 Task: View all the stores that offers pickup.
Action: Mouse moved to (60, 91)
Screenshot: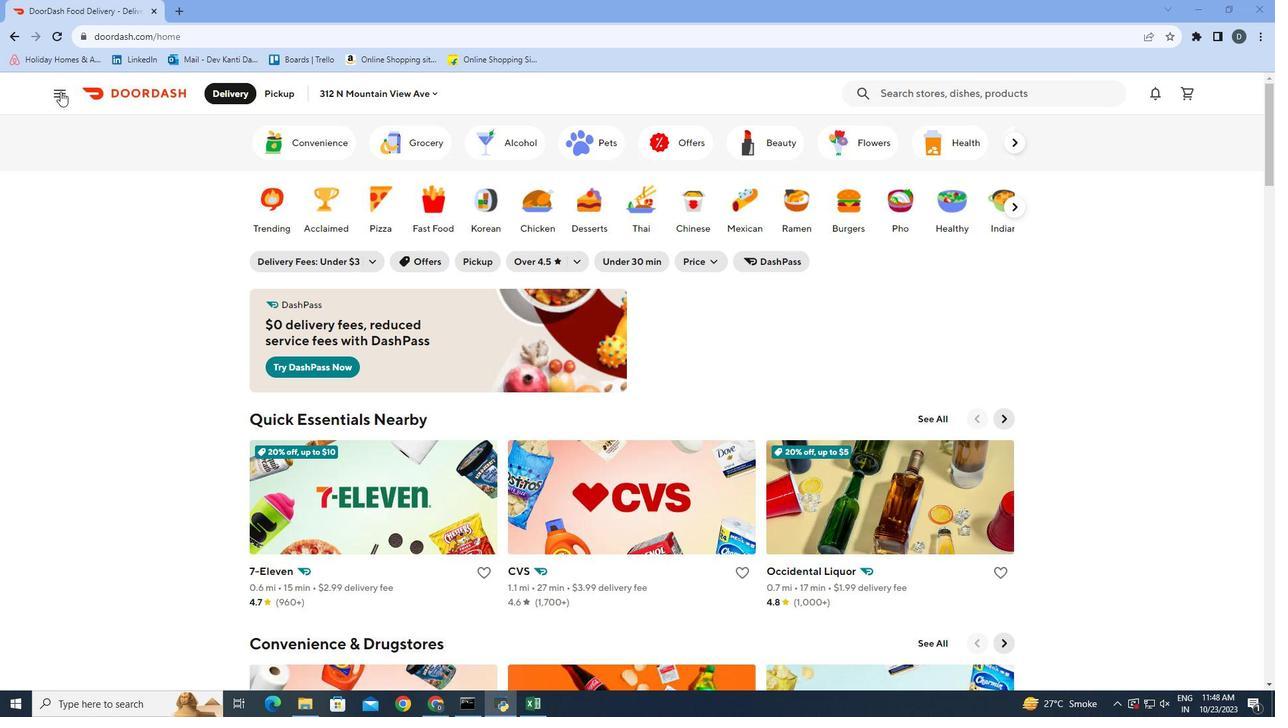 
Action: Mouse pressed left at (60, 91)
Screenshot: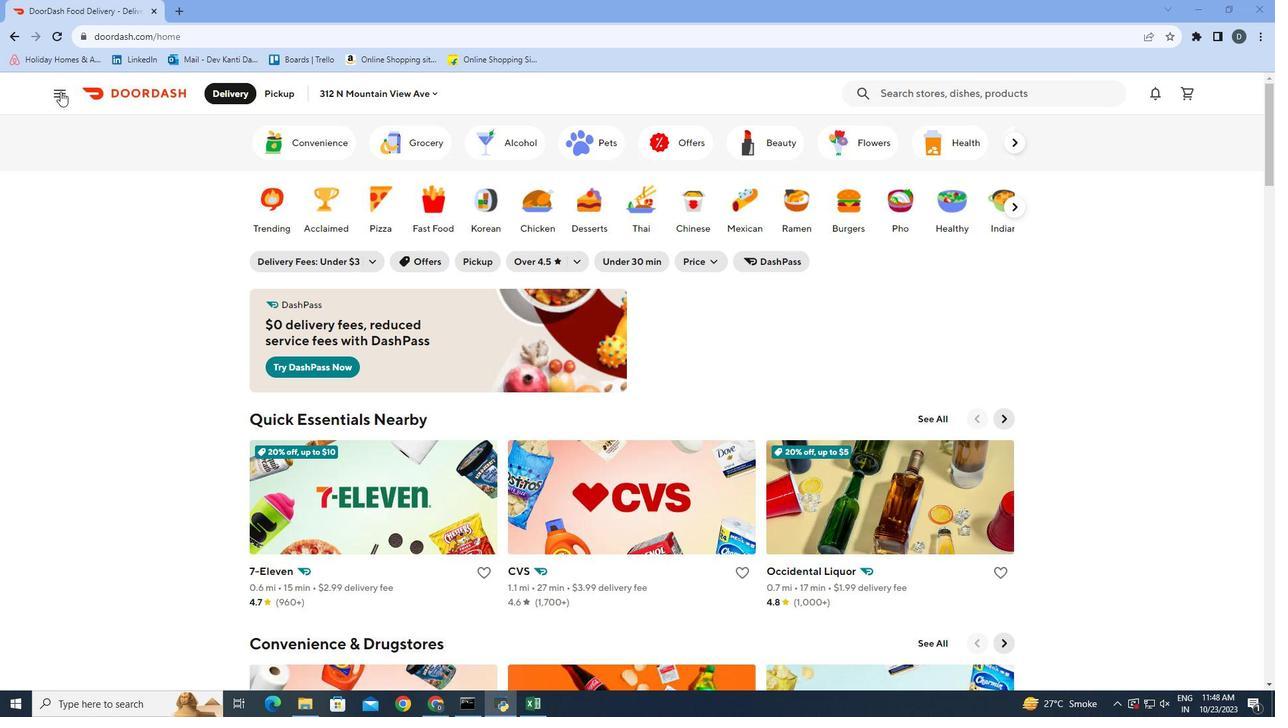 
Action: Mouse moved to (76, 227)
Screenshot: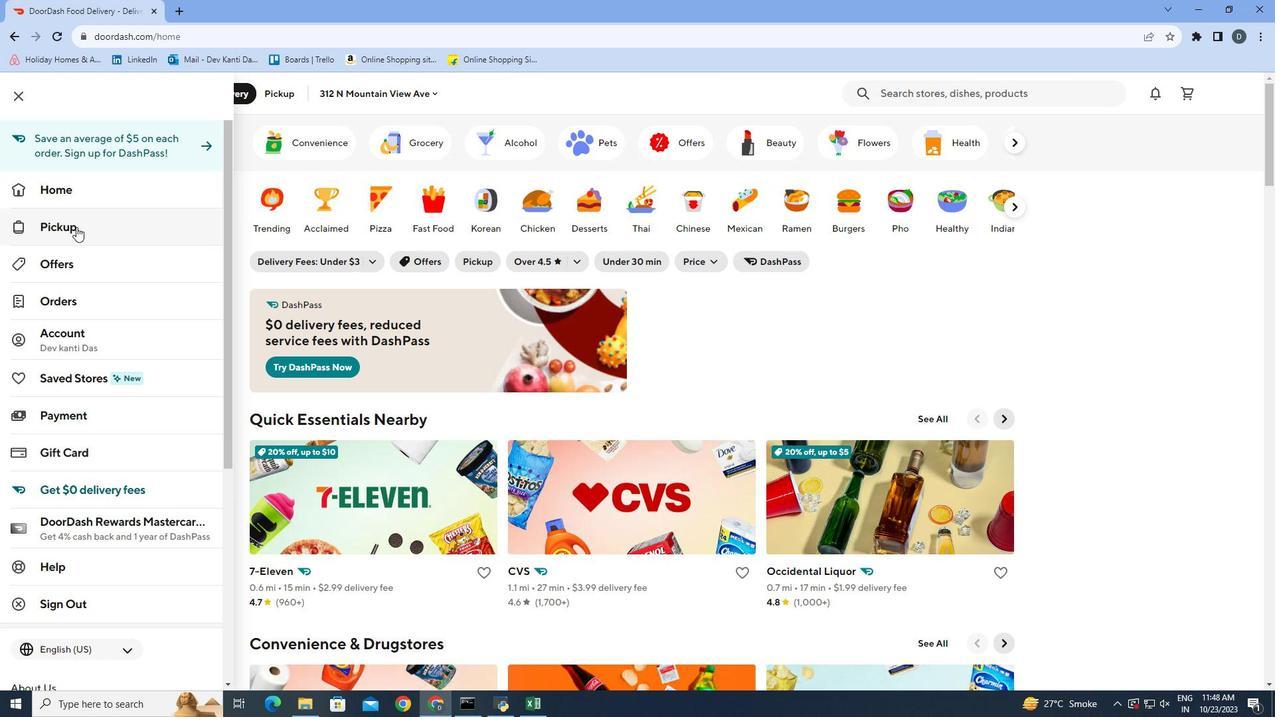 
Action: Mouse pressed left at (76, 227)
Screenshot: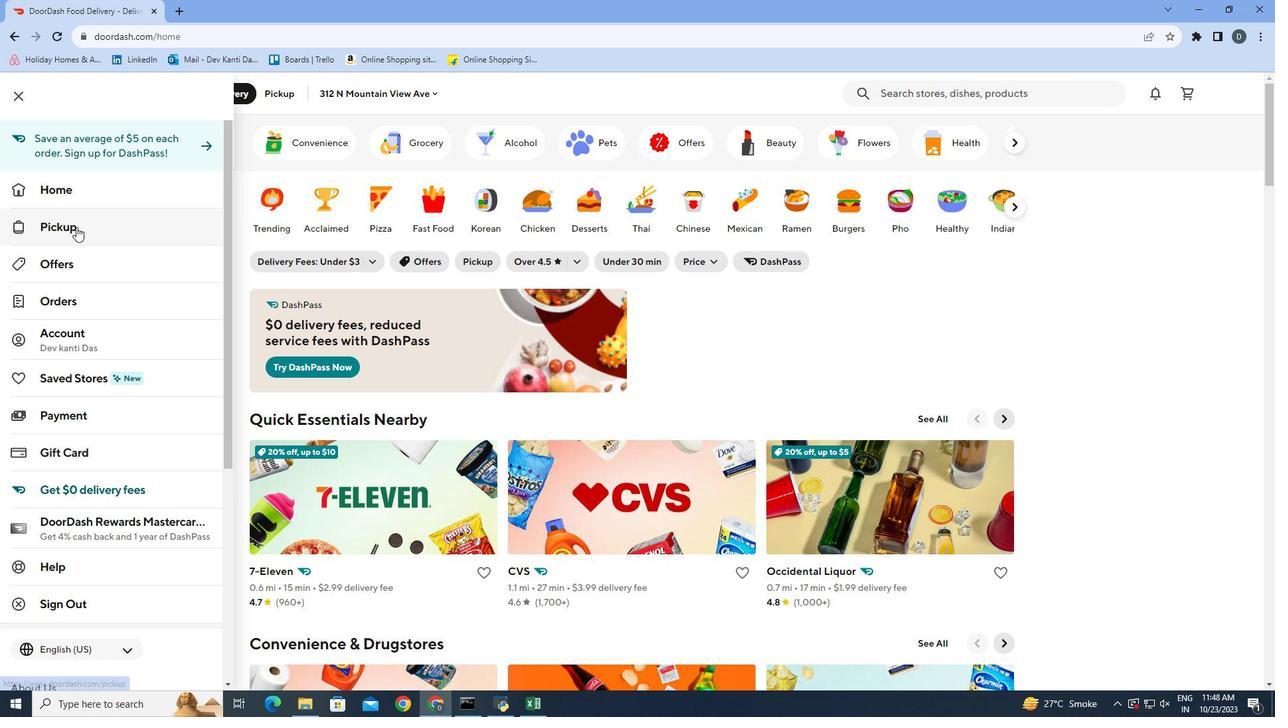 
Action: Mouse moved to (249, 298)
Screenshot: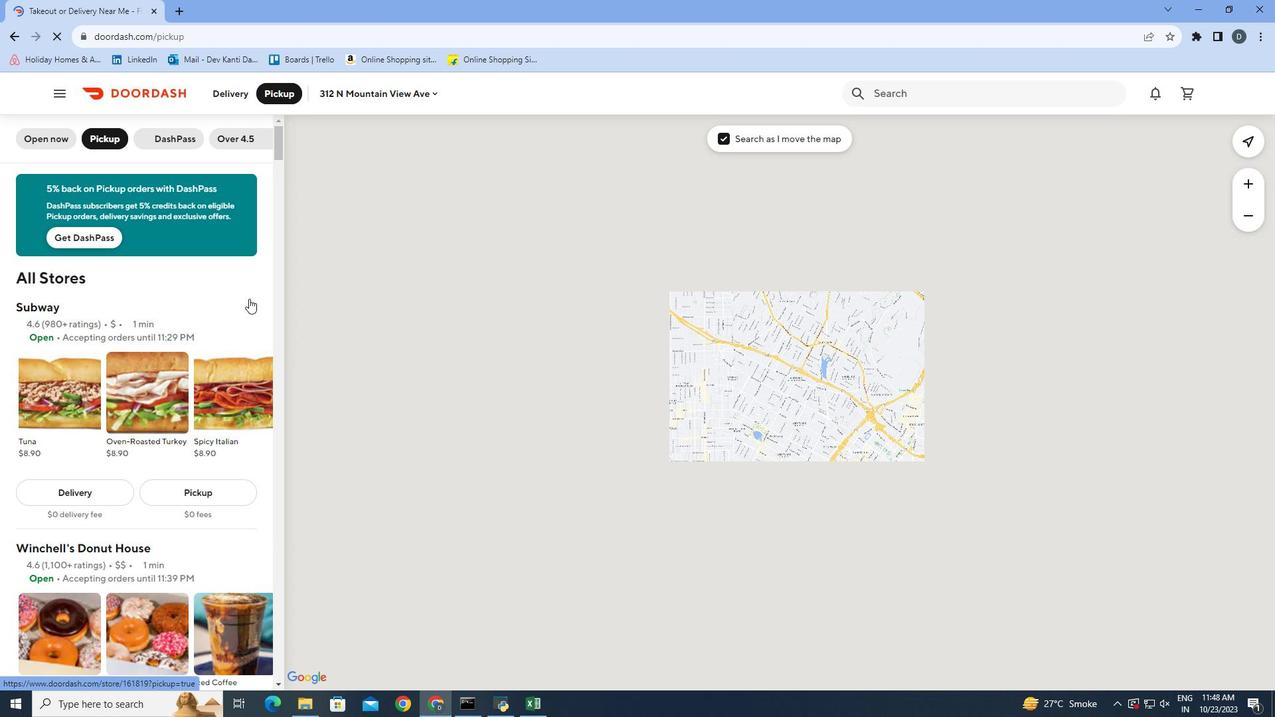 
Action: Mouse scrolled (249, 298) with delta (0, 0)
Screenshot: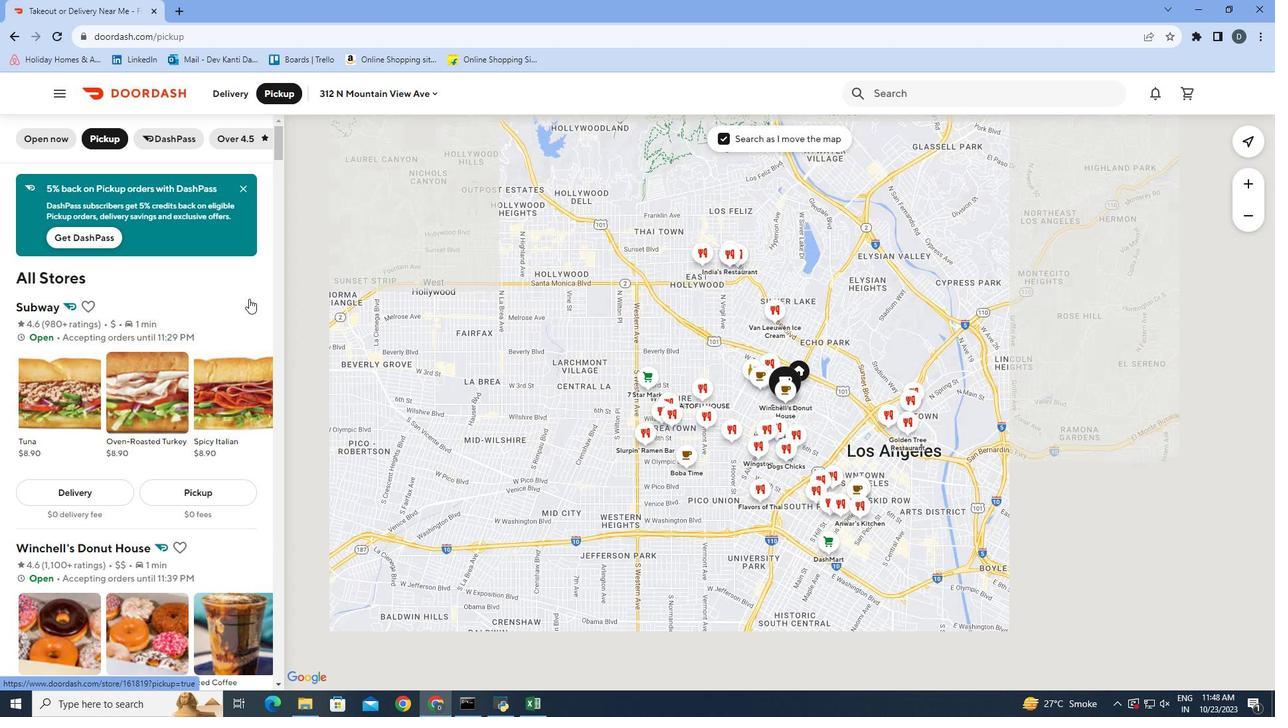 
Action: Mouse scrolled (249, 298) with delta (0, 0)
Screenshot: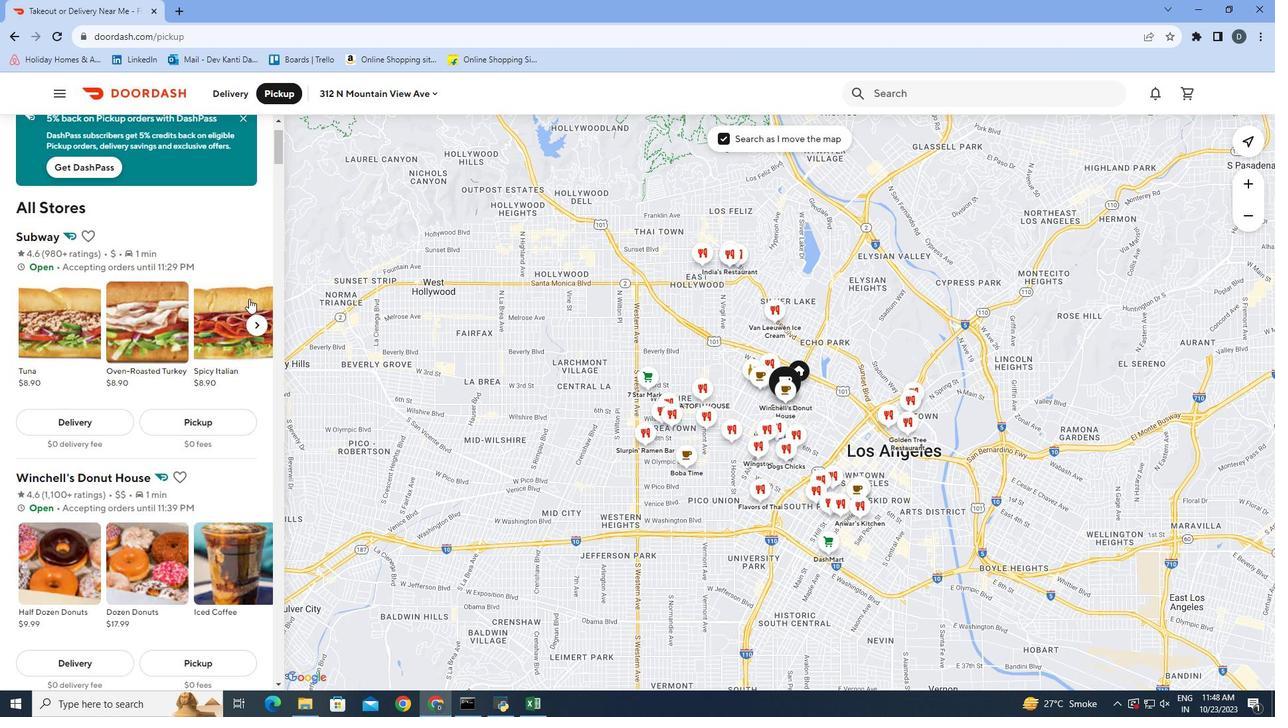 
Action: Mouse scrolled (249, 298) with delta (0, 0)
Screenshot: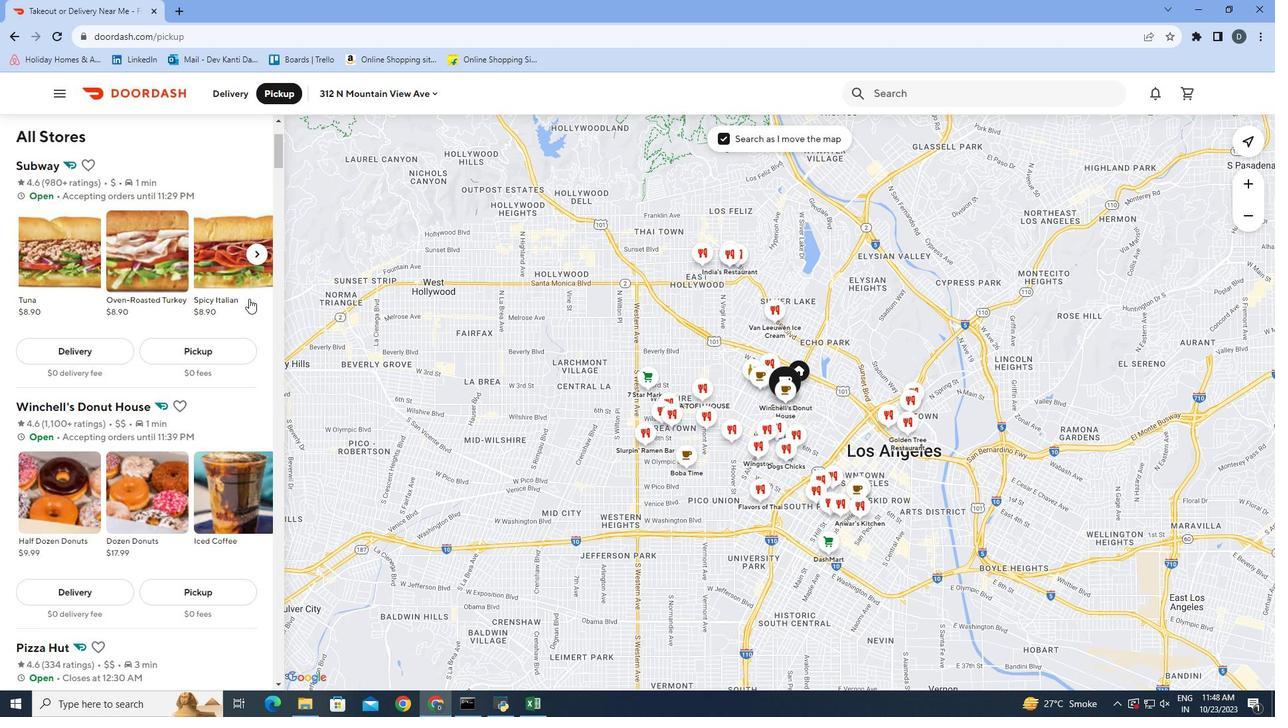 
Action: Mouse scrolled (249, 298) with delta (0, 0)
Screenshot: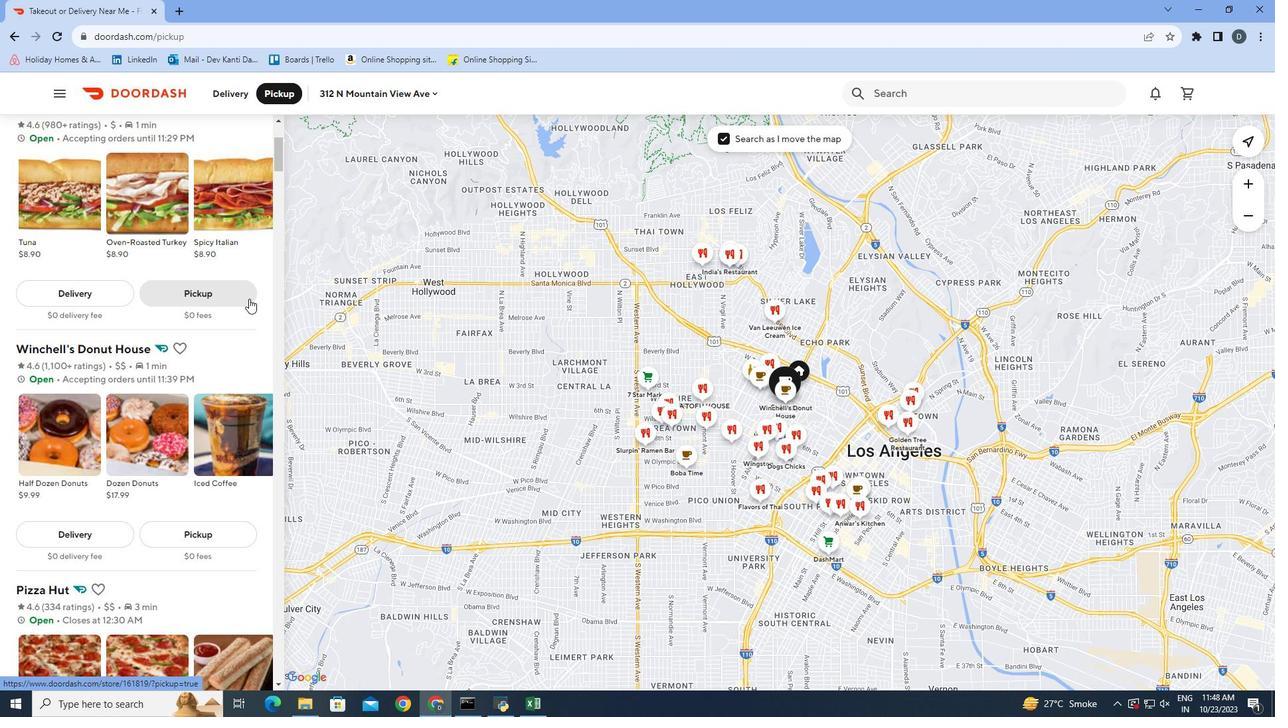
Action: Mouse scrolled (249, 298) with delta (0, 0)
Screenshot: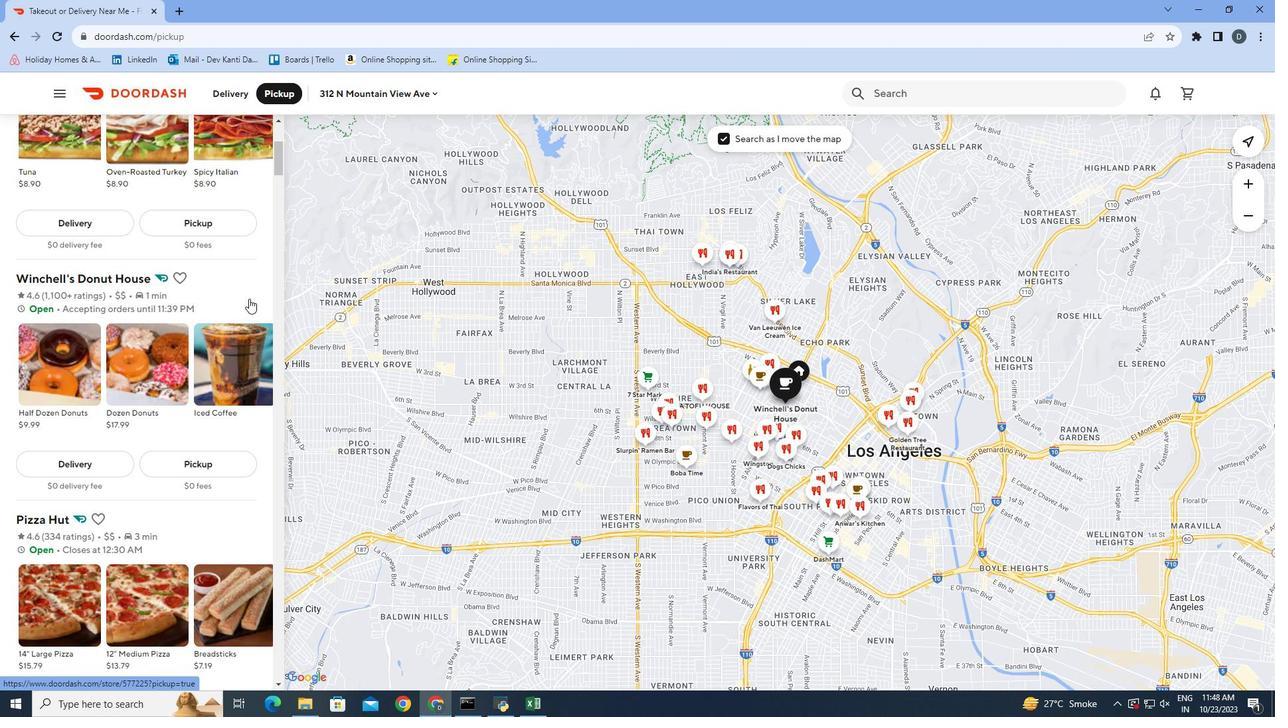 
Action: Mouse scrolled (249, 298) with delta (0, 0)
Screenshot: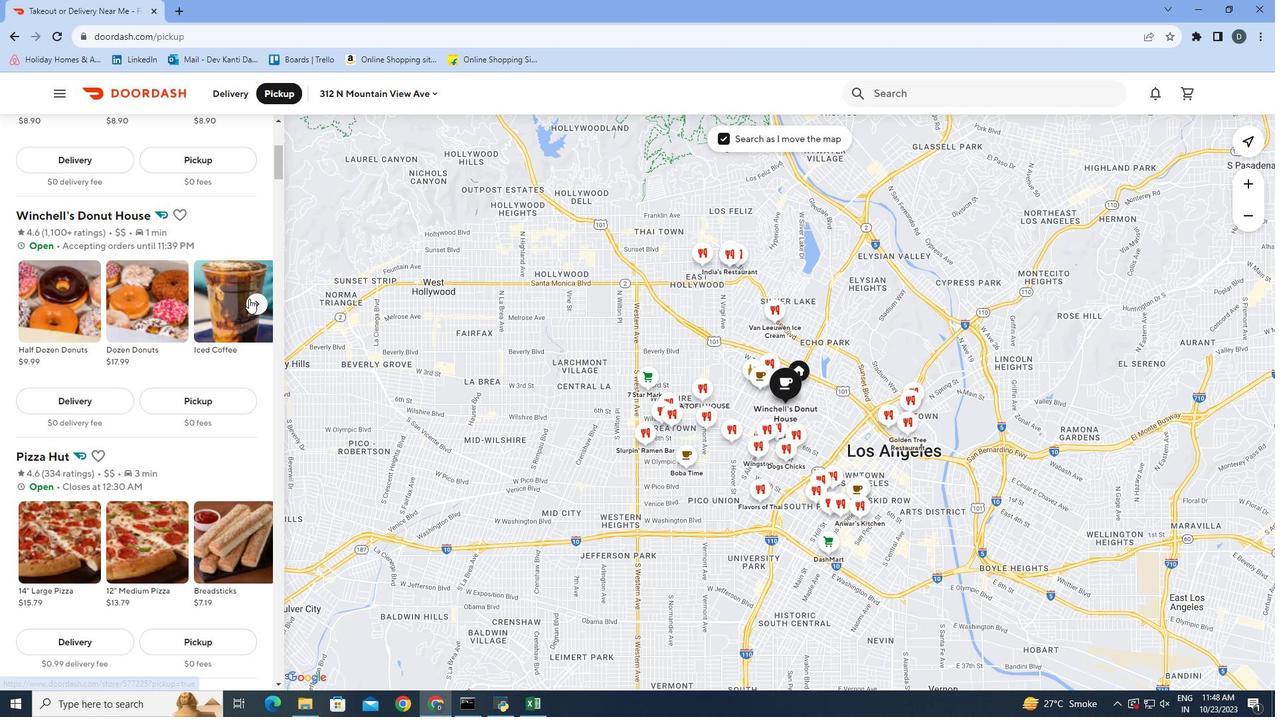 
Action: Mouse scrolled (249, 298) with delta (0, 0)
Screenshot: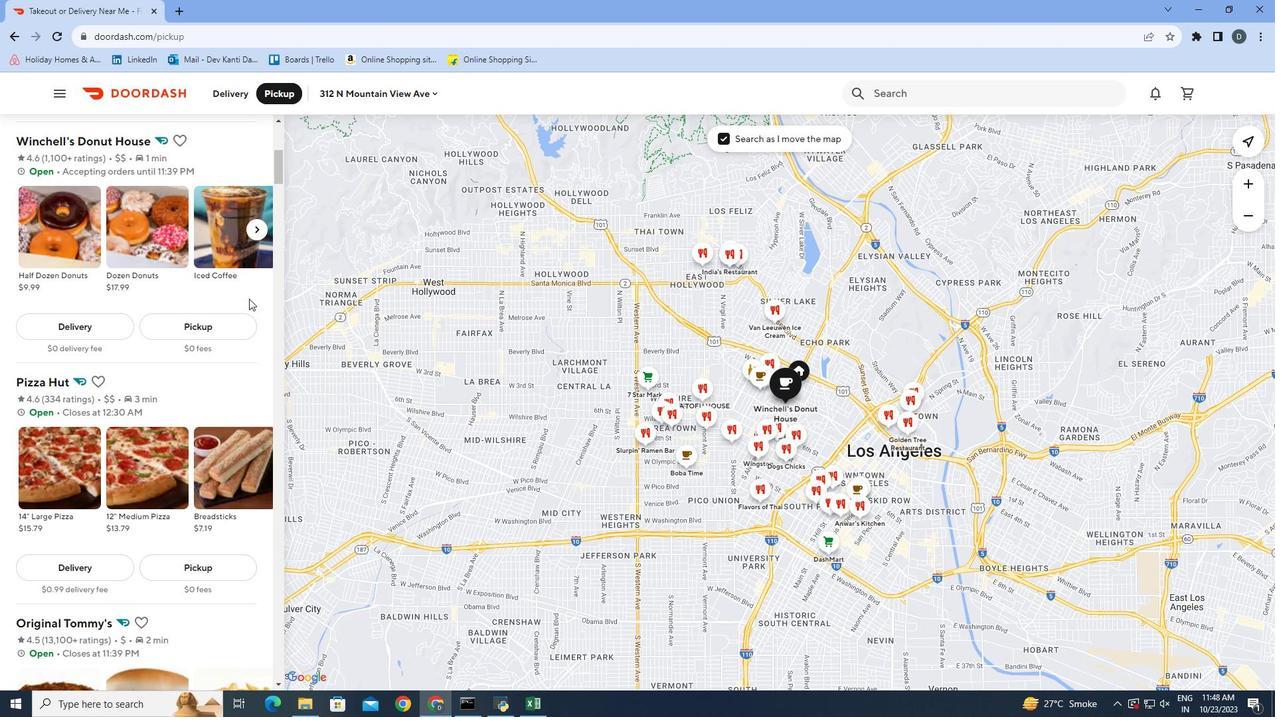 
Action: Mouse scrolled (249, 298) with delta (0, 0)
Screenshot: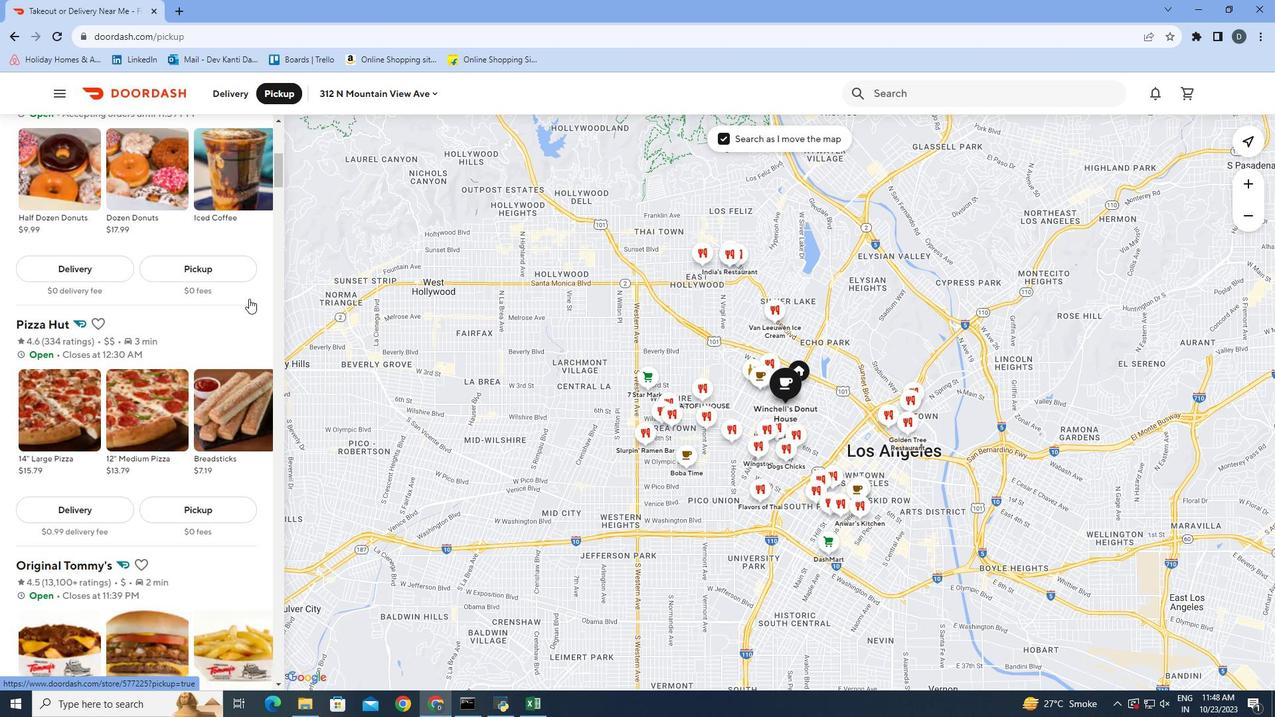 
Action: Mouse scrolled (249, 299) with delta (0, 0)
Screenshot: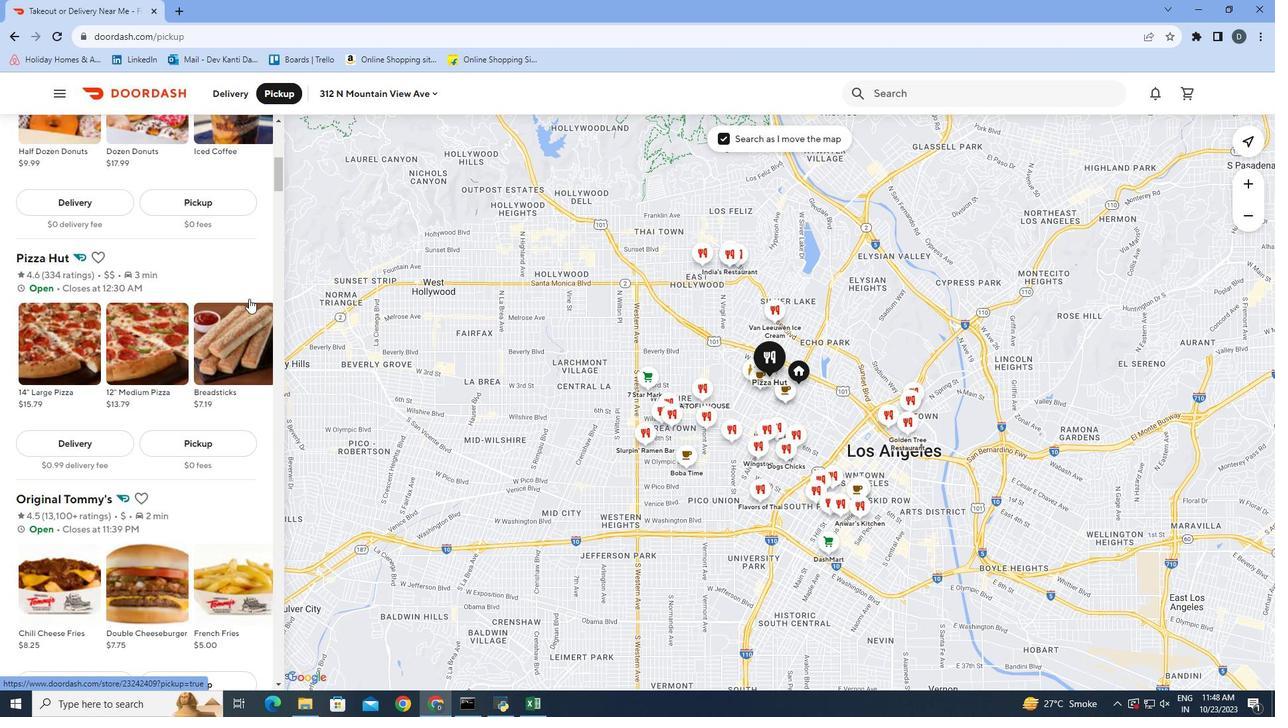 
Action: Mouse scrolled (249, 299) with delta (0, 0)
Screenshot: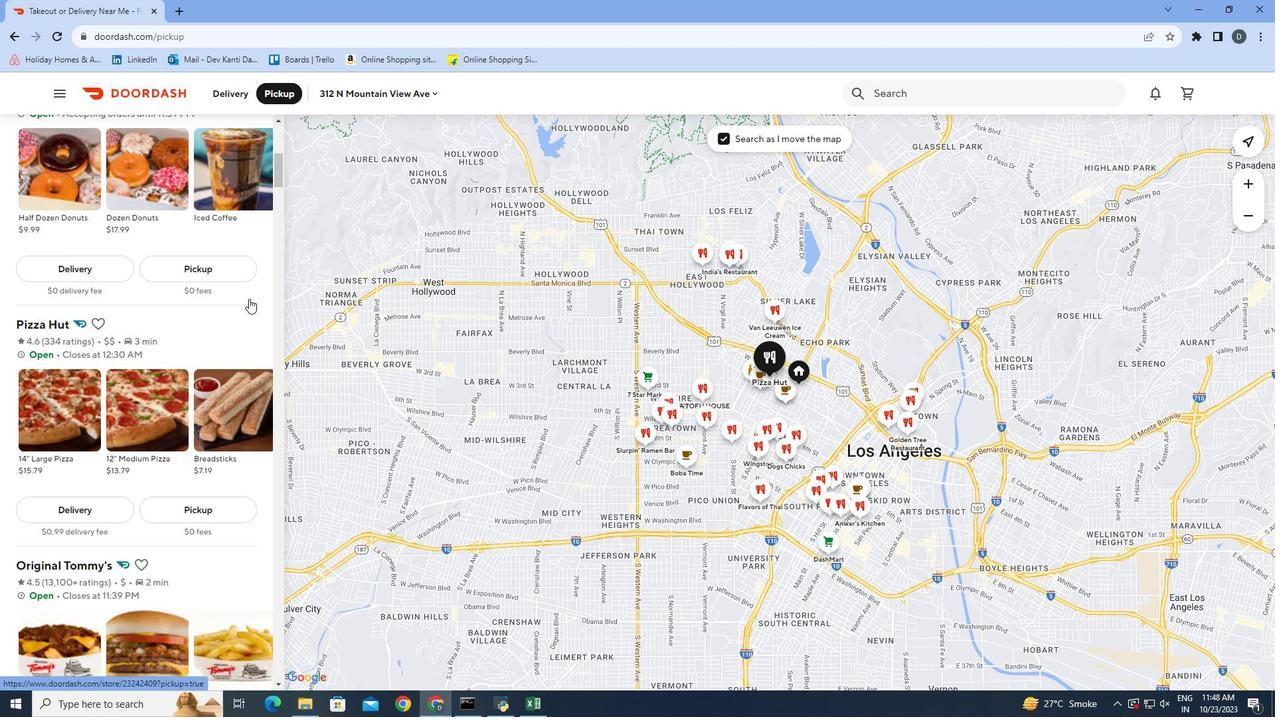 
Action: Mouse scrolled (249, 299) with delta (0, 0)
Screenshot: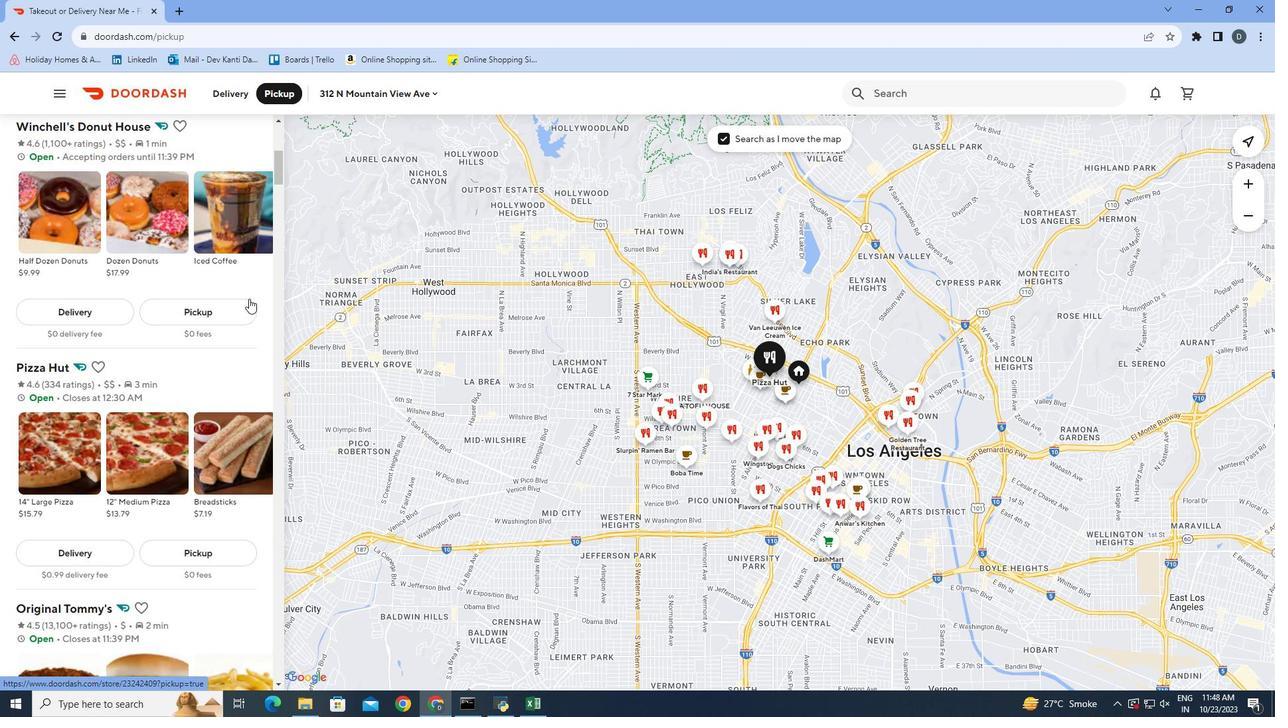 
Action: Mouse scrolled (249, 299) with delta (0, 0)
Screenshot: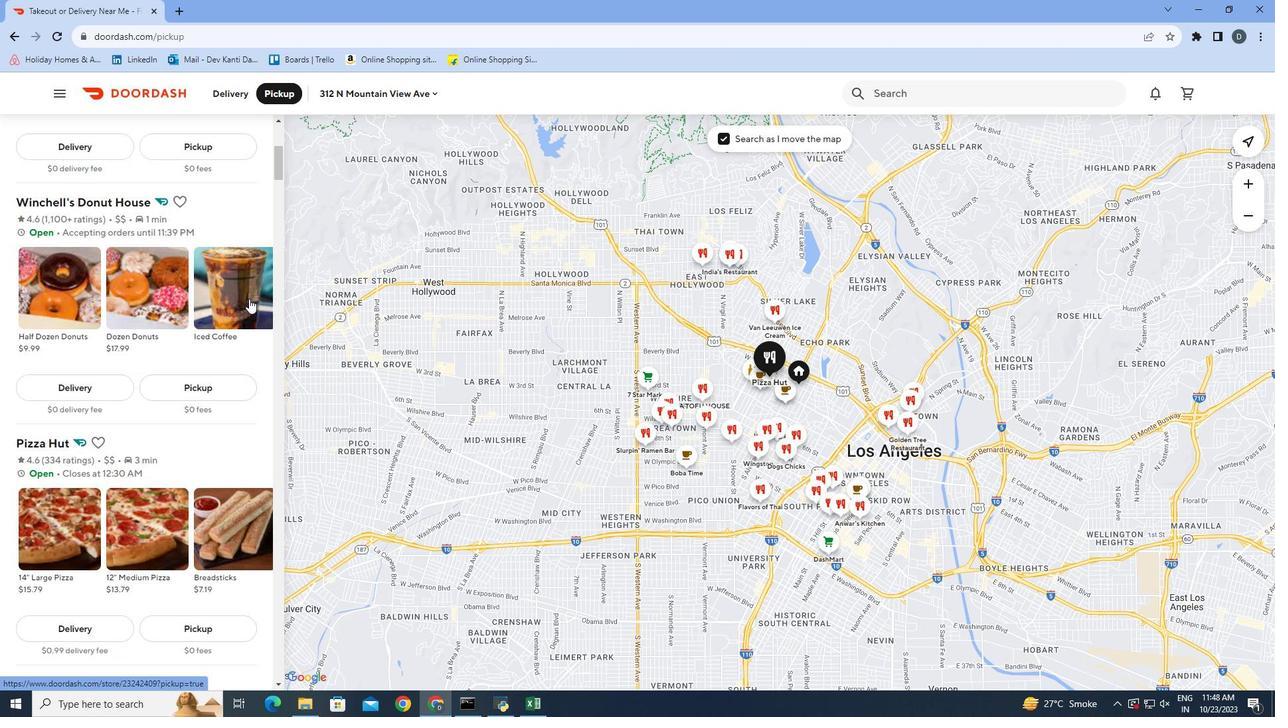 
Action: Mouse scrolled (249, 299) with delta (0, 0)
Screenshot: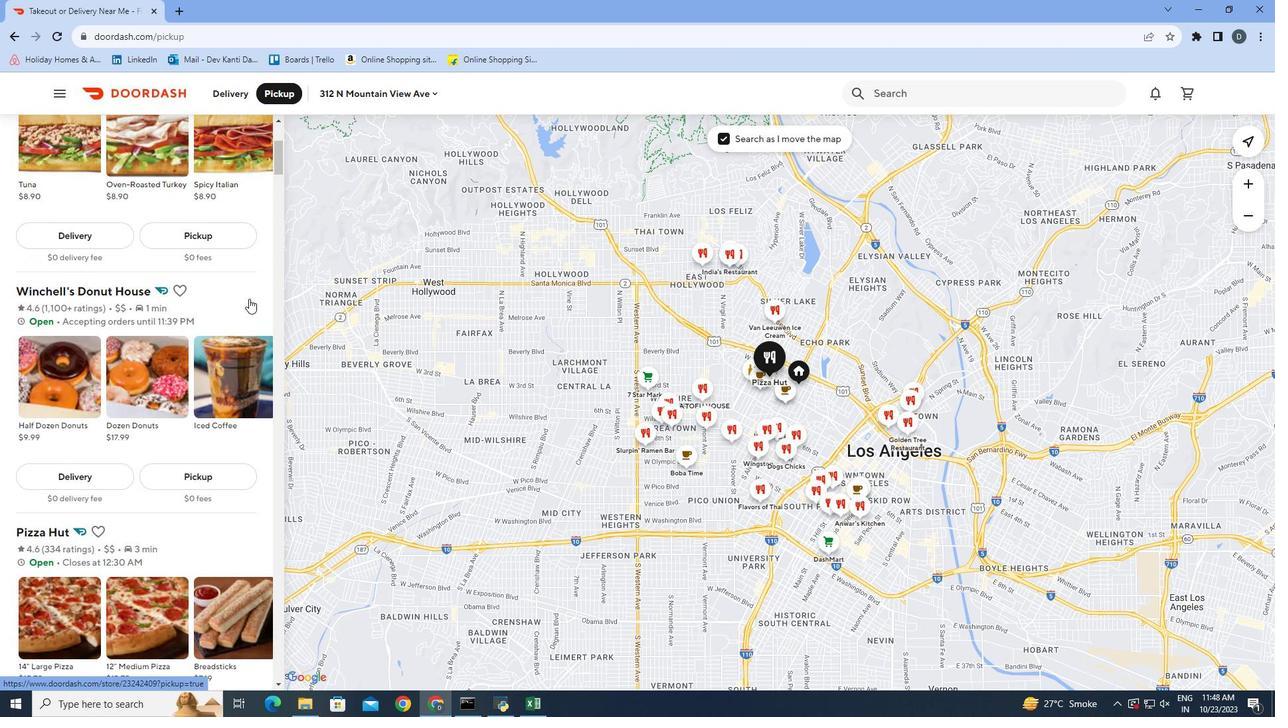 
Action: Mouse scrolled (249, 299) with delta (0, 0)
Screenshot: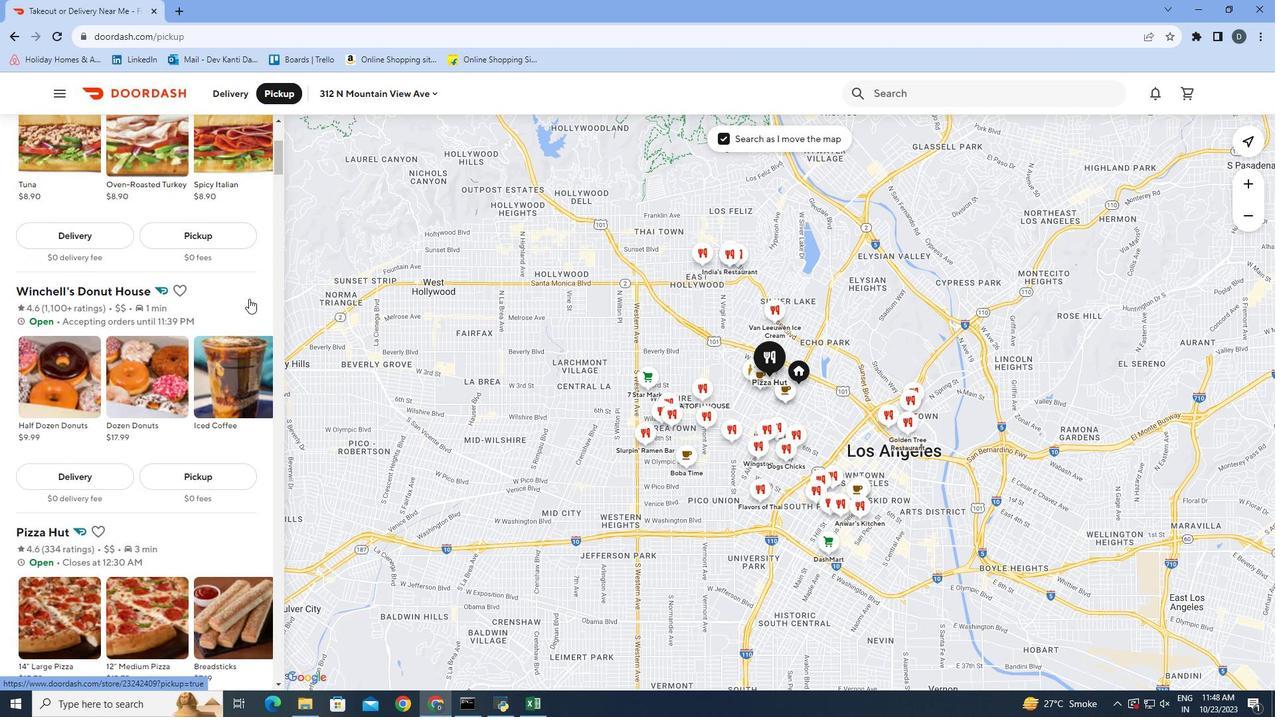 
Action: Mouse scrolled (249, 299) with delta (0, 0)
Screenshot: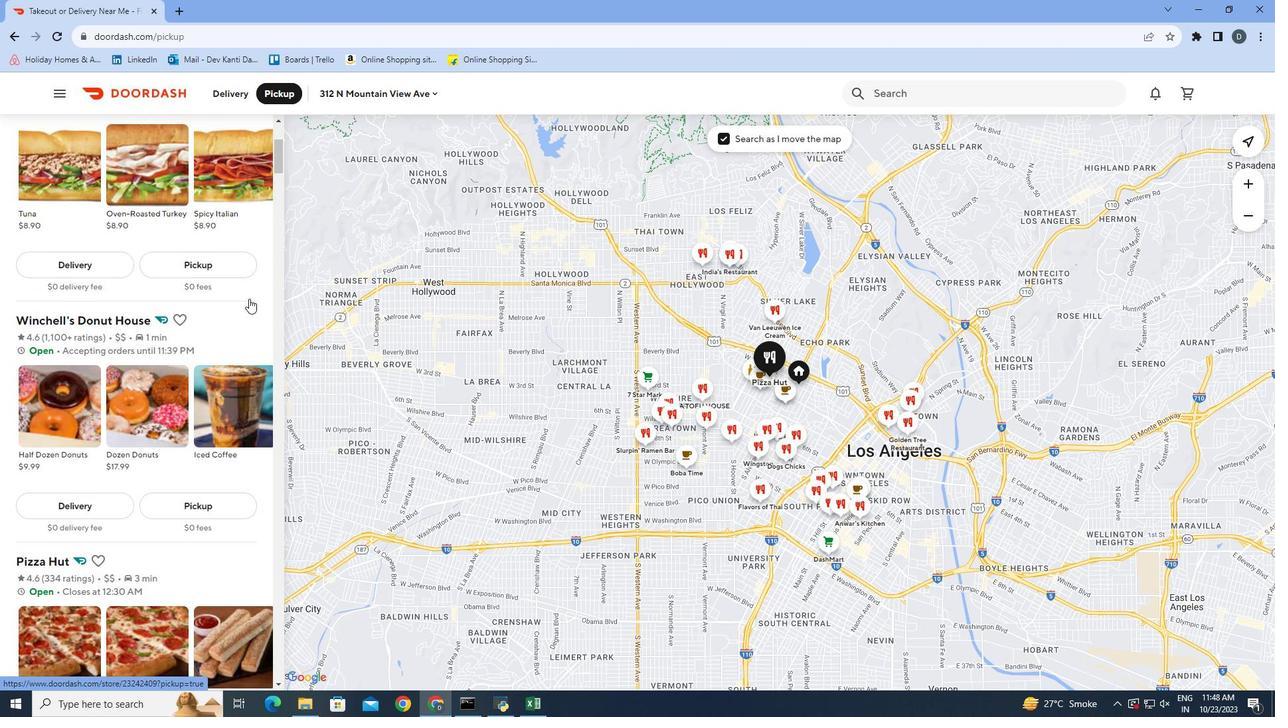 
Action: Mouse scrolled (249, 299) with delta (0, 0)
Screenshot: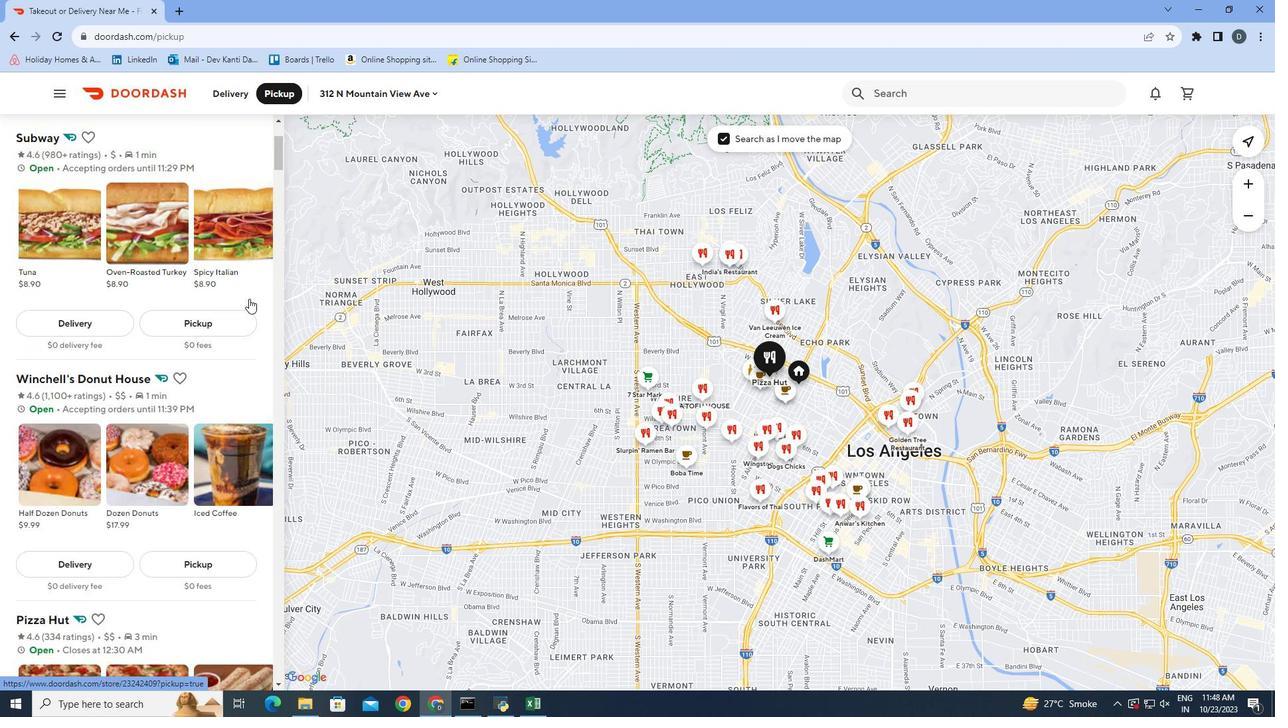 
Action: Mouse moved to (159, 334)
Screenshot: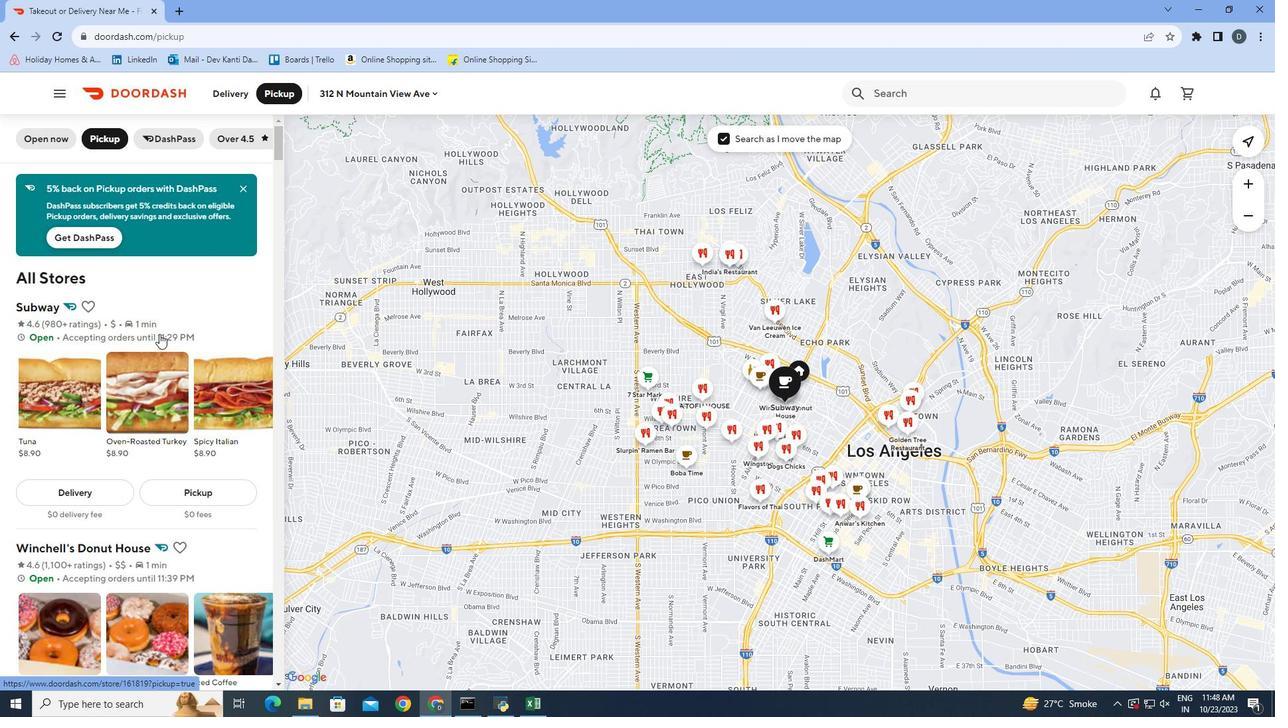 
Action: Mouse pressed left at (159, 334)
Screenshot: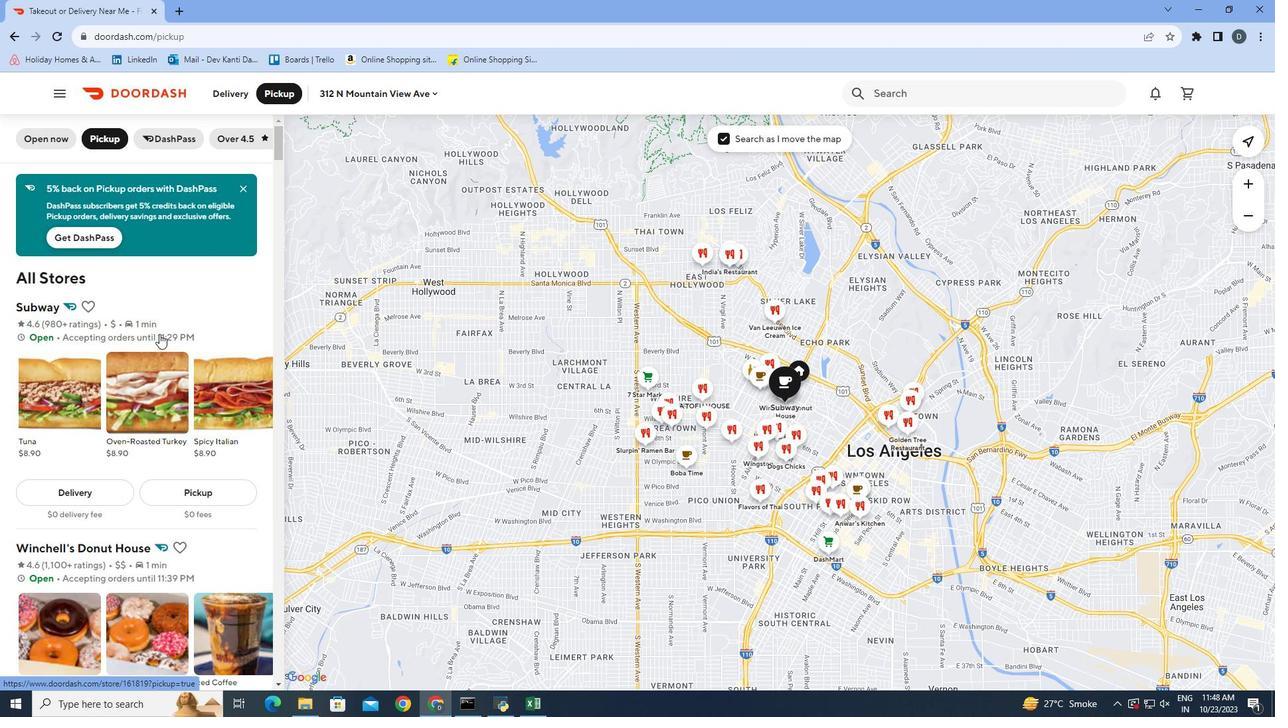 
Action: Mouse moved to (194, 316)
Screenshot: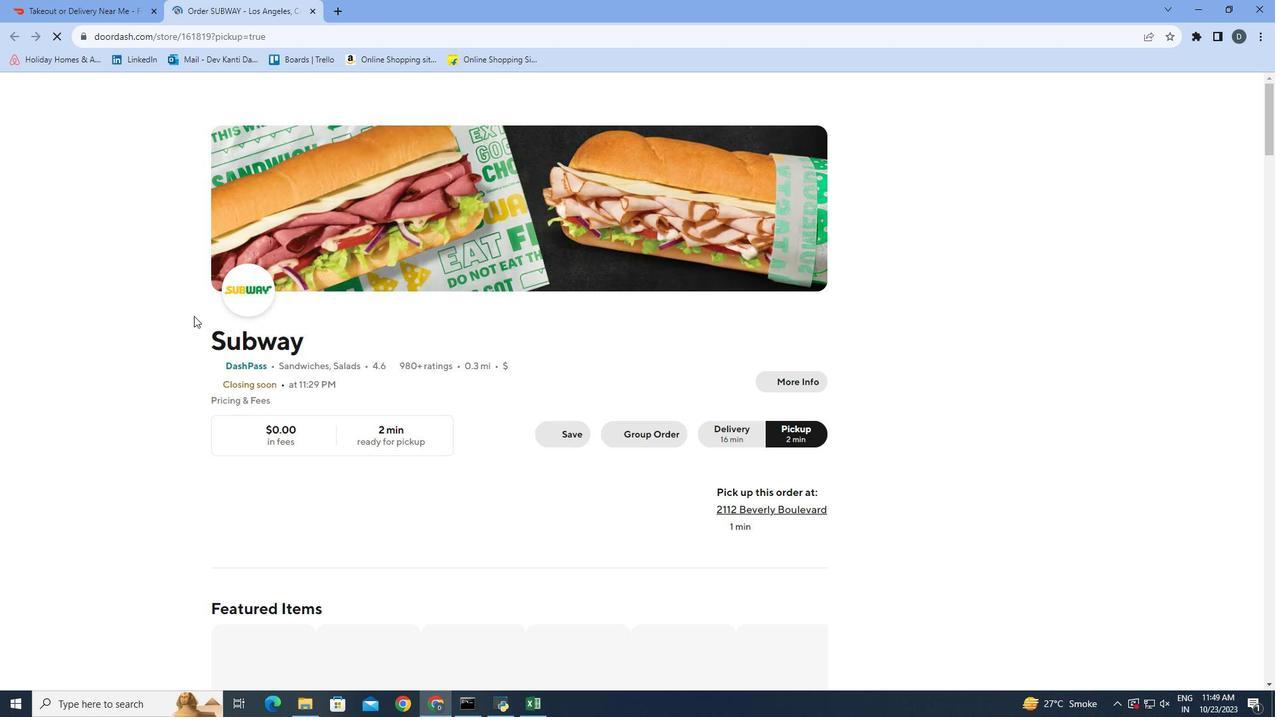 
Action: Mouse scrolled (194, 315) with delta (0, 0)
Screenshot: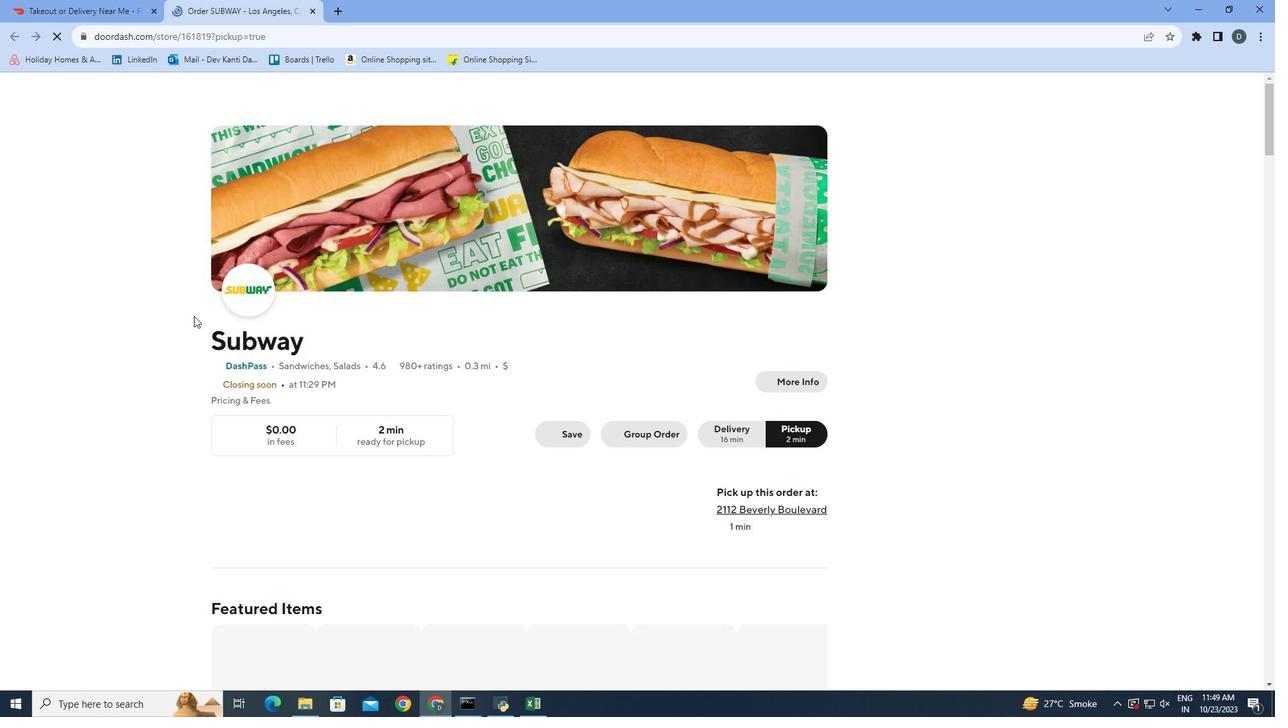 
Action: Mouse scrolled (194, 315) with delta (0, 0)
Screenshot: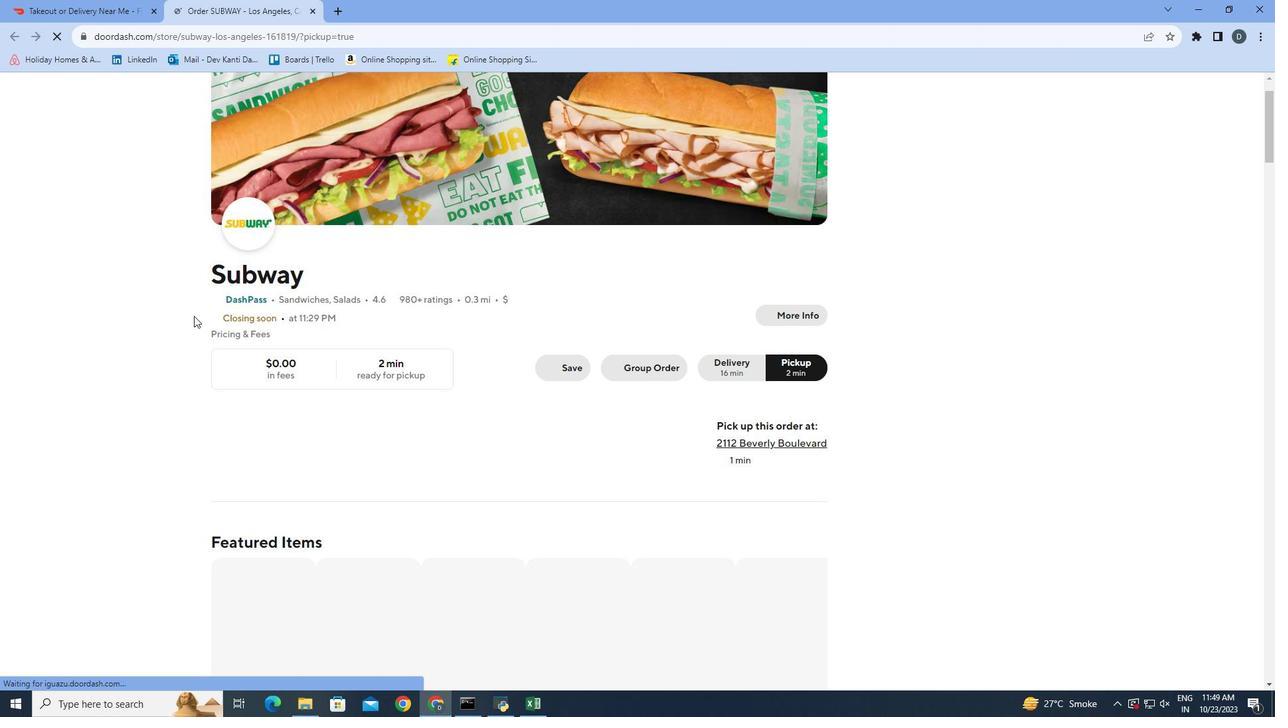 
Action: Mouse moved to (194, 315)
Screenshot: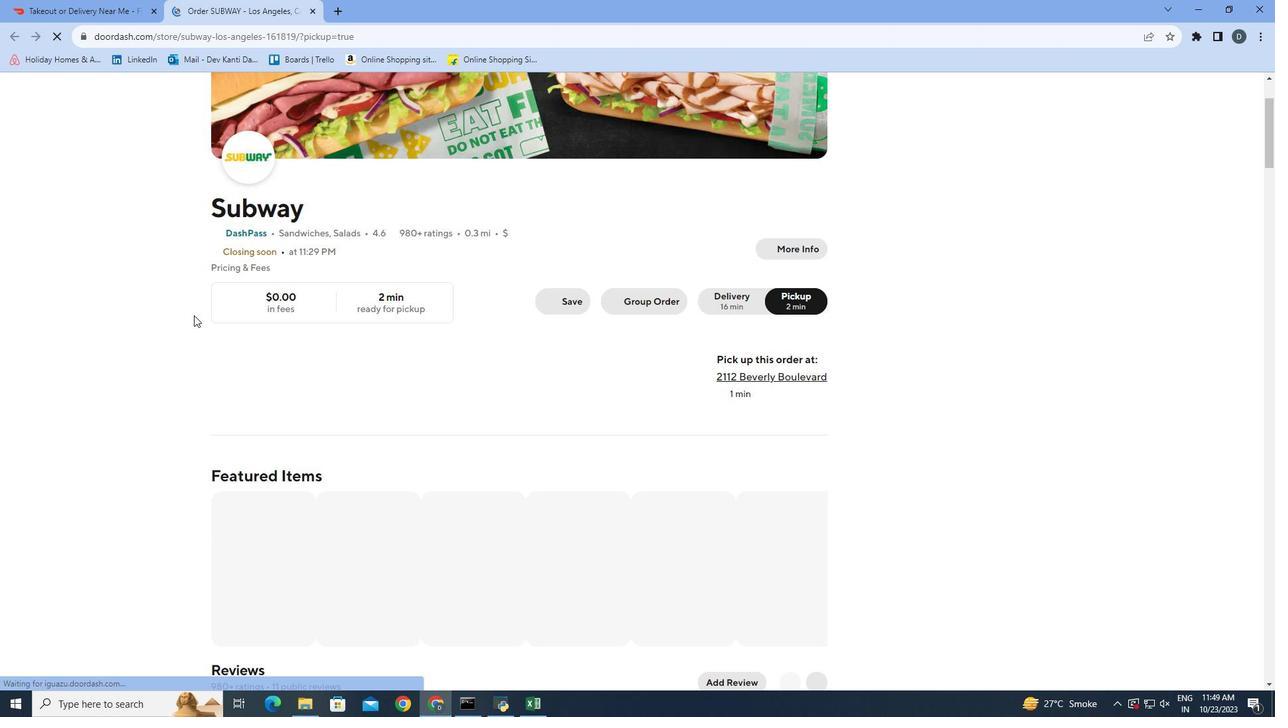 
Action: Mouse scrolled (194, 314) with delta (0, 0)
Screenshot: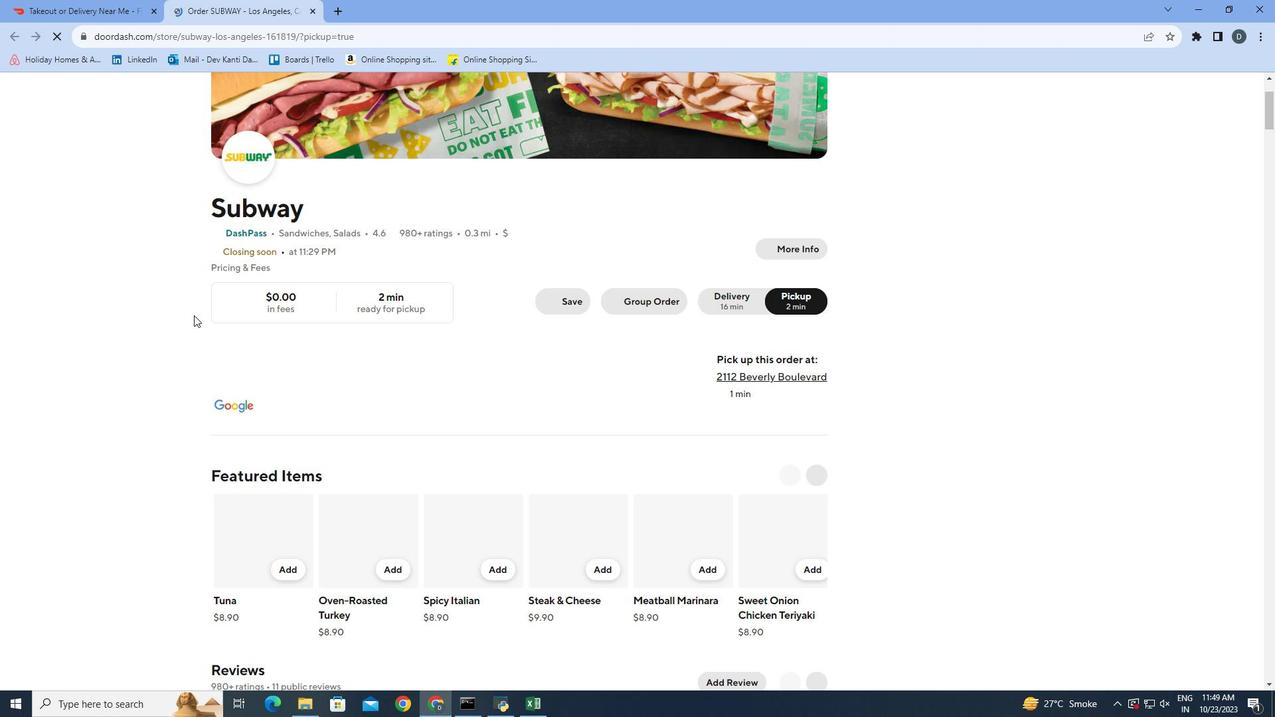 
Action: Mouse scrolled (194, 316) with delta (0, 0)
Screenshot: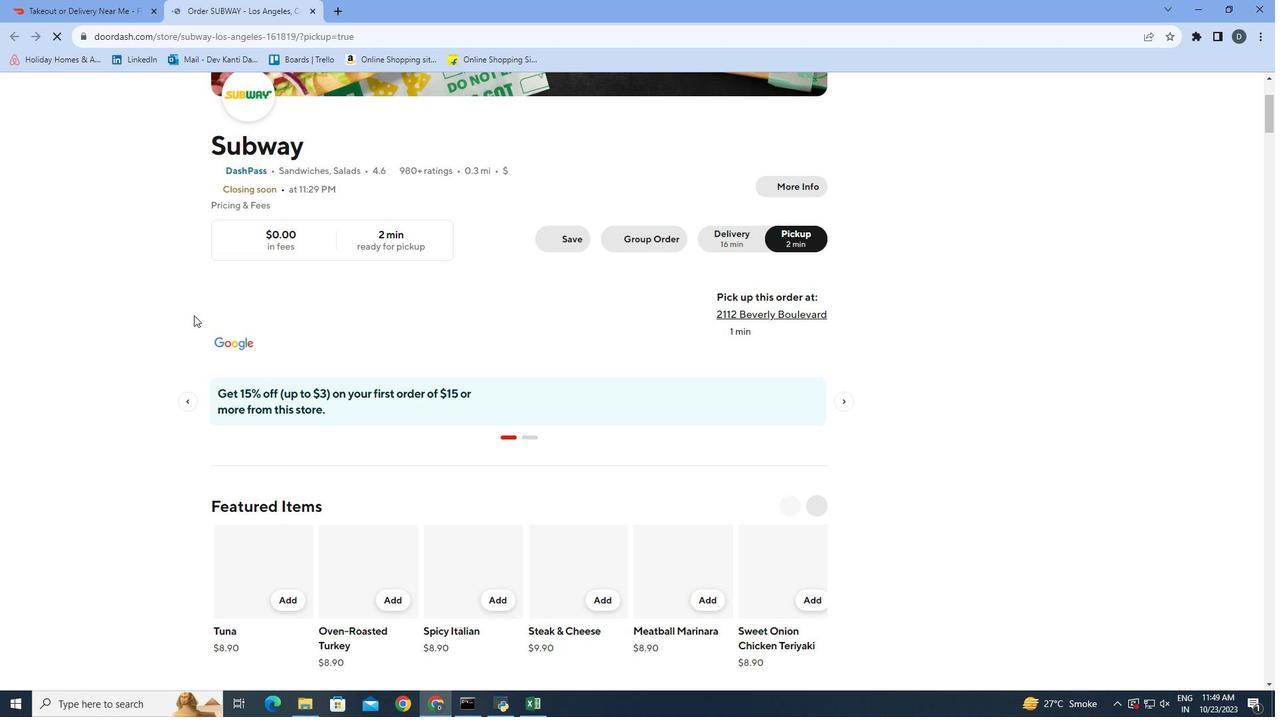 
Action: Mouse scrolled (194, 316) with delta (0, 0)
Screenshot: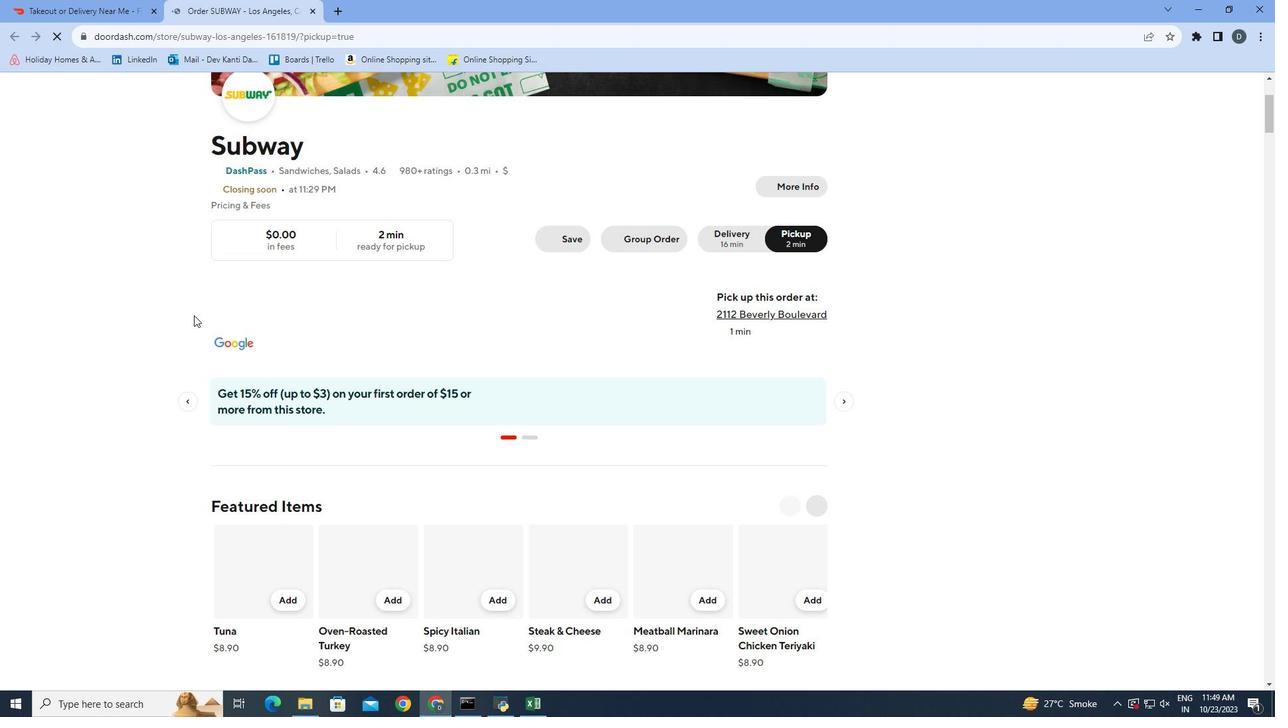 
Action: Mouse scrolled (194, 316) with delta (0, 0)
Screenshot: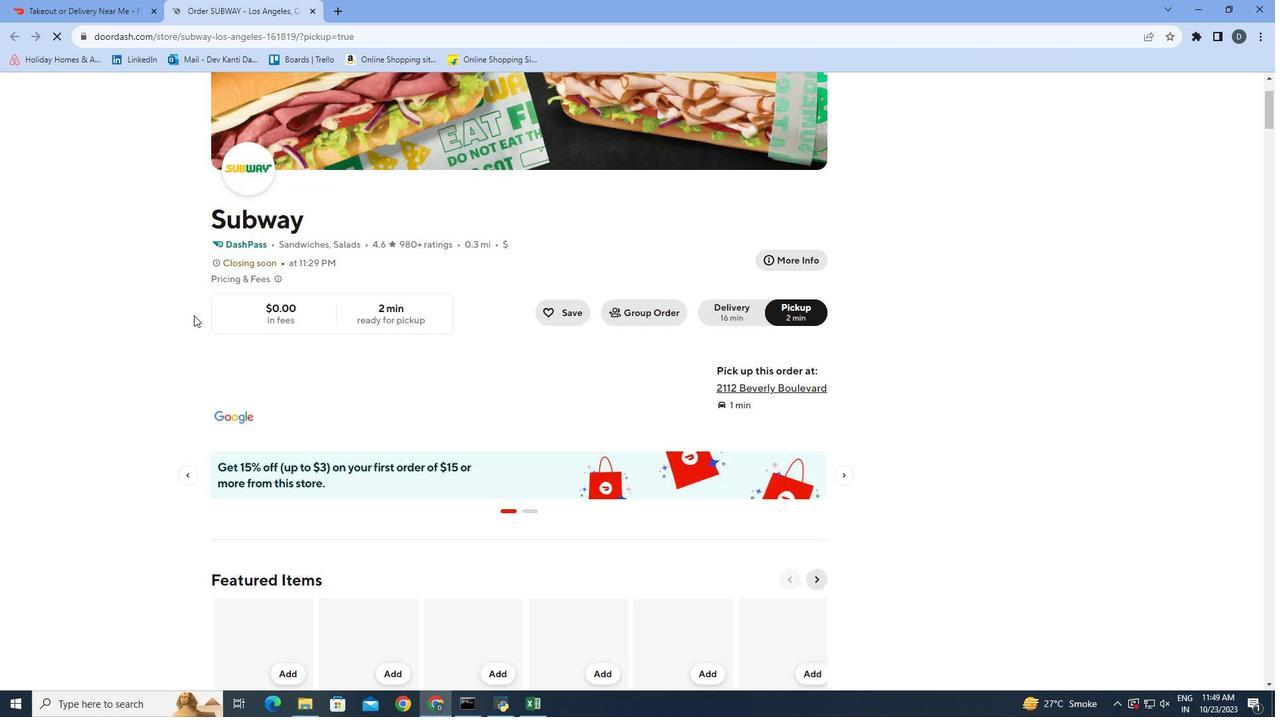 
Action: Mouse scrolled (194, 316) with delta (0, 0)
Screenshot: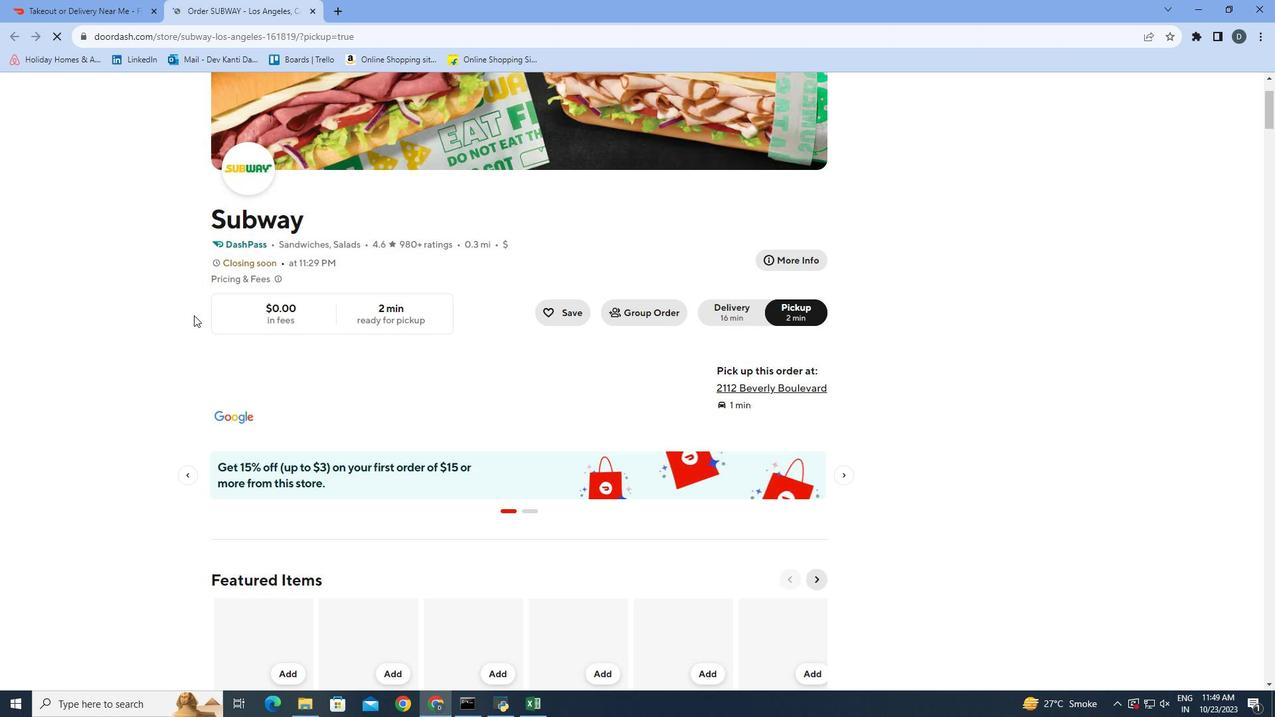 
Action: Mouse scrolled (194, 316) with delta (0, 0)
Screenshot: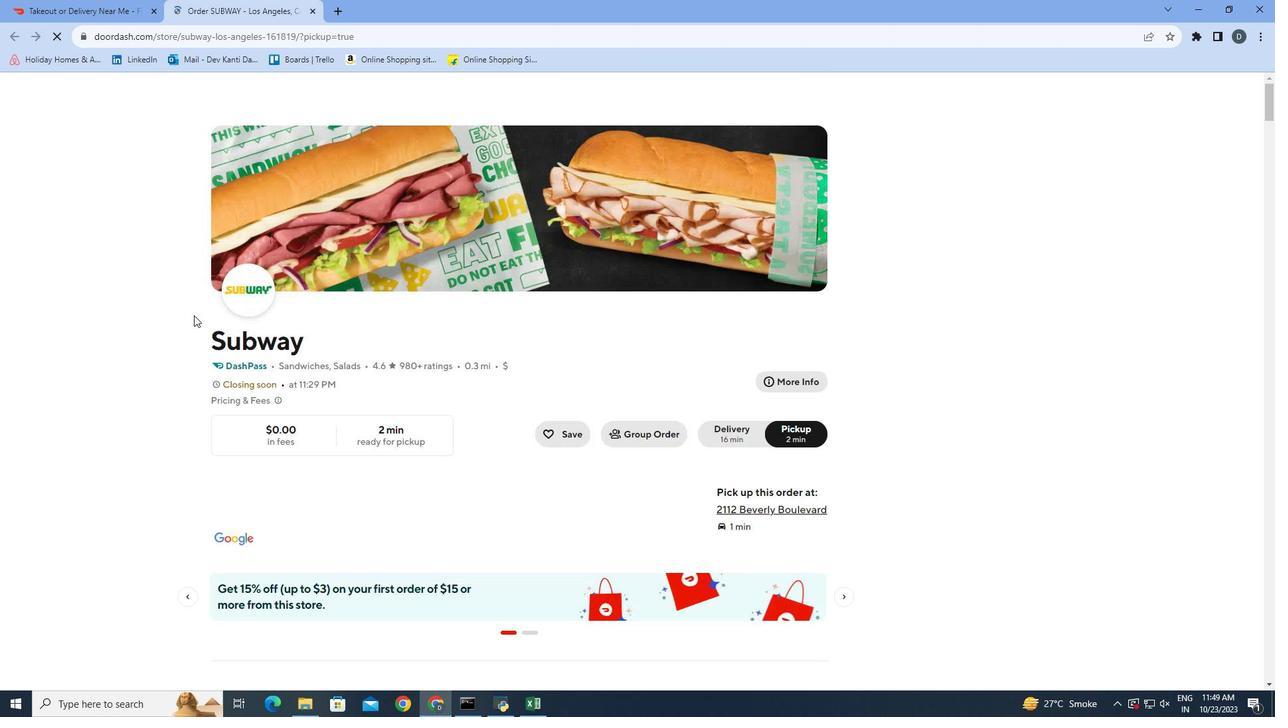 
Action: Mouse scrolled (194, 314) with delta (0, 0)
Screenshot: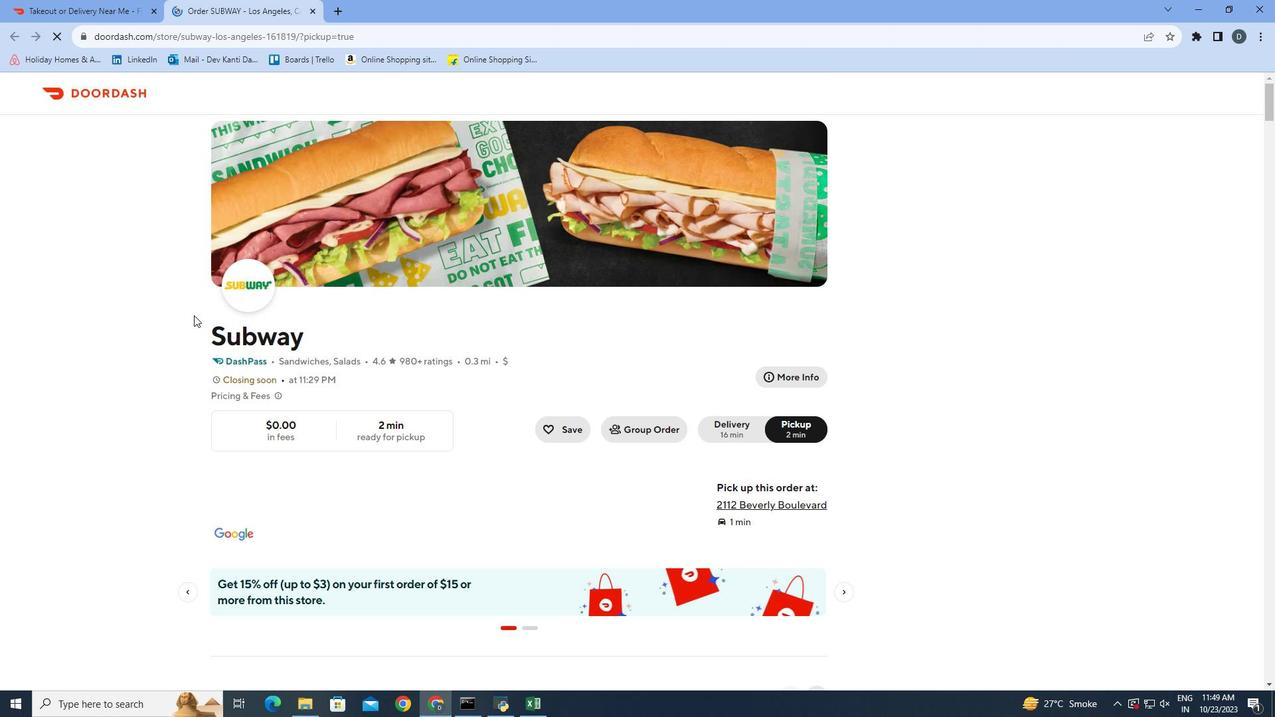
Action: Mouse scrolled (194, 314) with delta (0, 0)
Screenshot: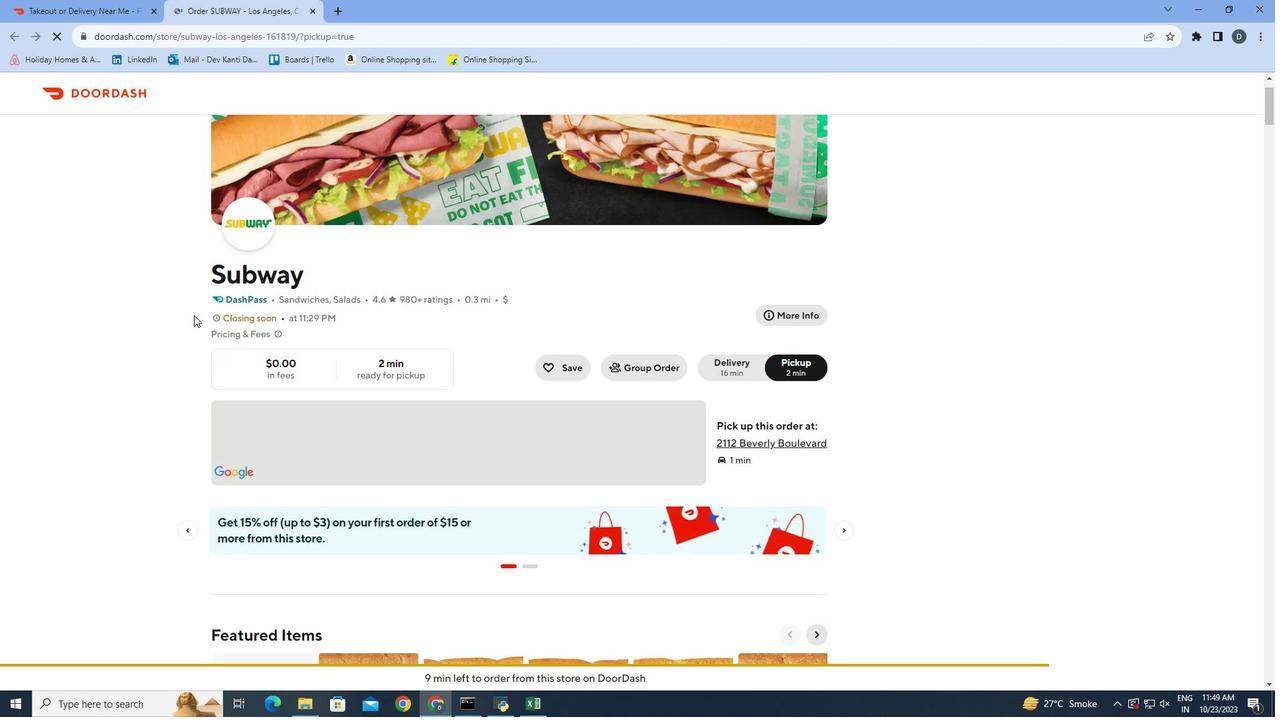 
Action: Mouse scrolled (194, 314) with delta (0, 0)
Screenshot: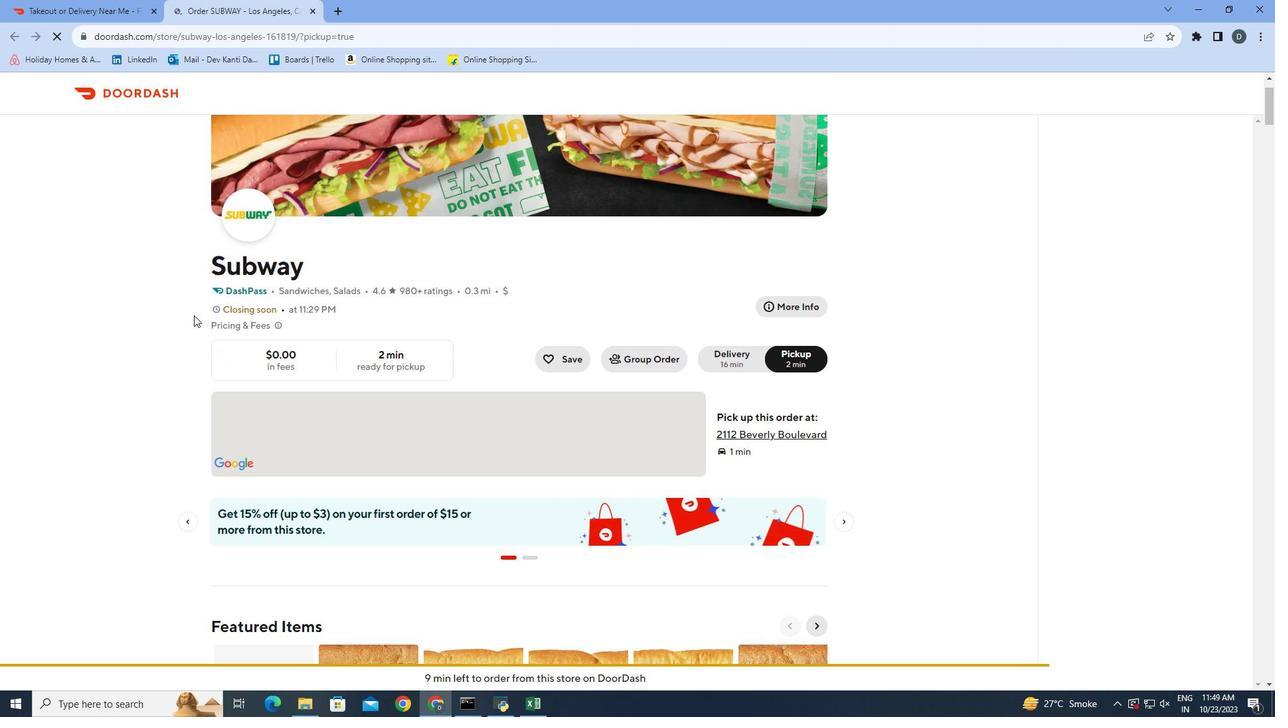 
Action: Mouse scrolled (194, 314) with delta (0, 0)
Screenshot: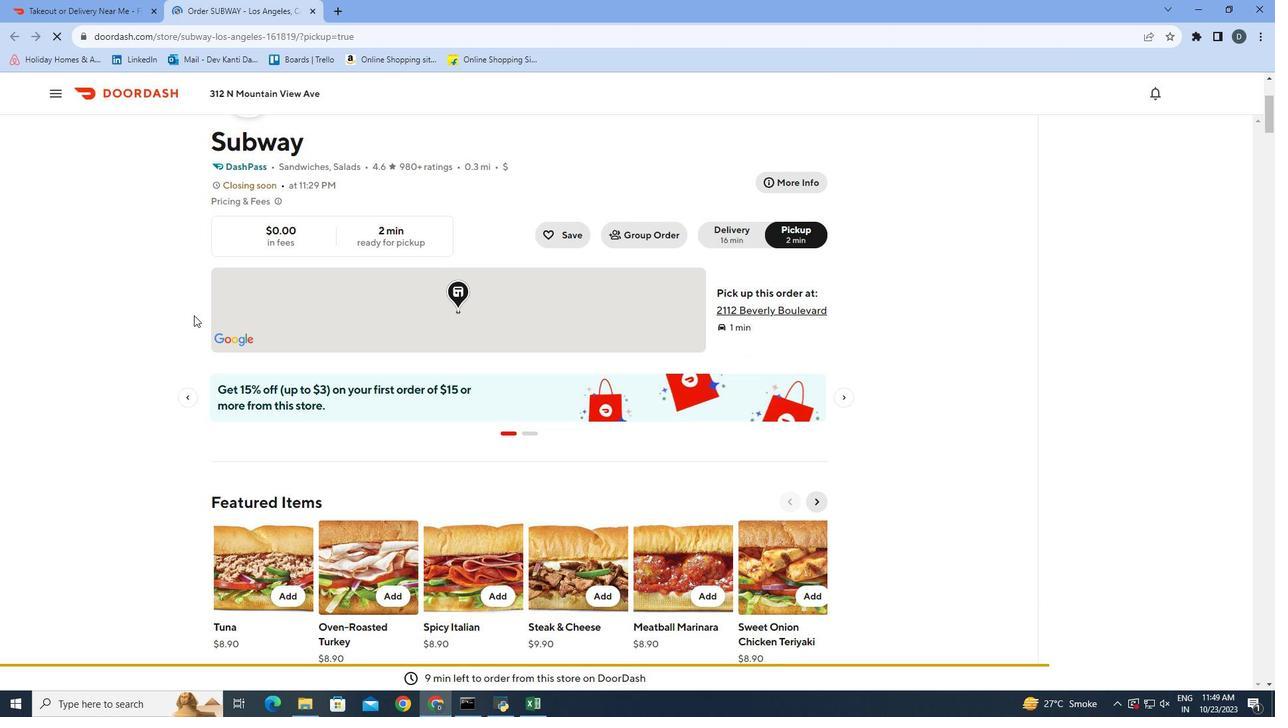 
Action: Mouse scrolled (194, 314) with delta (0, 0)
Screenshot: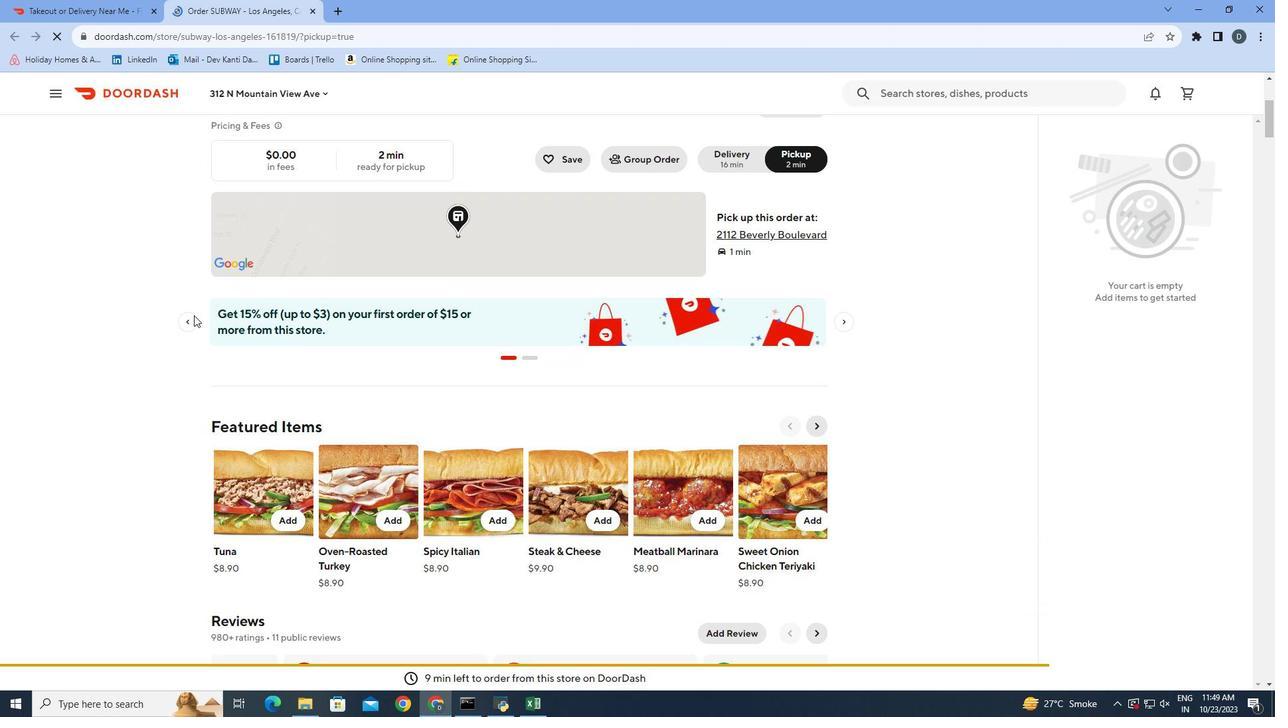 
Action: Mouse scrolled (194, 314) with delta (0, 0)
Screenshot: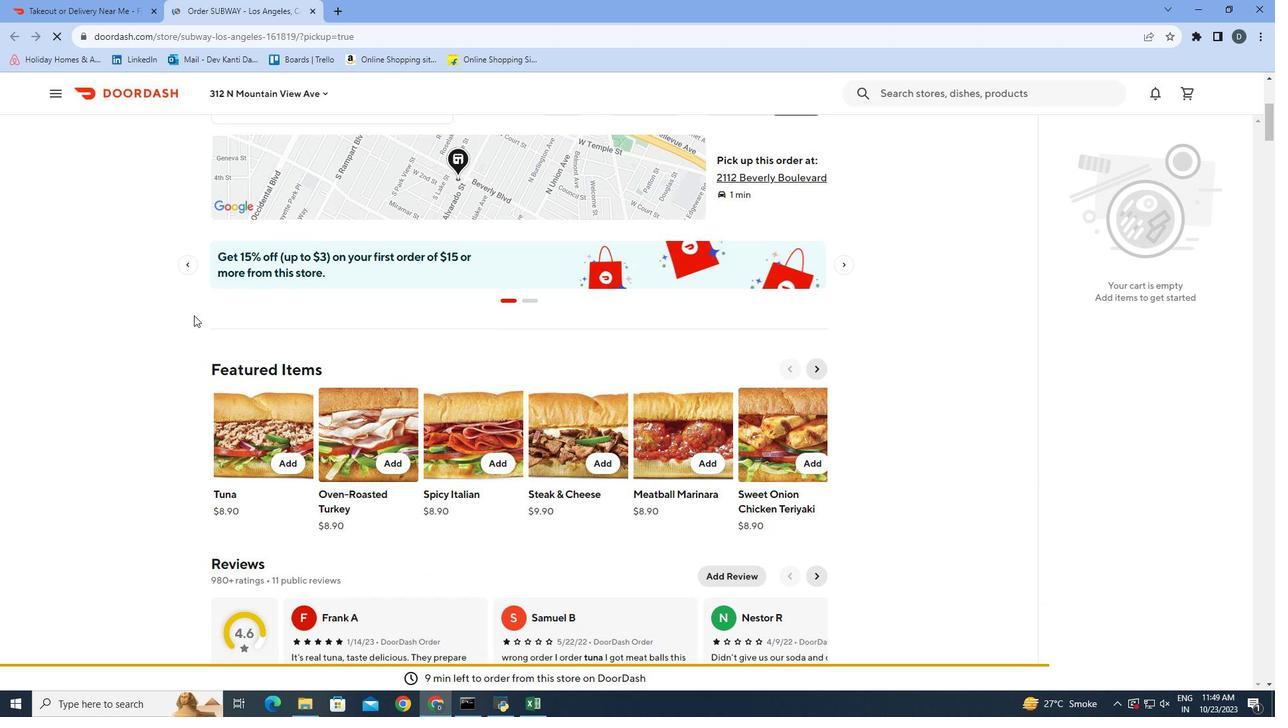 
Action: Mouse scrolled (194, 314) with delta (0, 0)
Screenshot: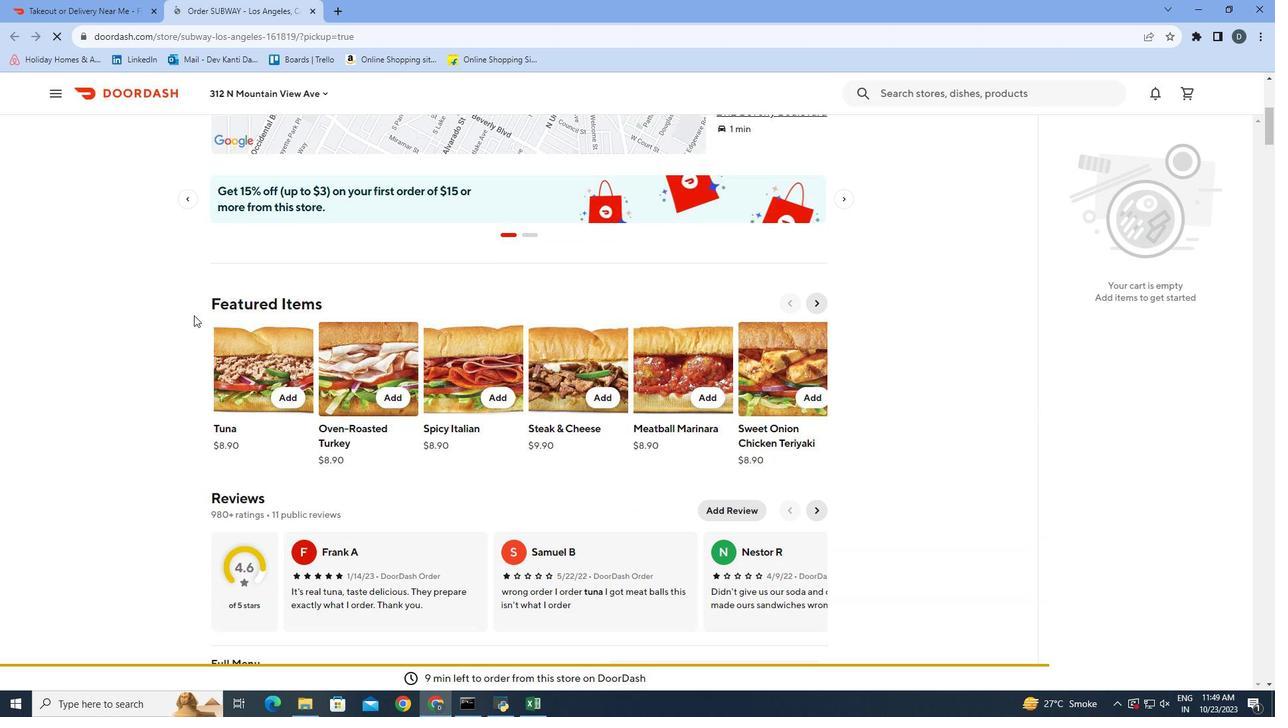 
Action: Mouse scrolled (194, 314) with delta (0, 0)
Screenshot: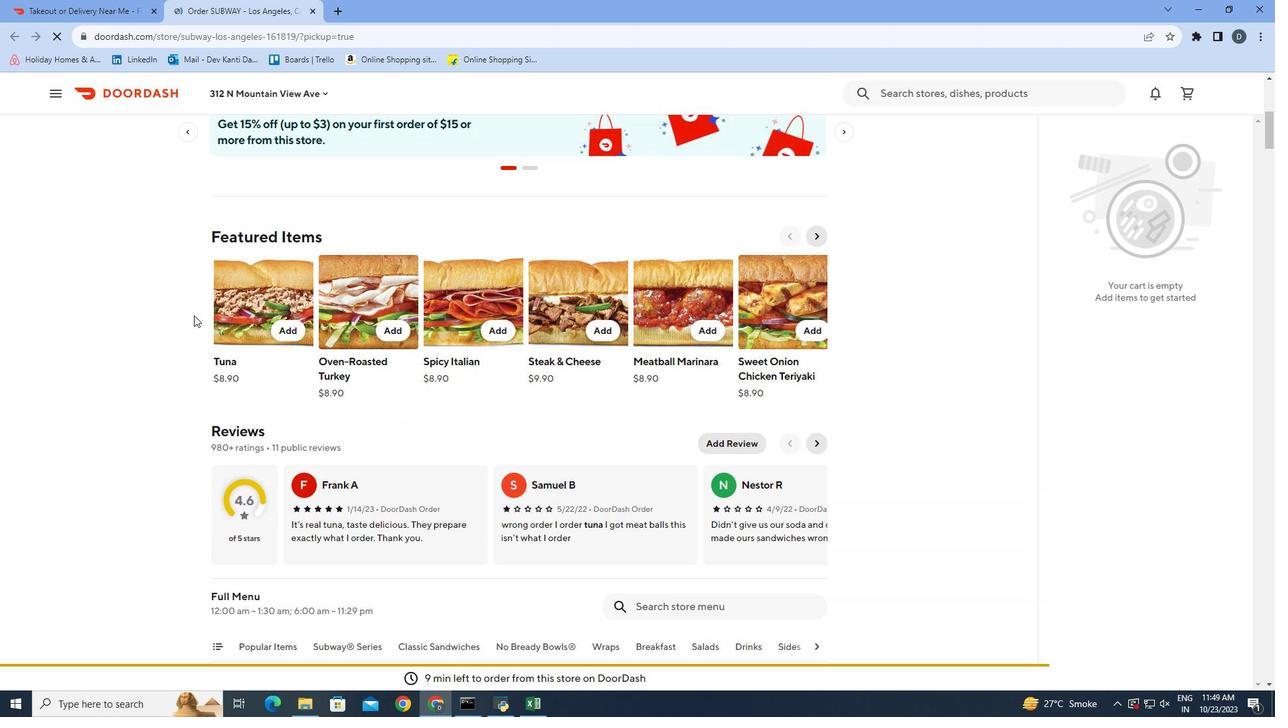 
Action: Mouse scrolled (194, 314) with delta (0, 0)
Screenshot: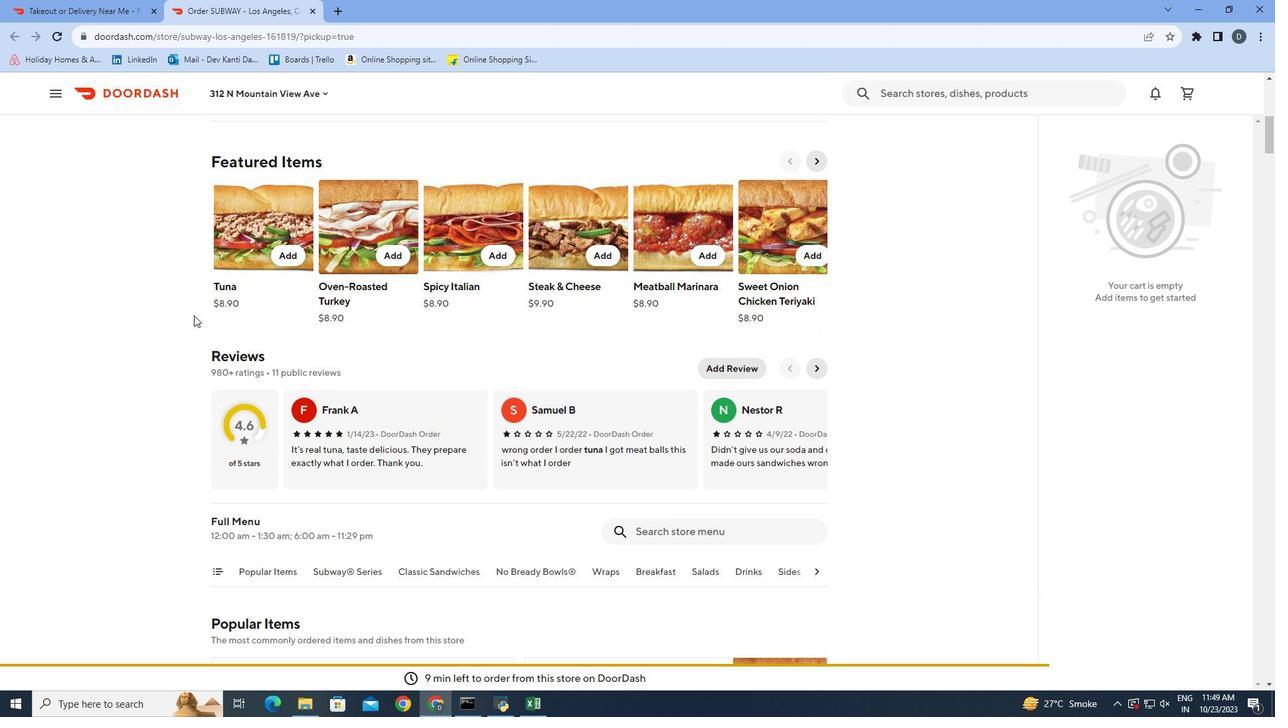 
Action: Mouse scrolled (194, 314) with delta (0, 0)
Screenshot: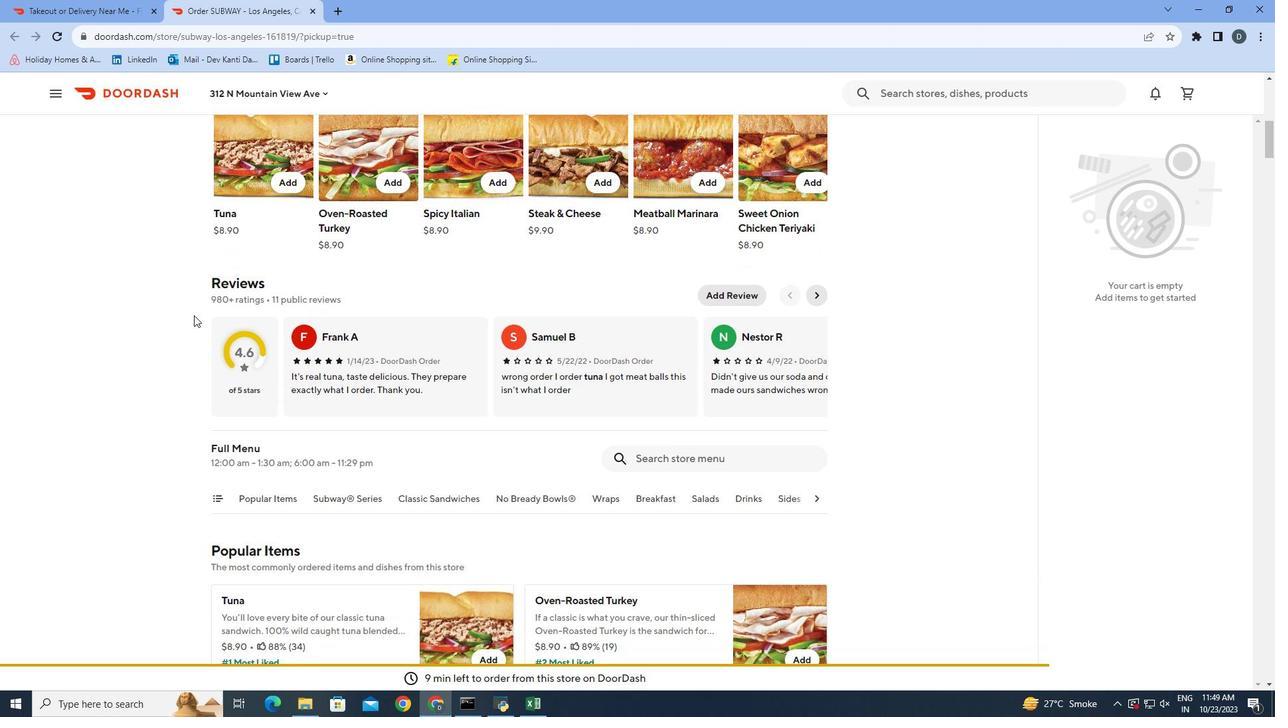 
Action: Mouse scrolled (194, 314) with delta (0, 0)
Screenshot: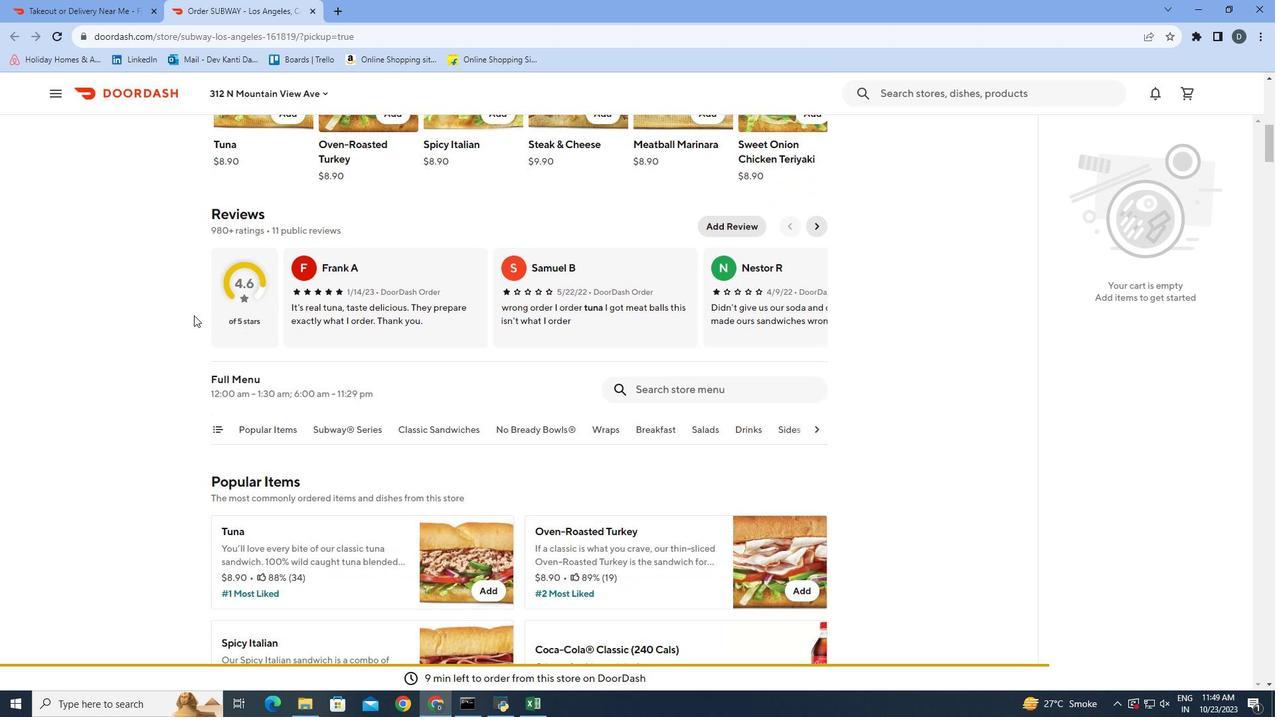 
Action: Mouse scrolled (194, 314) with delta (0, 0)
Screenshot: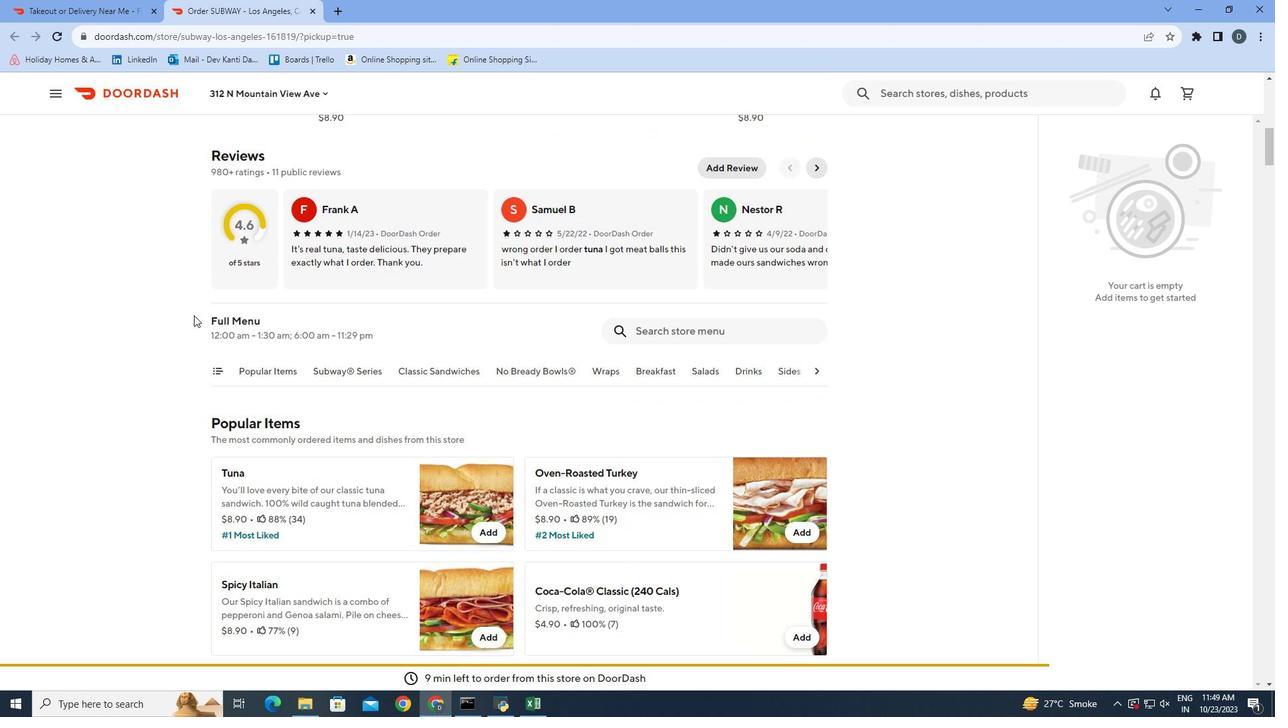 
Action: Mouse scrolled (194, 314) with delta (0, 0)
Screenshot: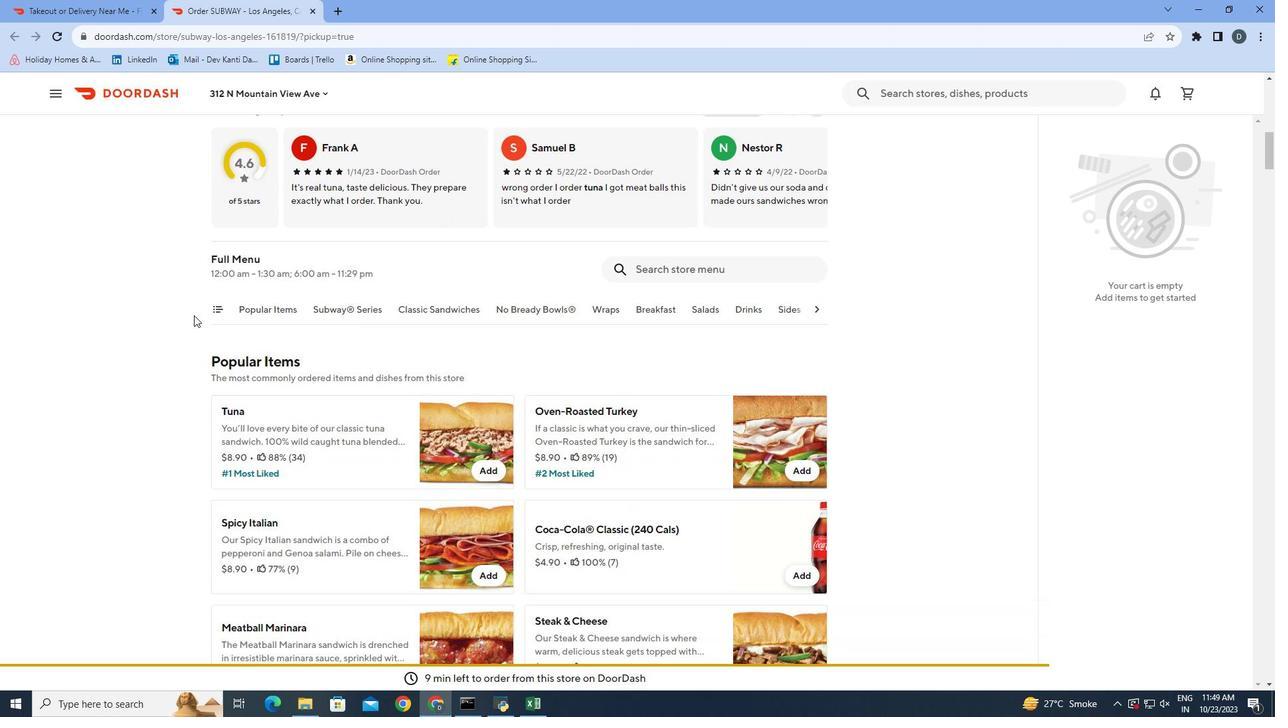 
Action: Mouse scrolled (194, 314) with delta (0, 0)
Screenshot: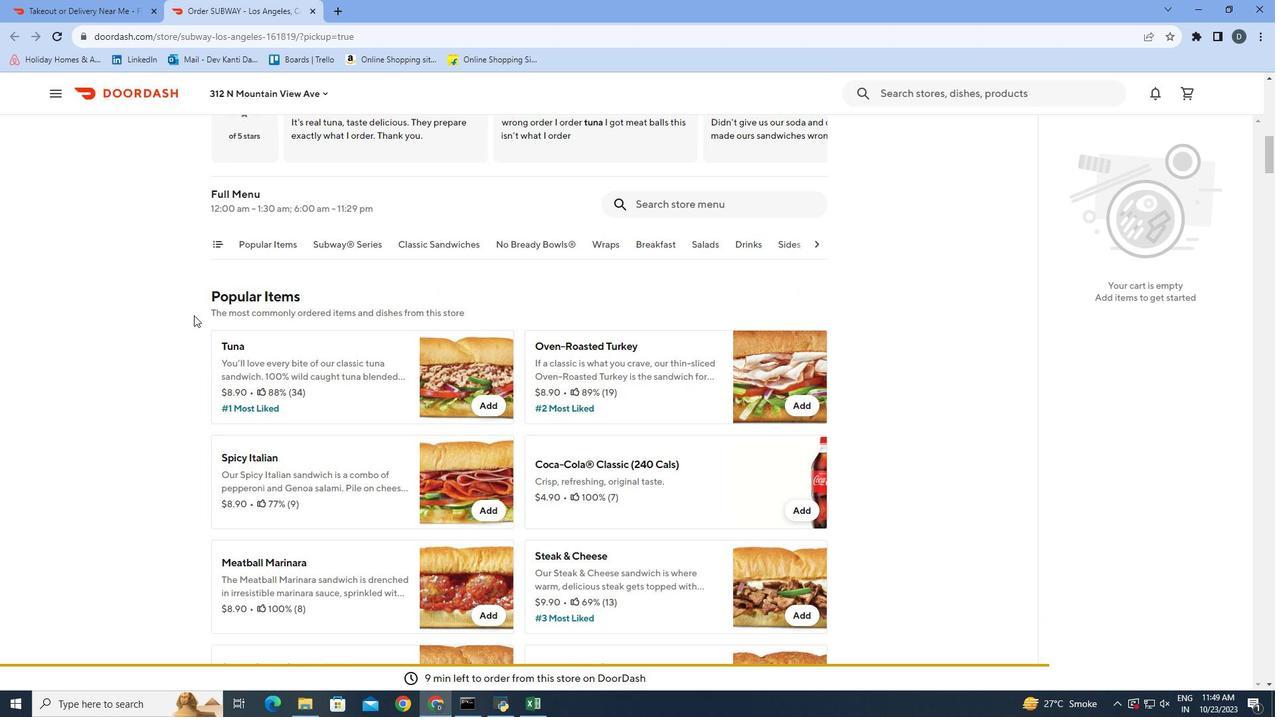 
Action: Mouse scrolled (194, 314) with delta (0, 0)
Screenshot: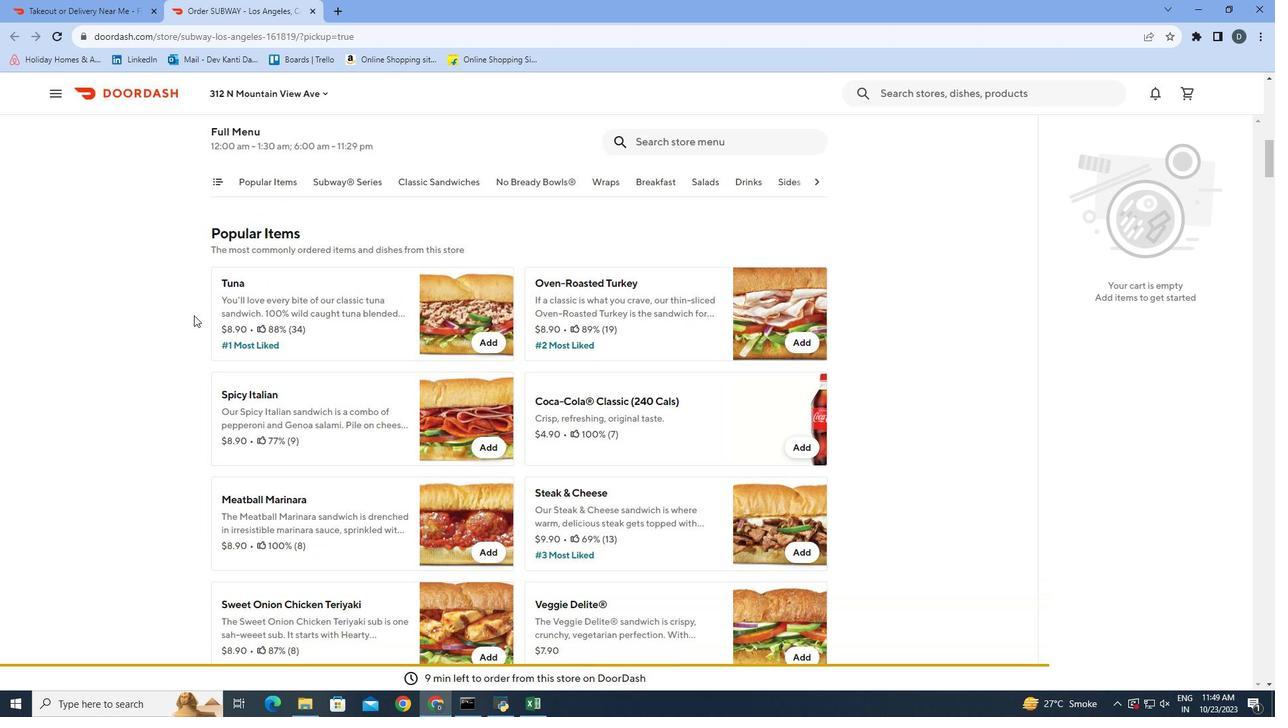 
Action: Mouse scrolled (194, 314) with delta (0, 0)
Screenshot: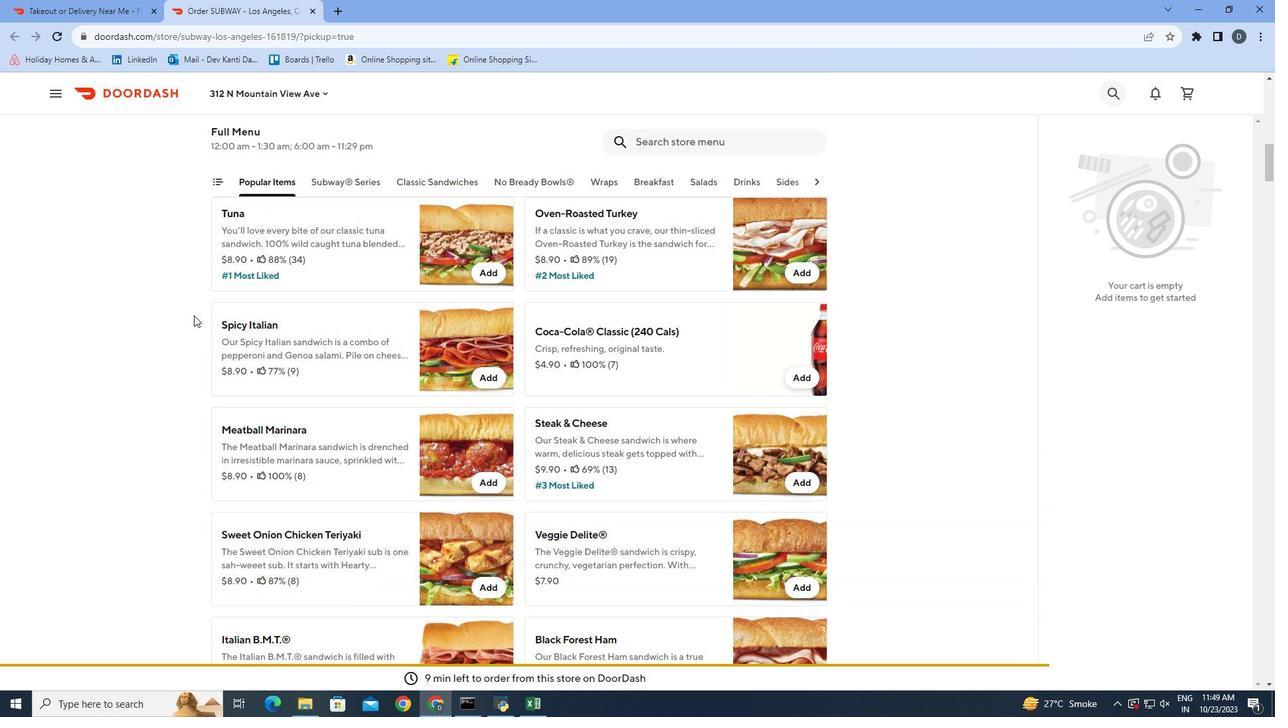 
Action: Mouse scrolled (194, 314) with delta (0, 0)
Screenshot: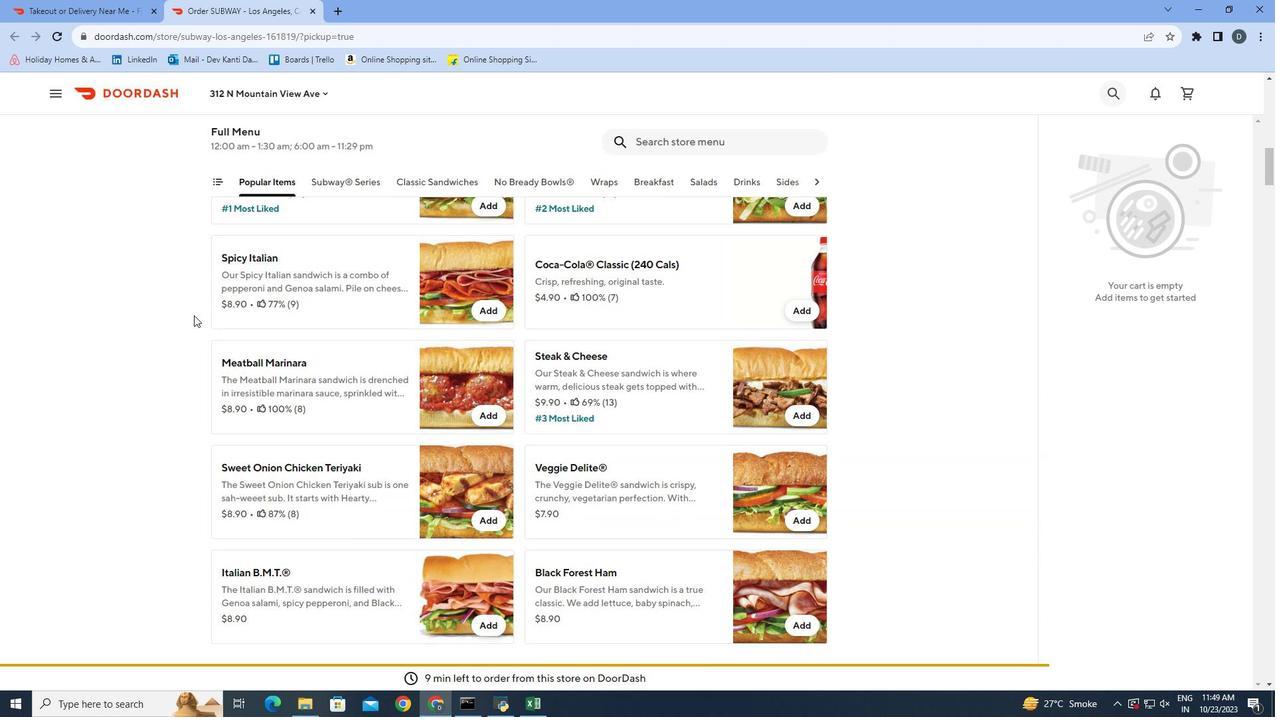 
Action: Mouse scrolled (194, 314) with delta (0, 0)
Screenshot: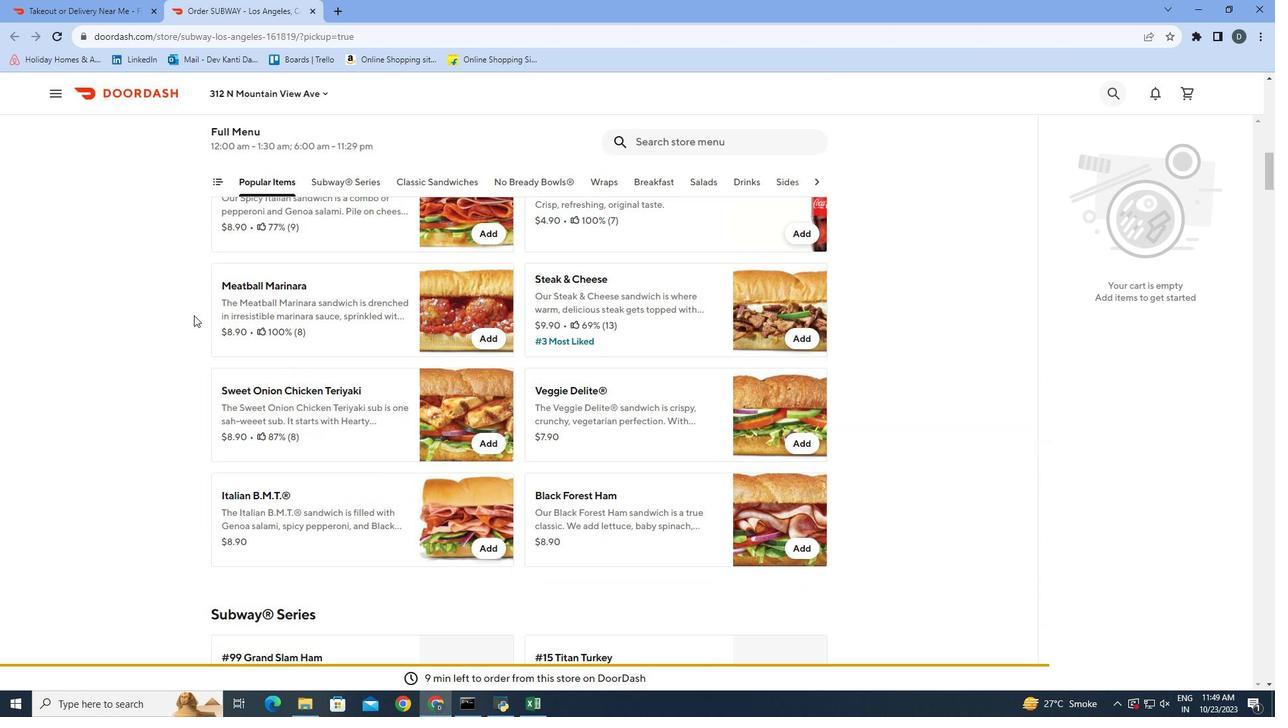 
Action: Mouse scrolled (194, 314) with delta (0, 0)
Screenshot: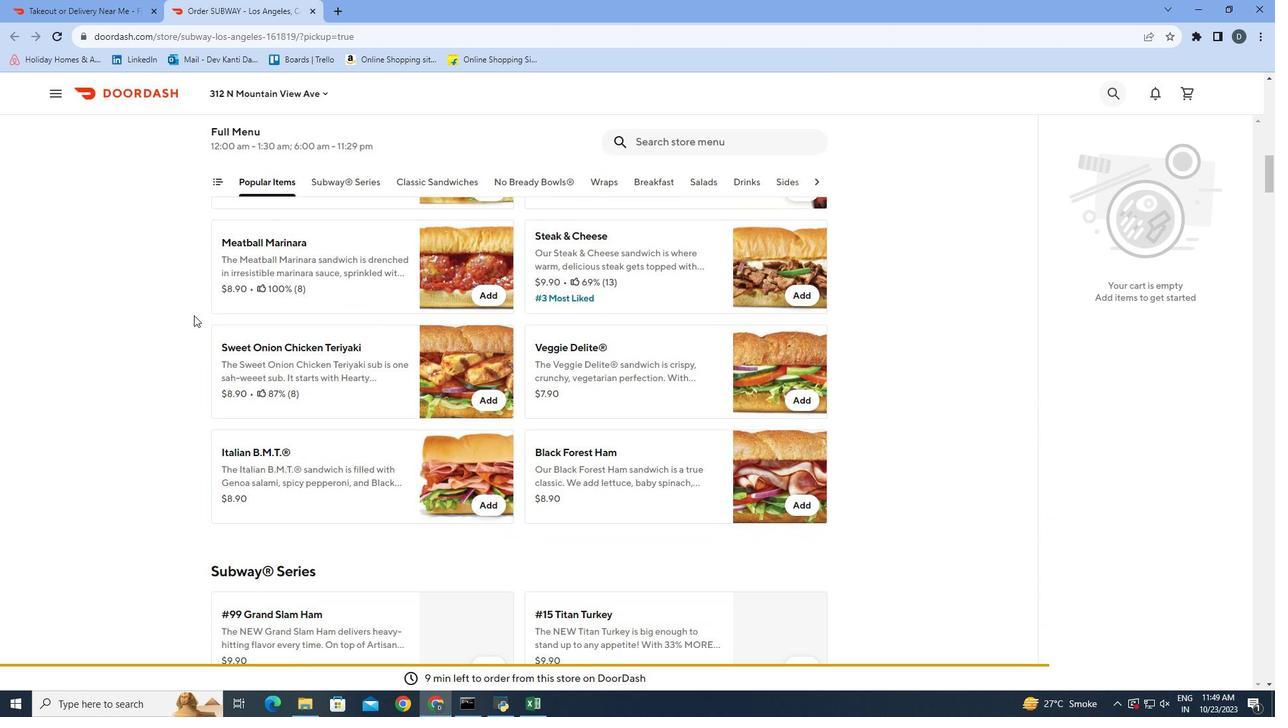 
Action: Mouse scrolled (194, 314) with delta (0, 0)
Screenshot: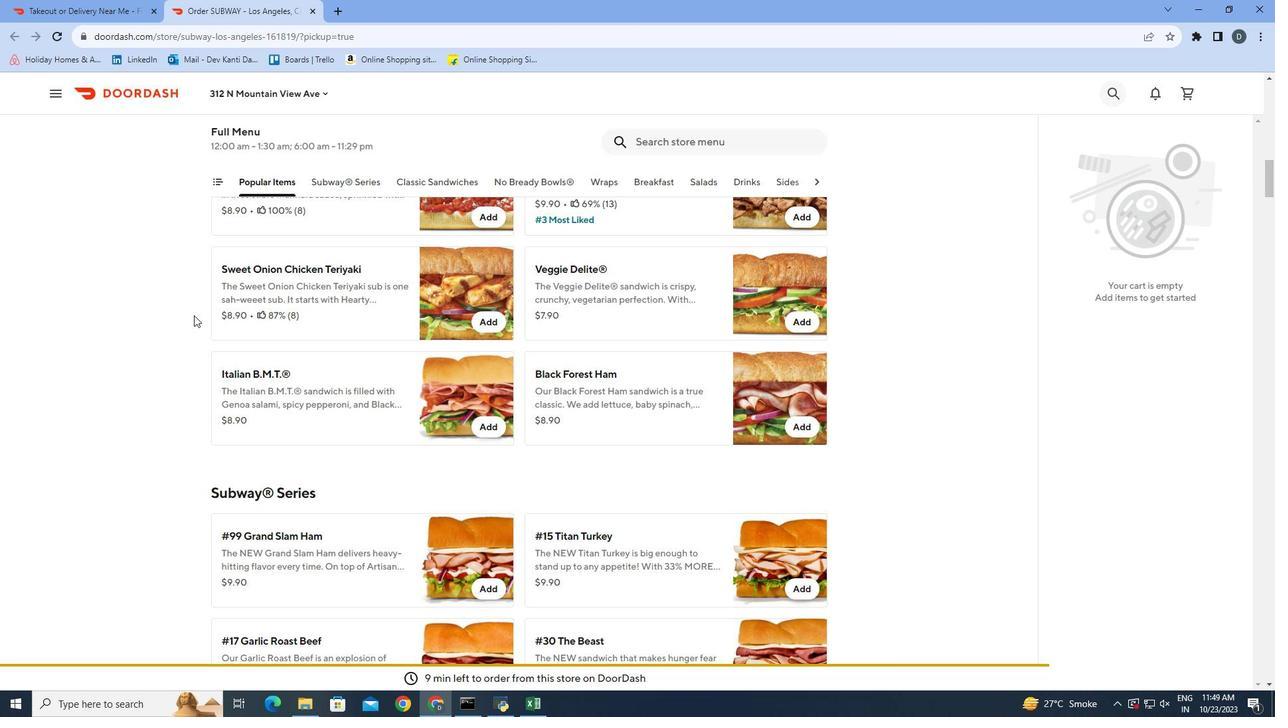 
Action: Mouse scrolled (194, 314) with delta (0, 0)
Screenshot: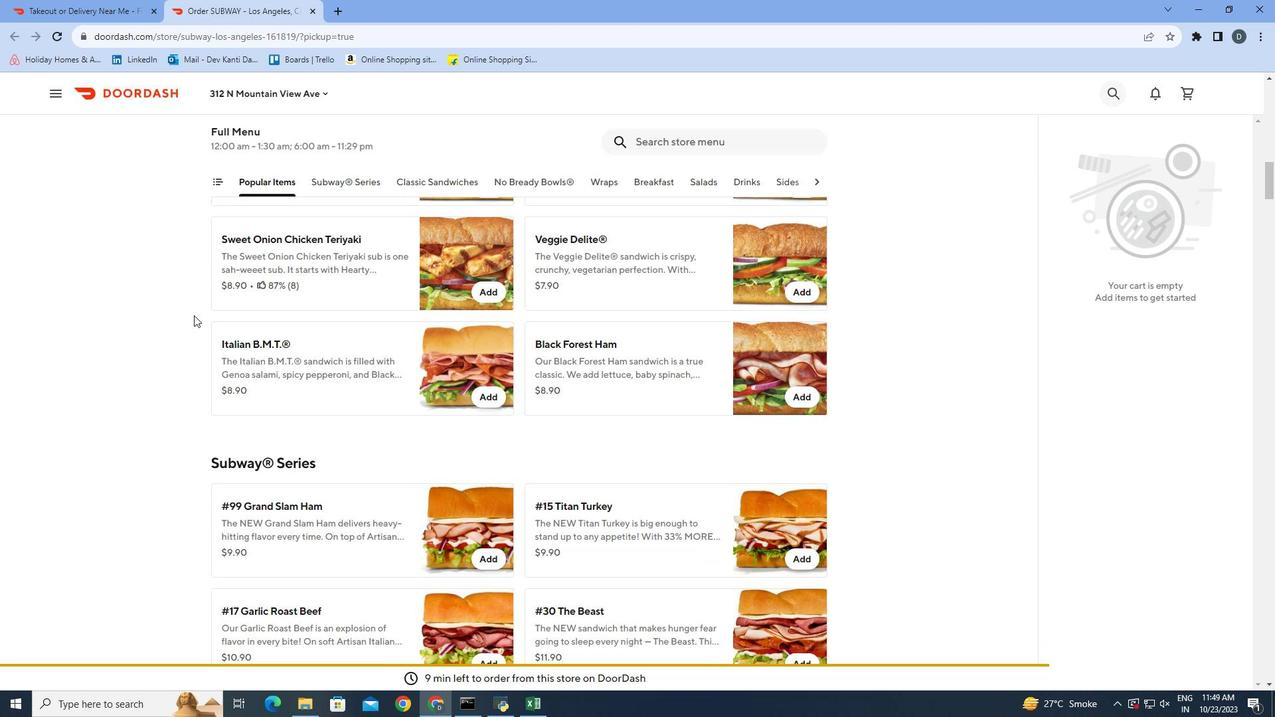 
Action: Mouse scrolled (194, 314) with delta (0, 0)
Screenshot: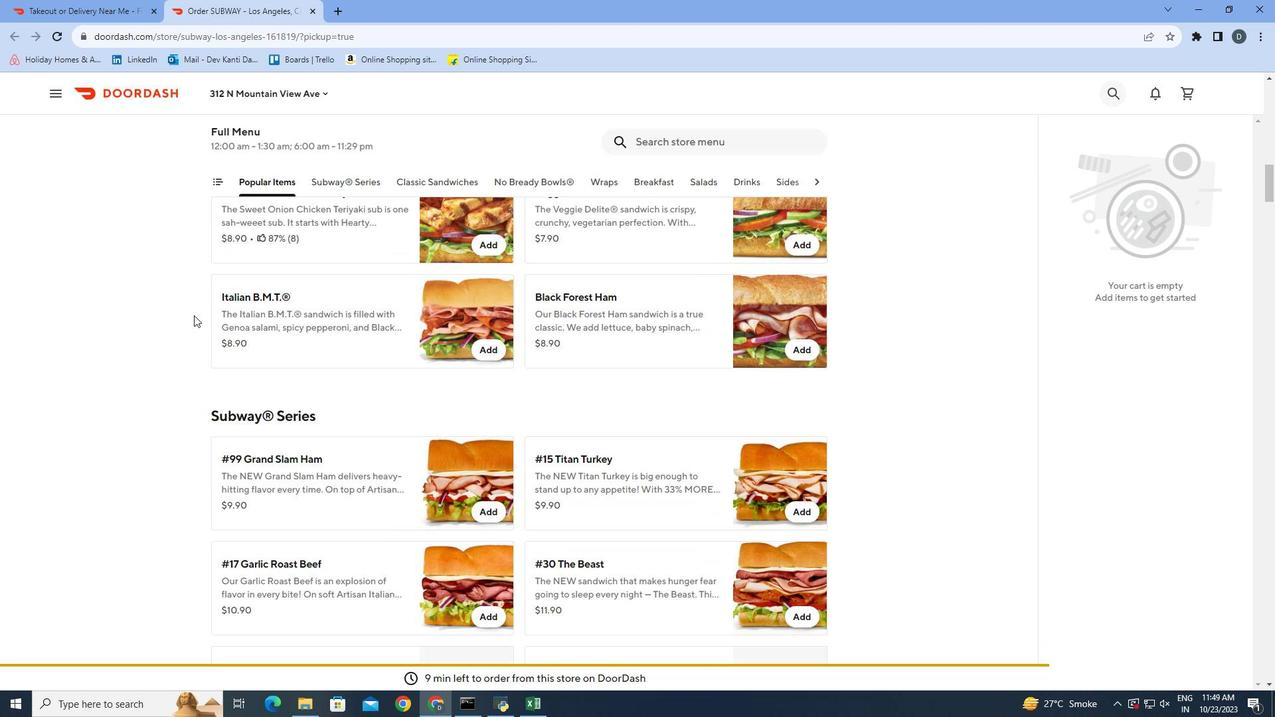 
Action: Mouse scrolled (194, 314) with delta (0, 0)
Screenshot: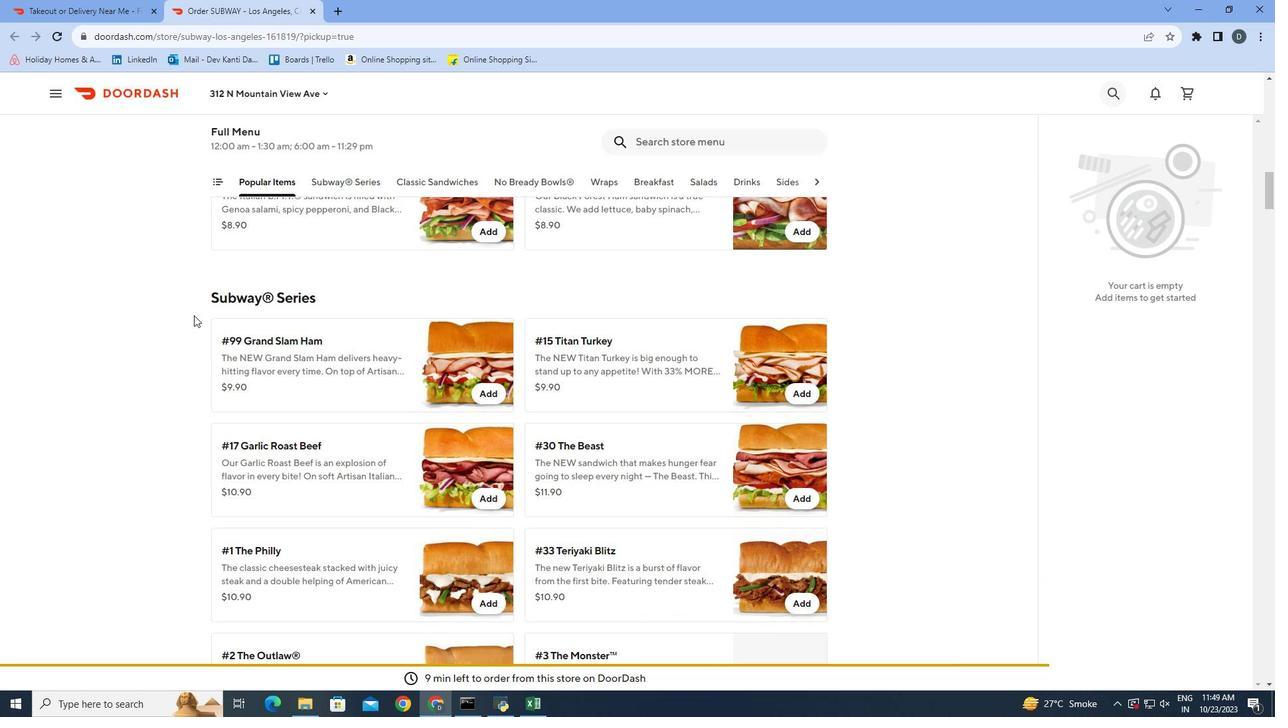 
Action: Mouse scrolled (194, 314) with delta (0, 0)
Screenshot: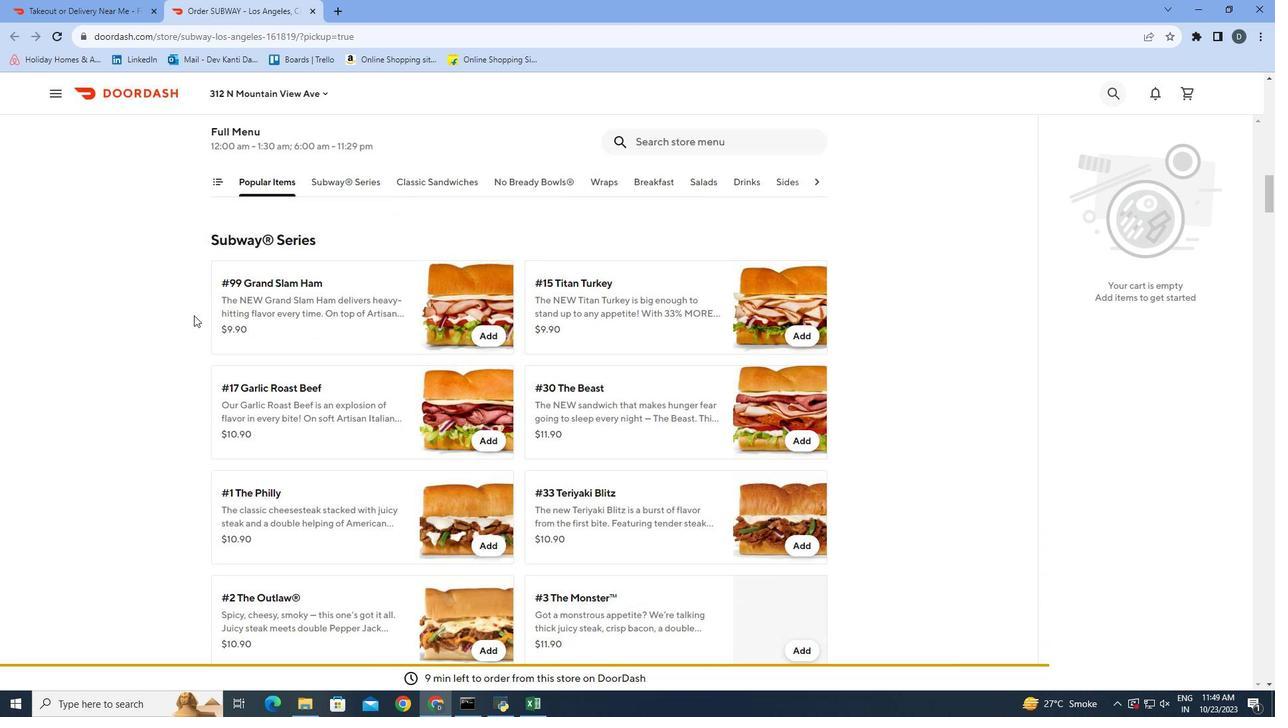 
Action: Mouse scrolled (194, 314) with delta (0, 0)
Screenshot: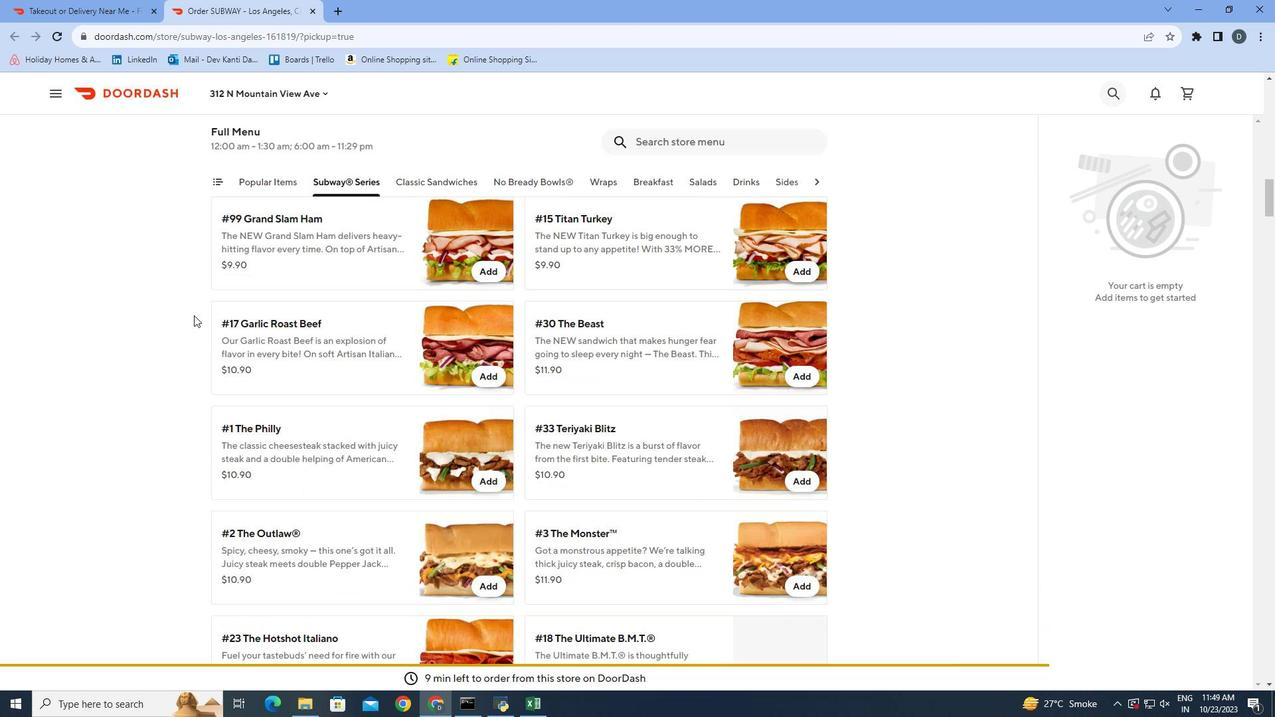 
Action: Mouse scrolled (194, 314) with delta (0, 0)
Screenshot: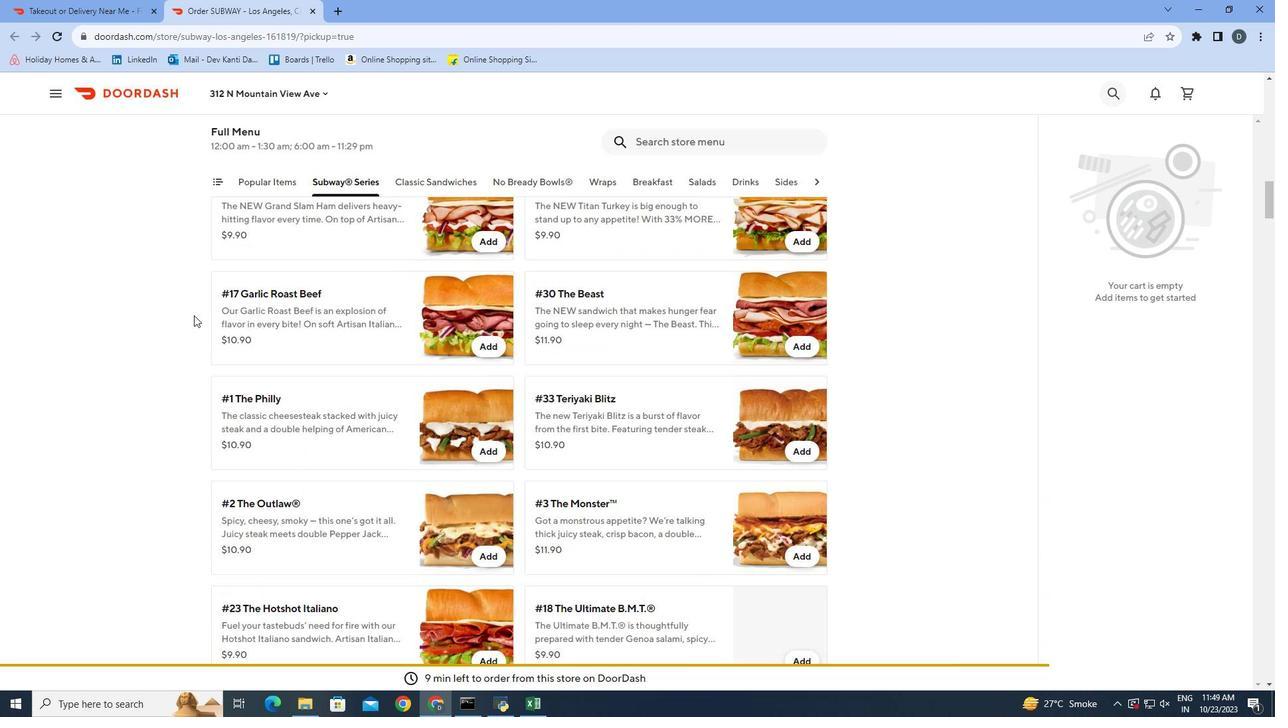 
Action: Mouse scrolled (194, 314) with delta (0, 0)
Screenshot: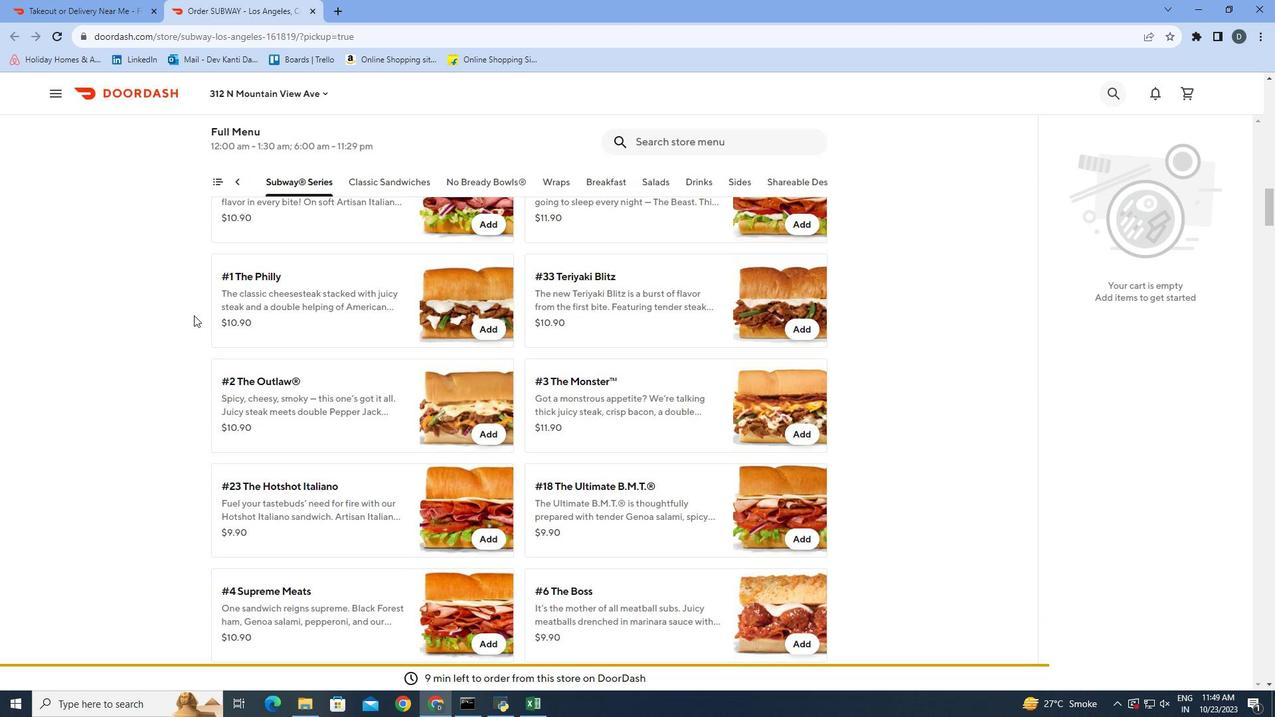 
Action: Mouse scrolled (194, 314) with delta (0, 0)
Screenshot: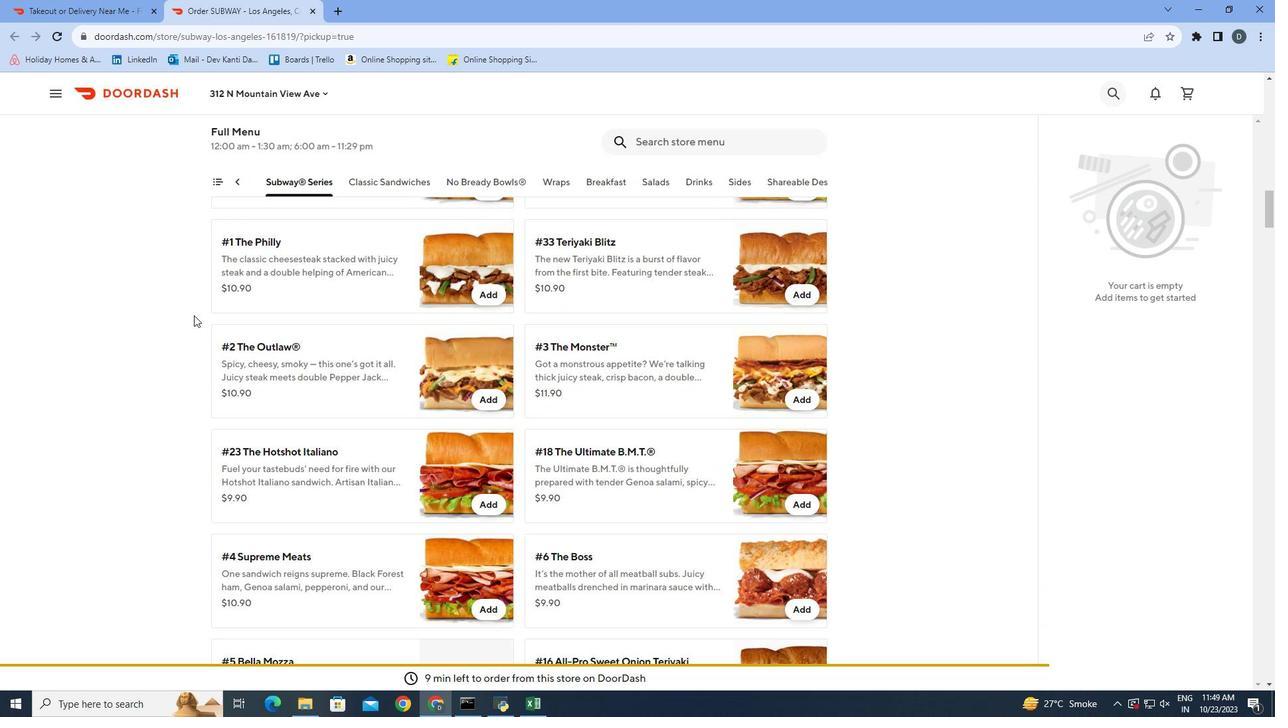 
Action: Mouse scrolled (194, 314) with delta (0, 0)
Screenshot: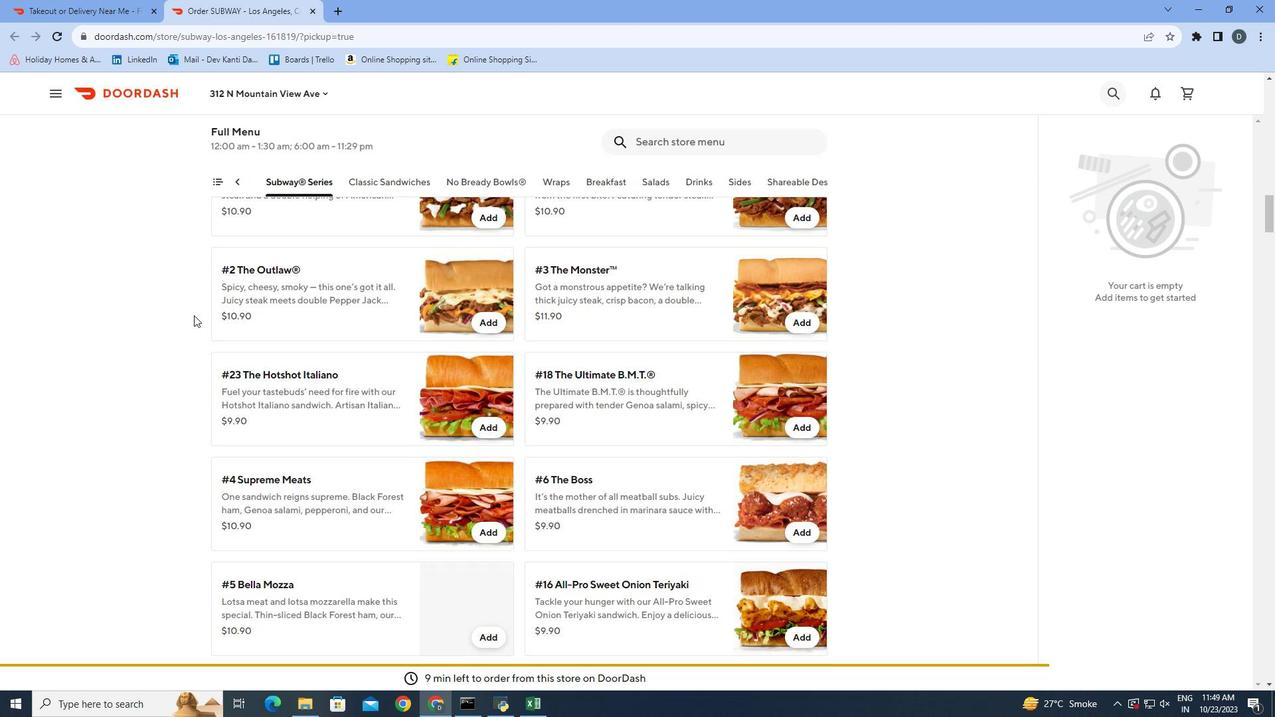 
Action: Mouse scrolled (194, 314) with delta (0, 0)
Screenshot: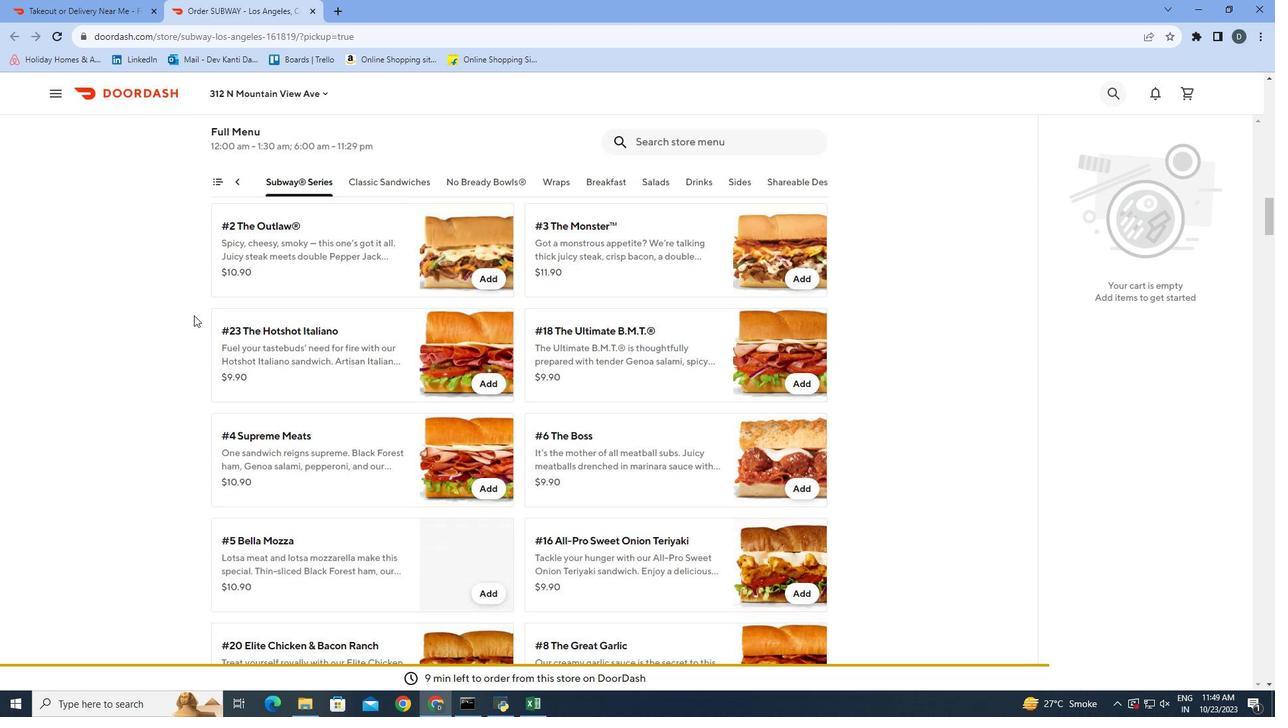 
Action: Mouse scrolled (194, 314) with delta (0, 0)
Screenshot: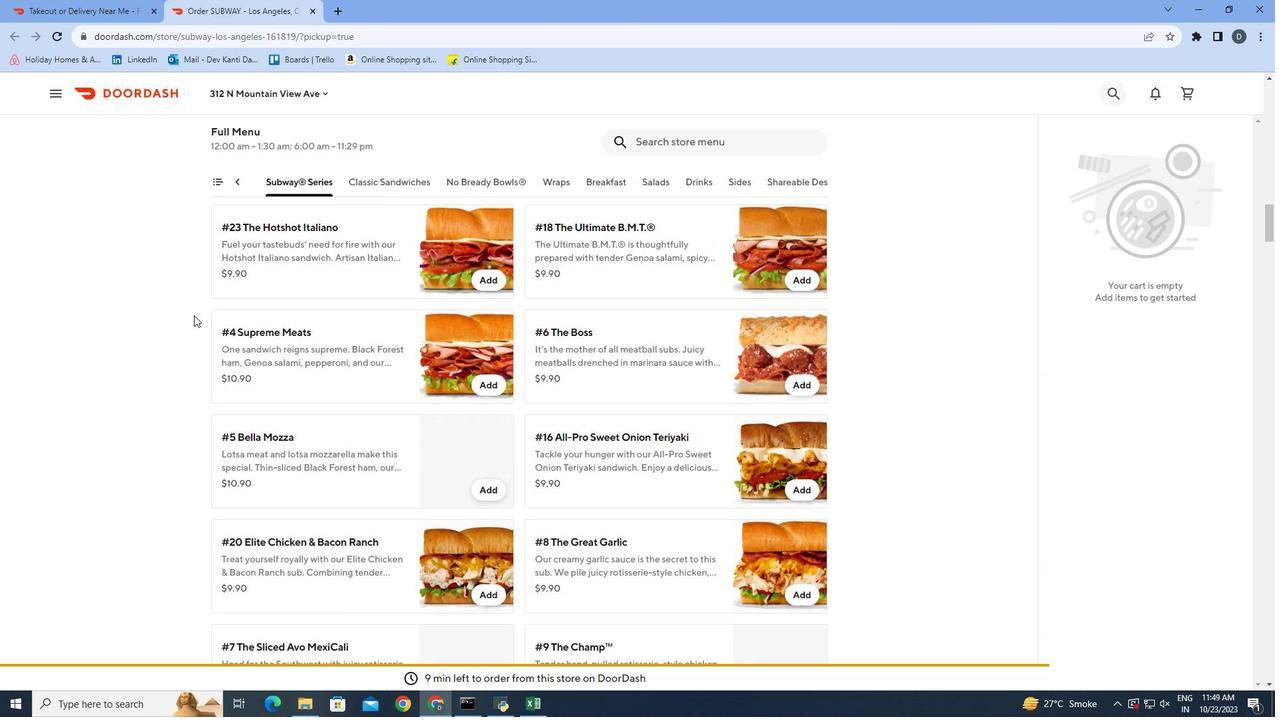 
Action: Mouse scrolled (194, 314) with delta (0, 0)
Screenshot: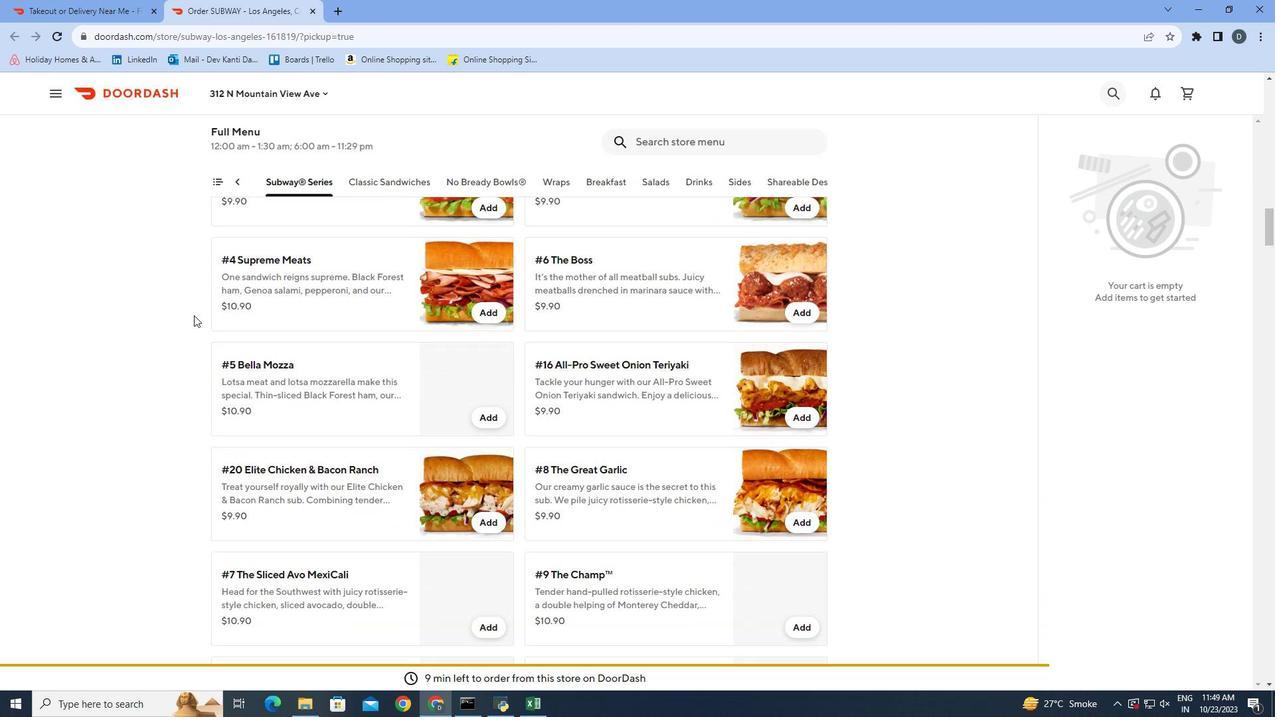 
Action: Mouse scrolled (194, 314) with delta (0, 0)
Screenshot: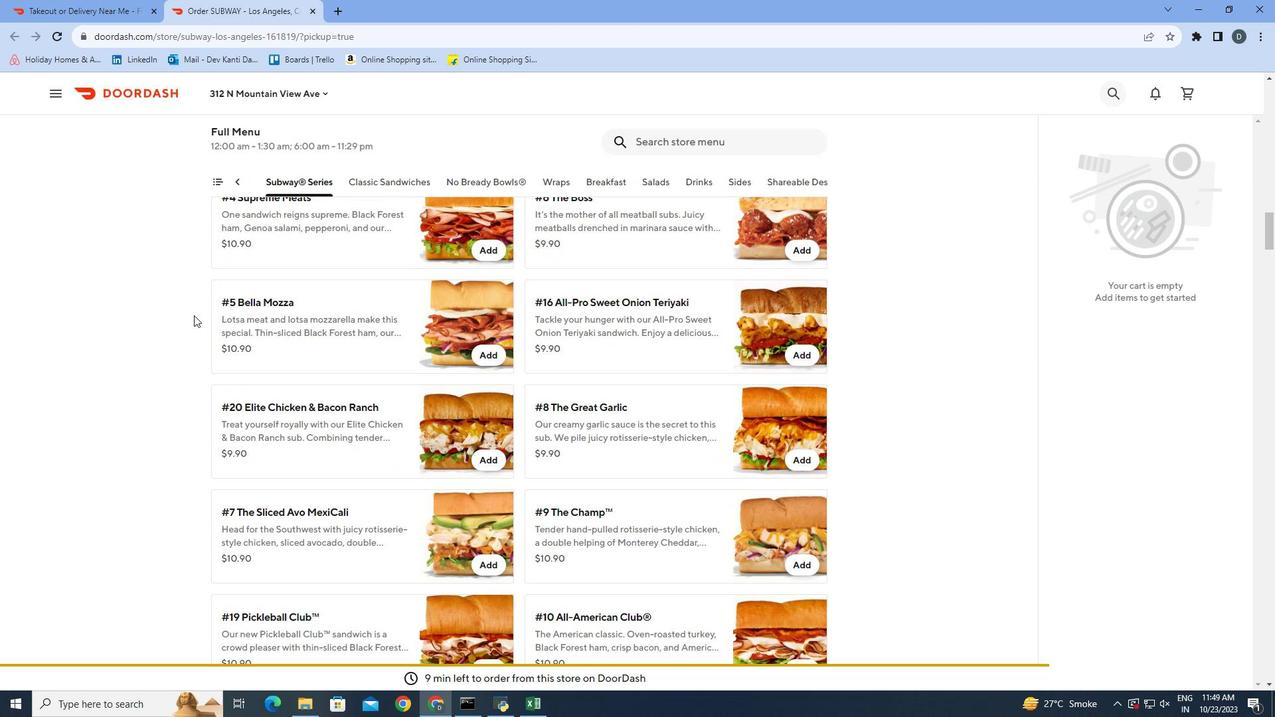 
Action: Mouse scrolled (194, 314) with delta (0, 0)
Screenshot: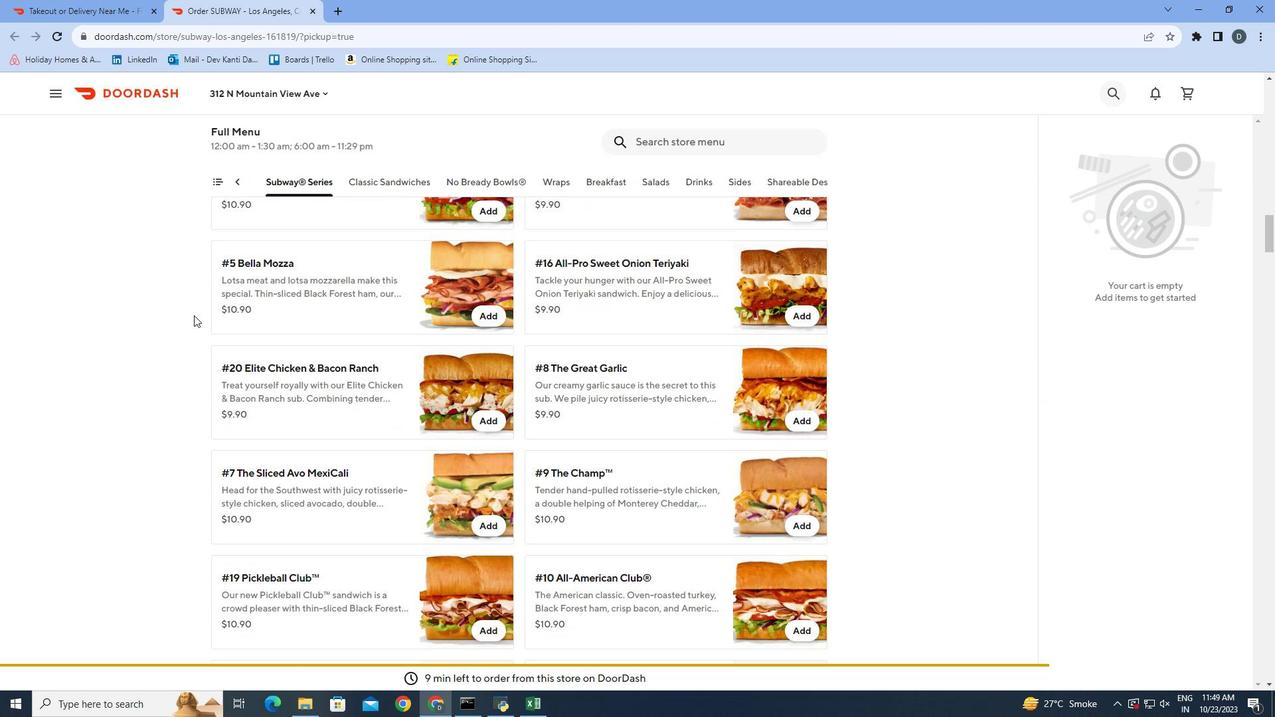 
Action: Mouse scrolled (194, 314) with delta (0, 0)
Screenshot: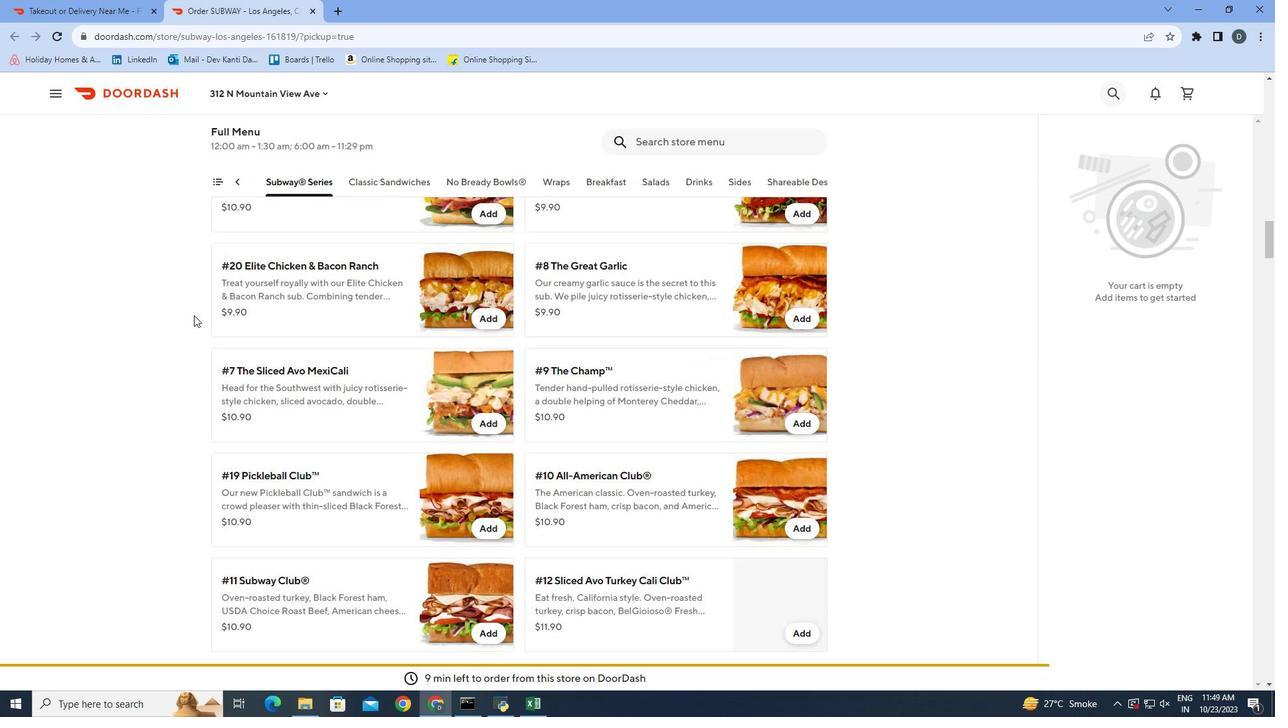 
Action: Mouse scrolled (194, 314) with delta (0, 0)
Screenshot: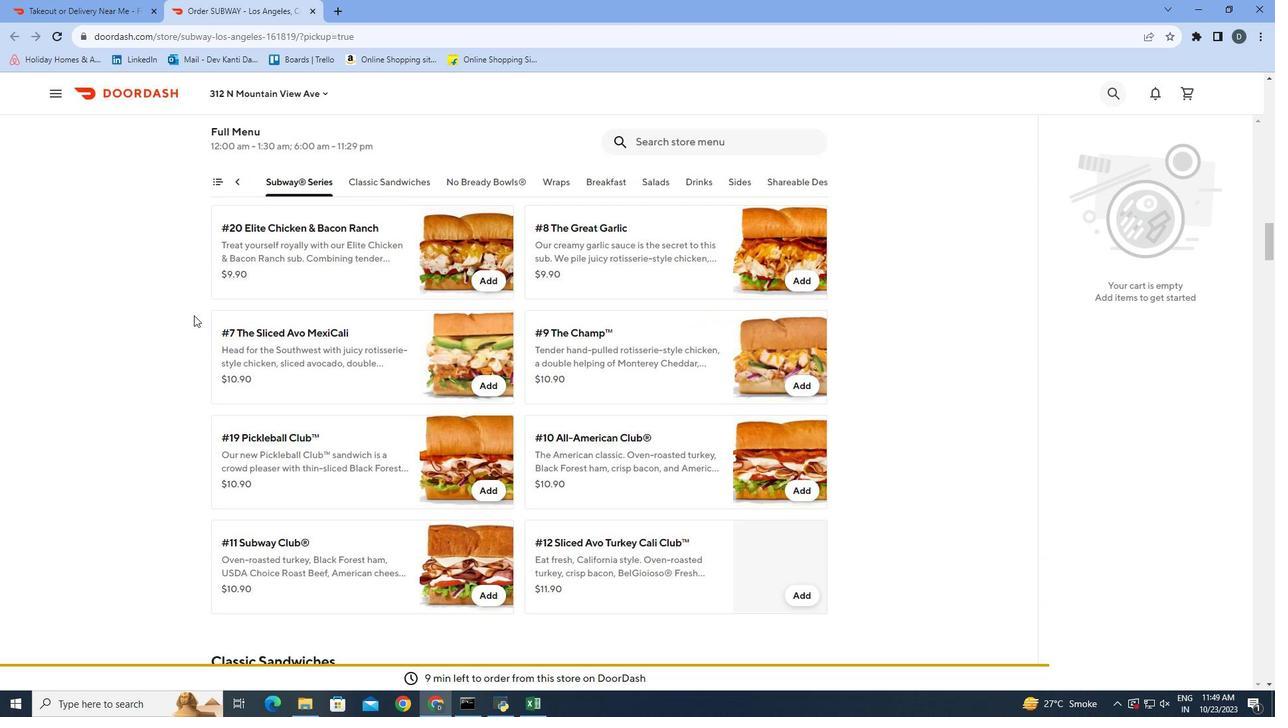 
Action: Mouse scrolled (194, 314) with delta (0, 0)
Screenshot: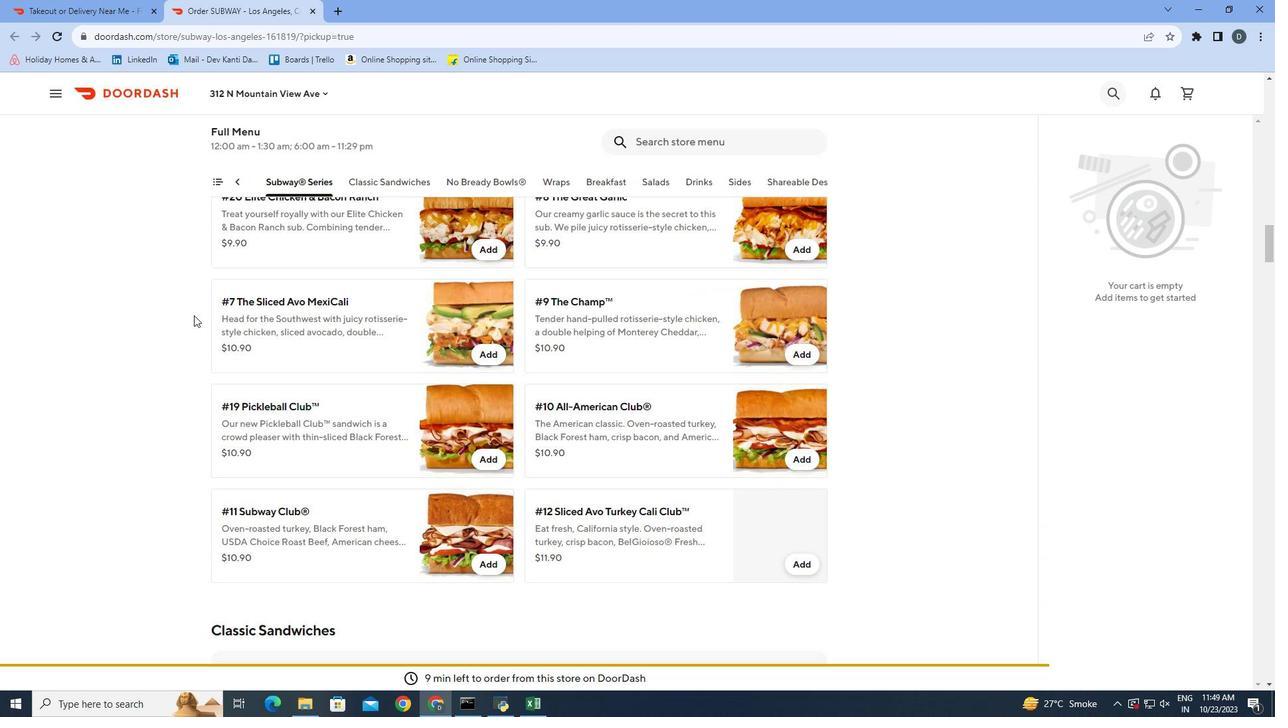 
Action: Mouse scrolled (194, 314) with delta (0, 0)
Screenshot: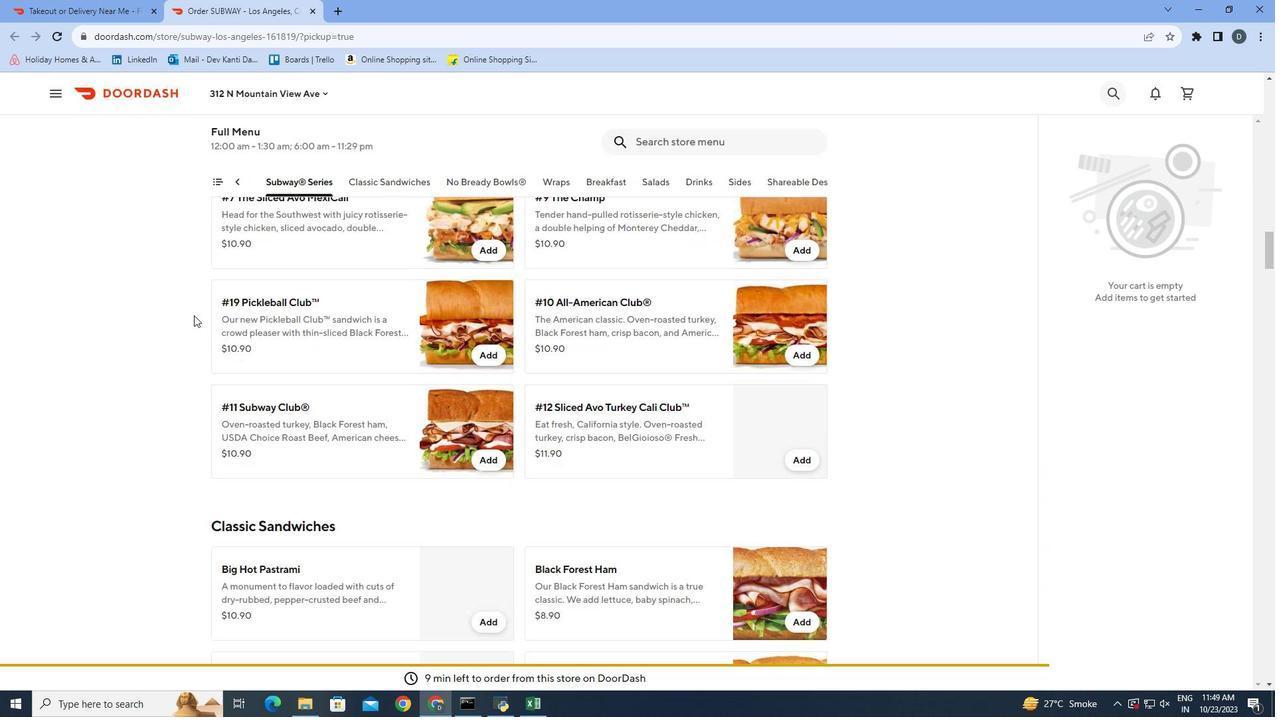 
Action: Mouse scrolled (194, 314) with delta (0, 0)
Screenshot: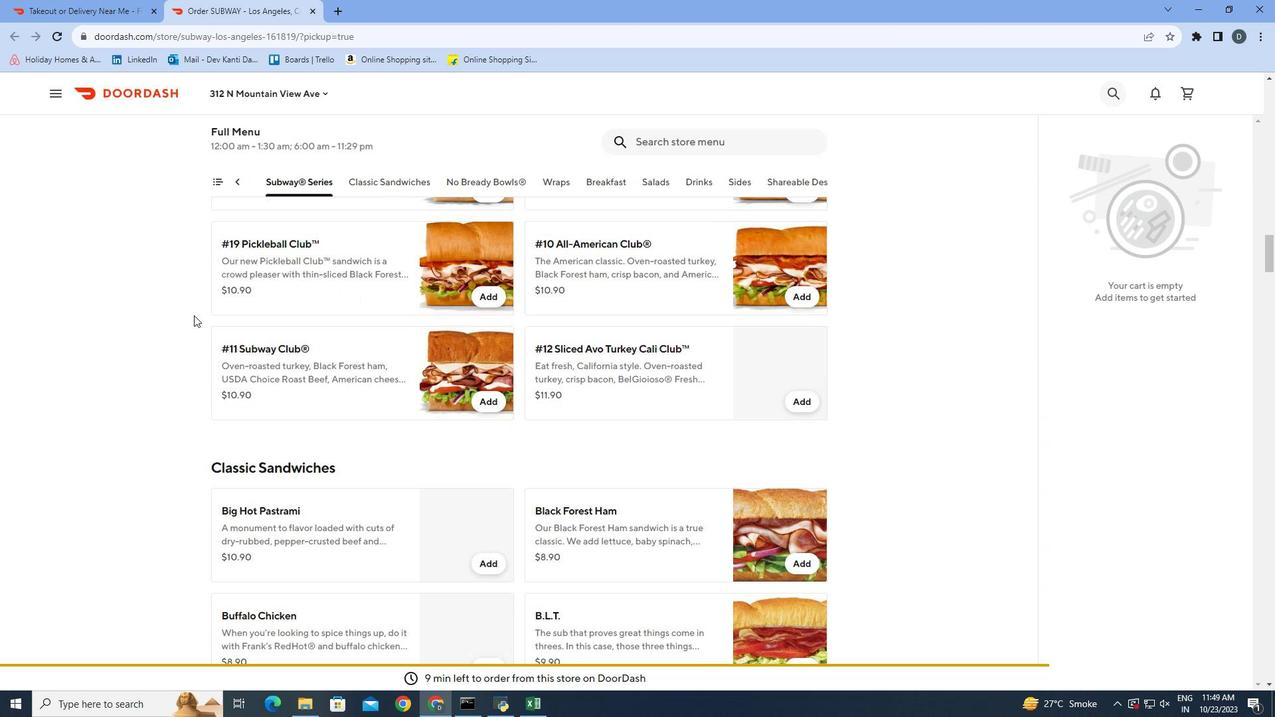 
Action: Mouse scrolled (194, 314) with delta (0, 0)
Screenshot: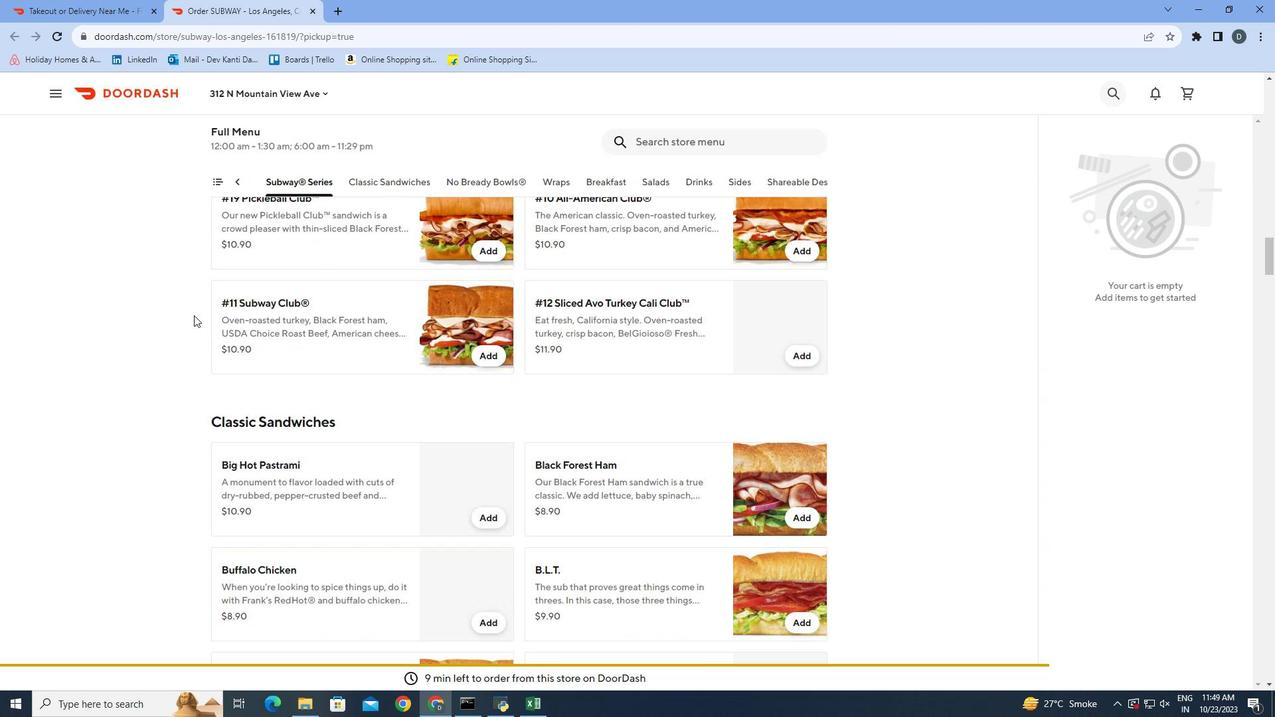 
Action: Mouse moved to (194, 315)
Screenshot: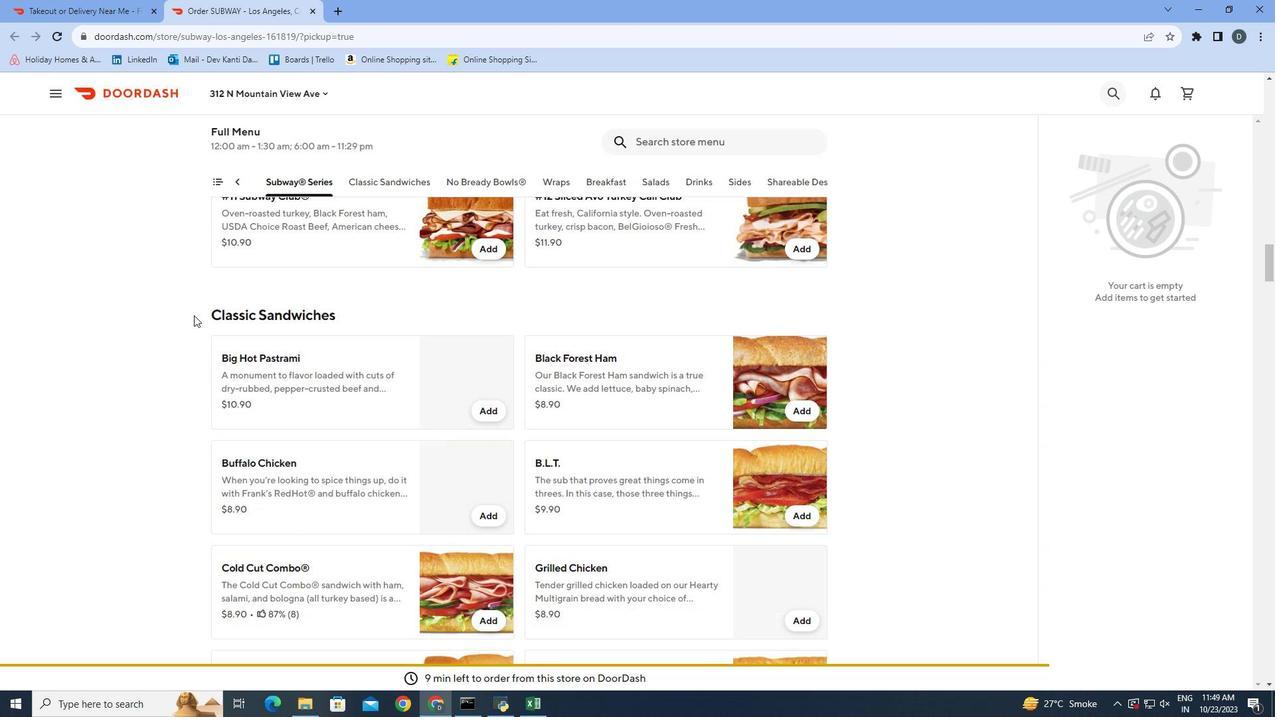 
Action: Mouse scrolled (194, 314) with delta (0, 0)
Screenshot: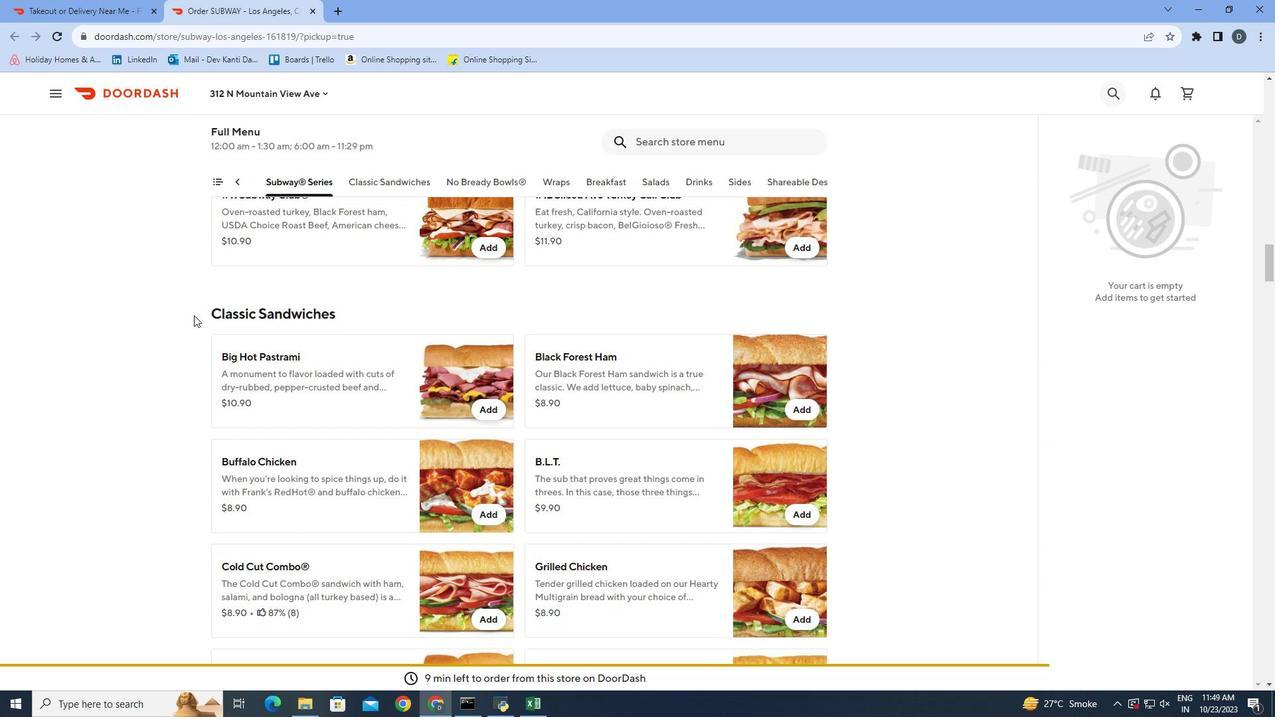 
Action: Mouse scrolled (194, 314) with delta (0, 0)
Screenshot: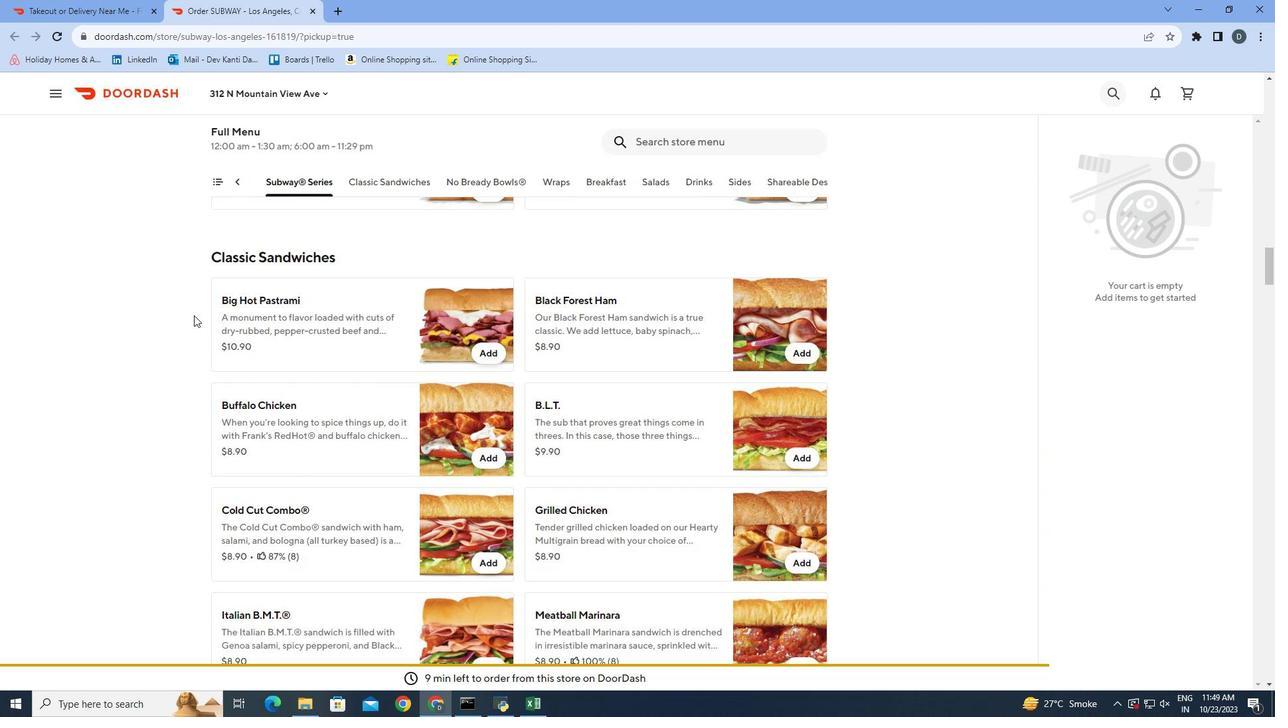 
Action: Mouse scrolled (194, 314) with delta (0, 0)
Screenshot: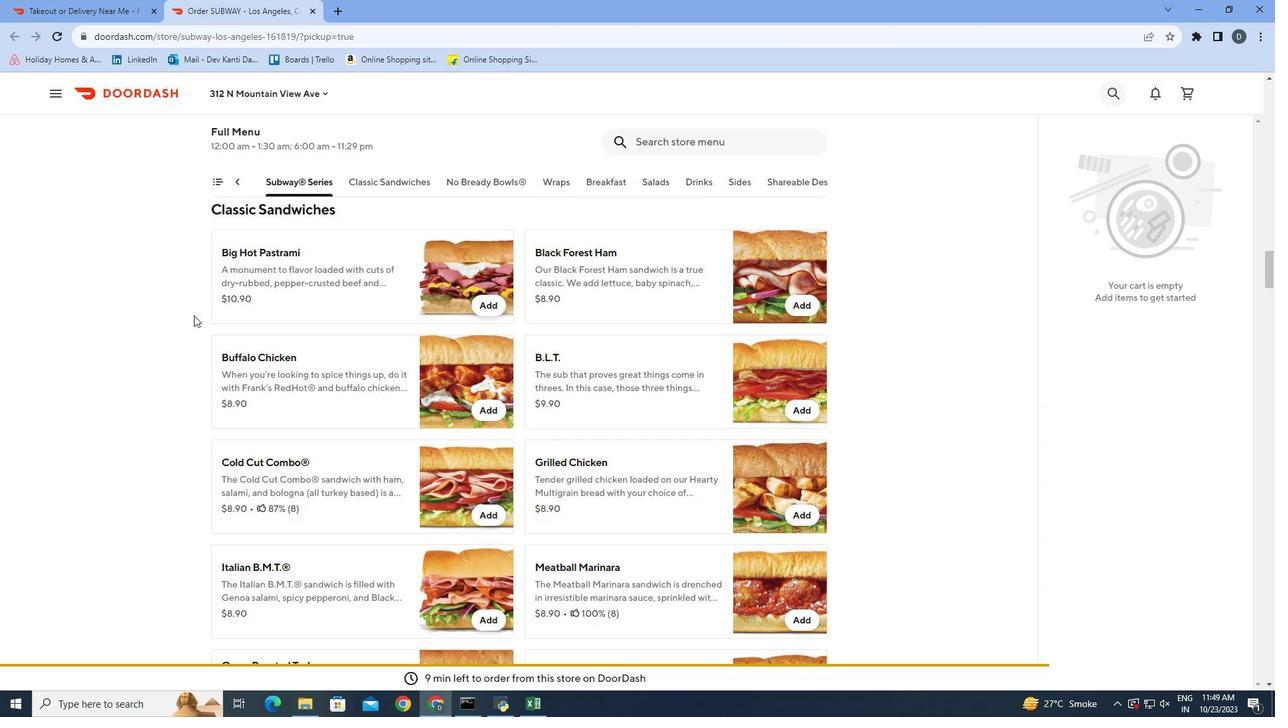 
Action: Mouse scrolled (194, 314) with delta (0, 0)
Screenshot: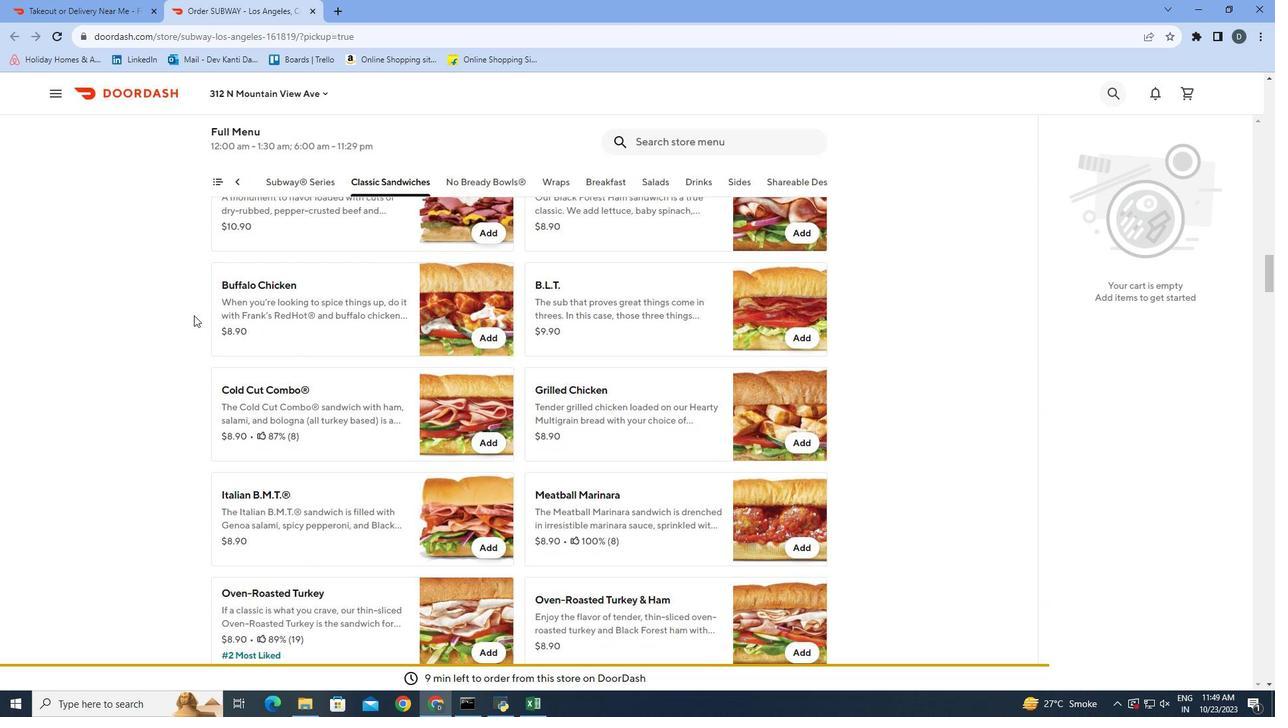 
Action: Mouse scrolled (194, 314) with delta (0, 0)
Screenshot: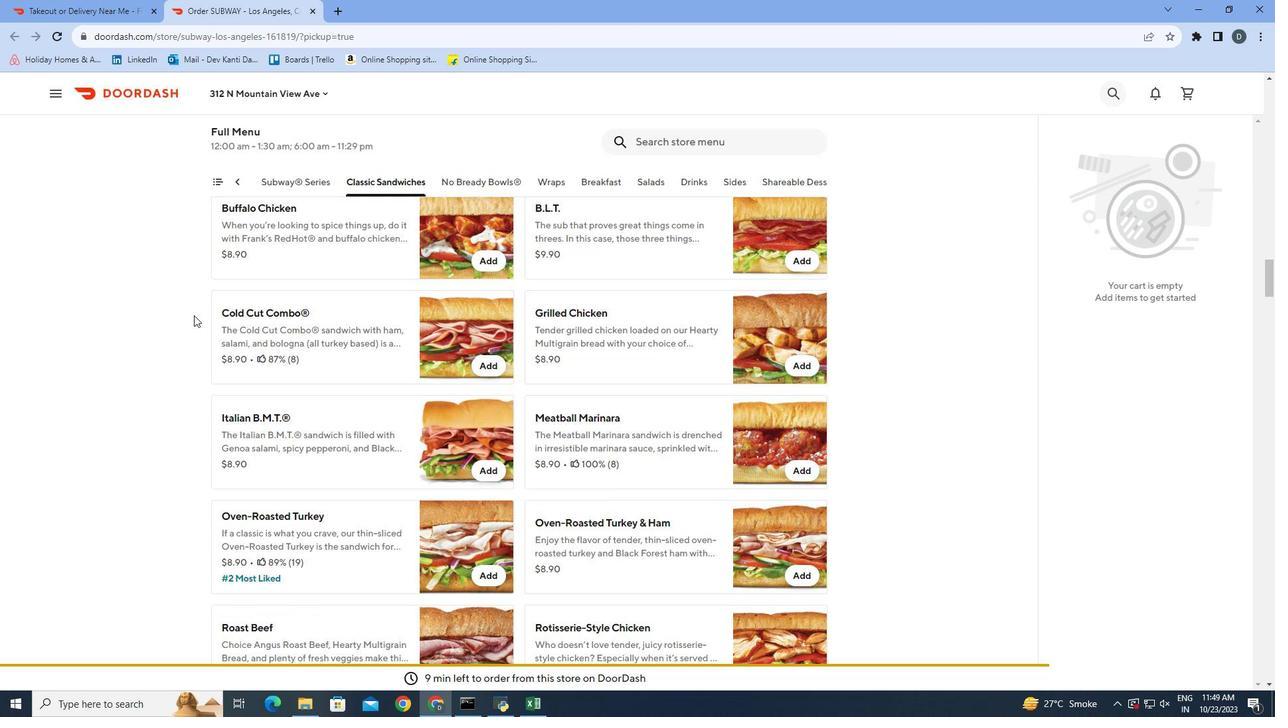 
Action: Mouse scrolled (194, 314) with delta (0, 0)
Screenshot: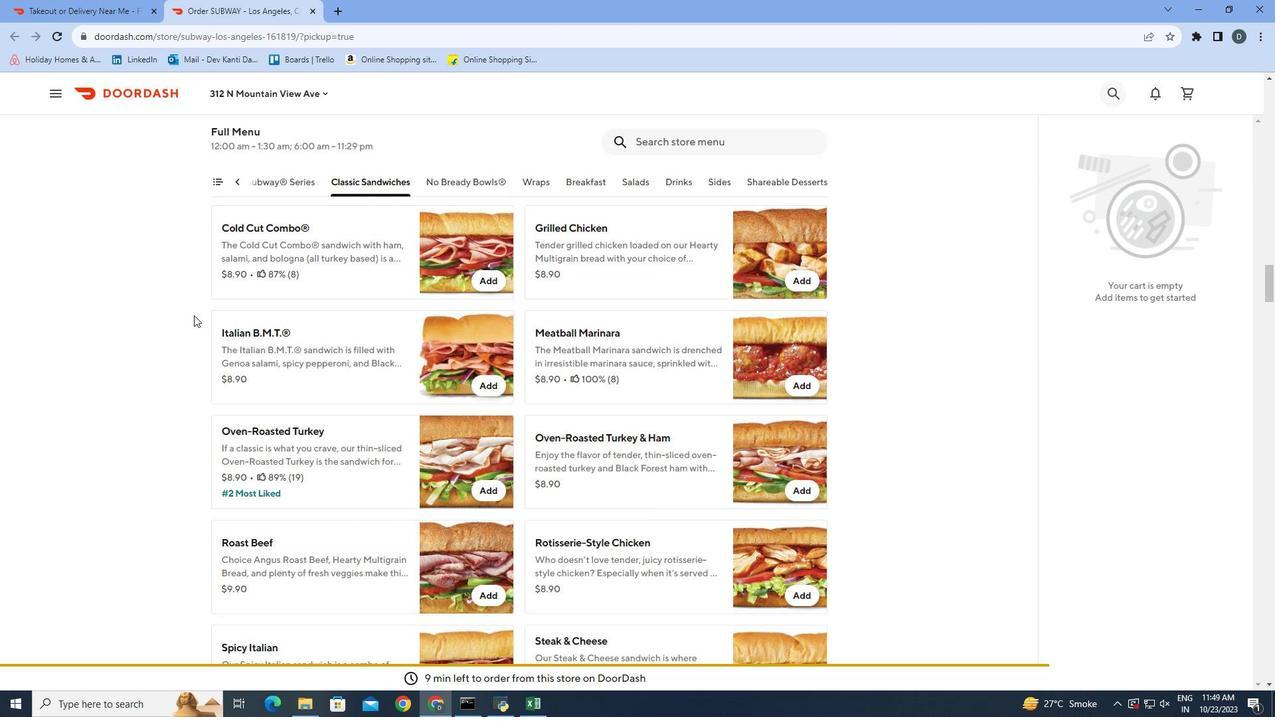 
Action: Mouse scrolled (194, 314) with delta (0, 0)
Screenshot: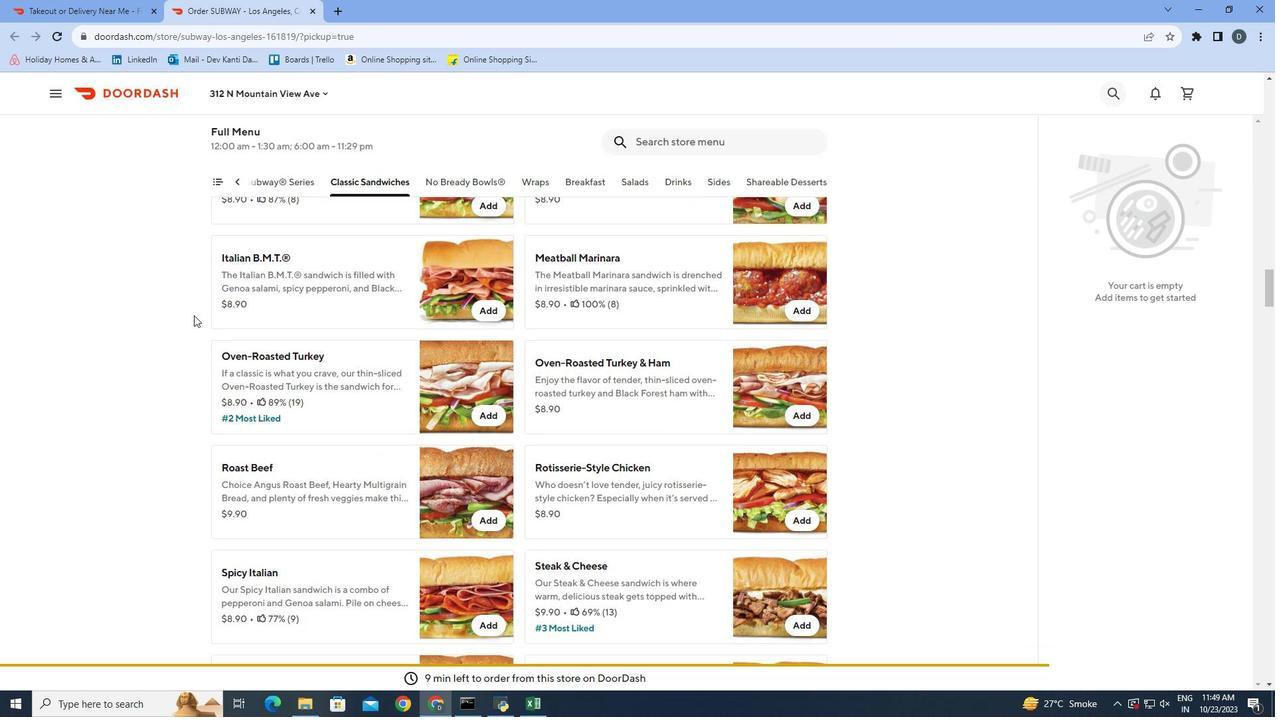 
Action: Mouse scrolled (194, 314) with delta (0, 0)
Screenshot: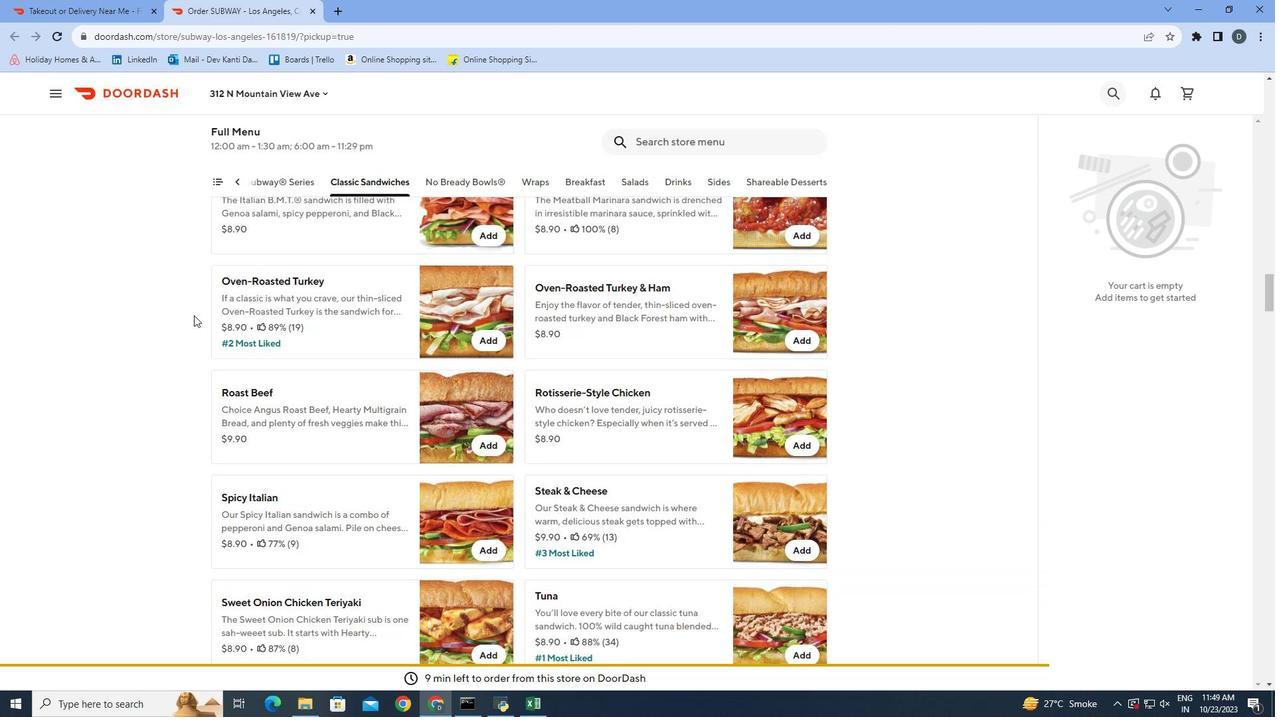 
Action: Mouse scrolled (194, 314) with delta (0, 0)
Screenshot: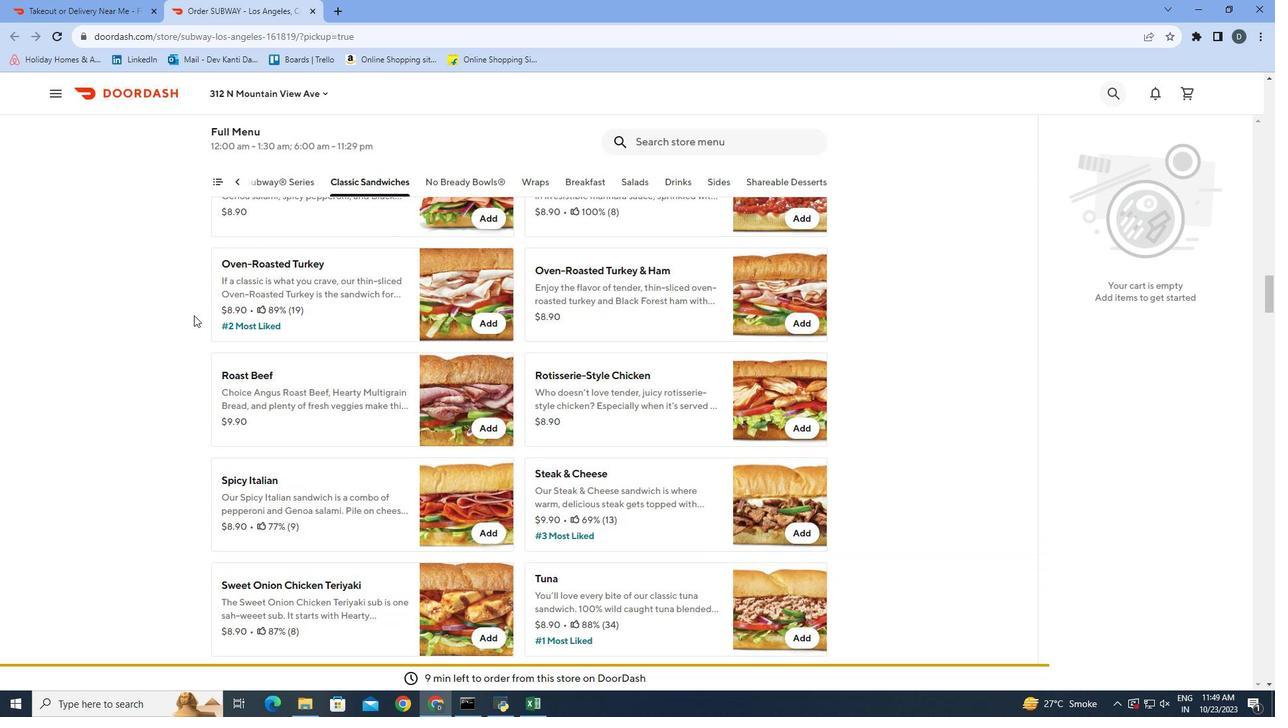 
Action: Mouse scrolled (194, 314) with delta (0, 0)
Screenshot: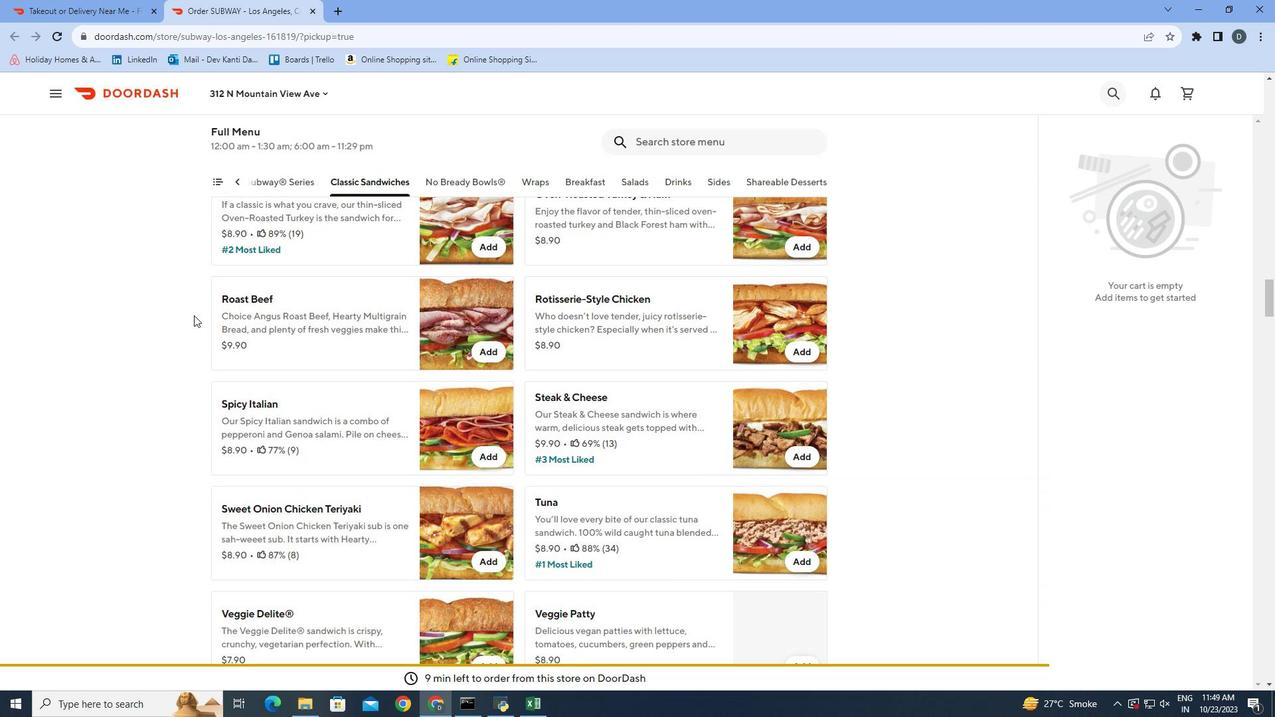 
Action: Mouse scrolled (194, 314) with delta (0, 0)
Screenshot: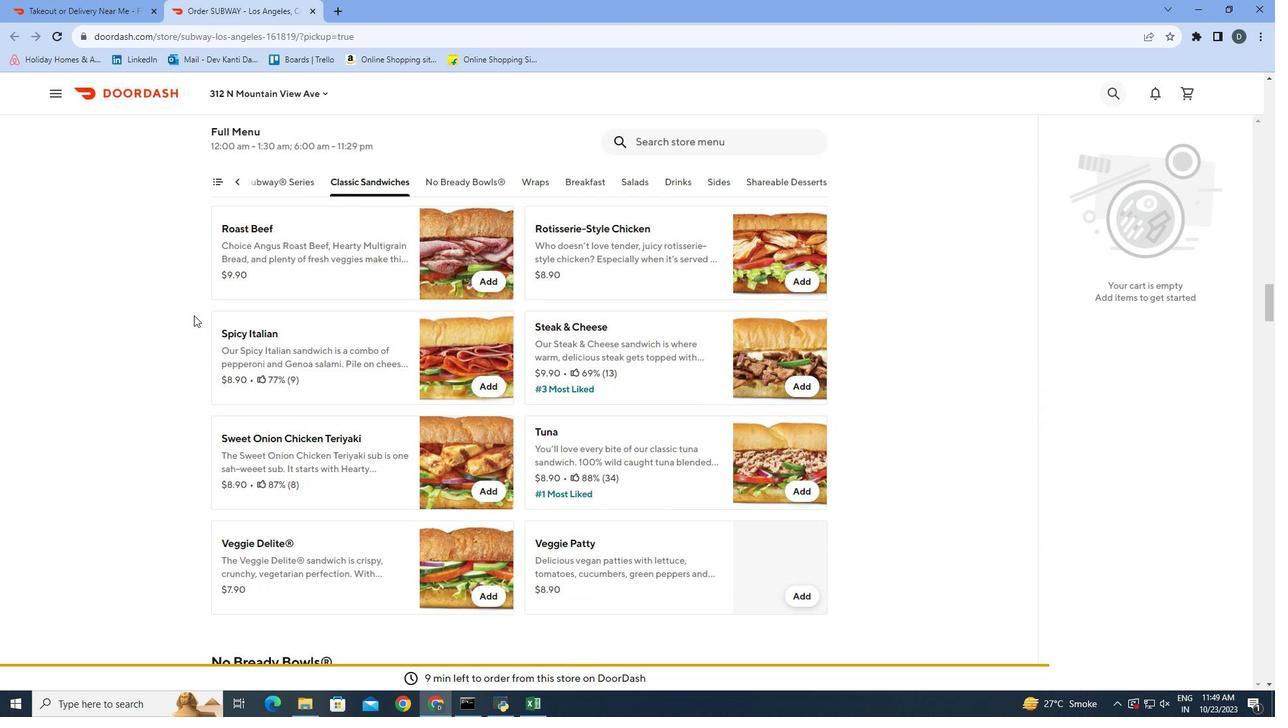 
Action: Mouse scrolled (194, 314) with delta (0, 0)
Screenshot: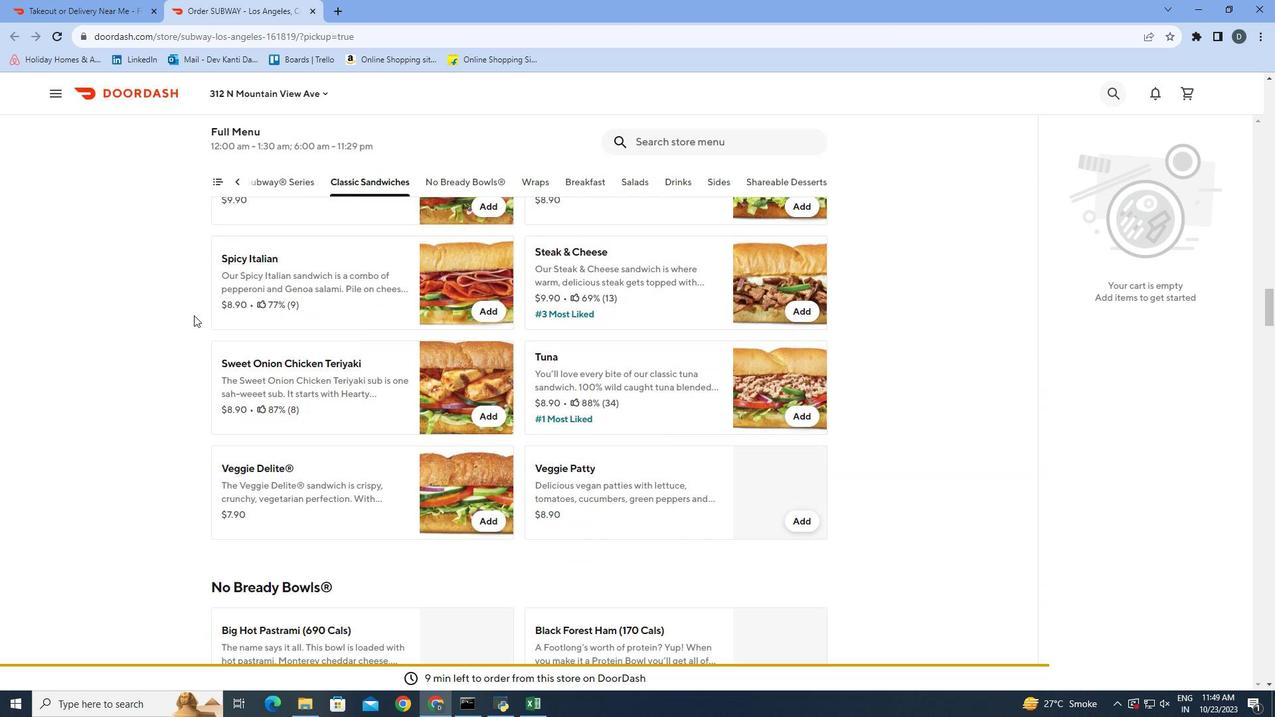 
Action: Mouse scrolled (194, 314) with delta (0, 0)
Screenshot: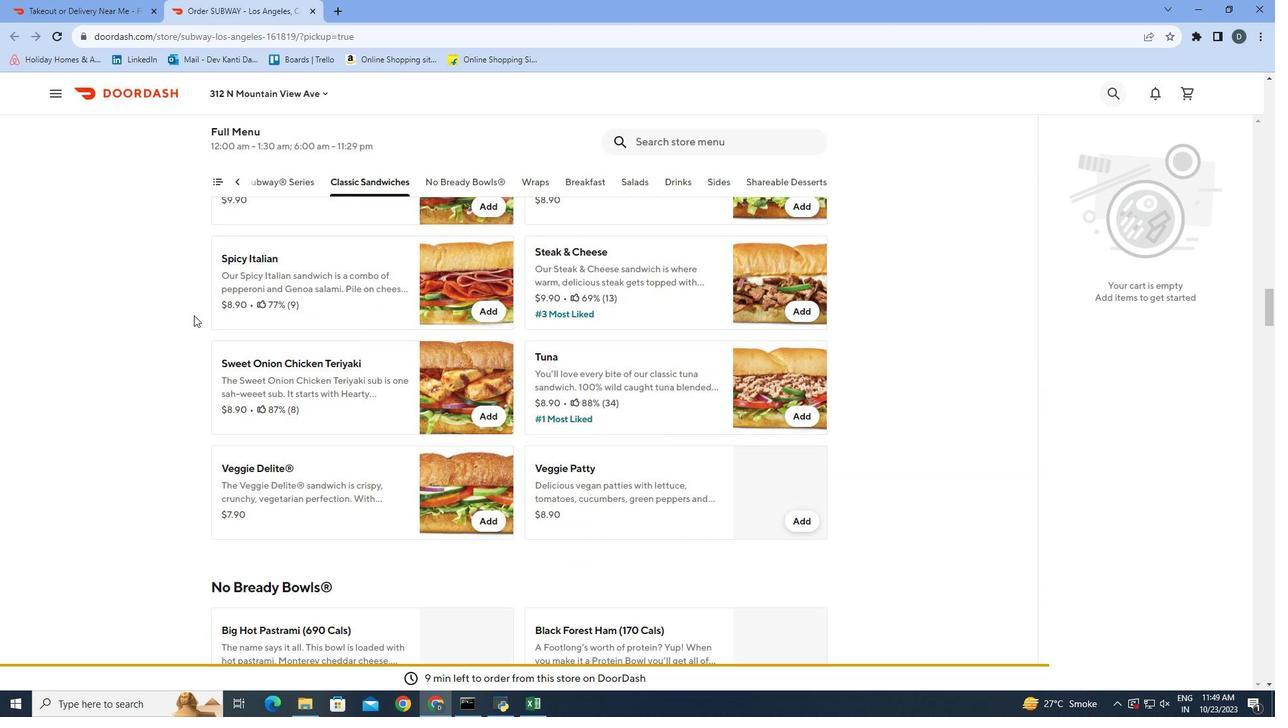 
Action: Mouse scrolled (194, 314) with delta (0, 0)
Screenshot: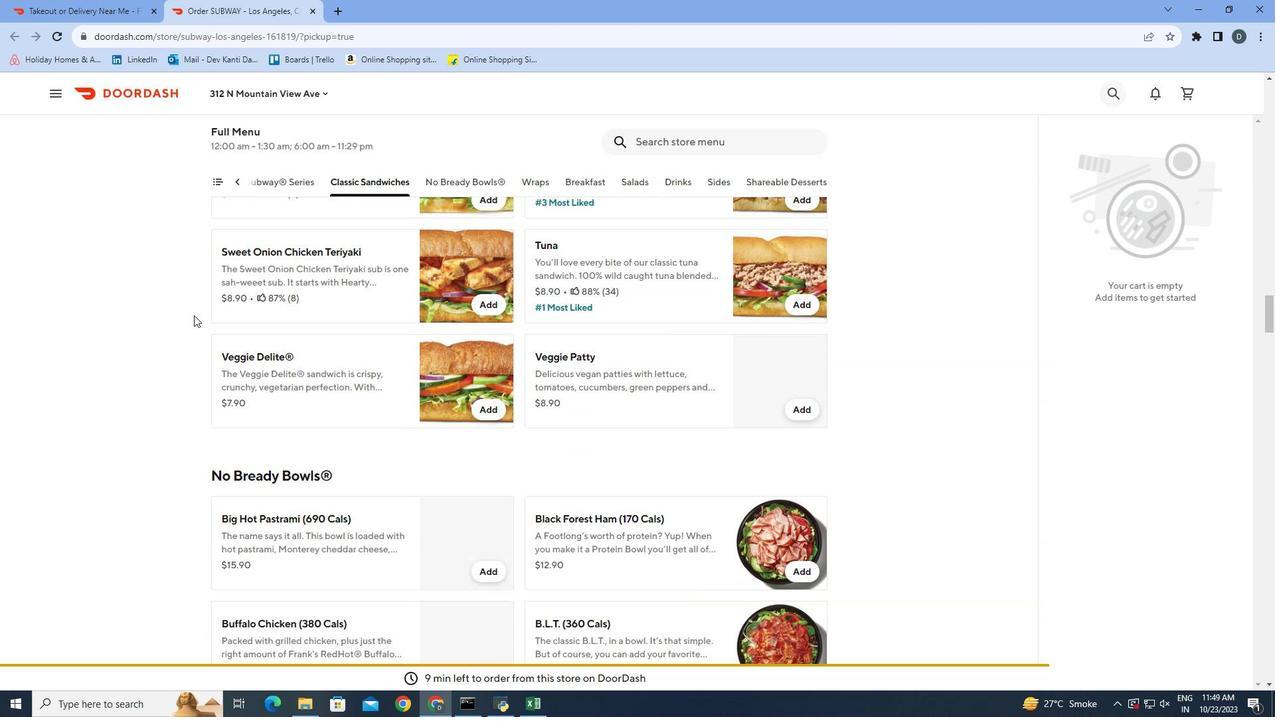 
Action: Mouse scrolled (194, 314) with delta (0, 0)
Screenshot: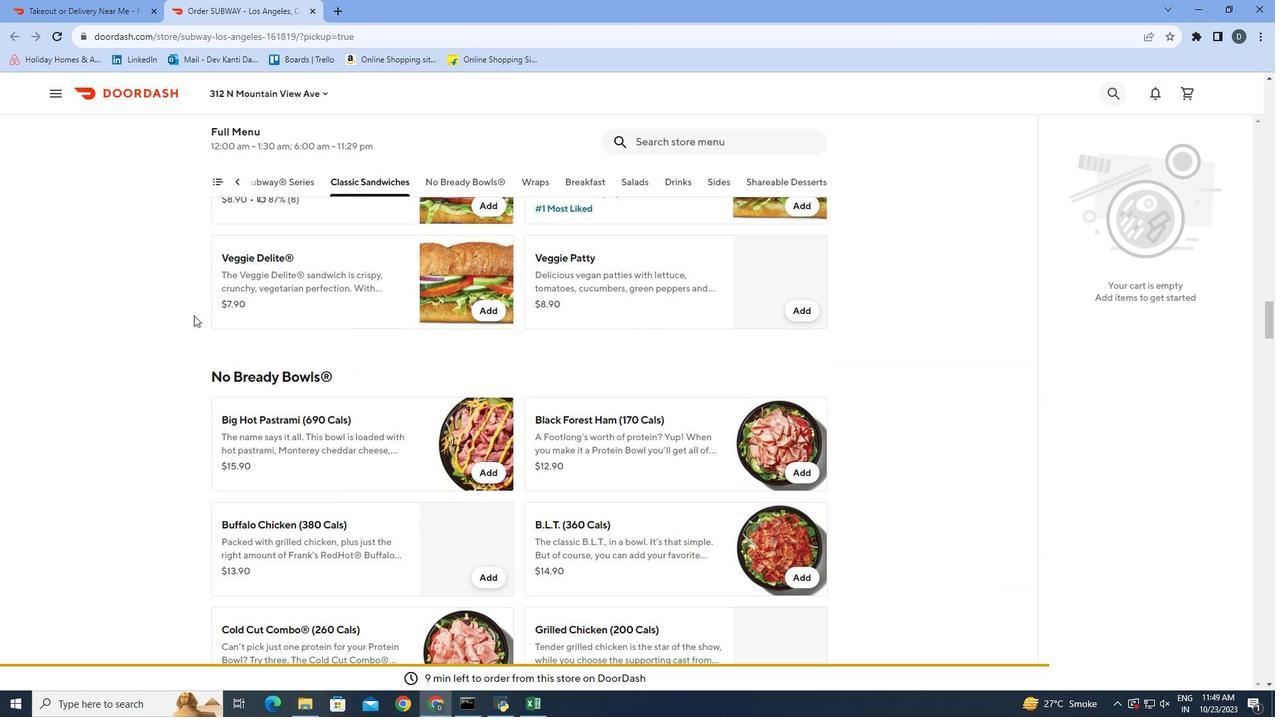 
Action: Mouse scrolled (194, 314) with delta (0, 0)
Screenshot: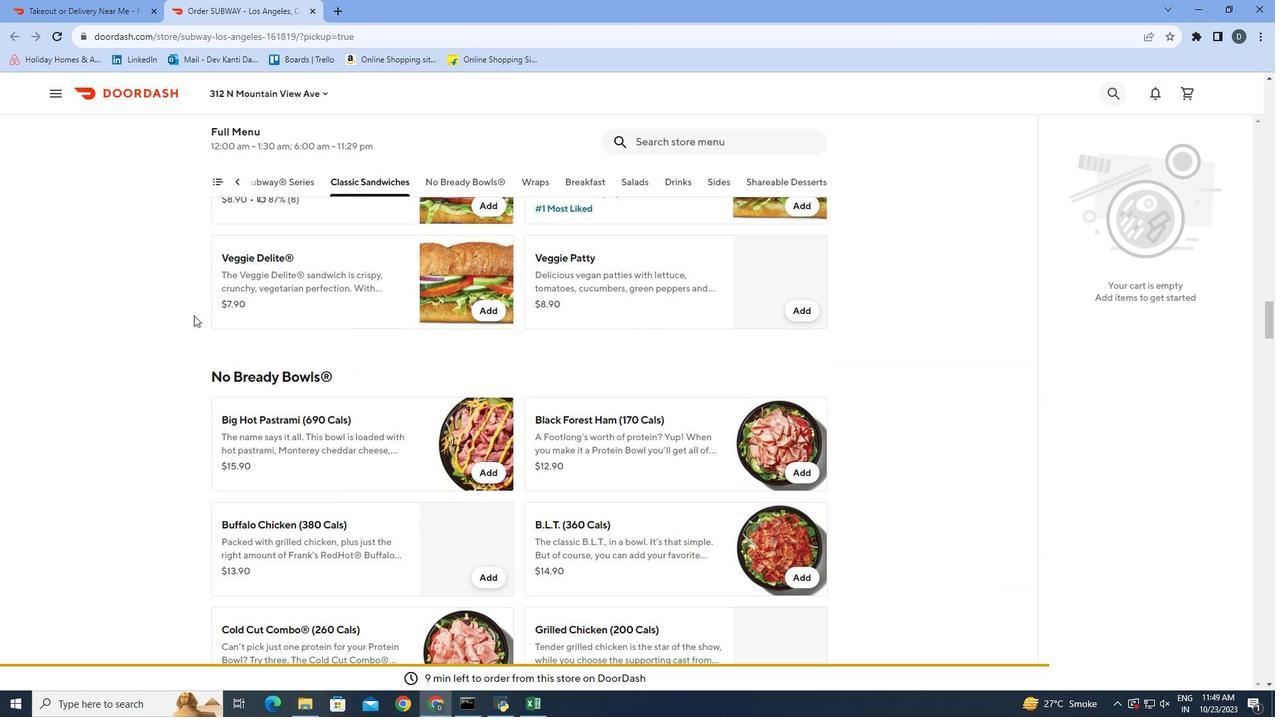 
Action: Mouse scrolled (194, 314) with delta (0, 0)
Screenshot: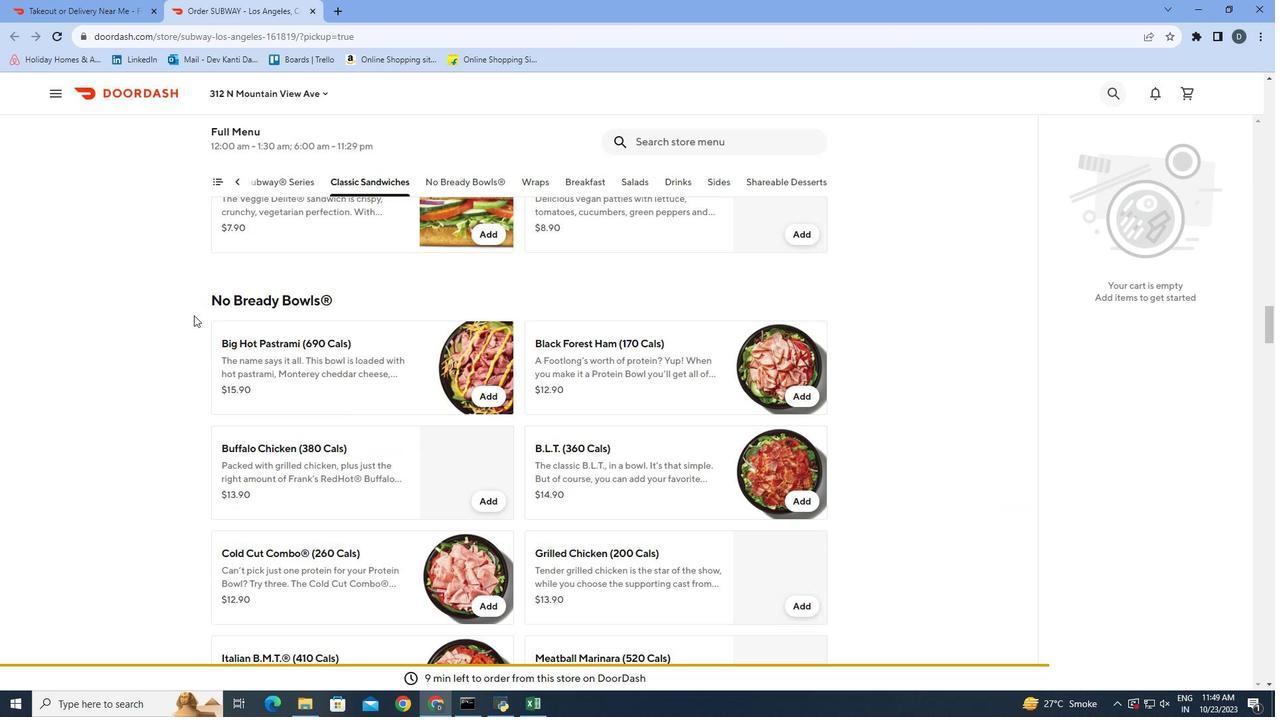 
Action: Mouse scrolled (194, 314) with delta (0, 0)
Screenshot: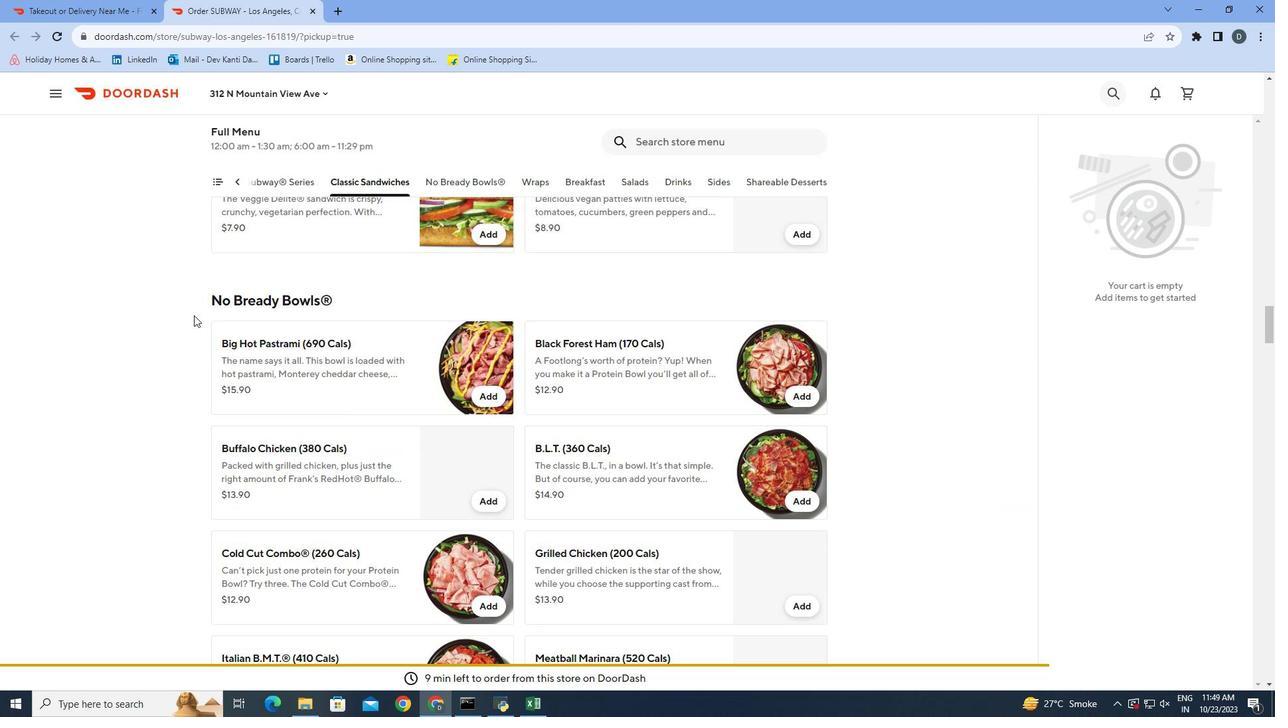 
Action: Mouse scrolled (194, 314) with delta (0, 0)
Screenshot: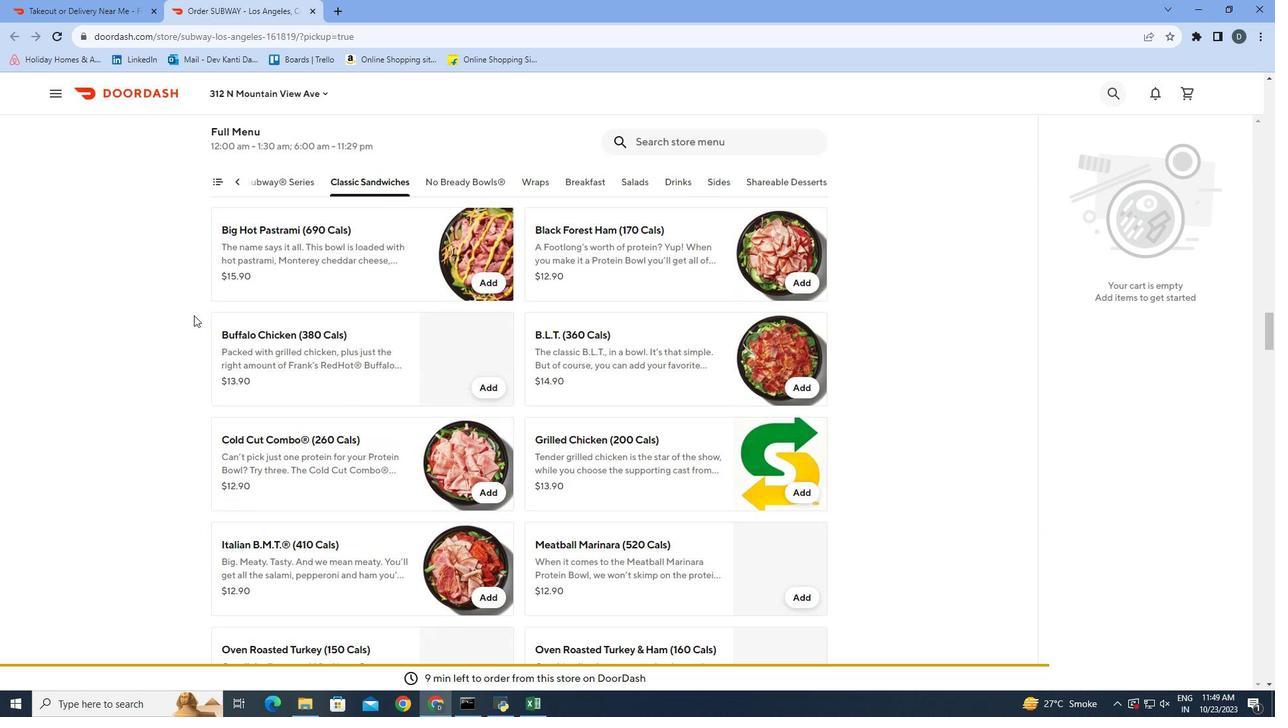 
Action: Mouse moved to (311, 8)
Screenshot: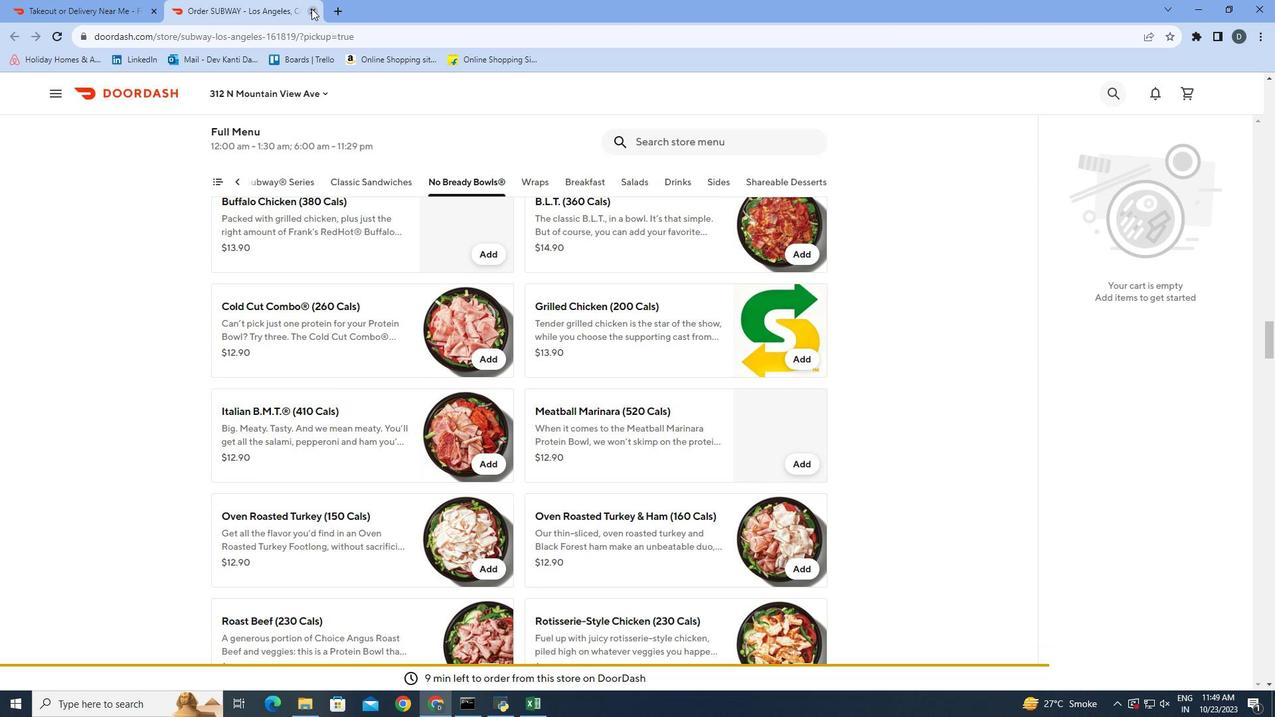 
Action: Mouse pressed left at (311, 8)
Screenshot: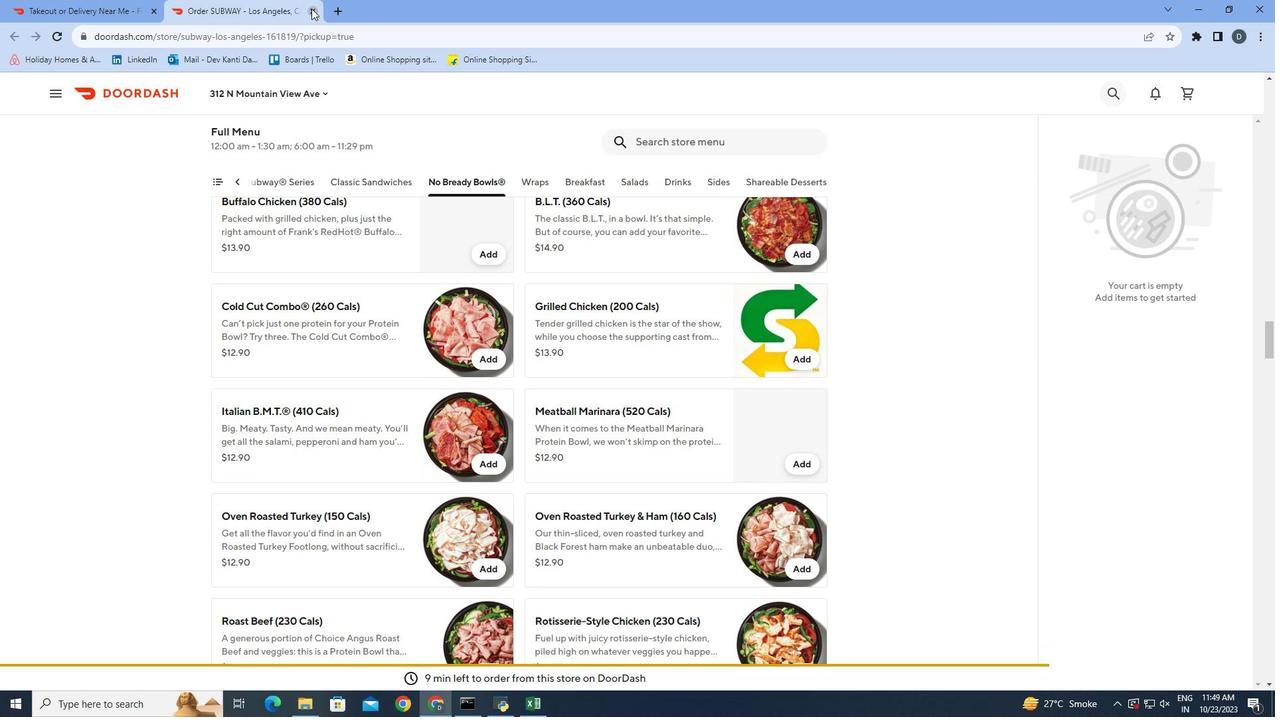 
Action: Mouse moved to (211, 296)
Screenshot: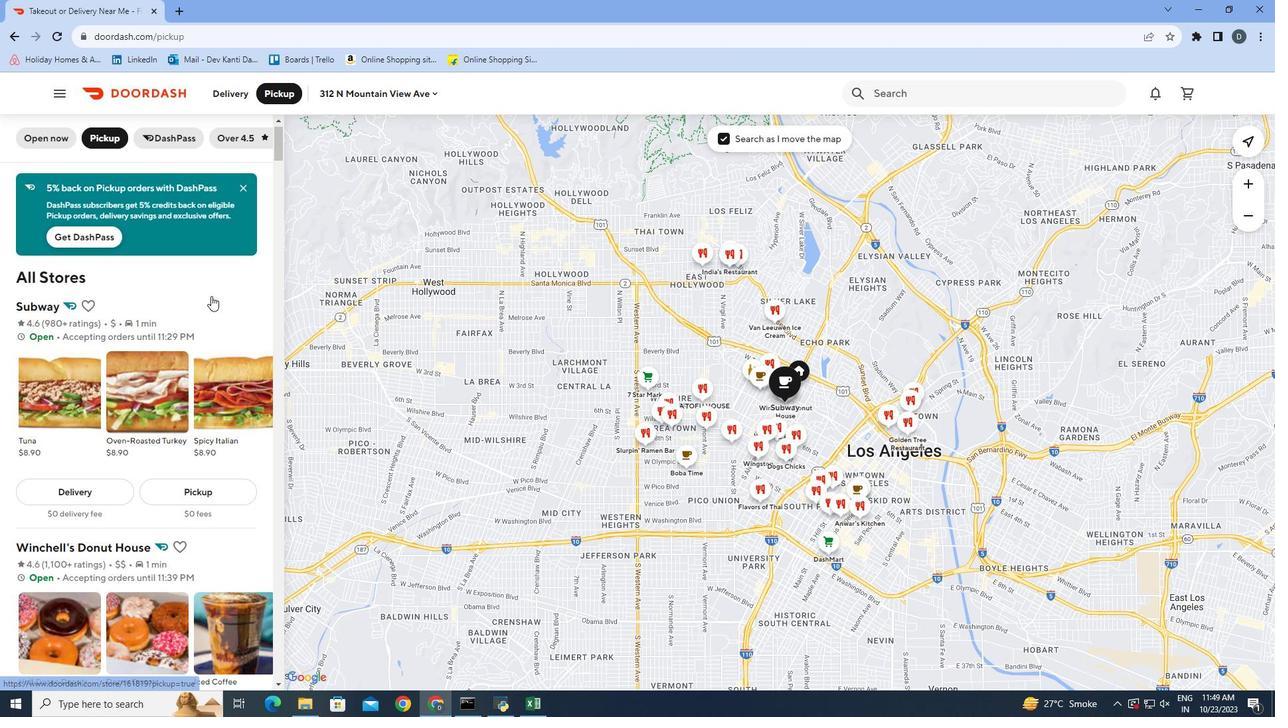 
Action: Mouse scrolled (211, 295) with delta (0, 0)
Screenshot: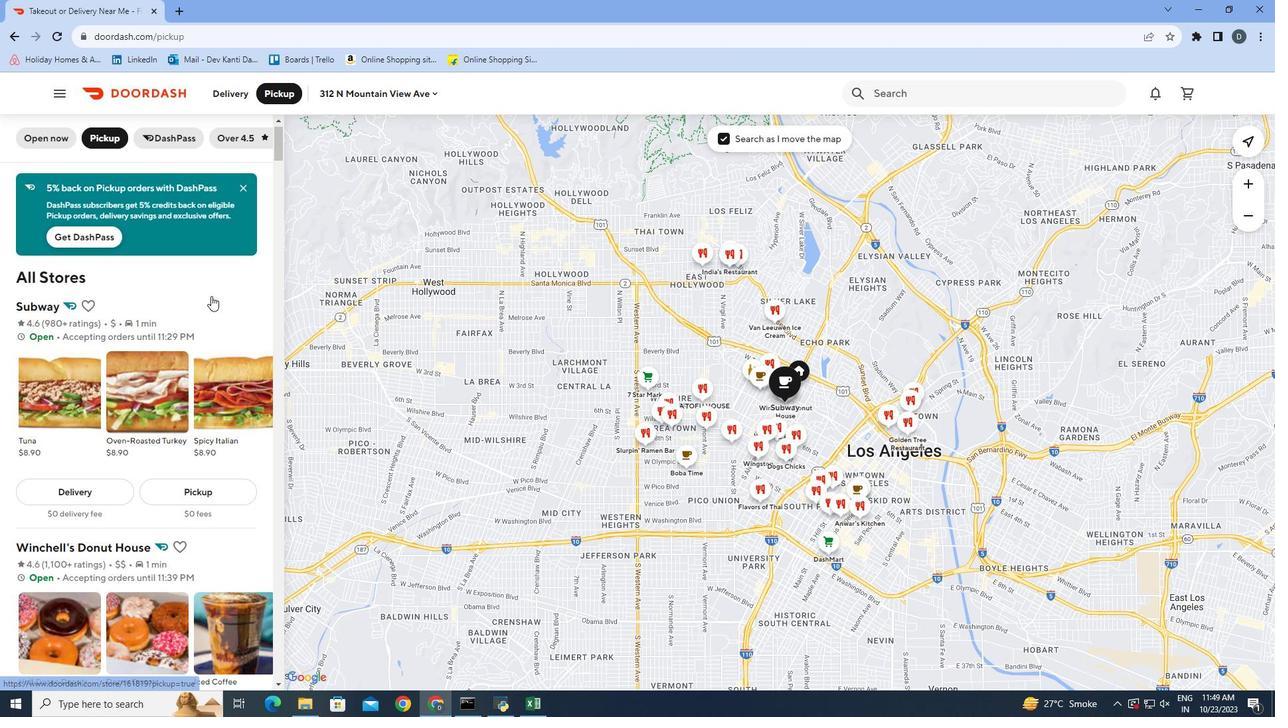 
Action: Mouse moved to (211, 296)
Screenshot: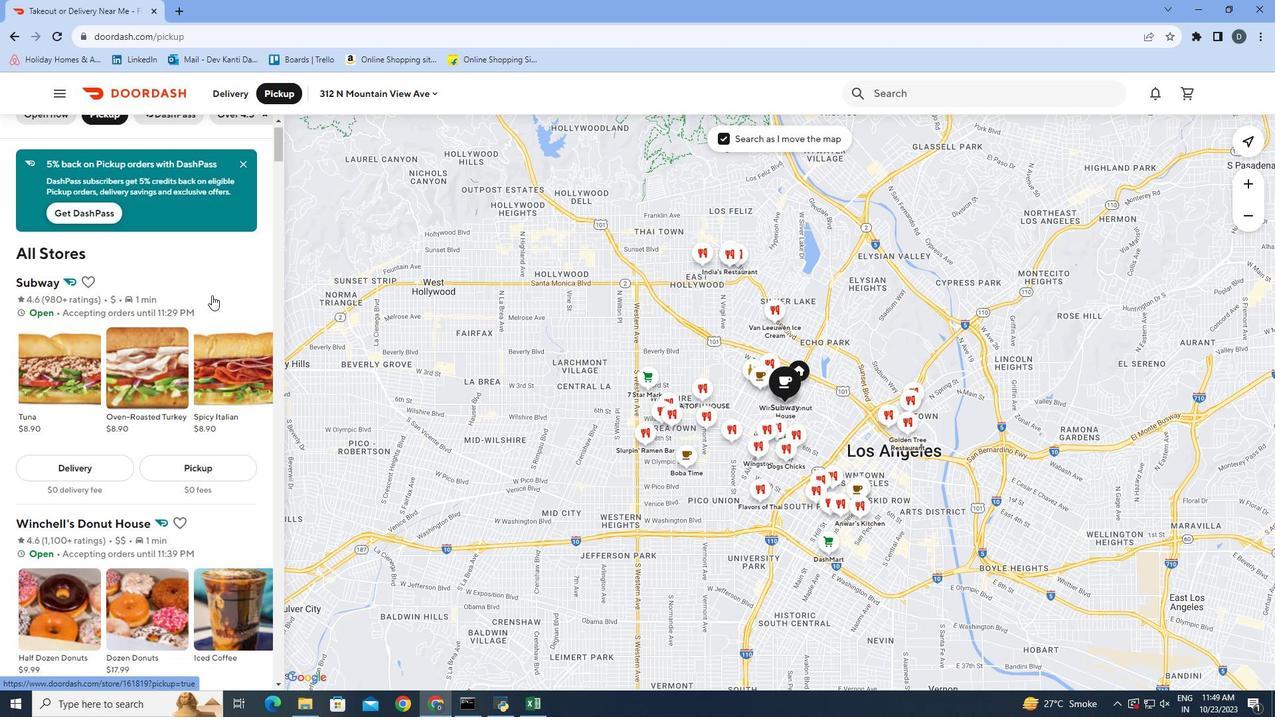 
Action: Mouse scrolled (211, 295) with delta (0, 0)
Screenshot: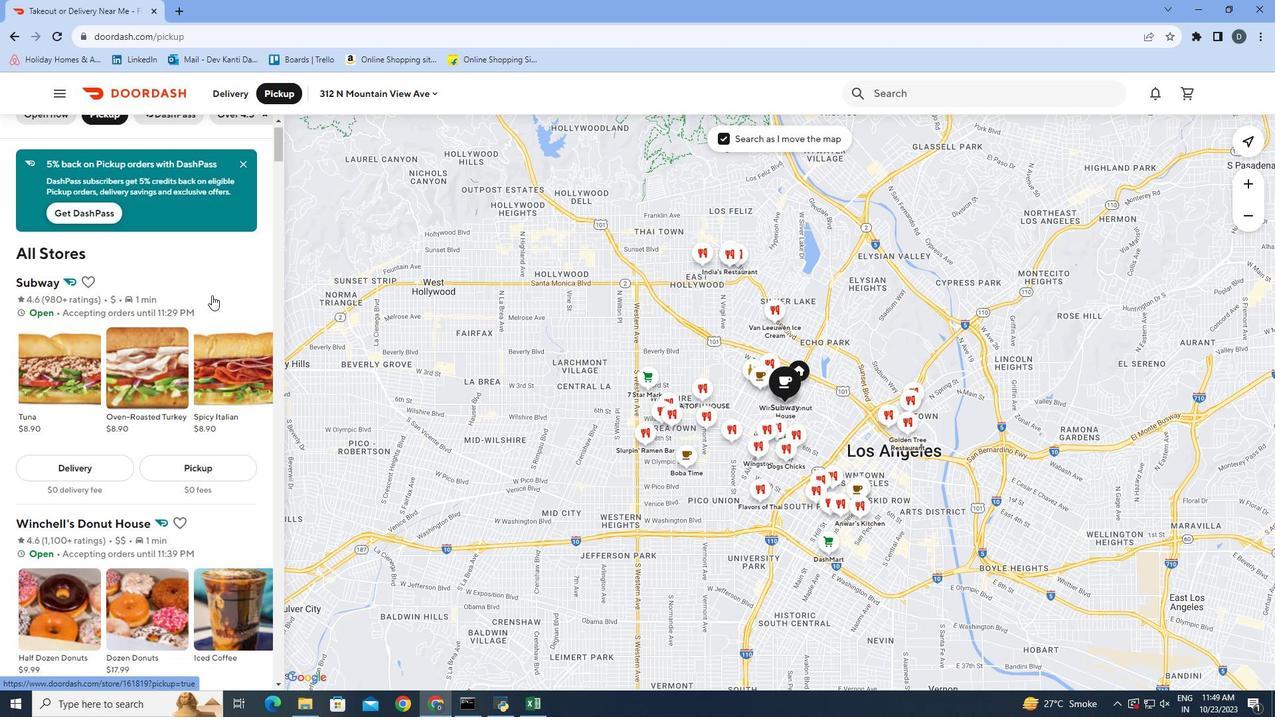 
Action: Mouse moved to (211, 295)
Screenshot: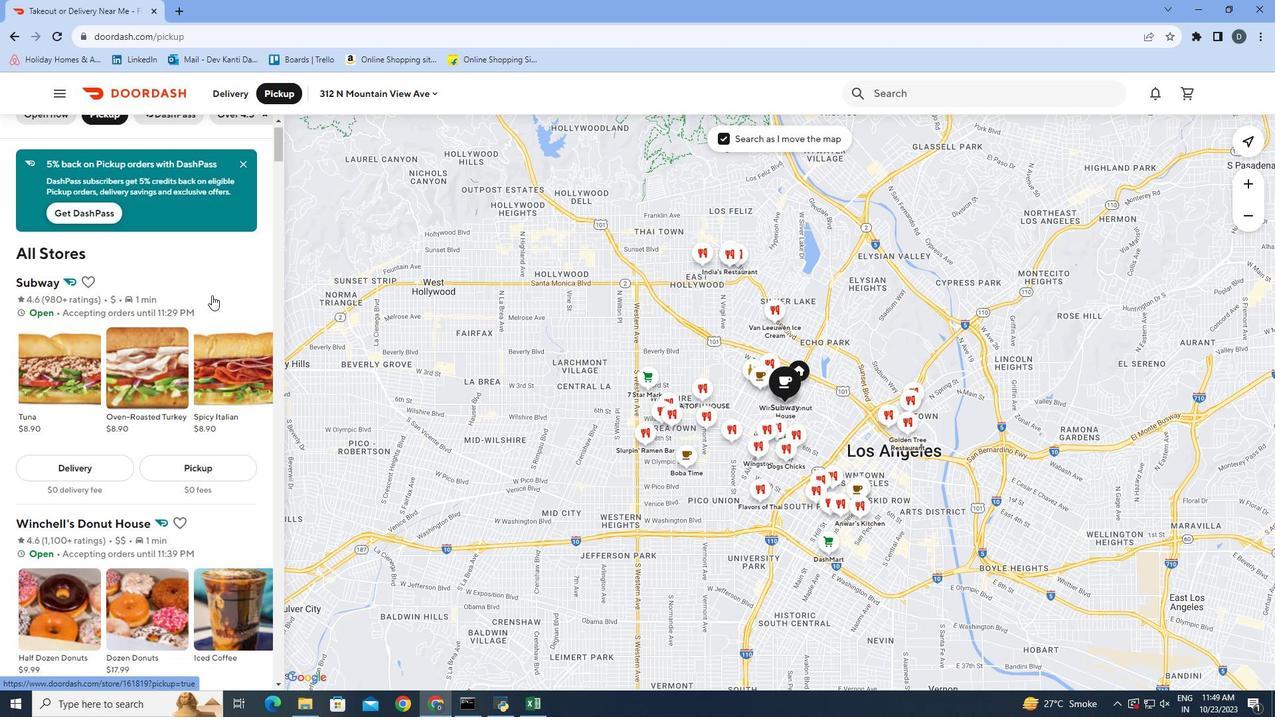 
Action: Mouse scrolled (211, 295) with delta (0, 0)
Screenshot: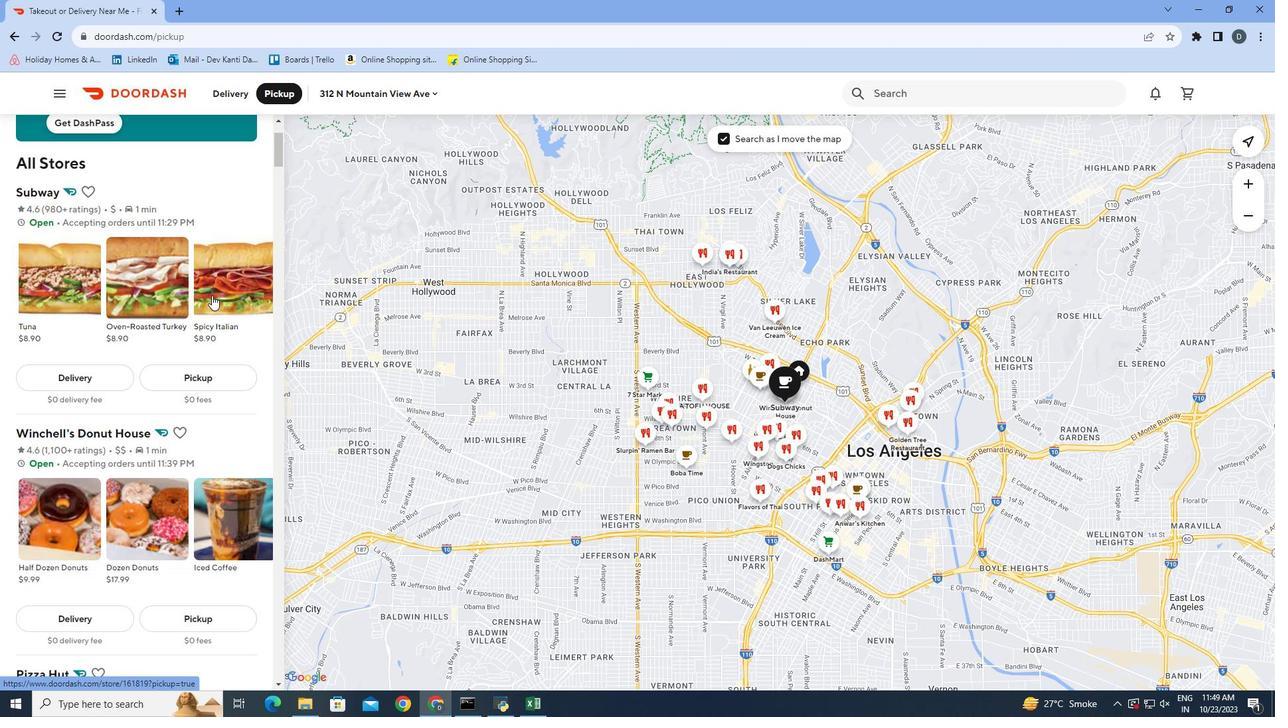 
Action: Mouse moved to (227, 354)
Screenshot: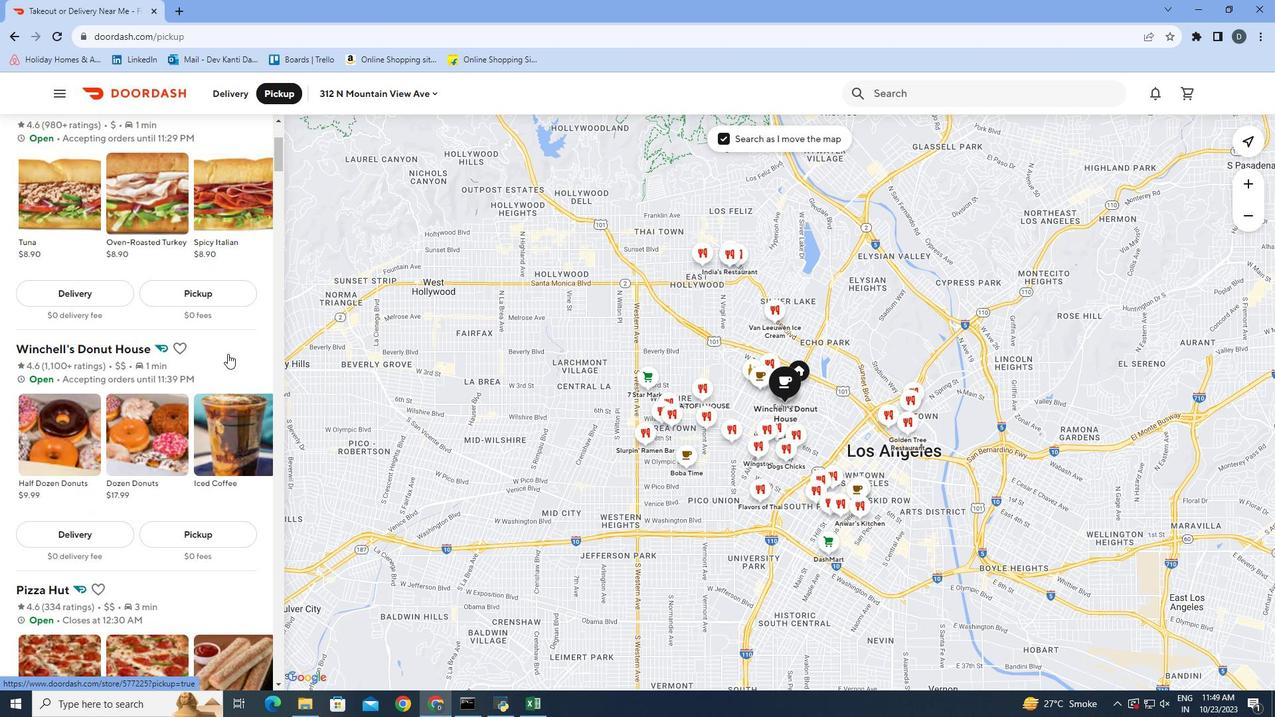 
Action: Mouse pressed left at (227, 354)
Screenshot: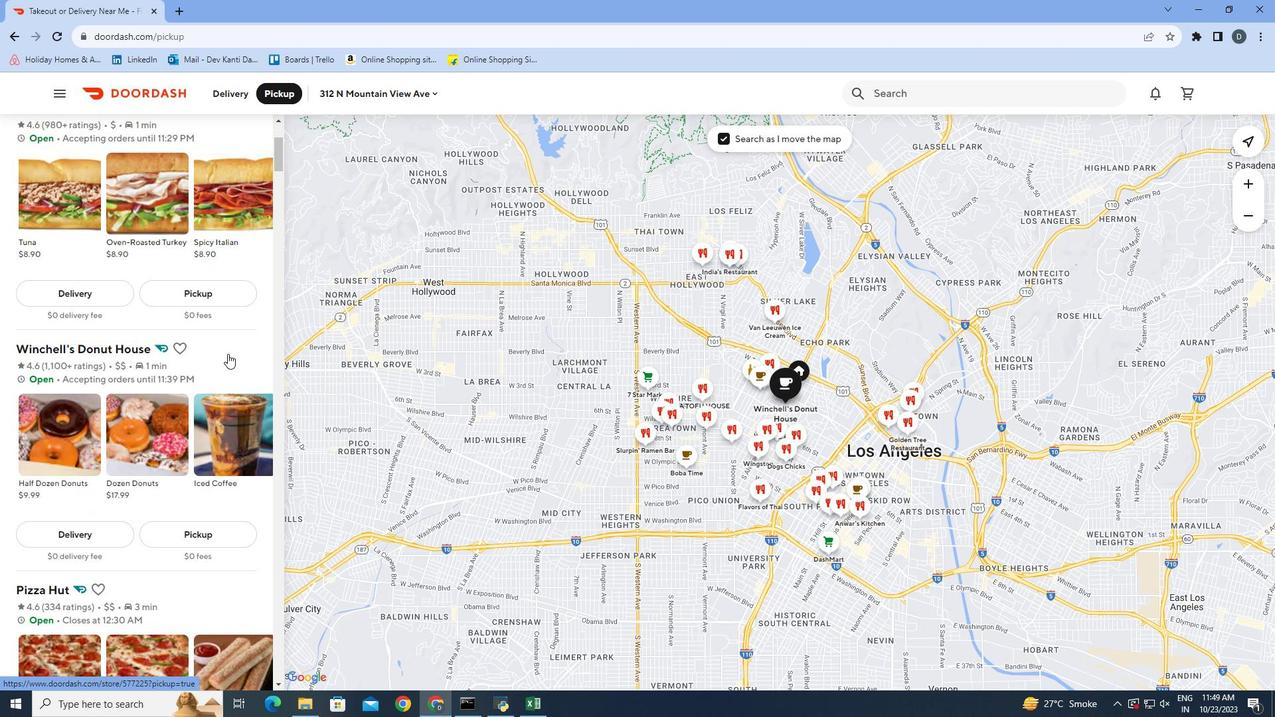 
Action: Mouse moved to (164, 207)
Screenshot: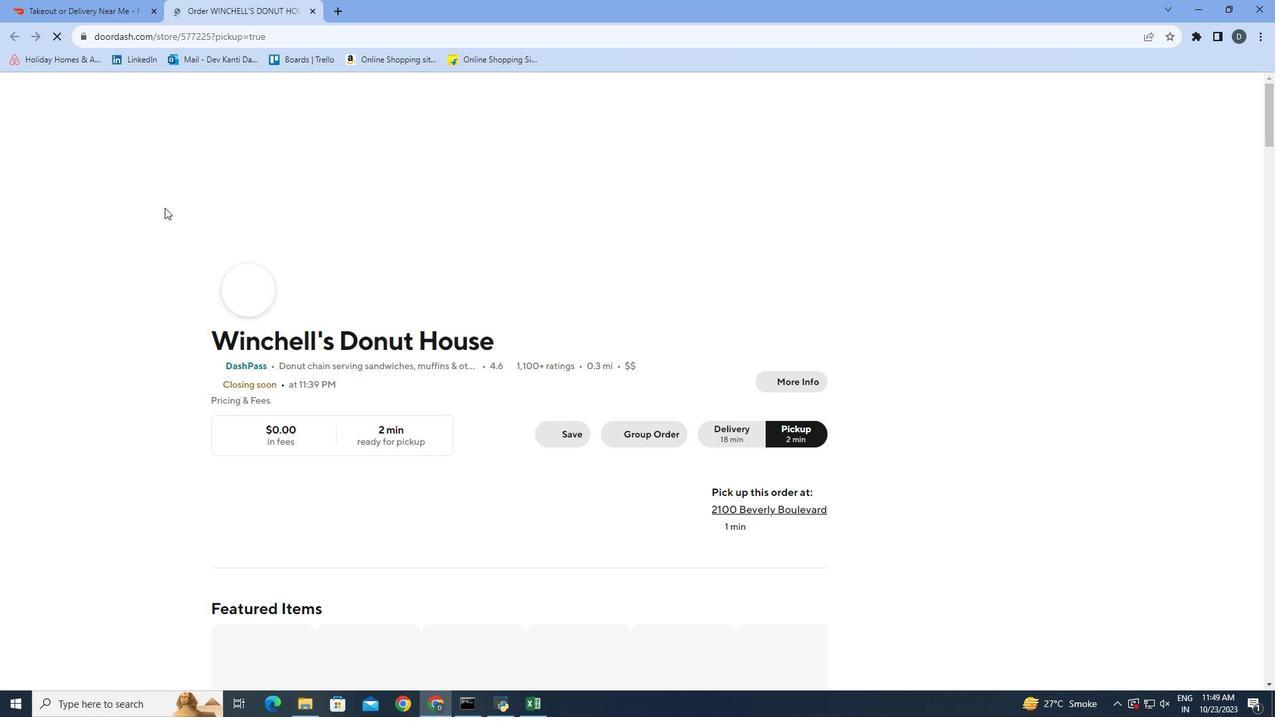 
Action: Mouse scrolled (164, 207) with delta (0, 0)
Screenshot: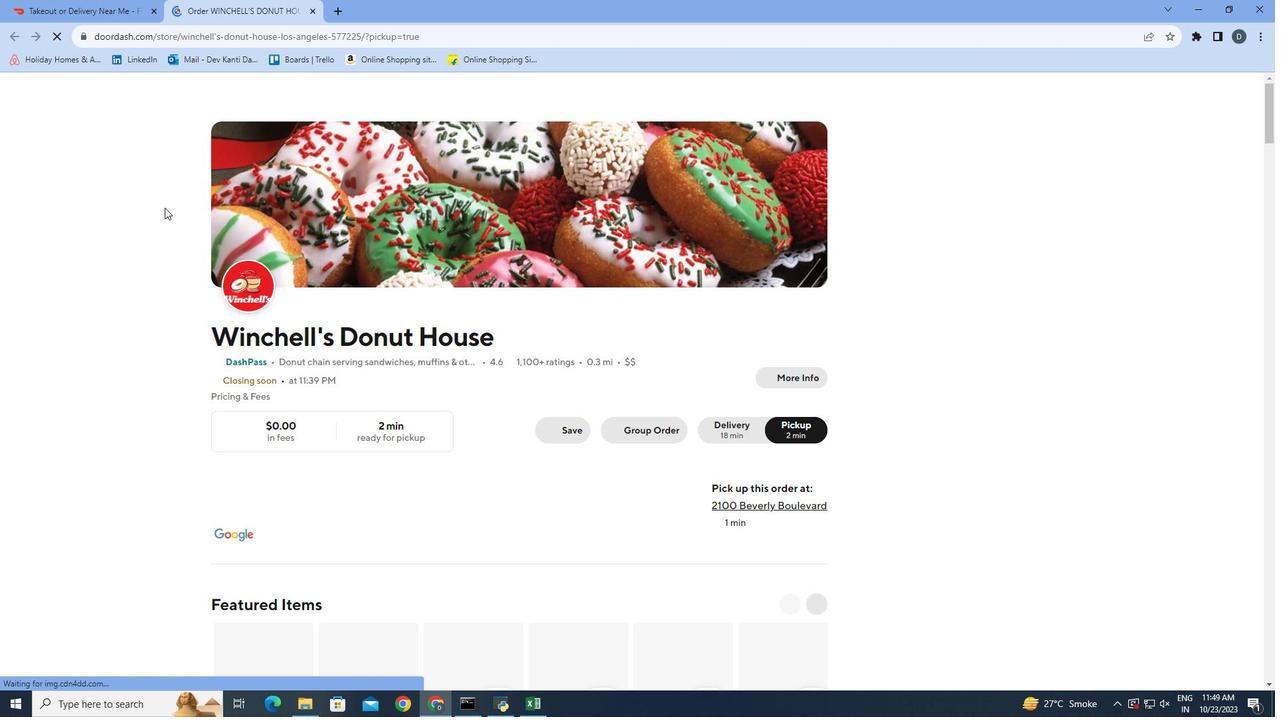 
Action: Mouse scrolled (164, 207) with delta (0, 0)
Screenshot: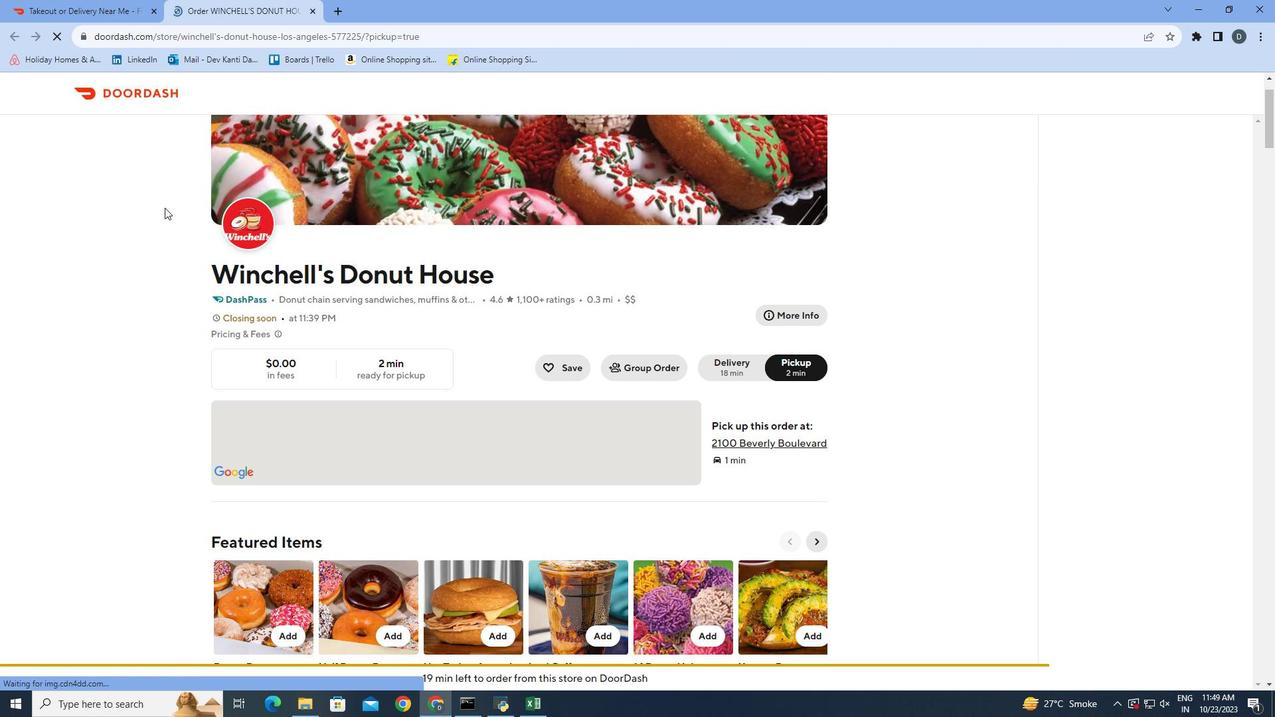 
Action: Mouse scrolled (164, 207) with delta (0, 0)
Screenshot: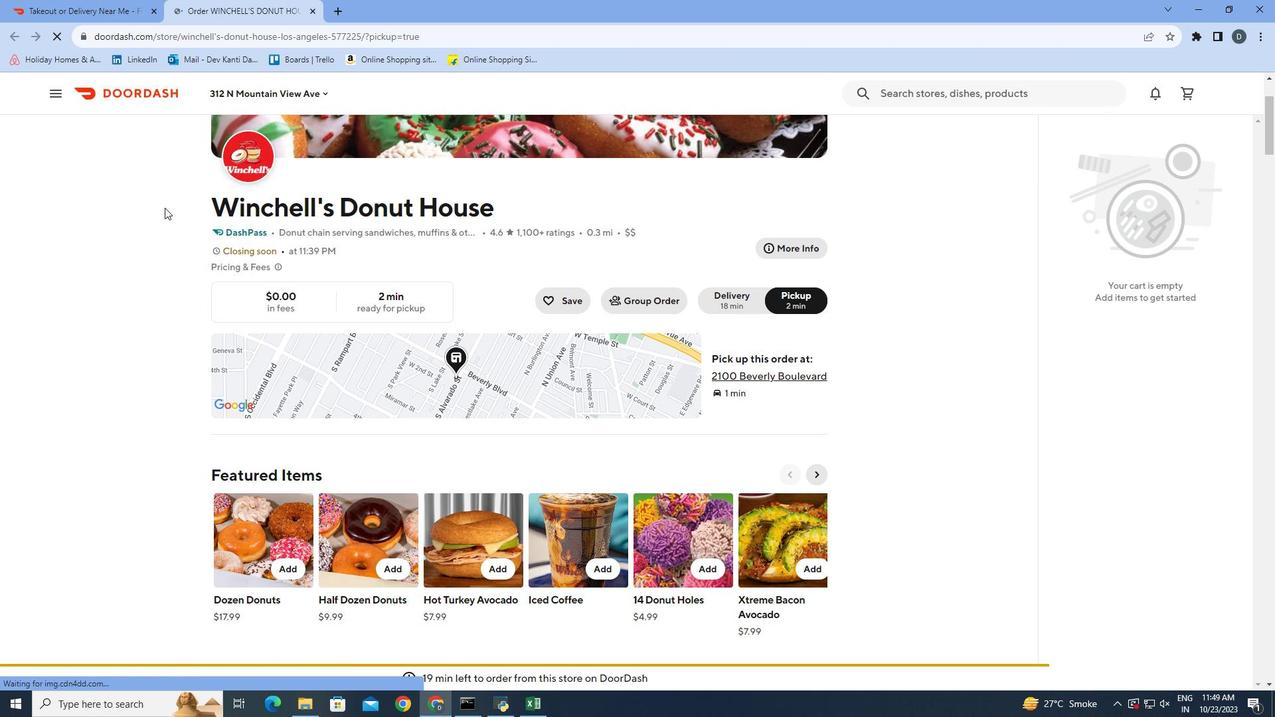 
Action: Mouse scrolled (164, 207) with delta (0, 0)
Screenshot: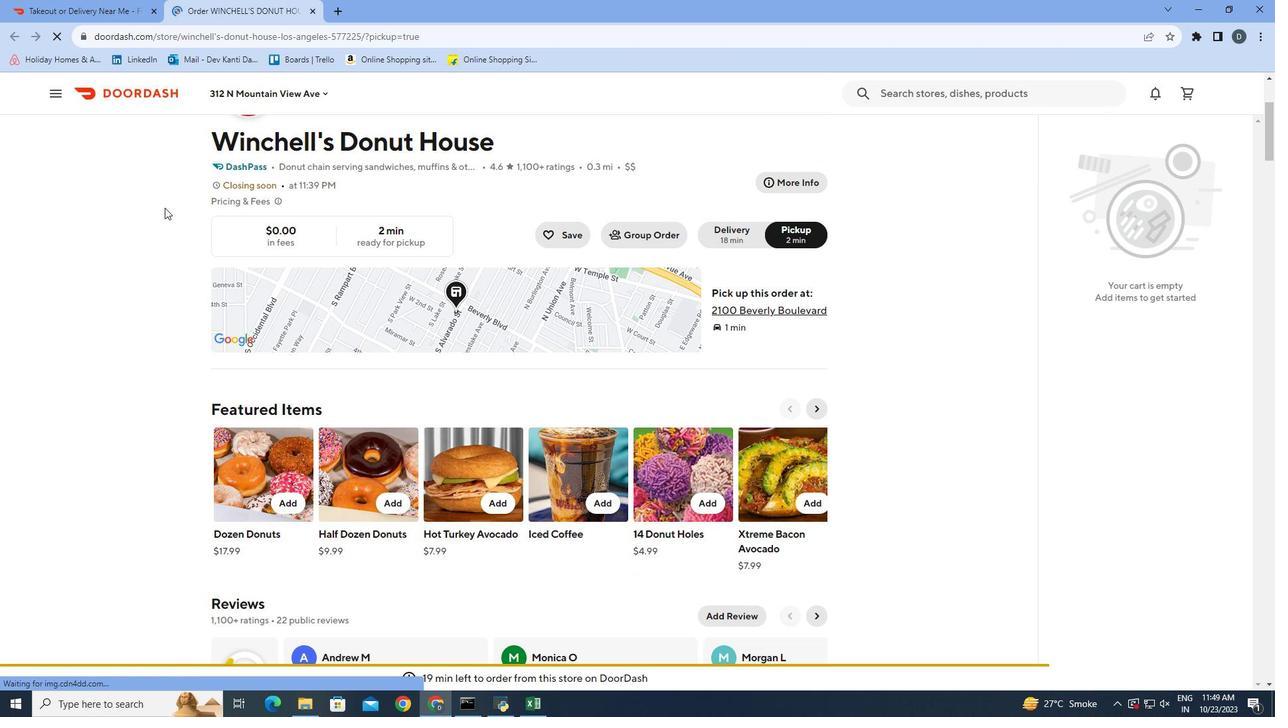 
Action: Mouse scrolled (164, 207) with delta (0, 0)
Screenshot: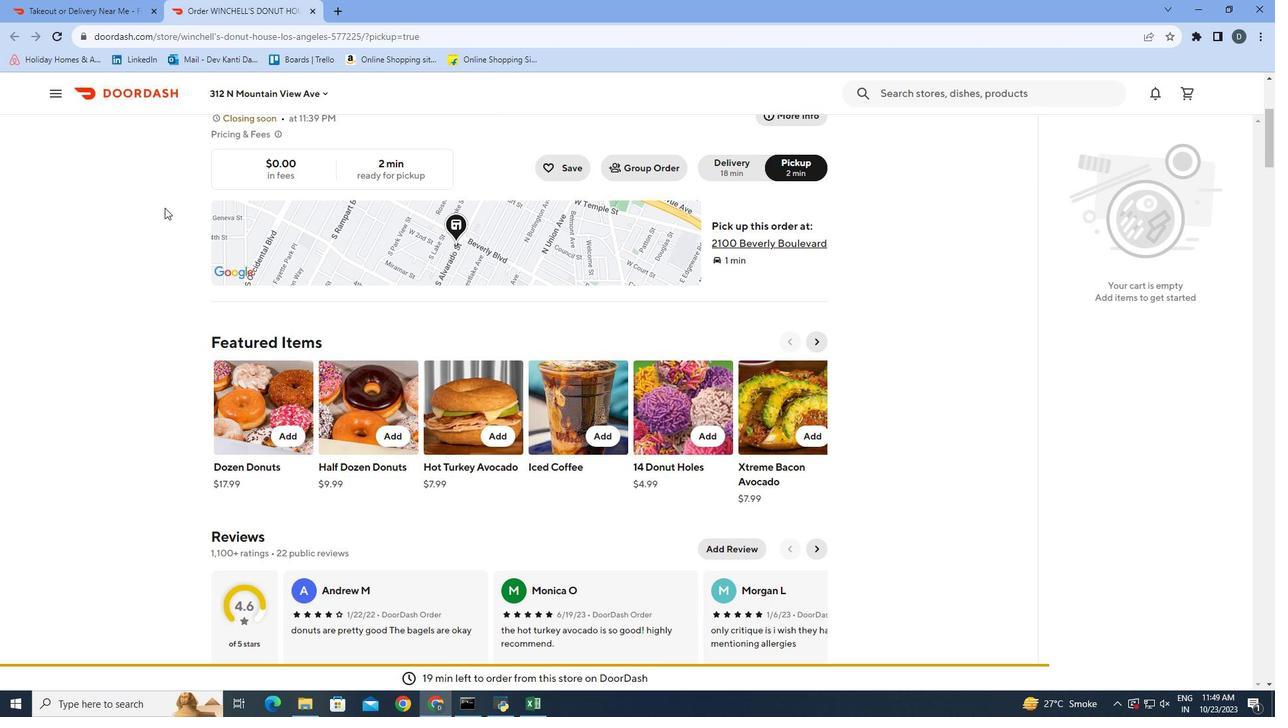 
Action: Mouse scrolled (164, 207) with delta (0, 0)
Screenshot: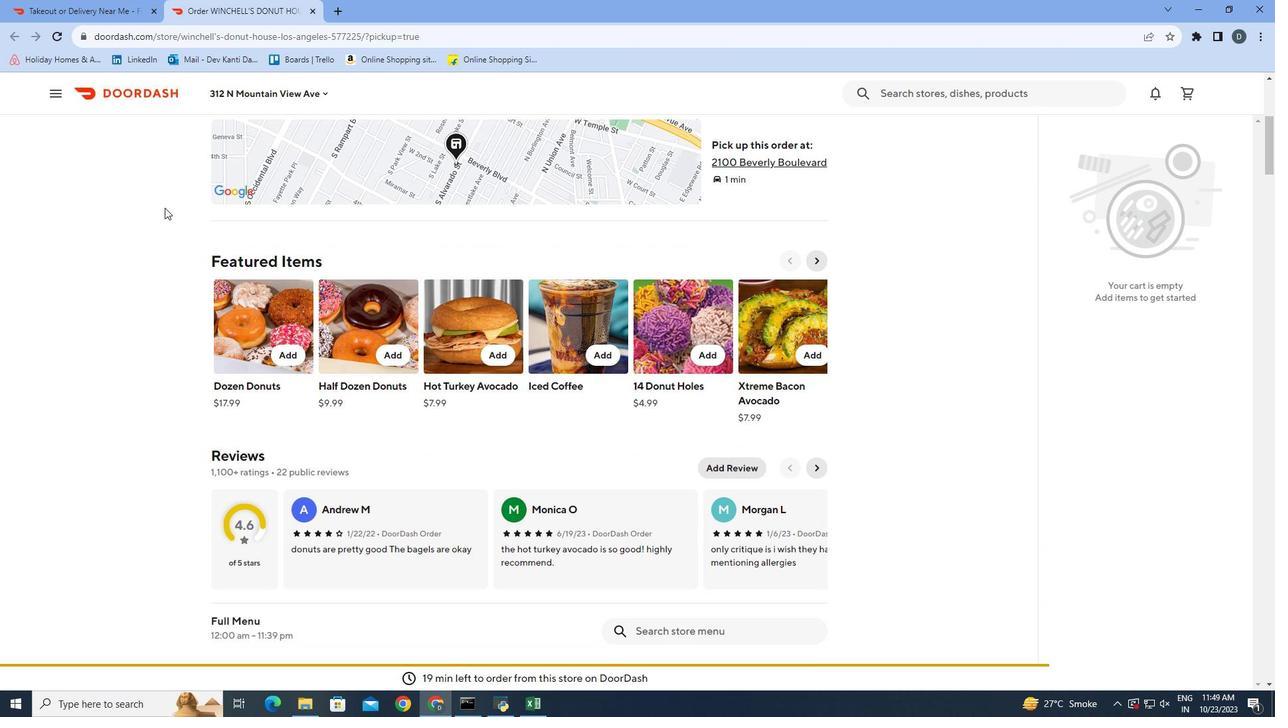
Action: Mouse scrolled (164, 207) with delta (0, 0)
Screenshot: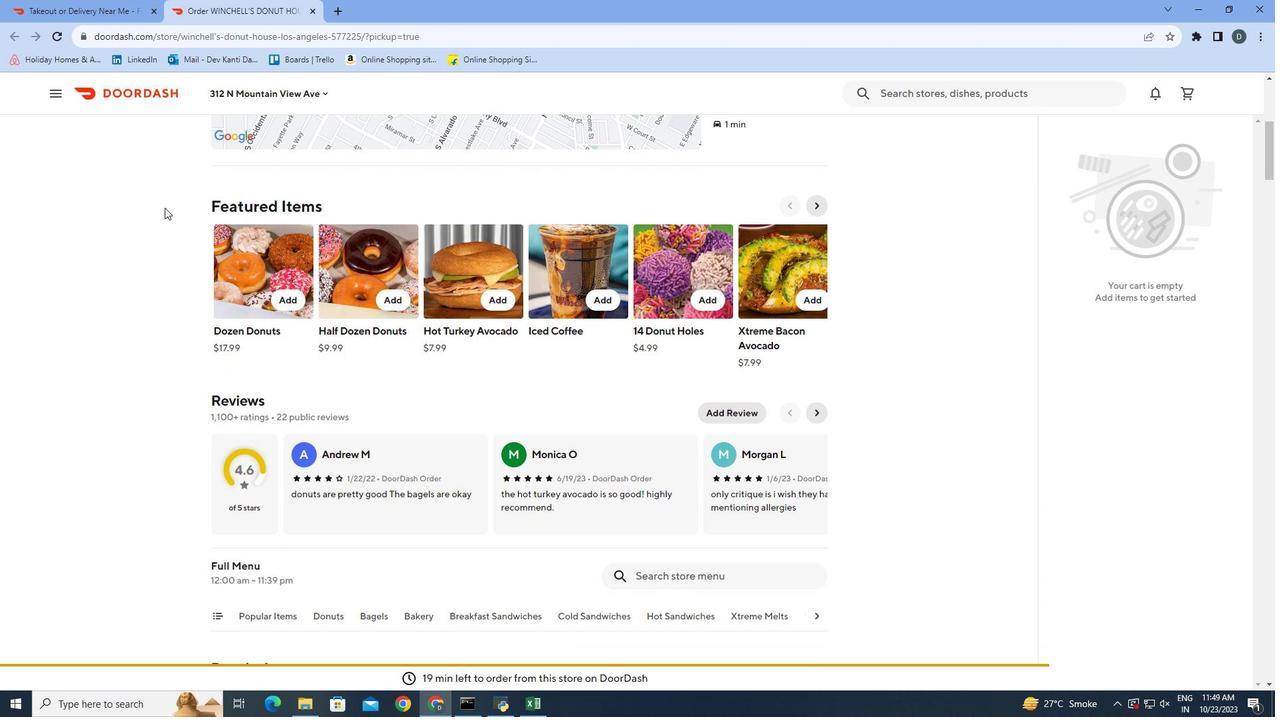 
Action: Mouse scrolled (164, 207) with delta (0, 0)
Screenshot: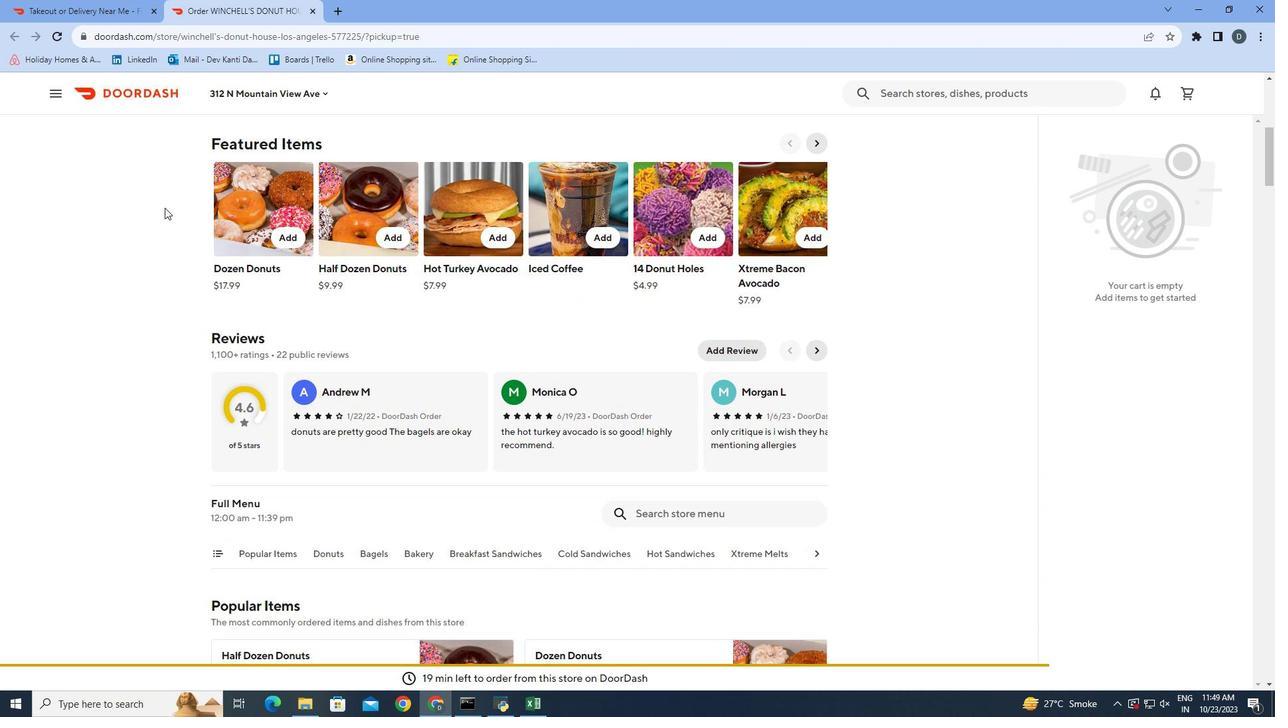 
Action: Mouse scrolled (164, 207) with delta (0, 0)
Screenshot: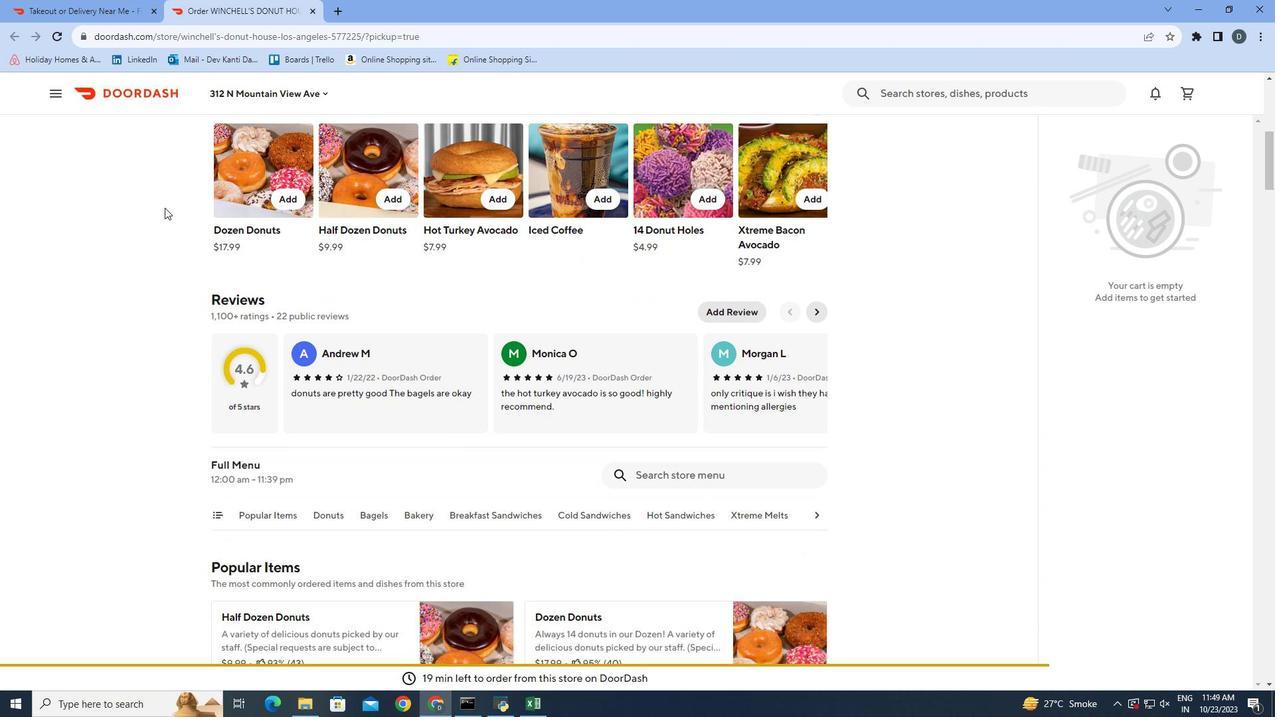 
Action: Mouse scrolled (164, 207) with delta (0, 0)
Screenshot: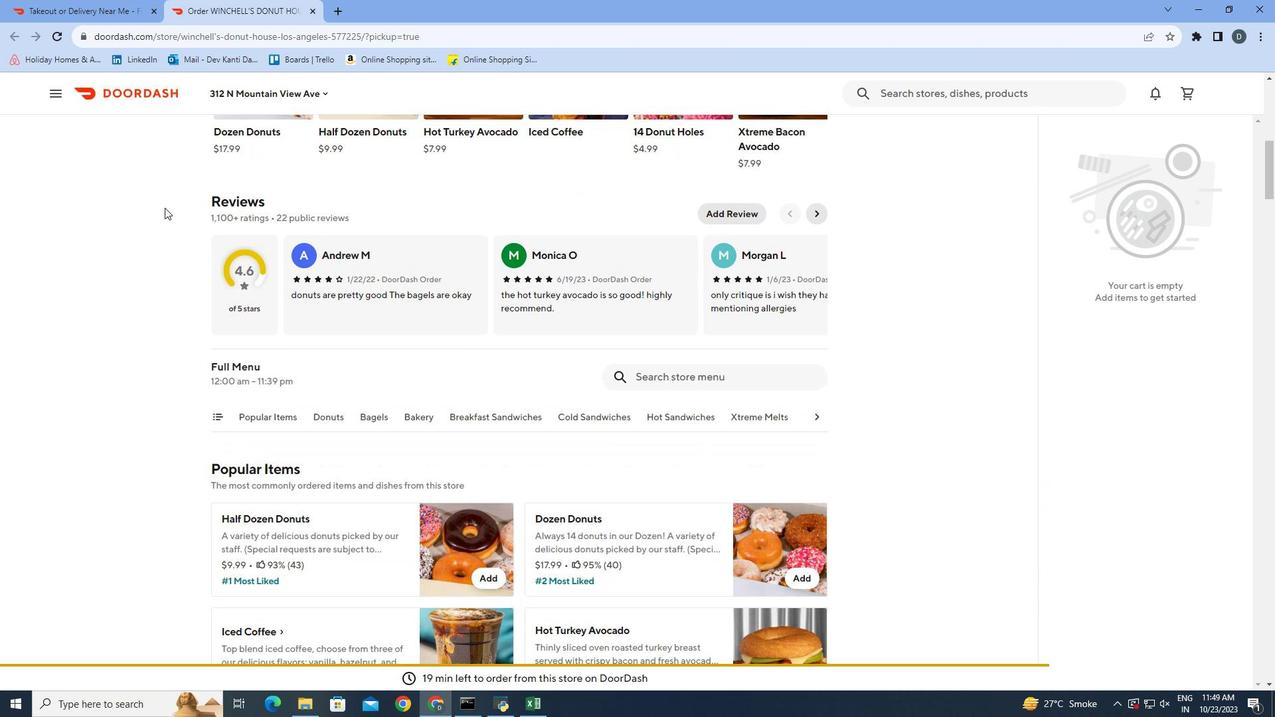 
Action: Mouse scrolled (164, 207) with delta (0, 0)
Screenshot: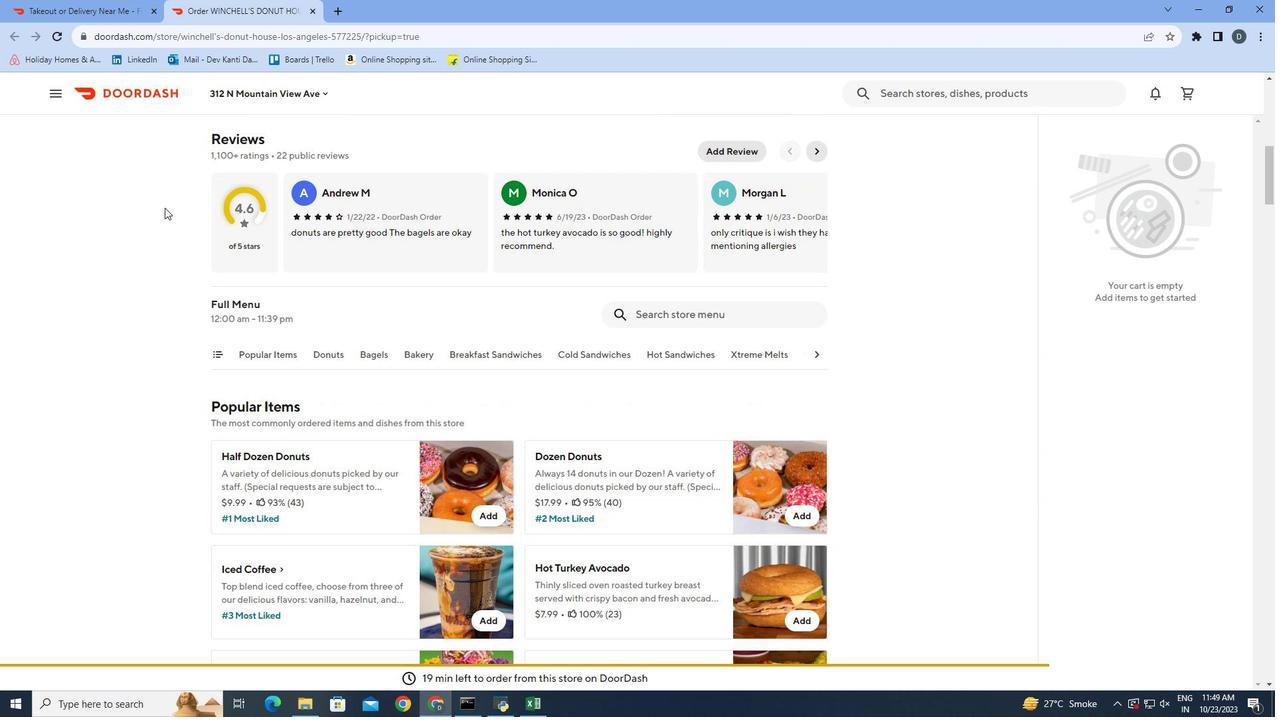 
Action: Mouse scrolled (164, 207) with delta (0, 0)
Screenshot: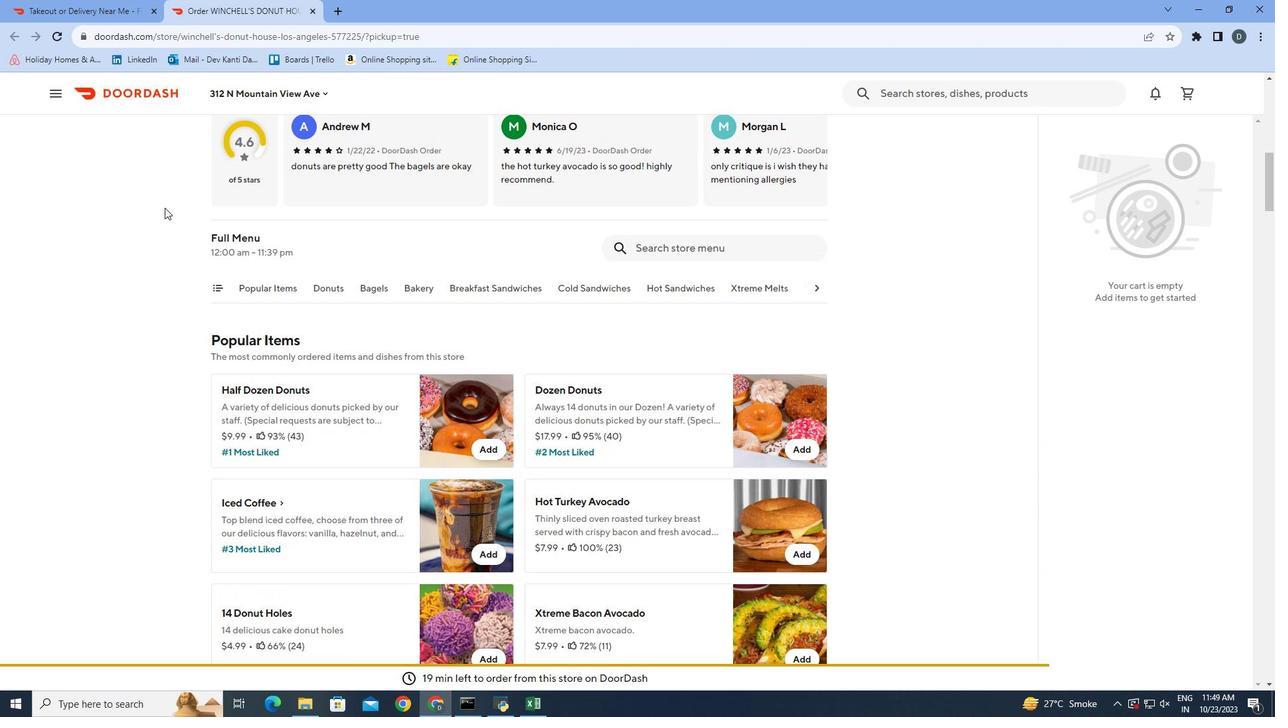 
Action: Mouse scrolled (164, 207) with delta (0, 0)
Screenshot: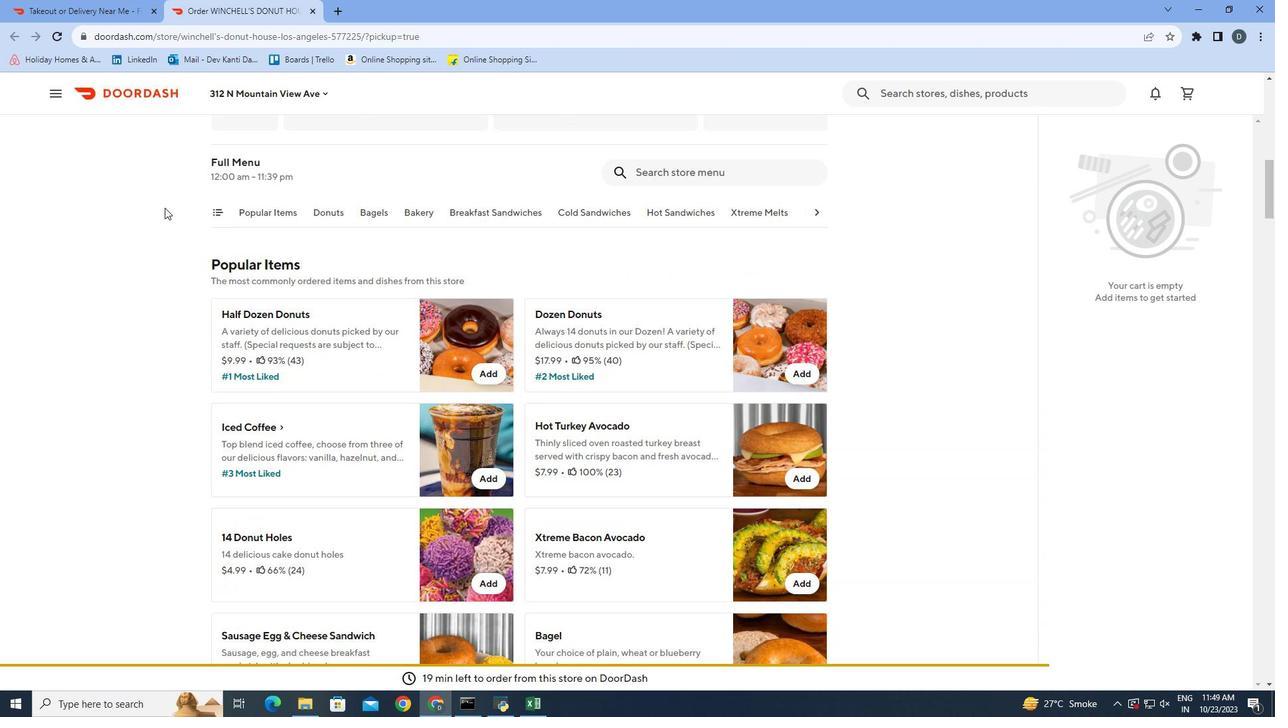 
Action: Mouse scrolled (164, 207) with delta (0, 0)
Screenshot: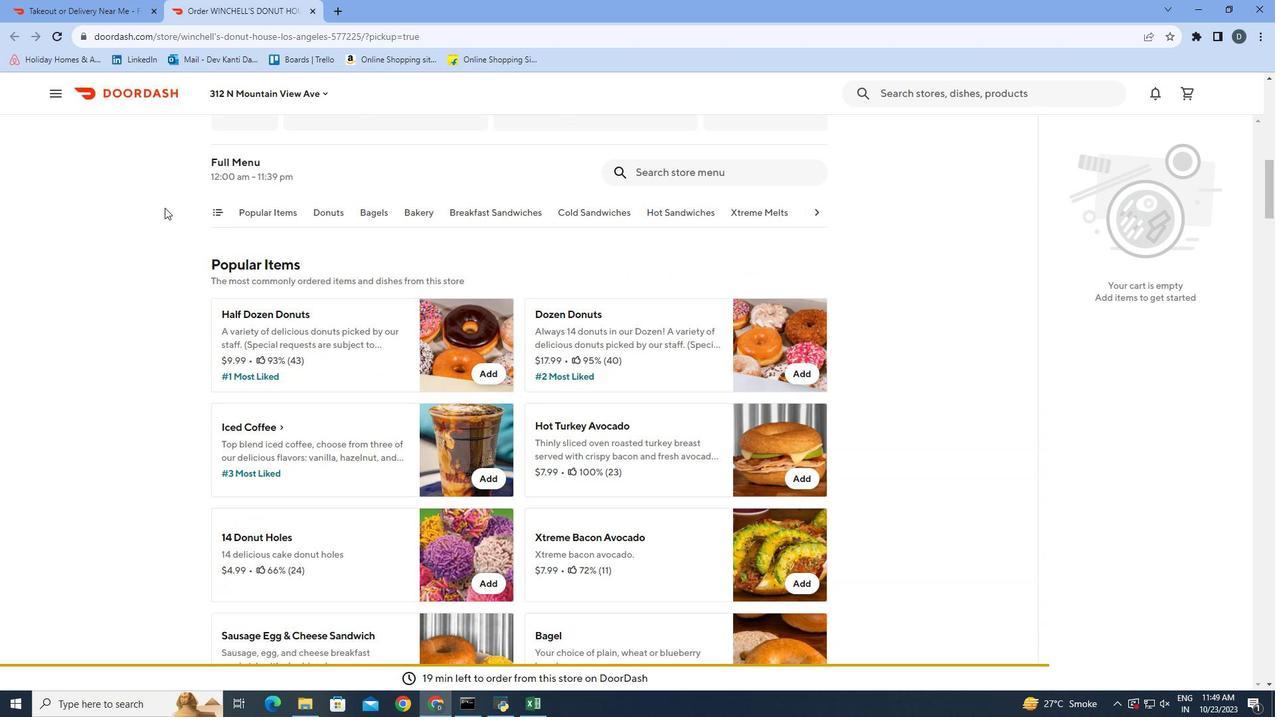 
Action: Mouse scrolled (164, 207) with delta (0, 0)
Screenshot: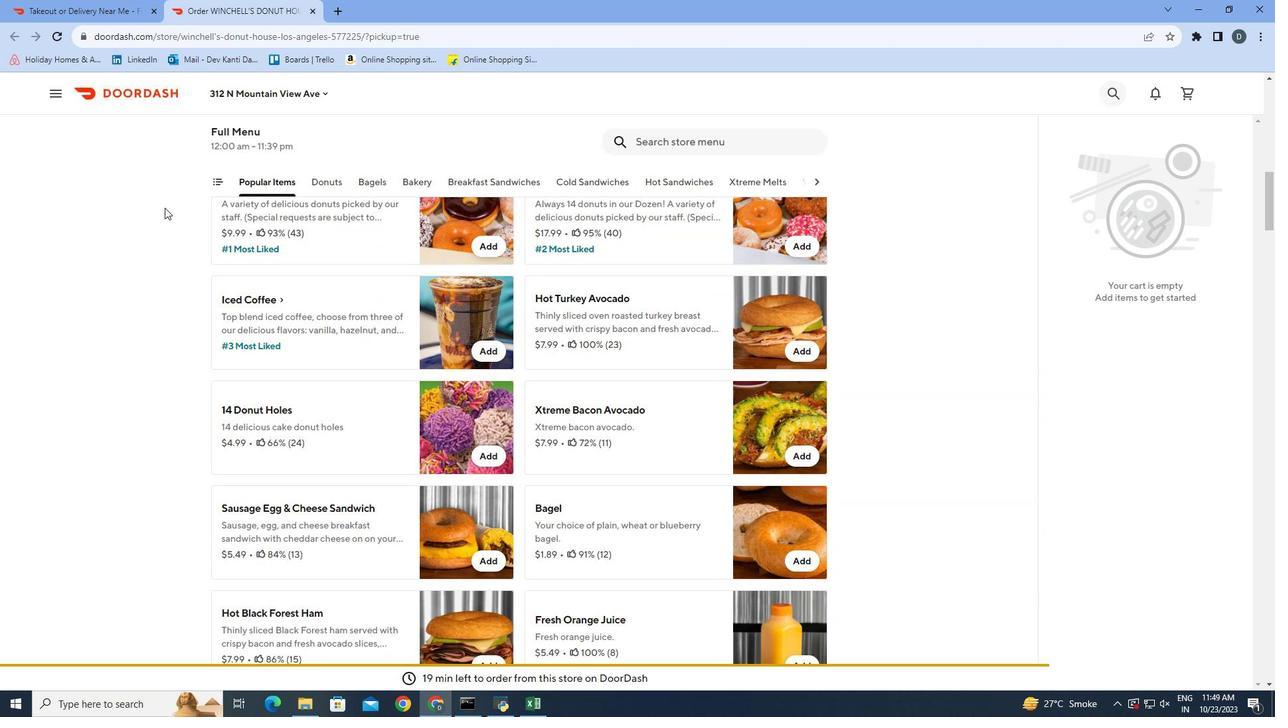 
Action: Mouse scrolled (164, 207) with delta (0, 0)
Screenshot: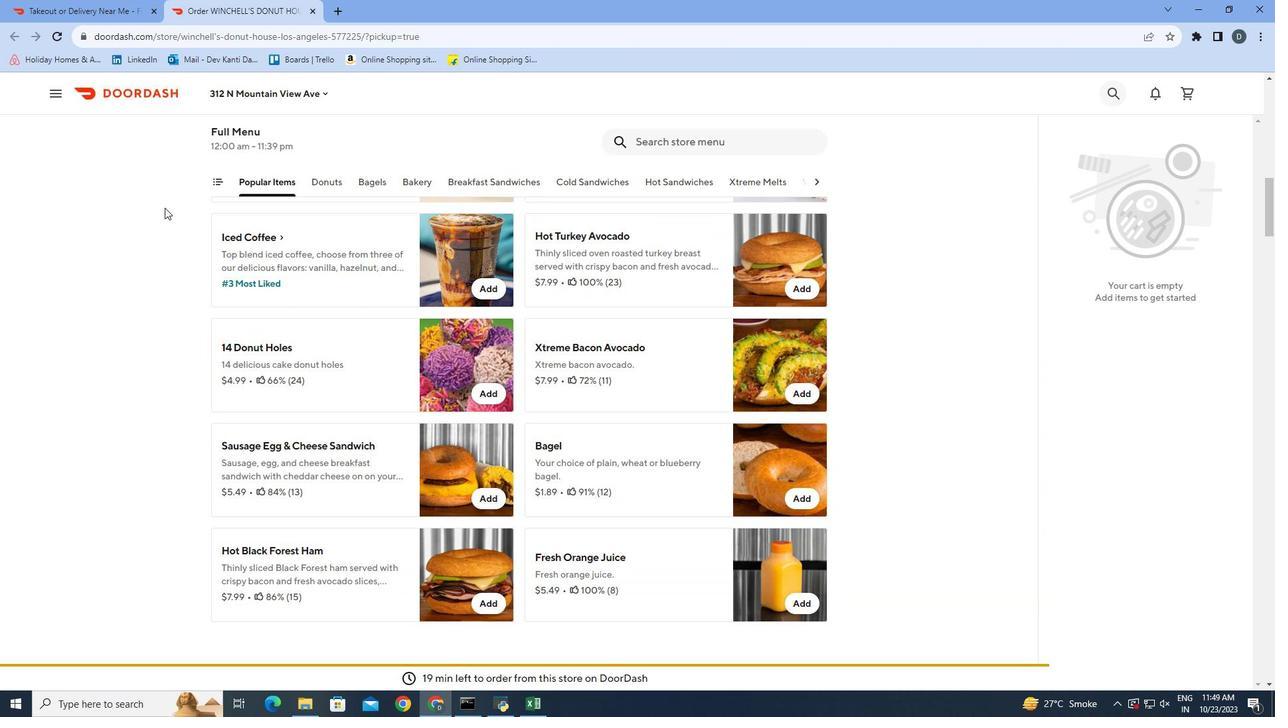 
Action: Mouse scrolled (164, 207) with delta (0, 0)
Screenshot: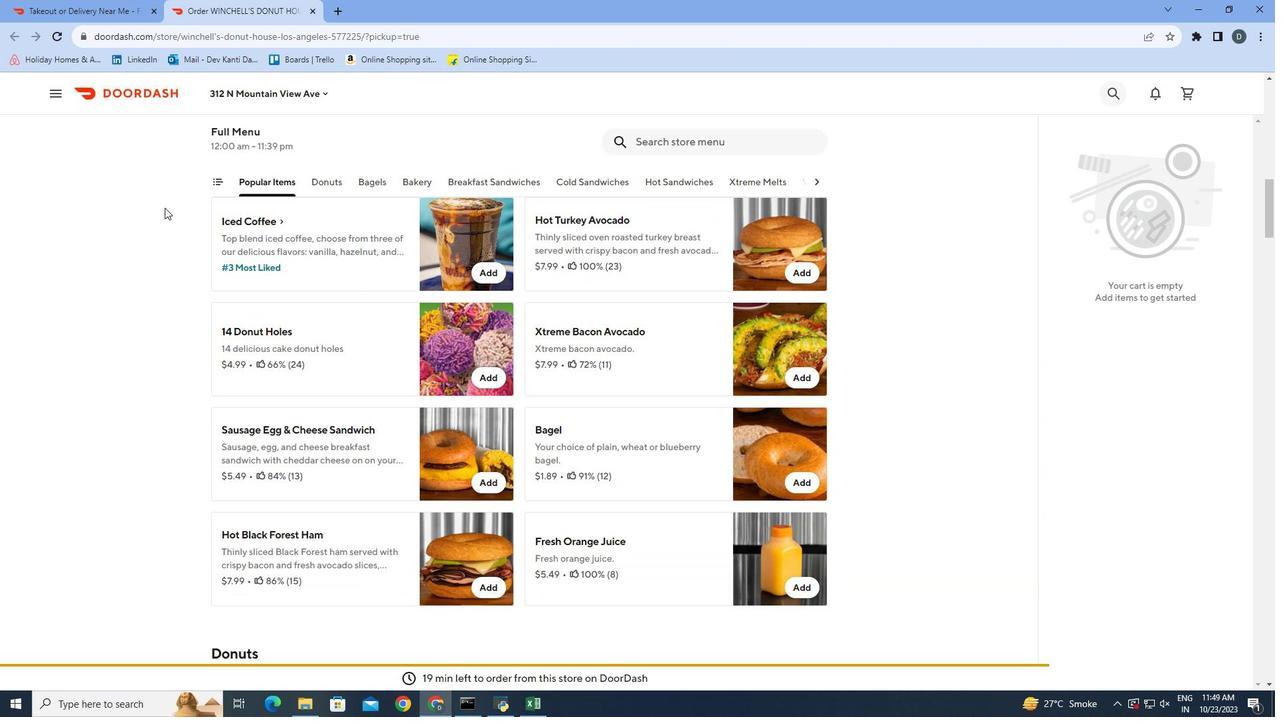 
Action: Mouse scrolled (164, 207) with delta (0, 0)
Screenshot: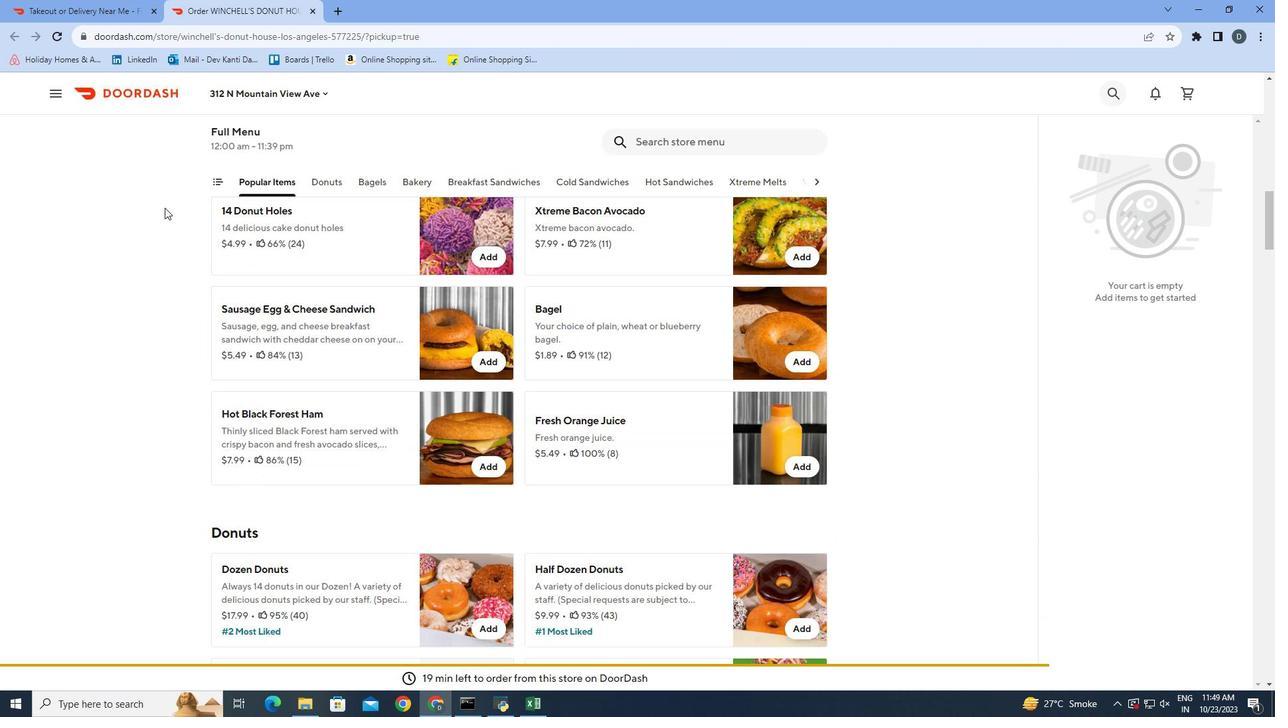 
Action: Mouse scrolled (164, 207) with delta (0, 0)
Screenshot: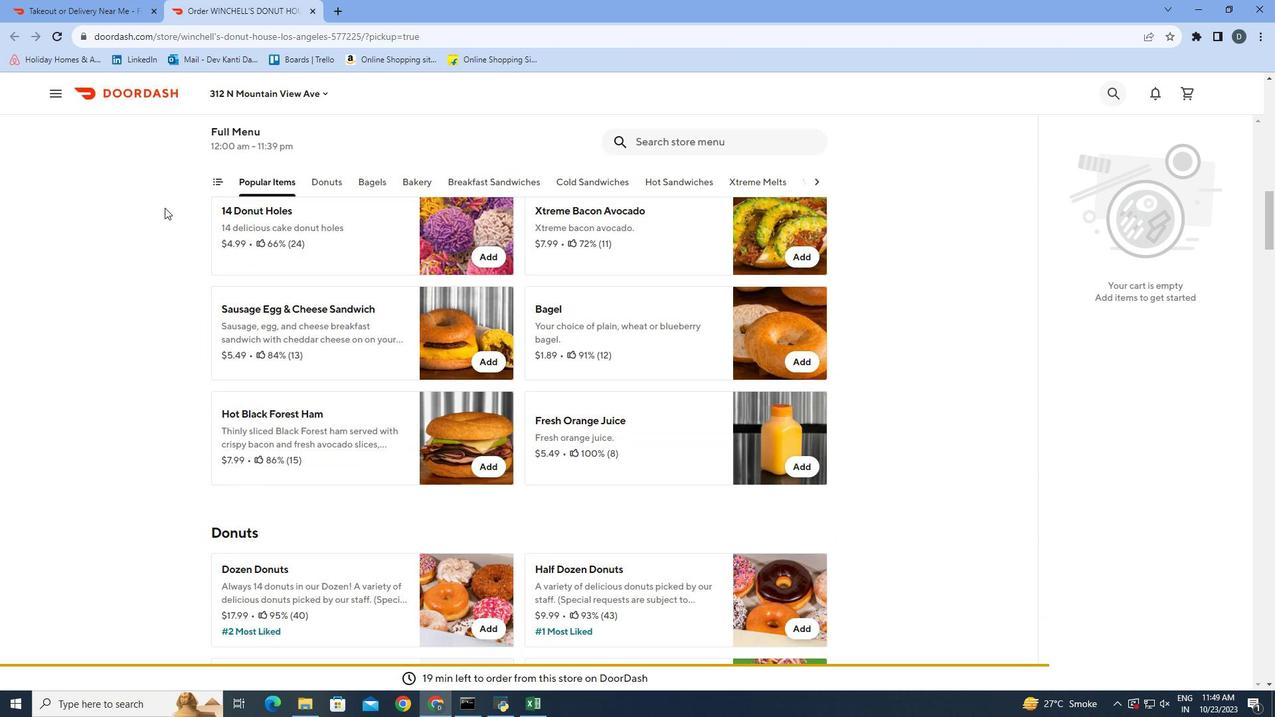 
Action: Mouse scrolled (164, 207) with delta (0, 0)
Screenshot: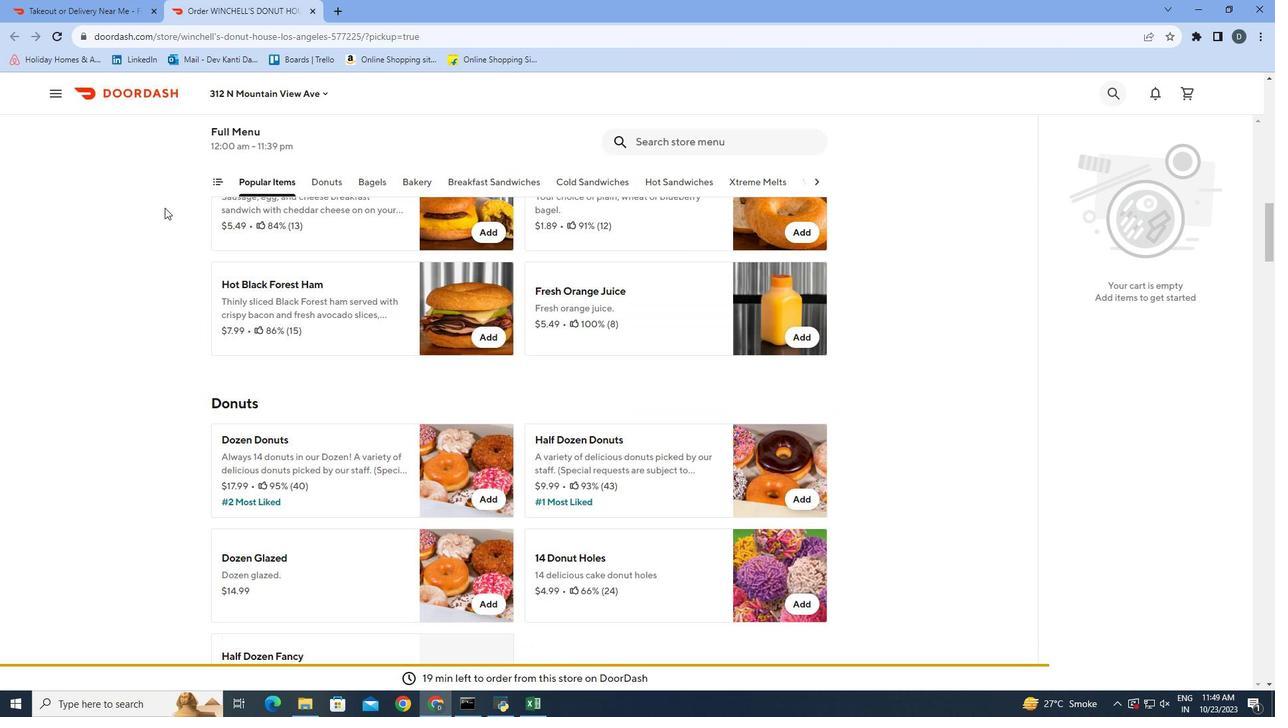 
Action: Mouse scrolled (164, 207) with delta (0, 0)
Screenshot: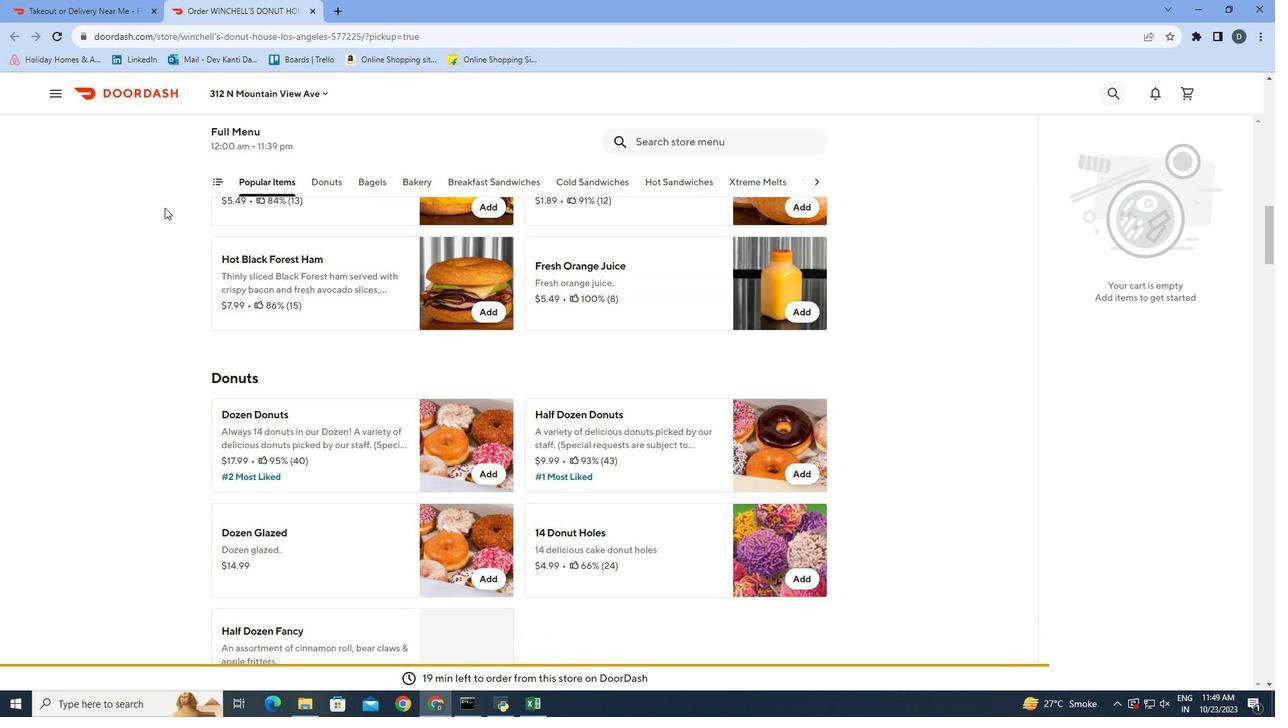 
Action: Mouse scrolled (164, 207) with delta (0, 0)
Screenshot: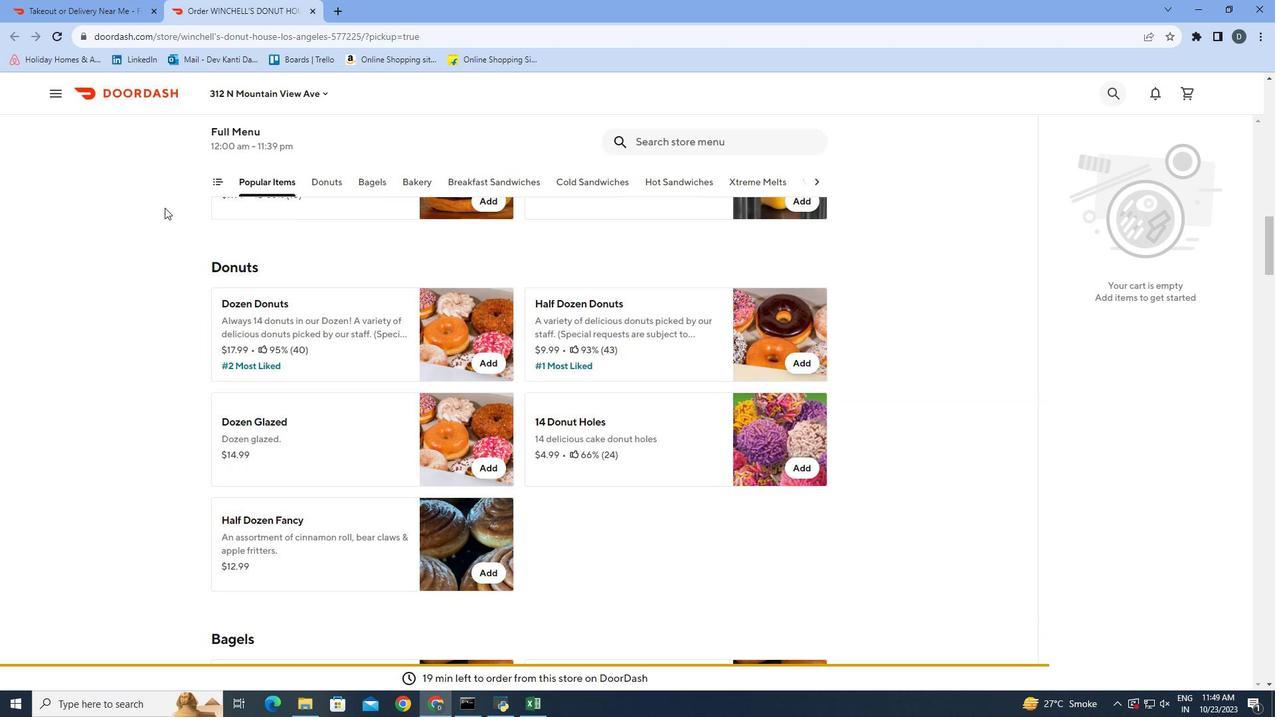 
Action: Mouse scrolled (164, 207) with delta (0, 0)
Screenshot: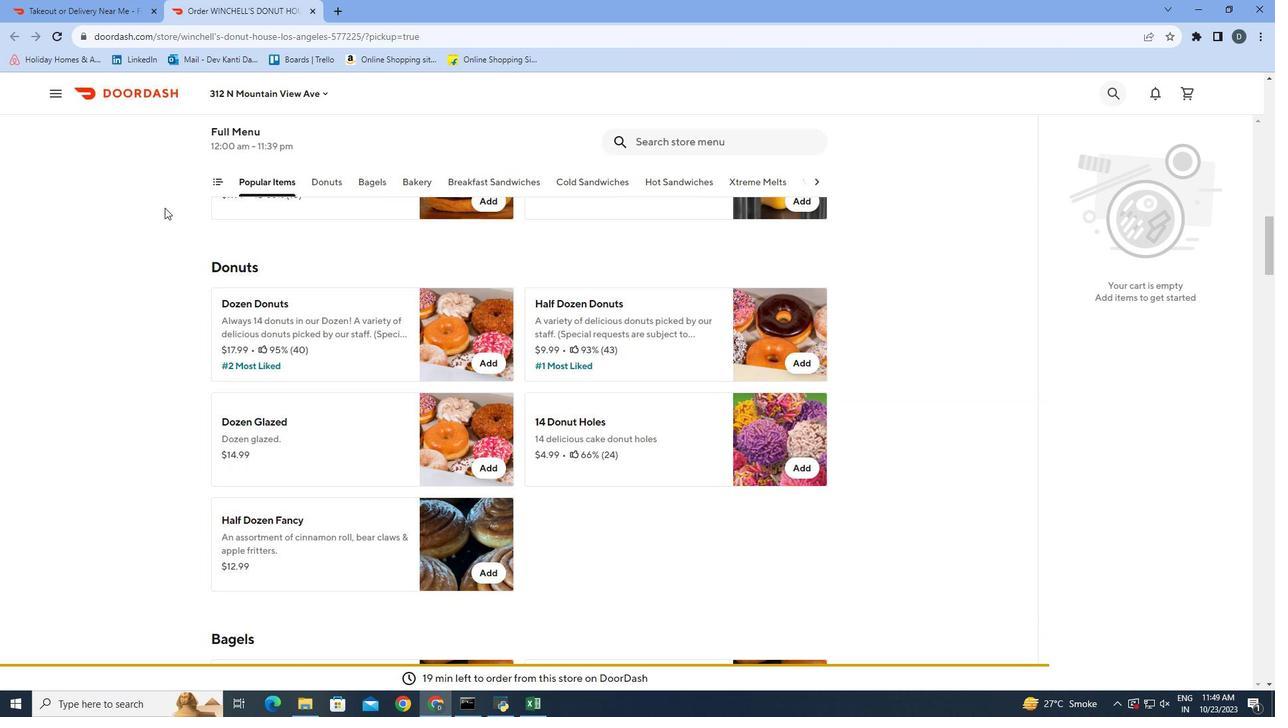 
Action: Mouse scrolled (164, 207) with delta (0, 0)
Screenshot: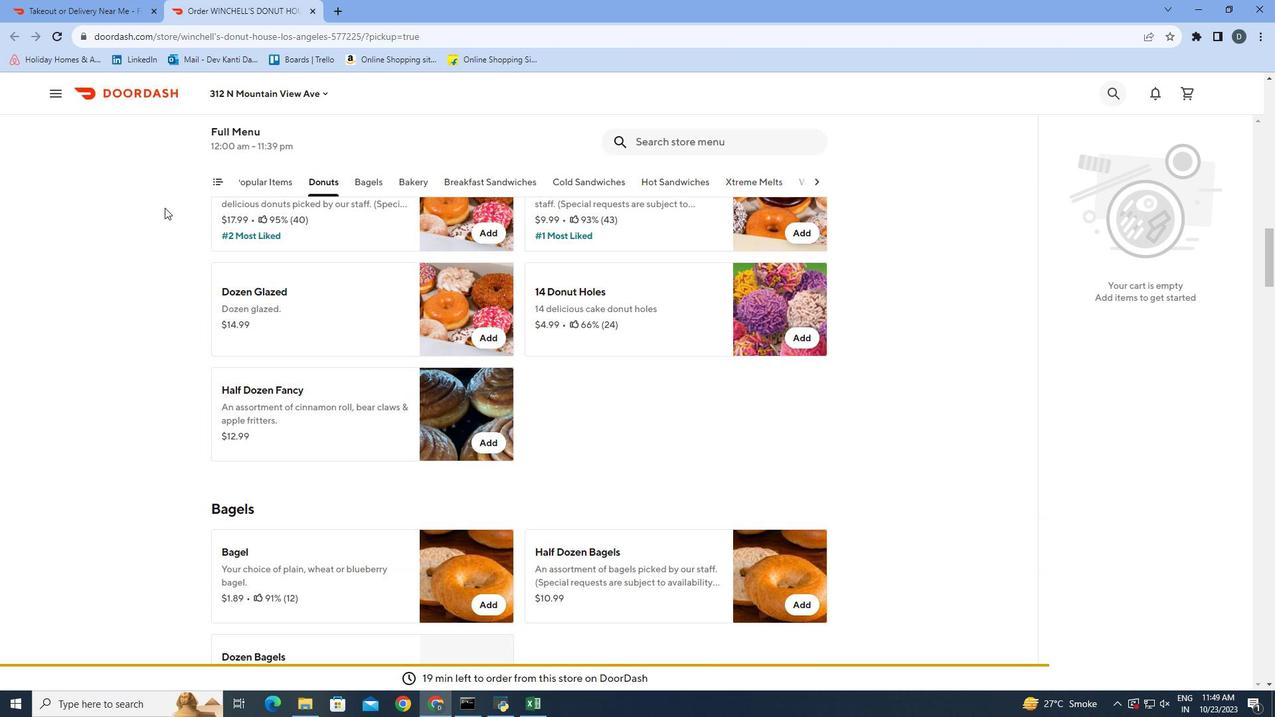 
Action: Mouse scrolled (164, 207) with delta (0, 0)
Screenshot: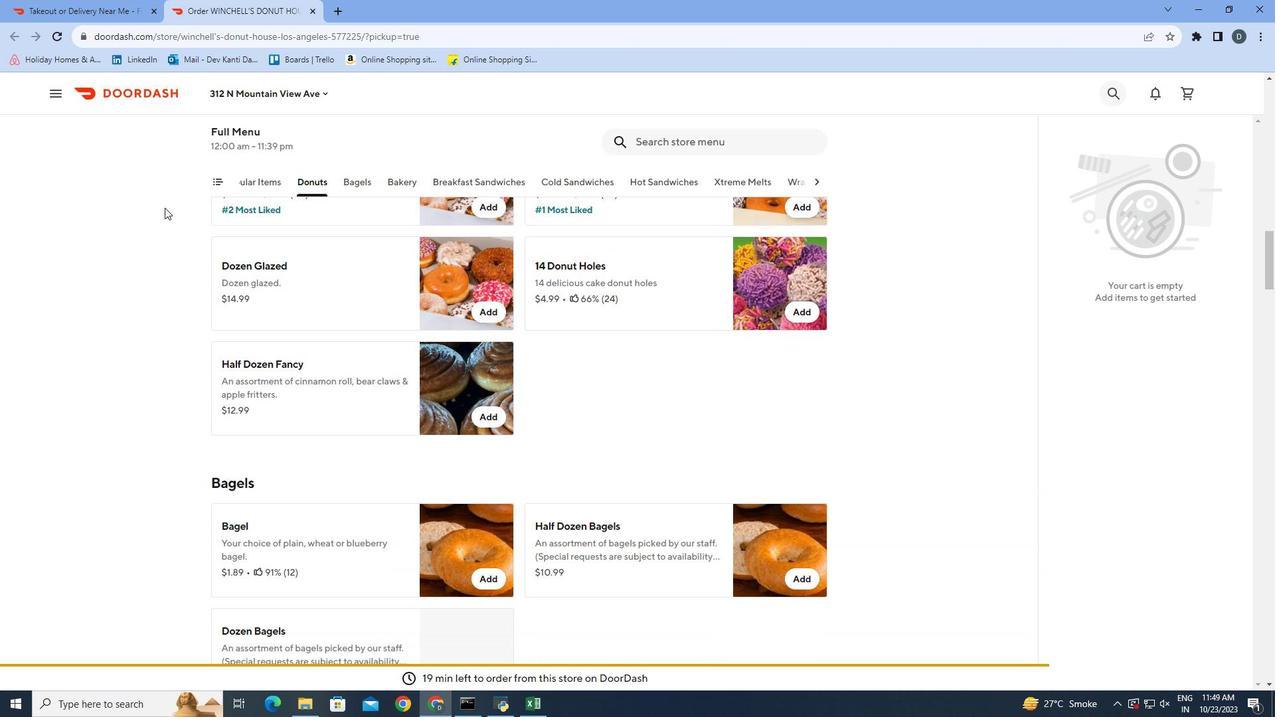 
Action: Mouse scrolled (164, 207) with delta (0, 0)
Screenshot: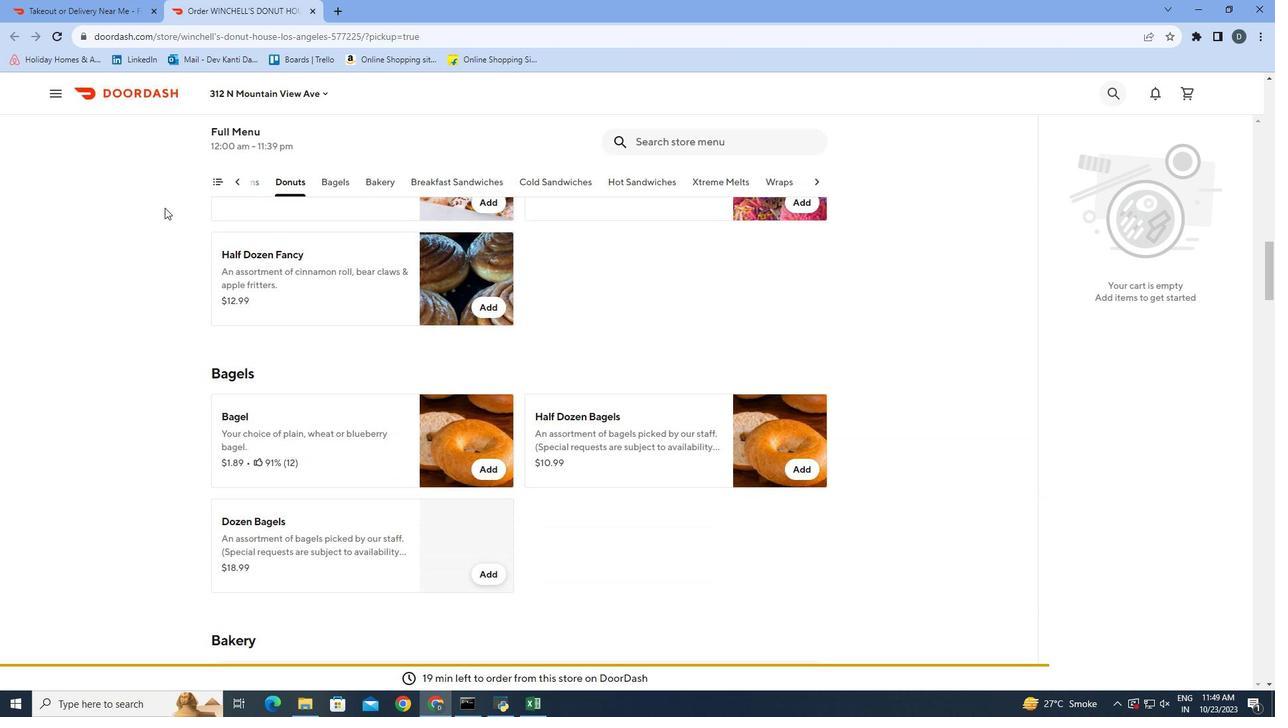 
Action: Mouse scrolled (164, 207) with delta (0, 0)
Screenshot: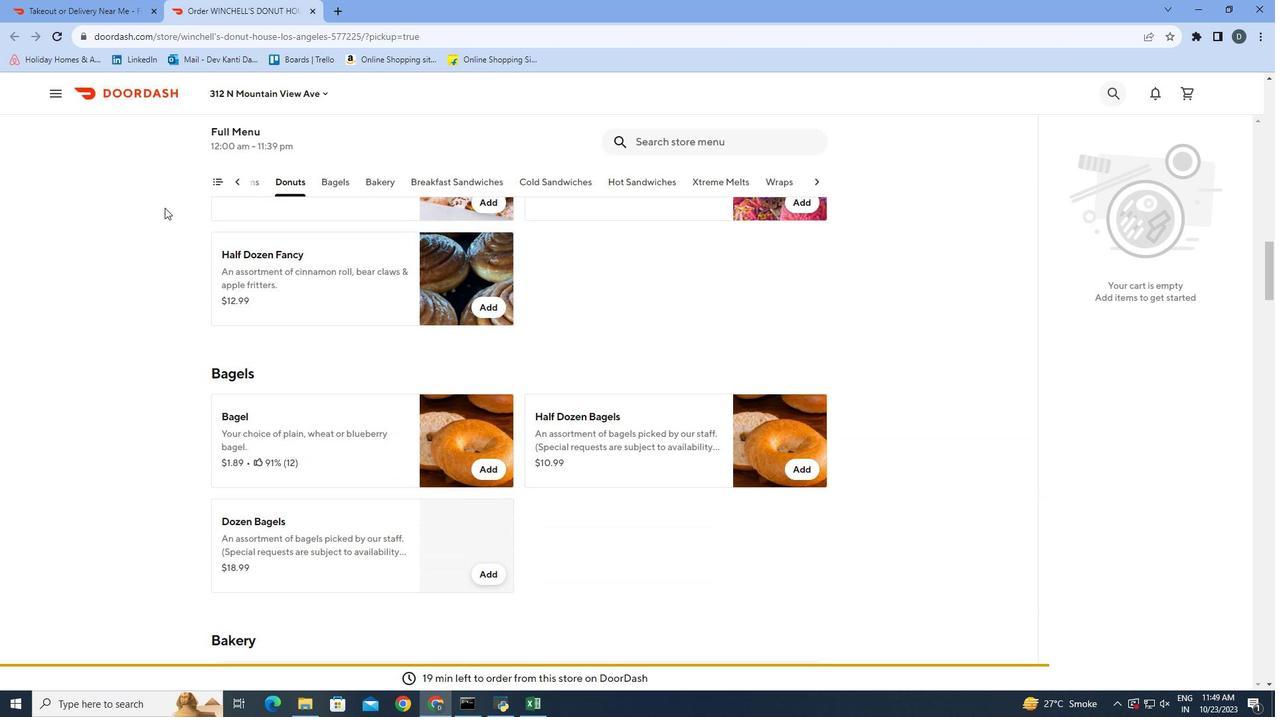 
Action: Mouse scrolled (164, 207) with delta (0, 0)
Screenshot: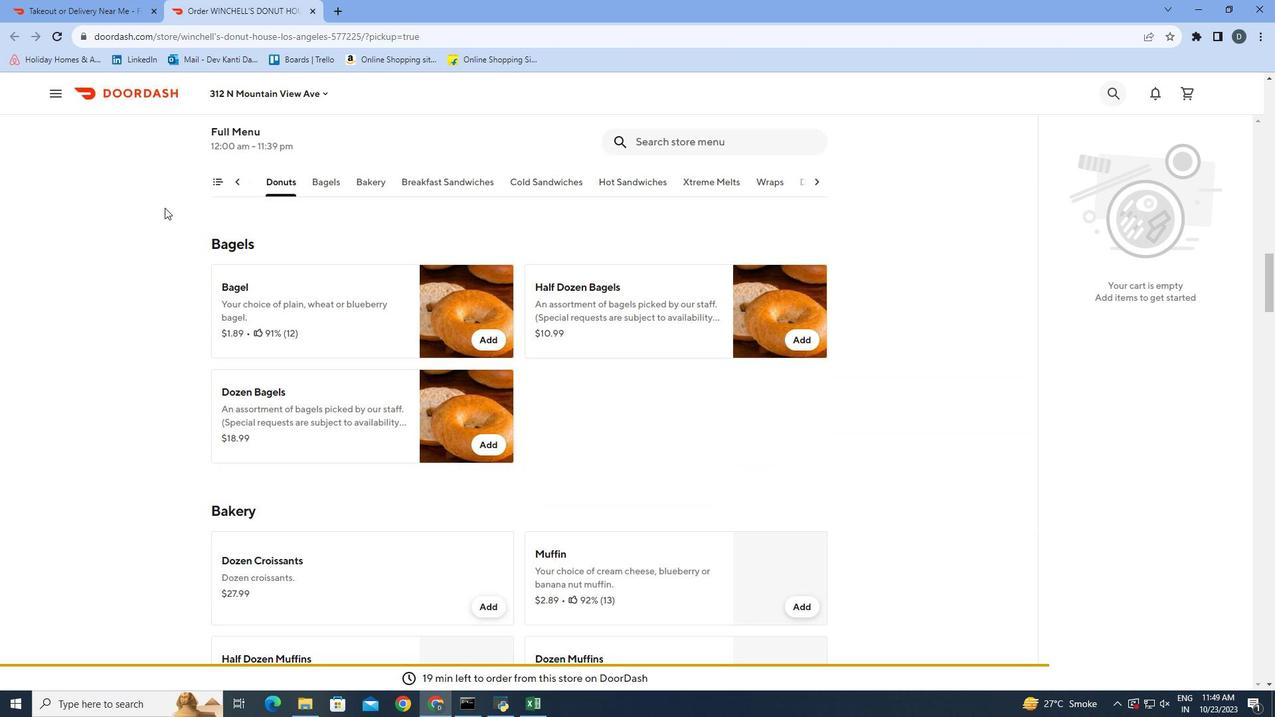 
Action: Mouse scrolled (164, 207) with delta (0, 0)
Screenshot: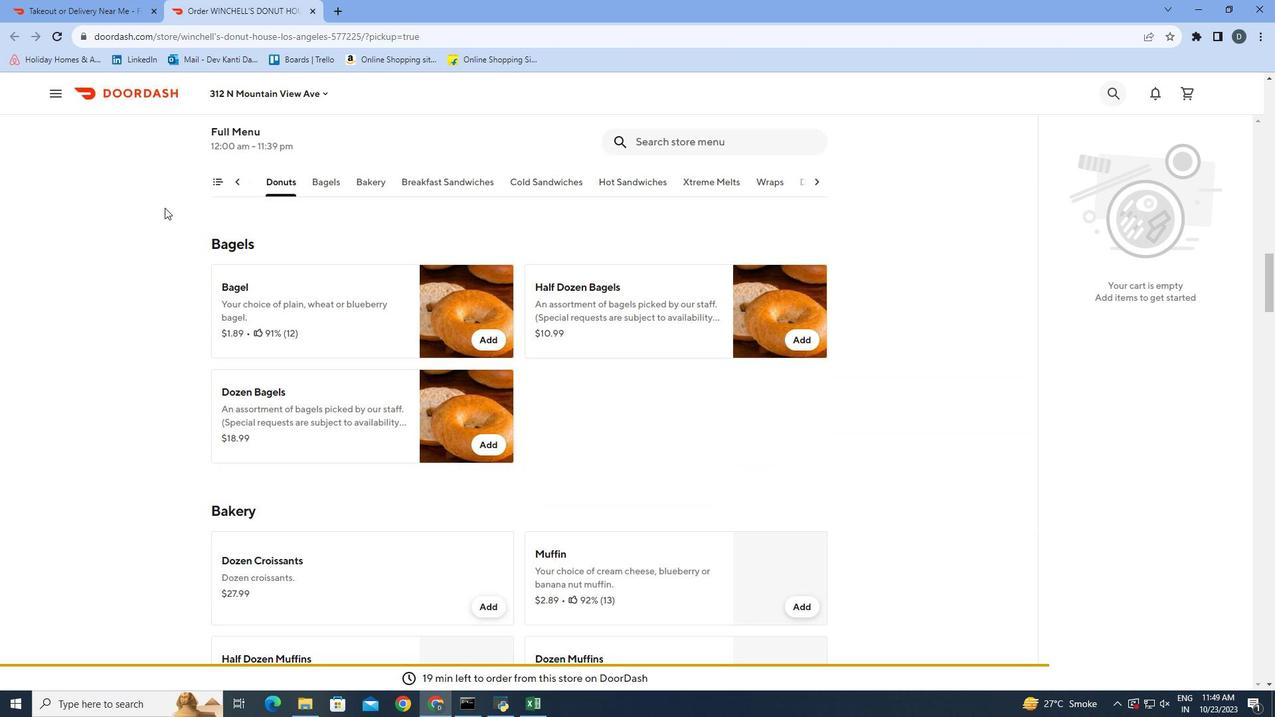 
Action: Mouse scrolled (164, 207) with delta (0, 0)
Screenshot: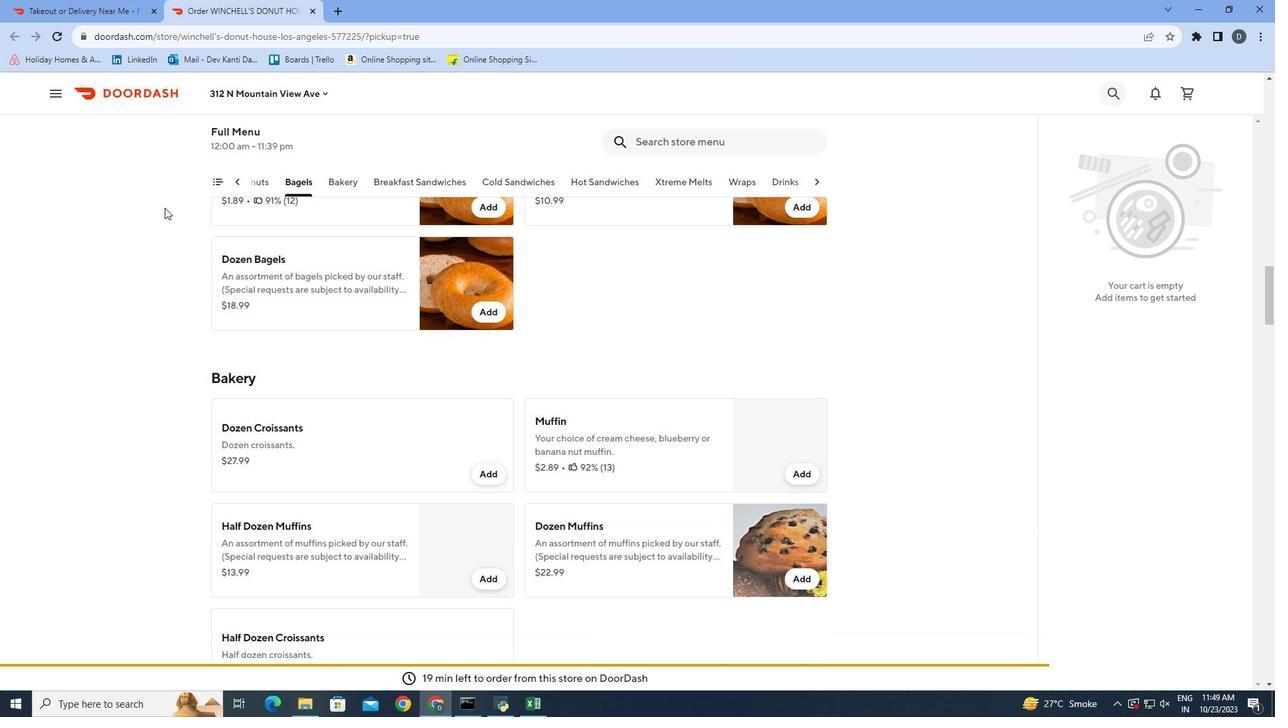
Action: Mouse scrolled (164, 207) with delta (0, 0)
Screenshot: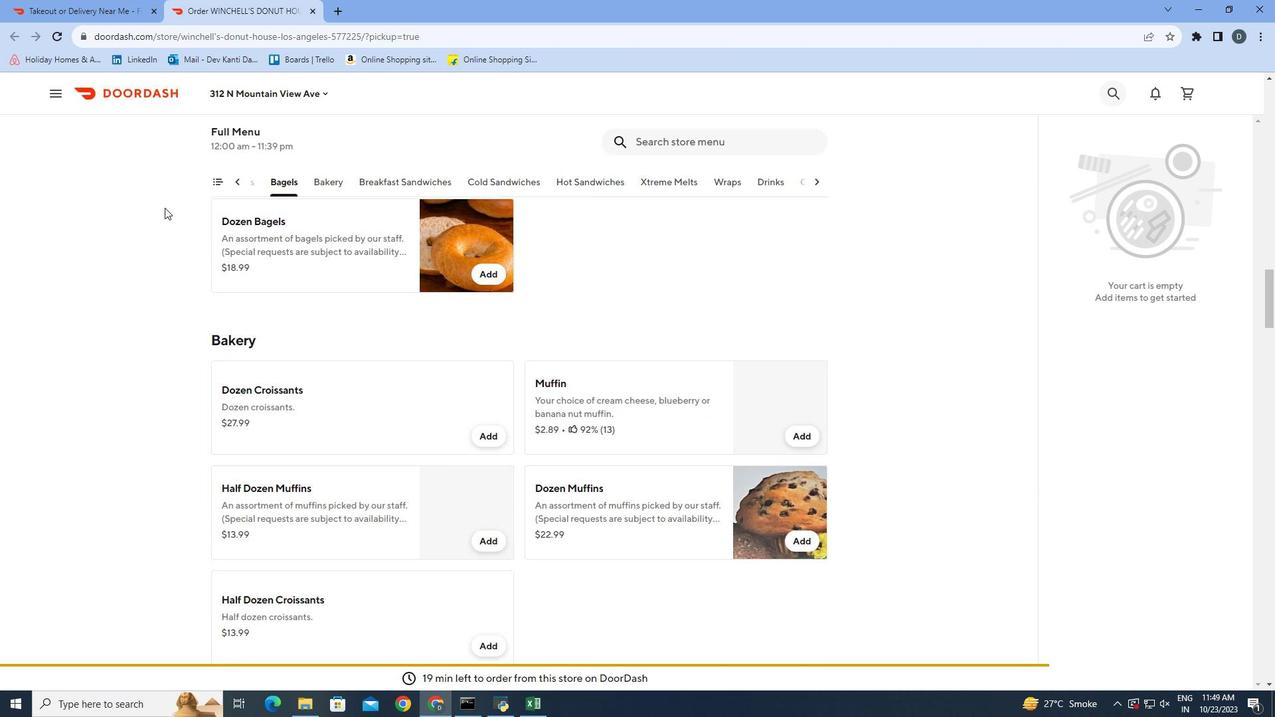 
Action: Mouse scrolled (164, 207) with delta (0, 0)
Screenshot: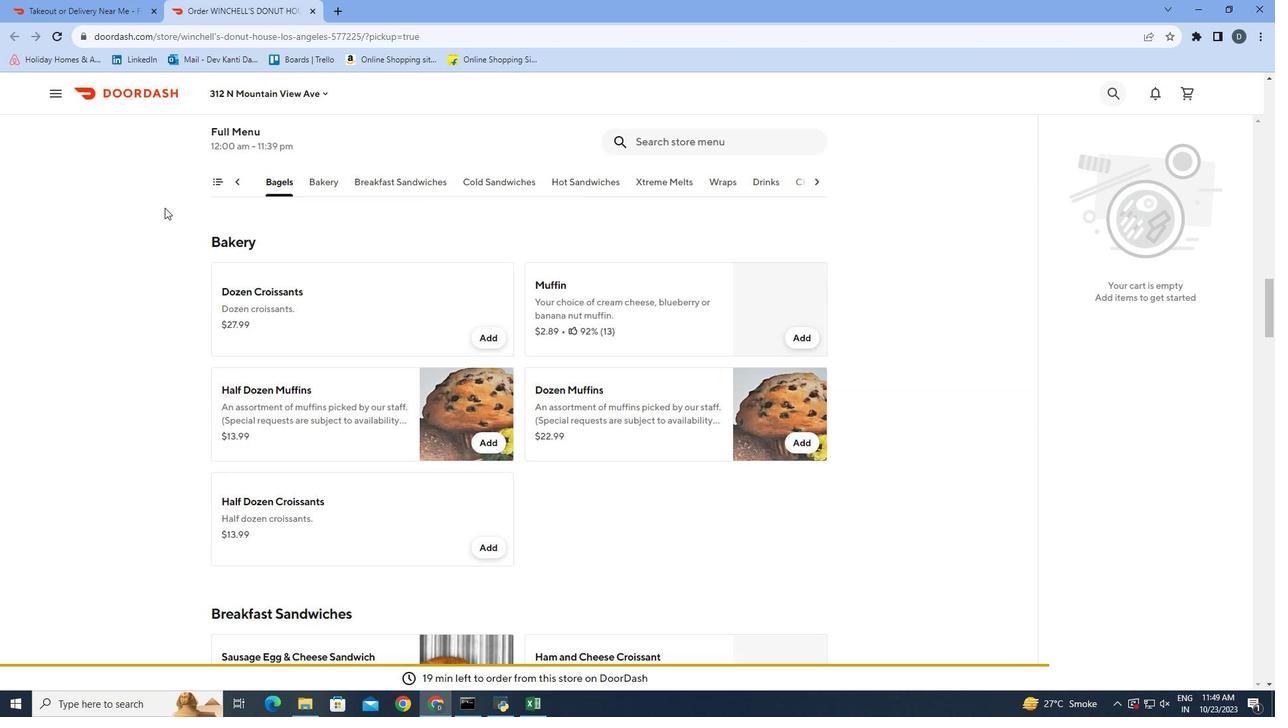 
Action: Mouse scrolled (164, 207) with delta (0, 0)
Screenshot: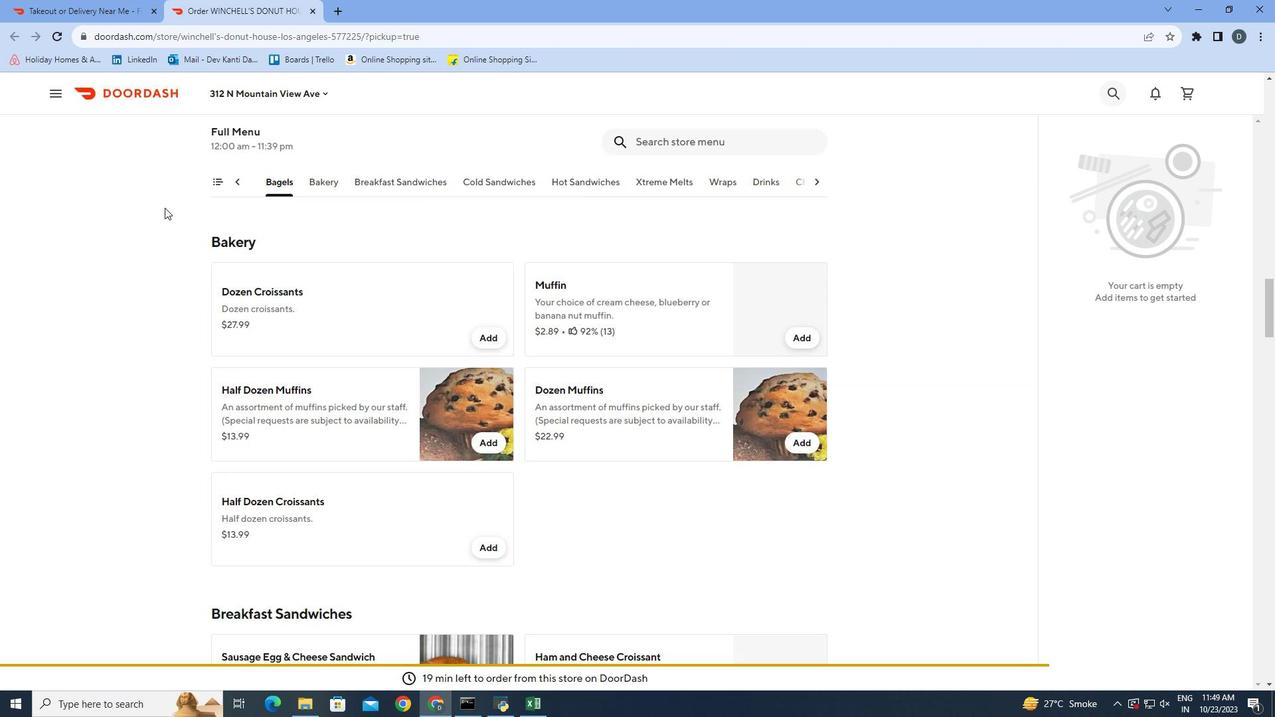 
Action: Mouse scrolled (164, 207) with delta (0, 0)
Screenshot: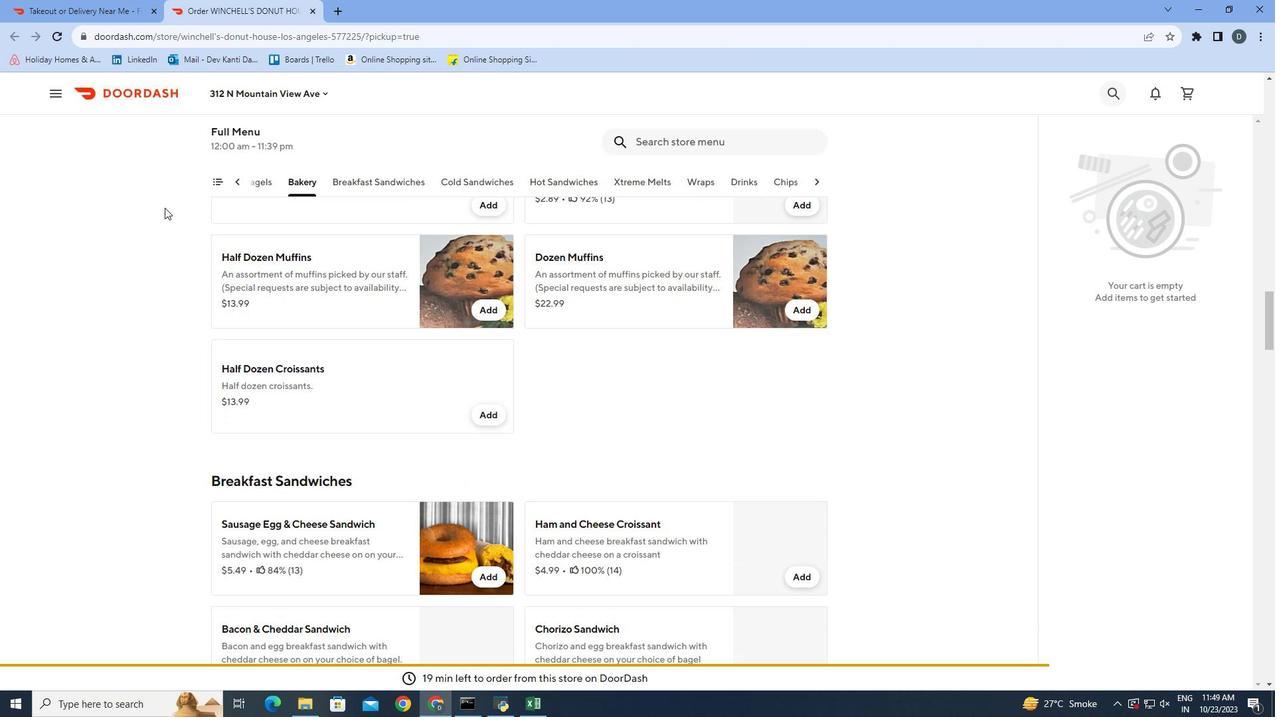 
Action: Mouse scrolled (164, 207) with delta (0, 0)
Screenshot: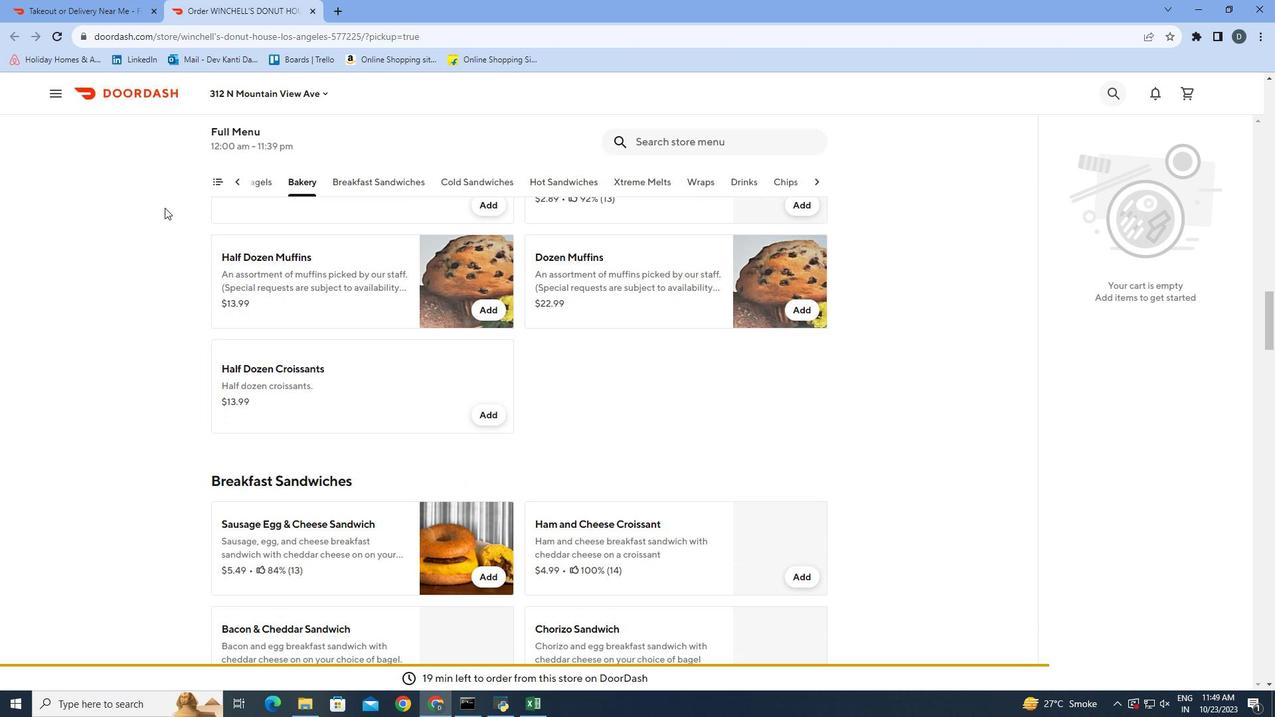 
Action: Mouse scrolled (164, 207) with delta (0, 0)
Screenshot: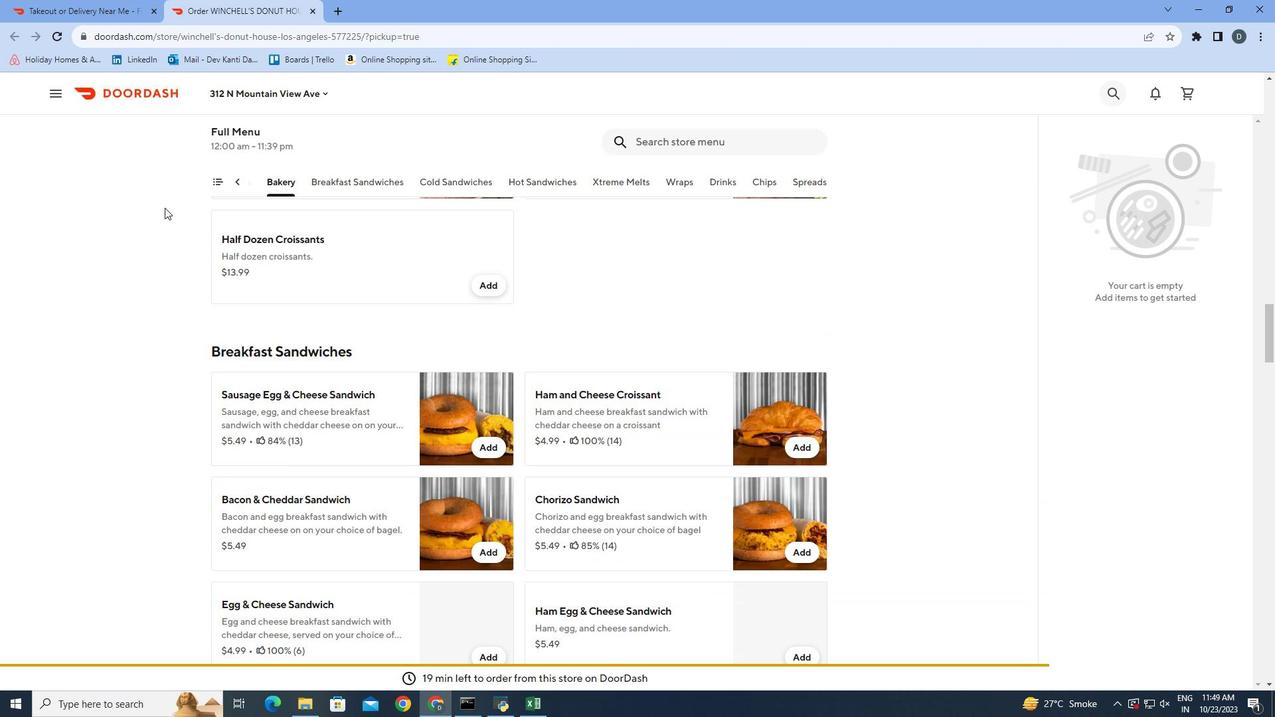 
Action: Mouse scrolled (164, 207) with delta (0, 0)
Screenshot: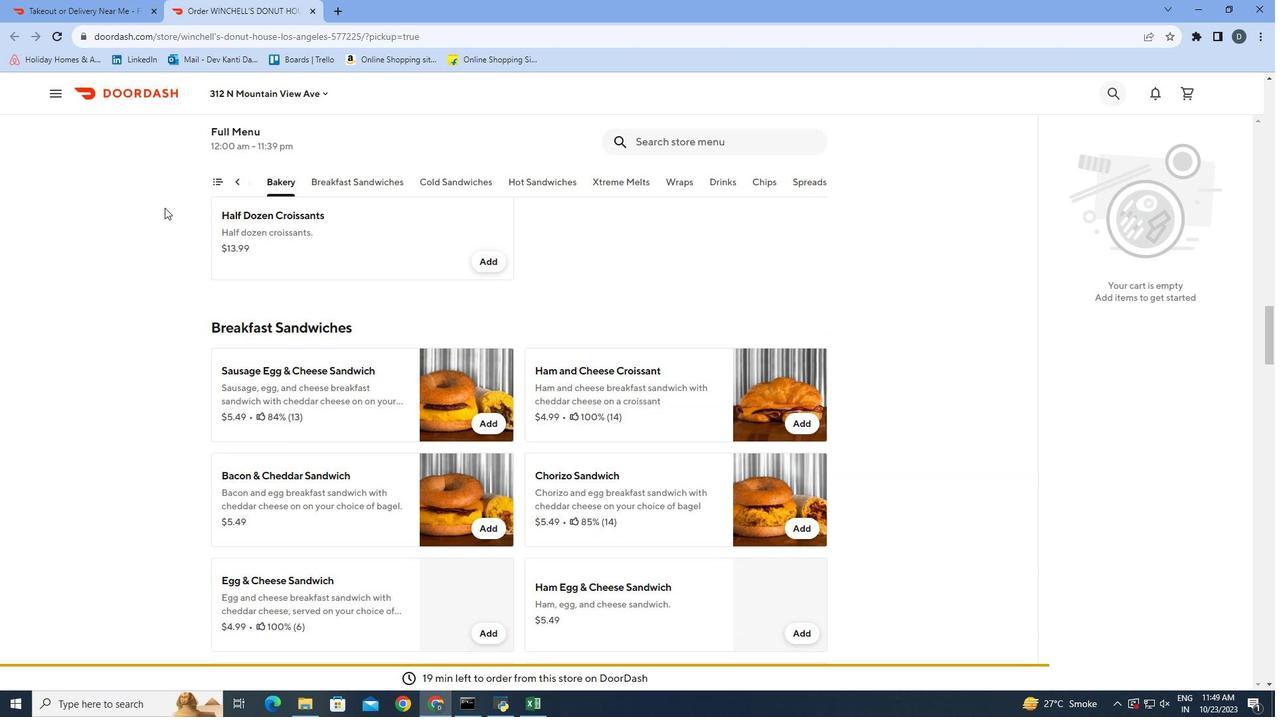 
Action: Mouse scrolled (164, 207) with delta (0, 0)
Screenshot: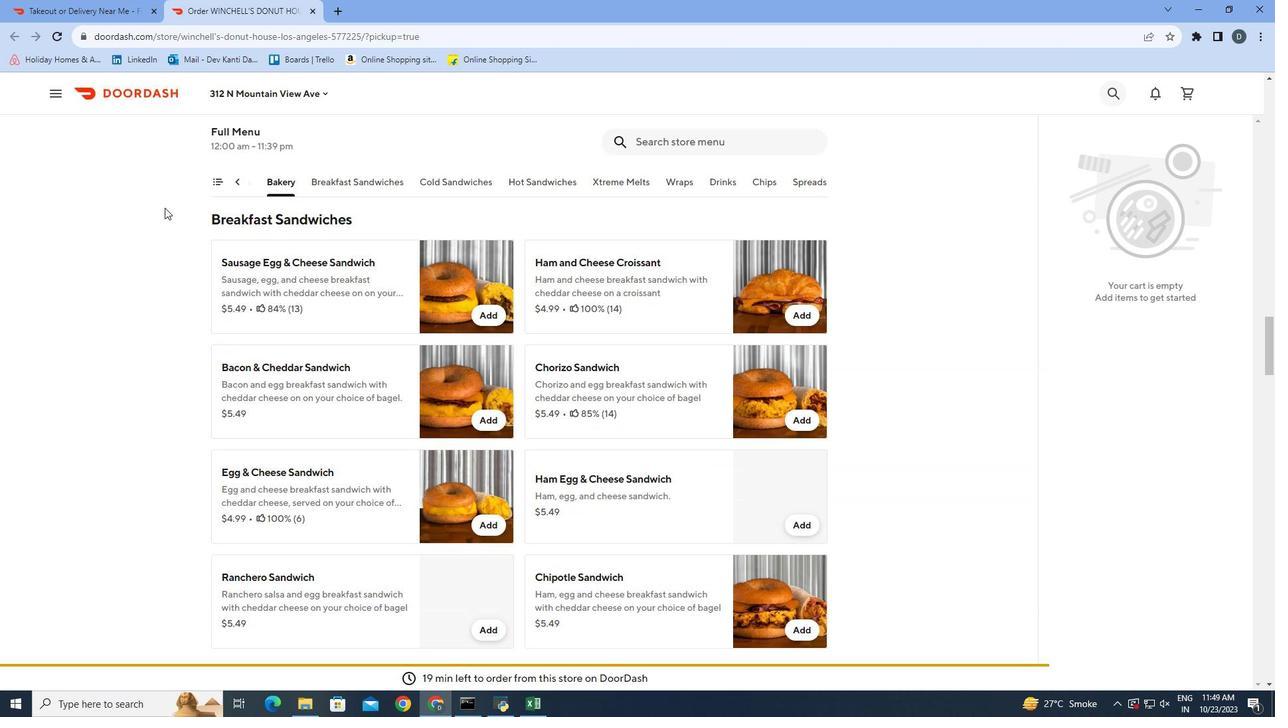 
Action: Mouse scrolled (164, 207) with delta (0, 0)
Screenshot: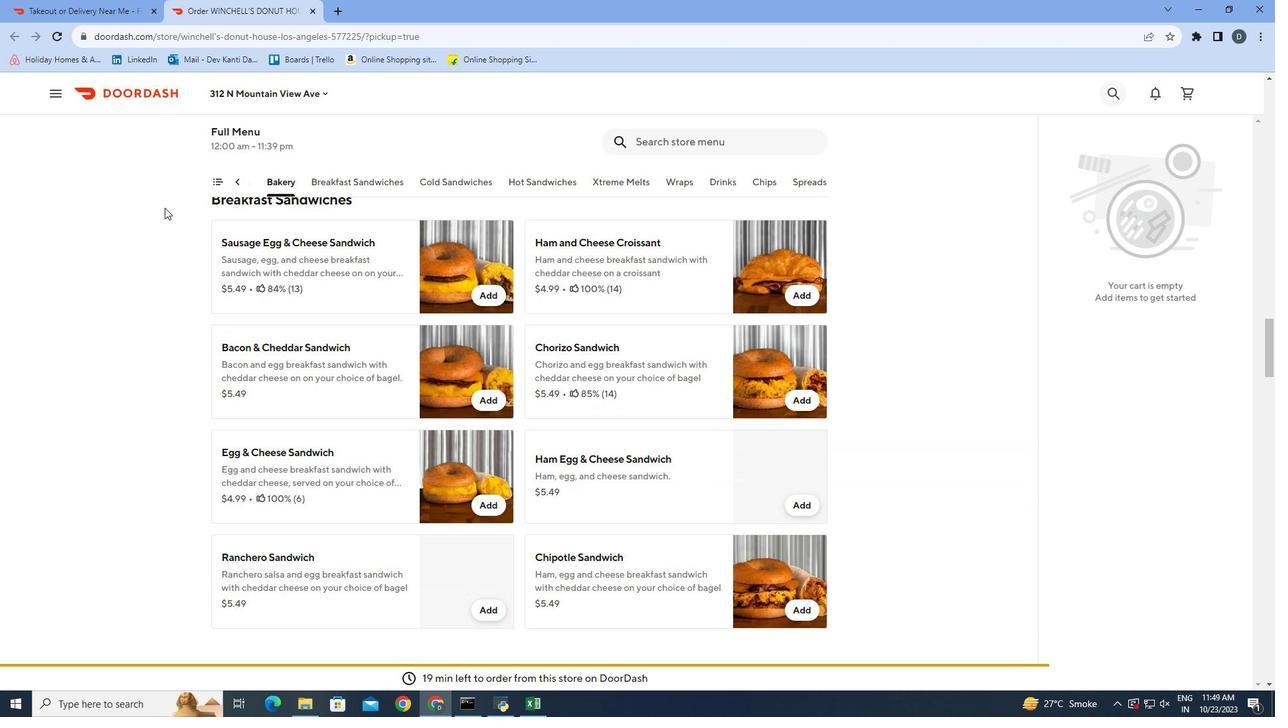 
Action: Mouse scrolled (164, 207) with delta (0, 0)
Screenshot: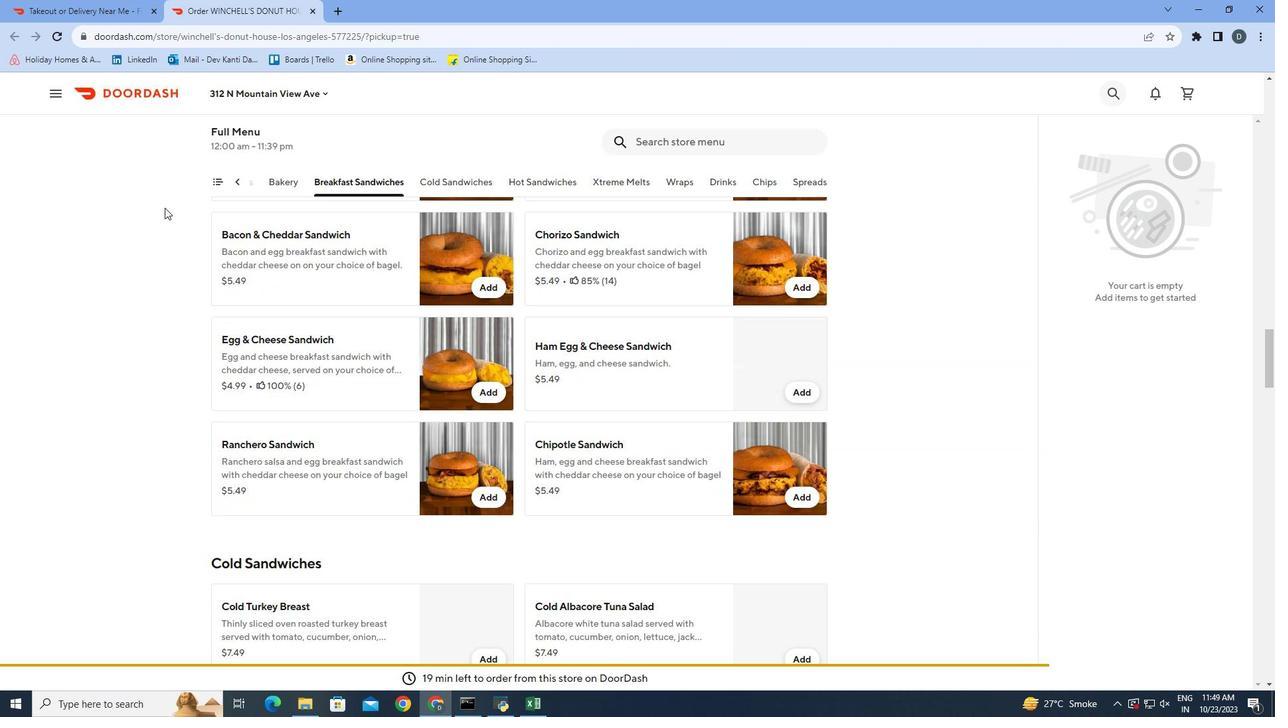 
Action: Mouse scrolled (164, 207) with delta (0, 0)
Screenshot: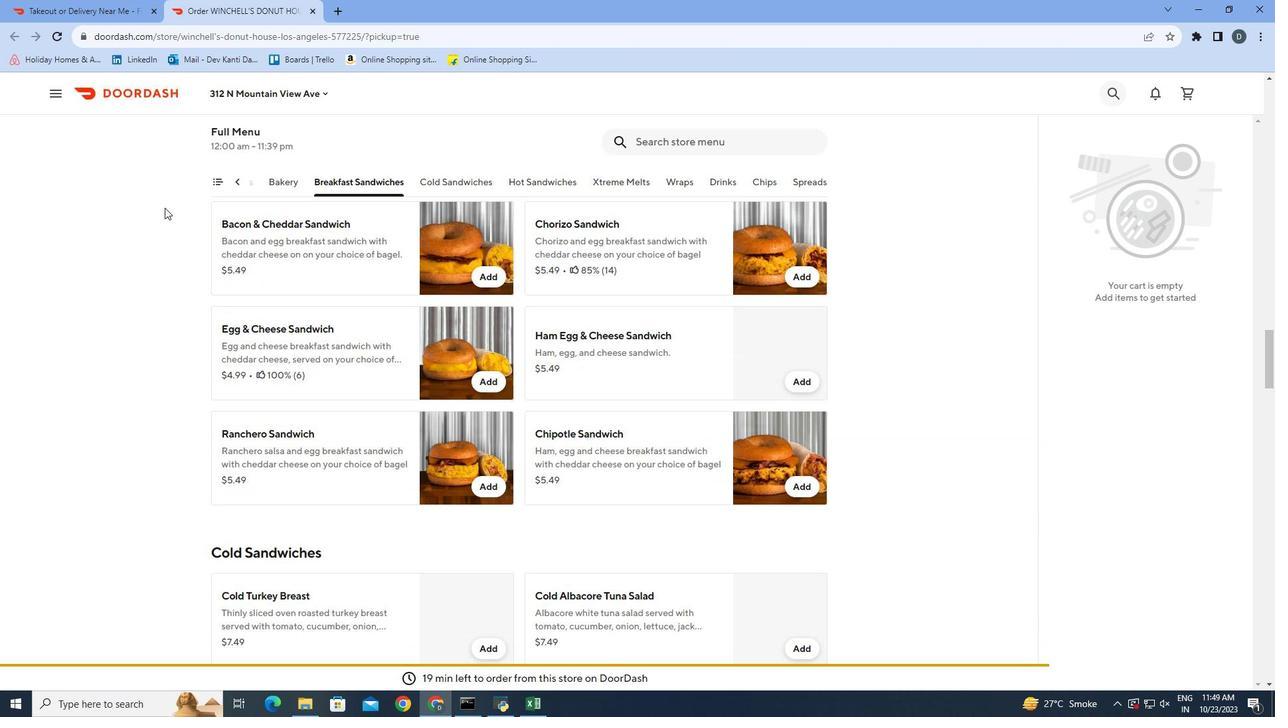
Action: Mouse moved to (312, 10)
Screenshot: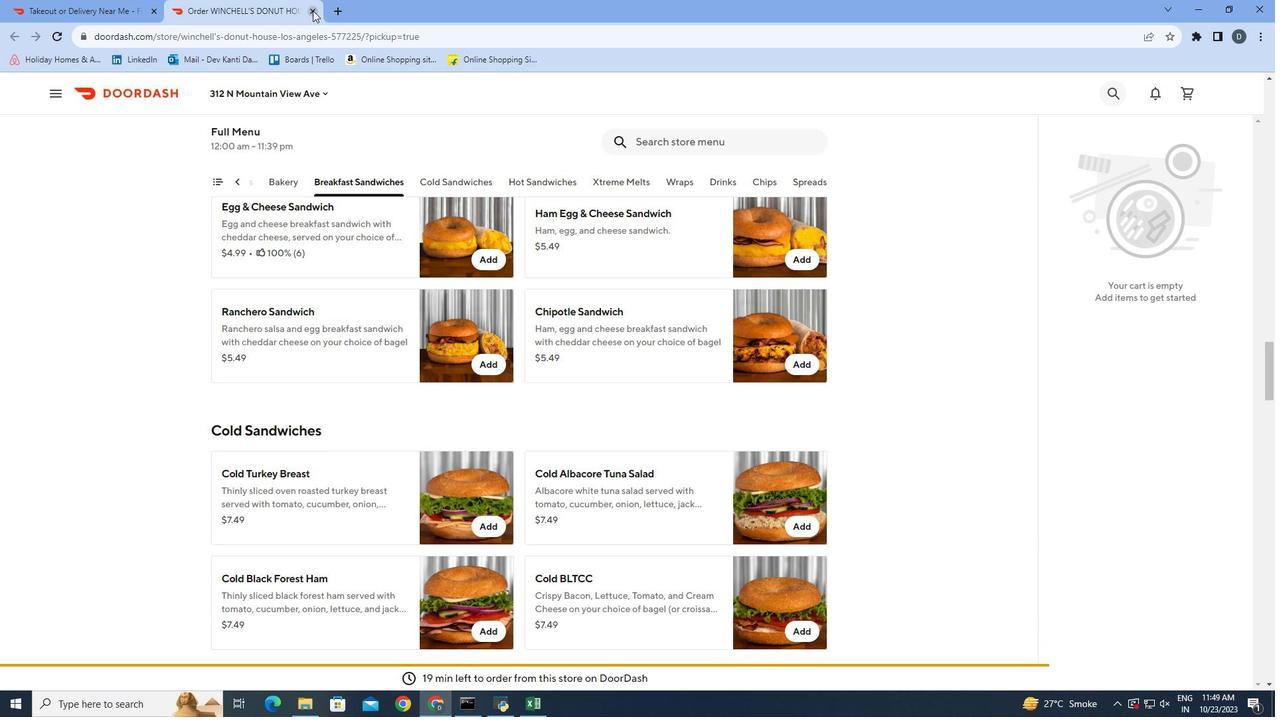 
Action: Mouse pressed left at (312, 10)
Screenshot: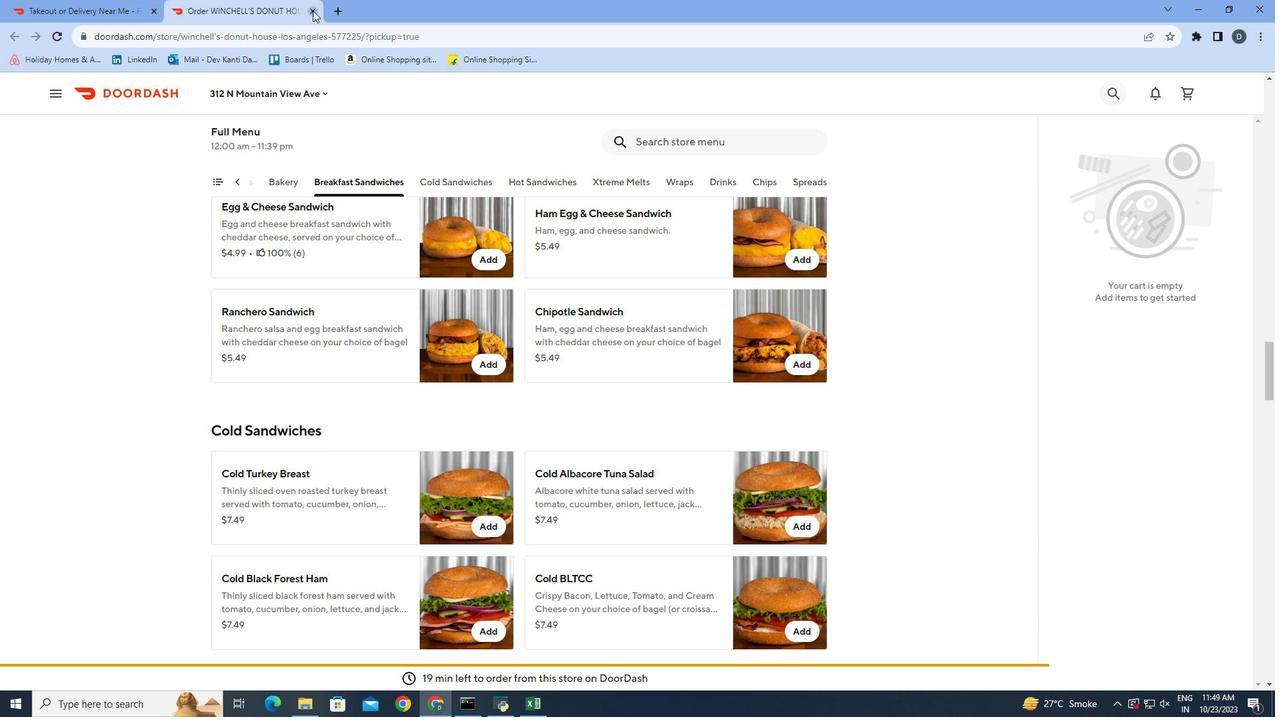 
Action: Mouse moved to (231, 266)
Screenshot: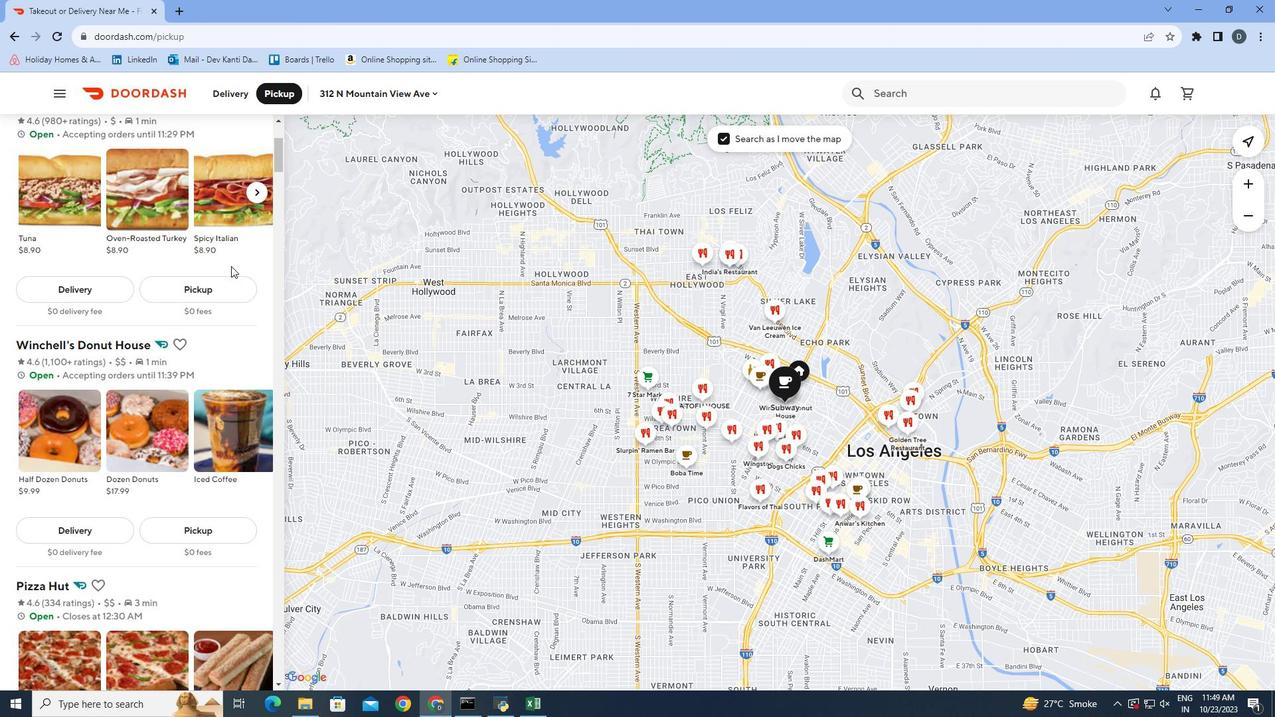 
Action: Mouse scrolled (231, 265) with delta (0, 0)
Screenshot: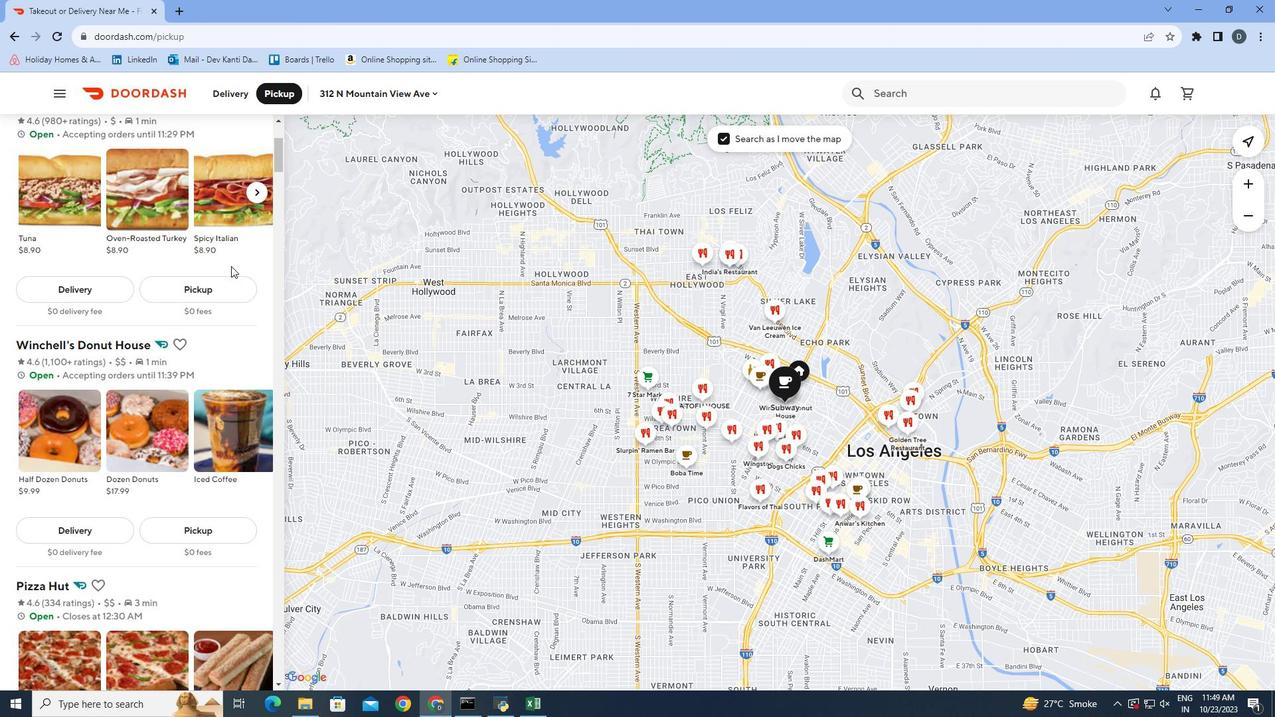 
Action: Mouse scrolled (231, 265) with delta (0, 0)
Screenshot: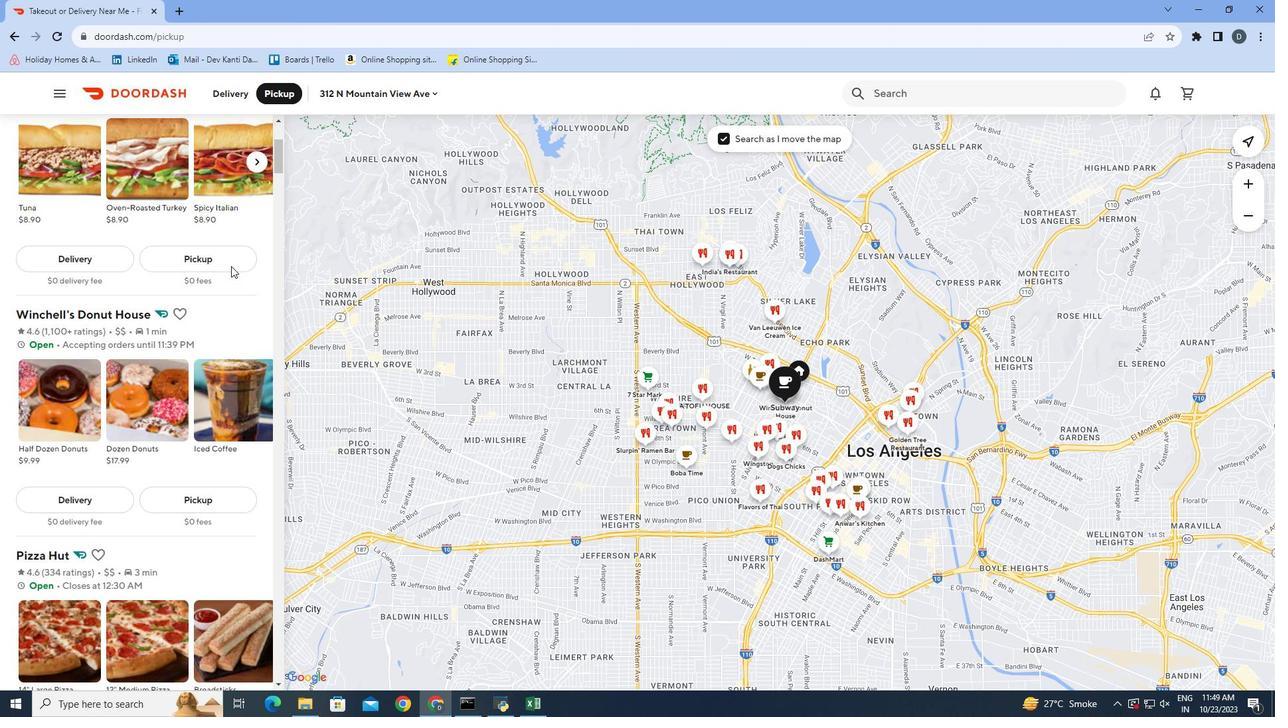 
Action: Mouse scrolled (231, 265) with delta (0, 0)
Screenshot: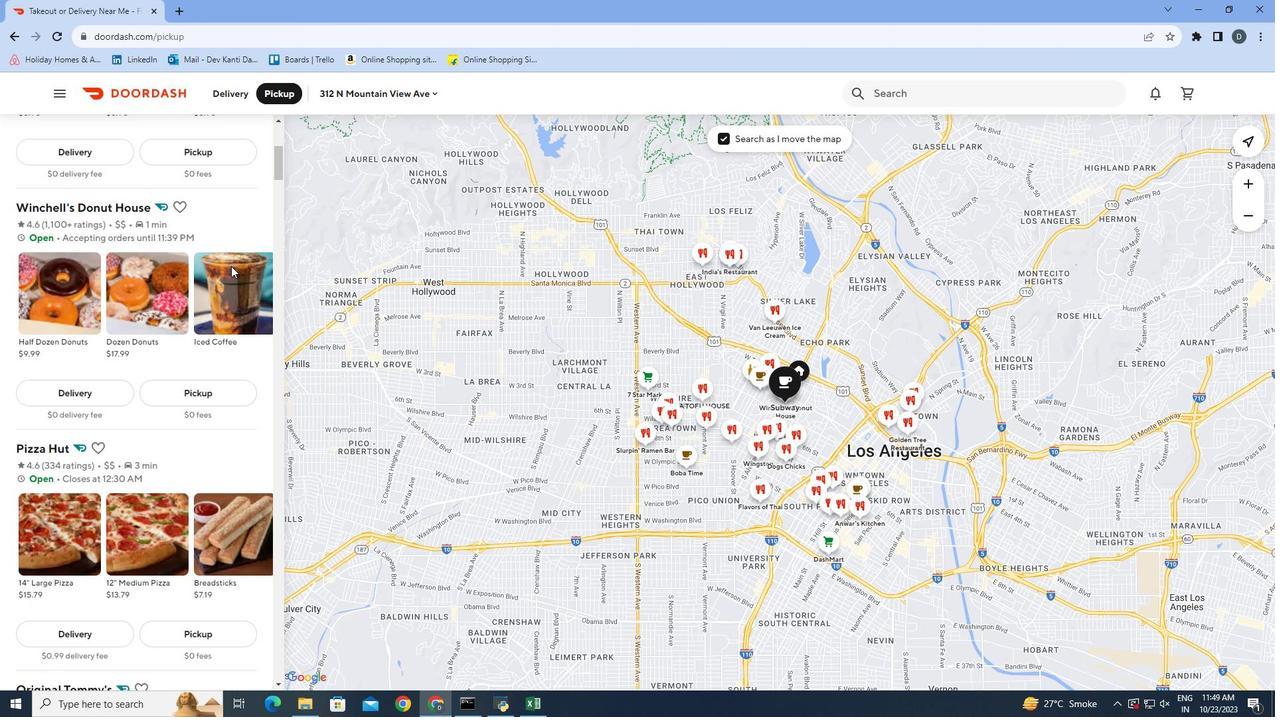 
Action: Mouse scrolled (231, 265) with delta (0, 0)
Screenshot: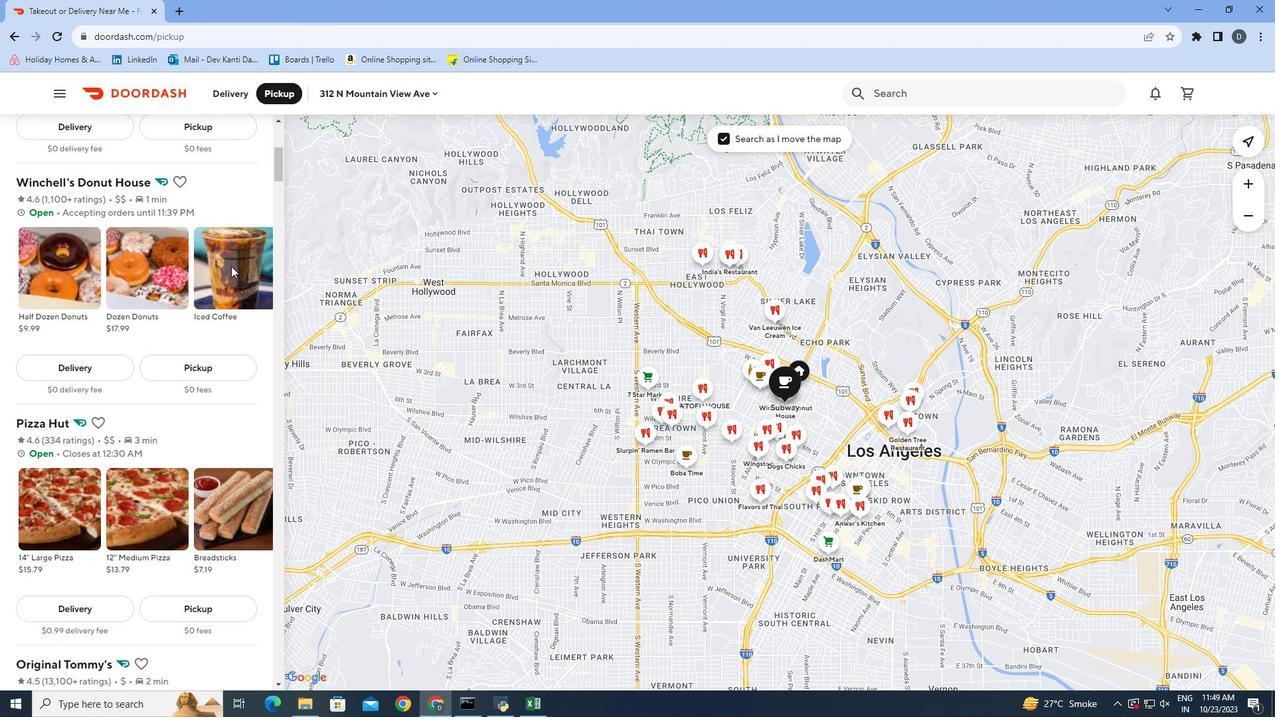 
Action: Mouse moved to (217, 318)
Screenshot: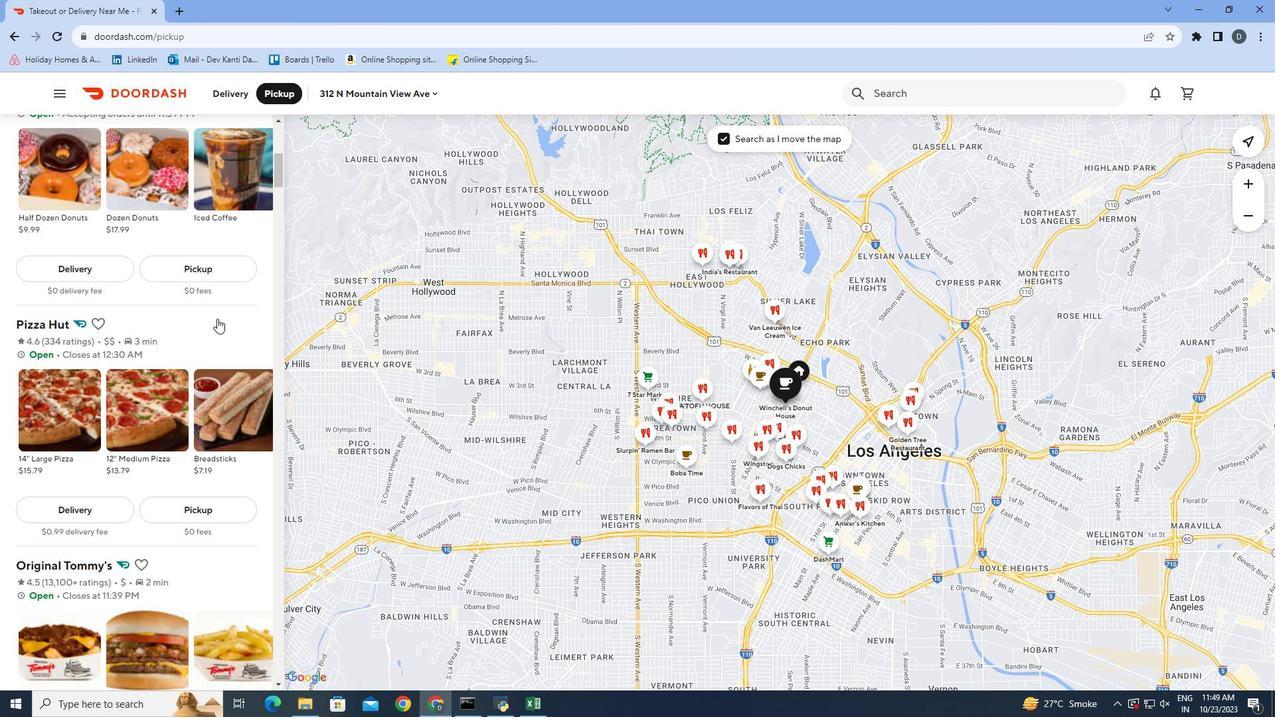 
Action: Mouse pressed left at (217, 318)
Screenshot: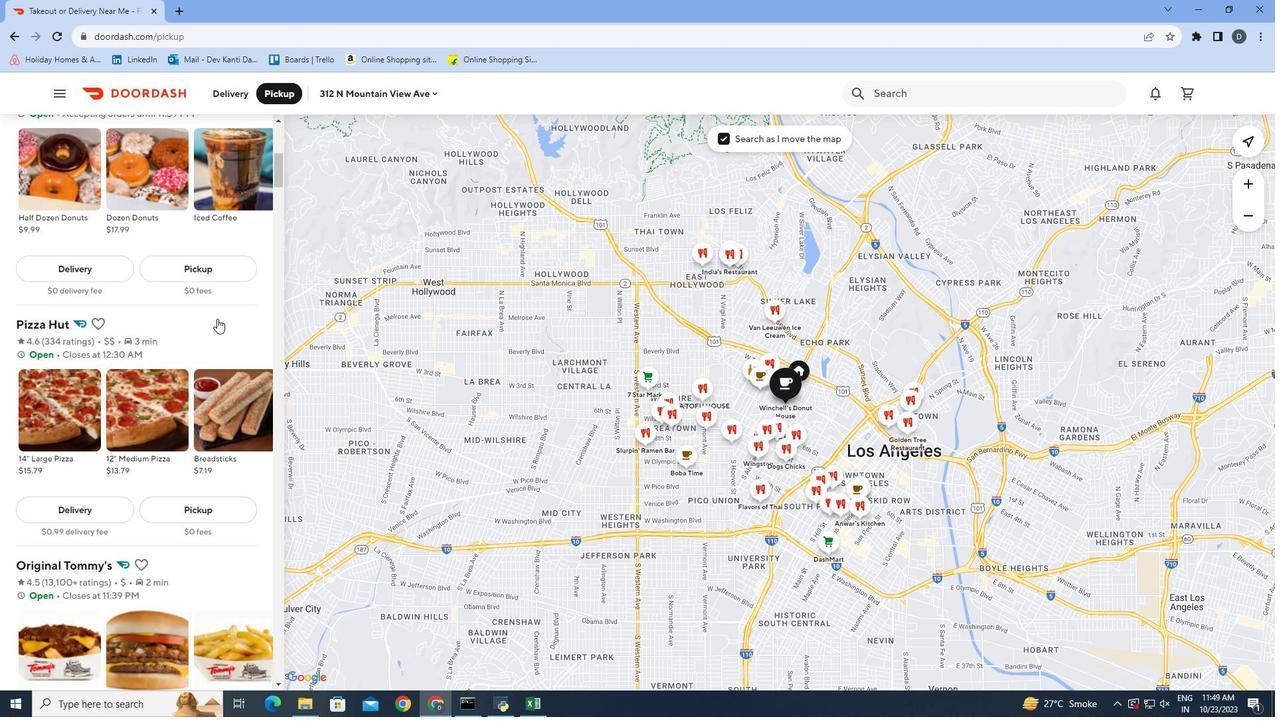 
Action: Mouse moved to (198, 257)
Screenshot: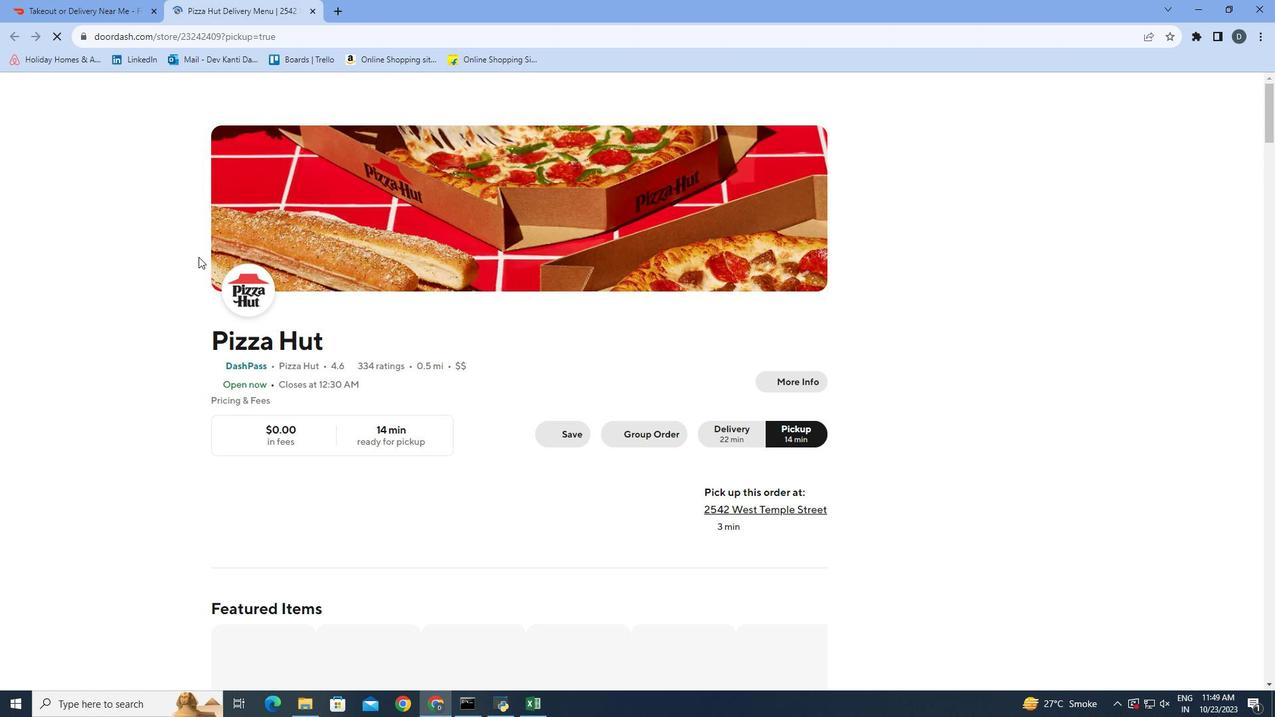 
Action: Mouse scrolled (198, 256) with delta (0, 0)
Screenshot: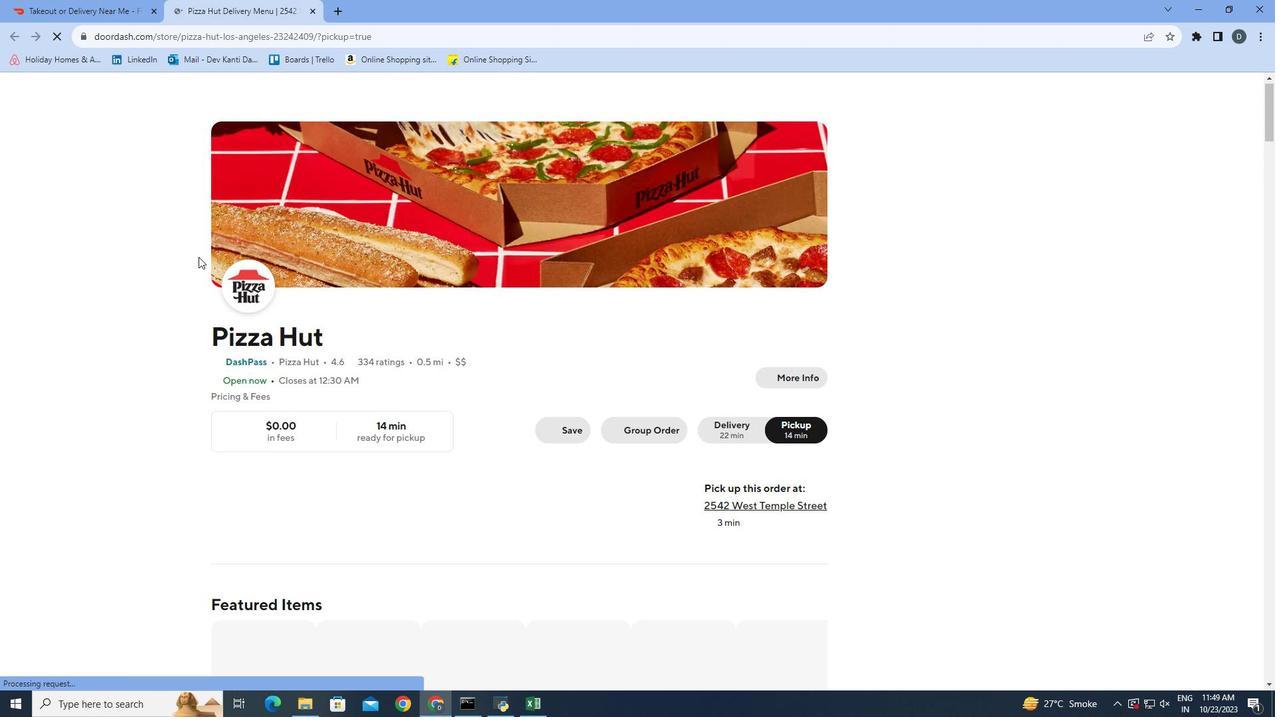 
Action: Mouse scrolled (198, 257) with delta (0, 0)
Screenshot: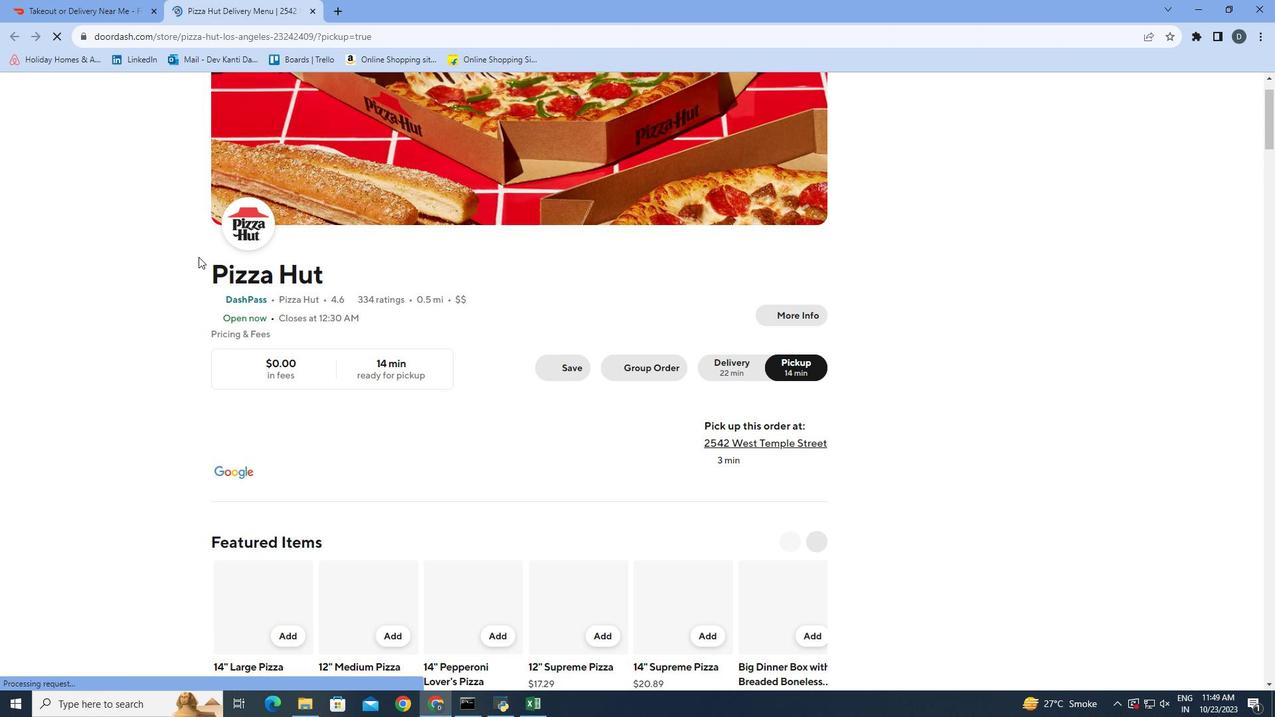 
Action: Mouse scrolled (198, 257) with delta (0, 0)
Screenshot: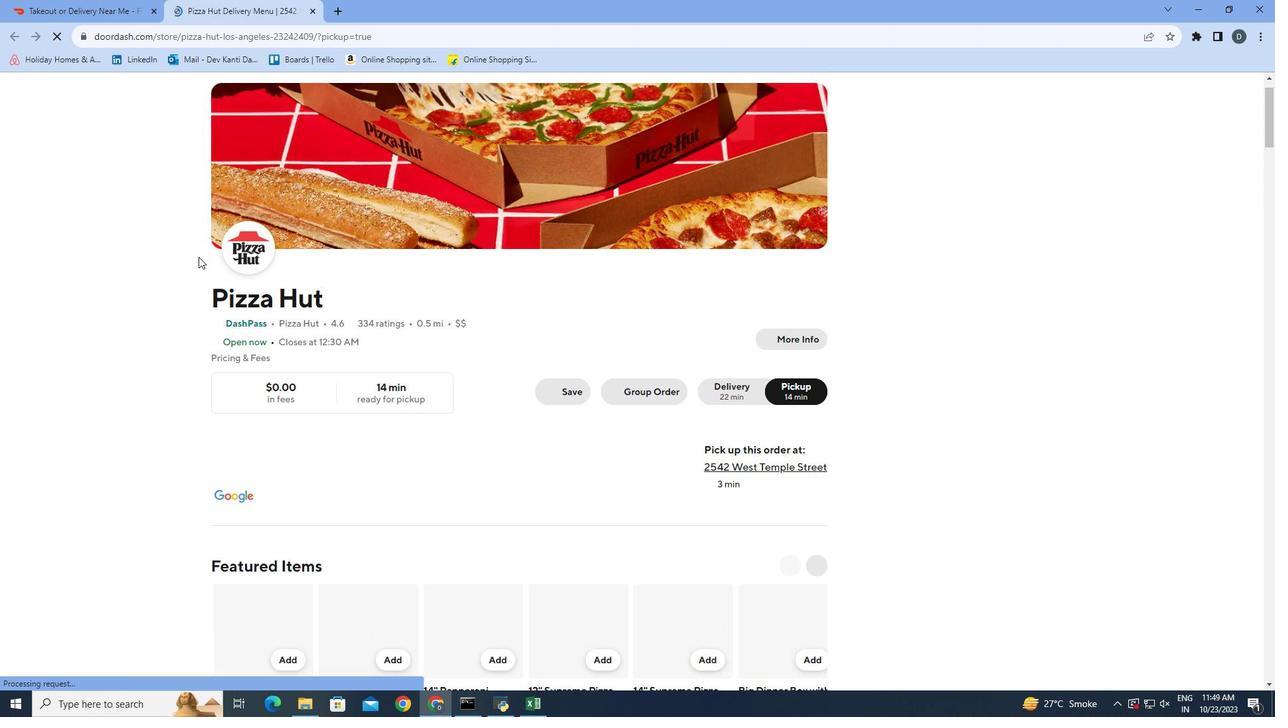 
Action: Mouse scrolled (198, 257) with delta (0, 0)
Screenshot: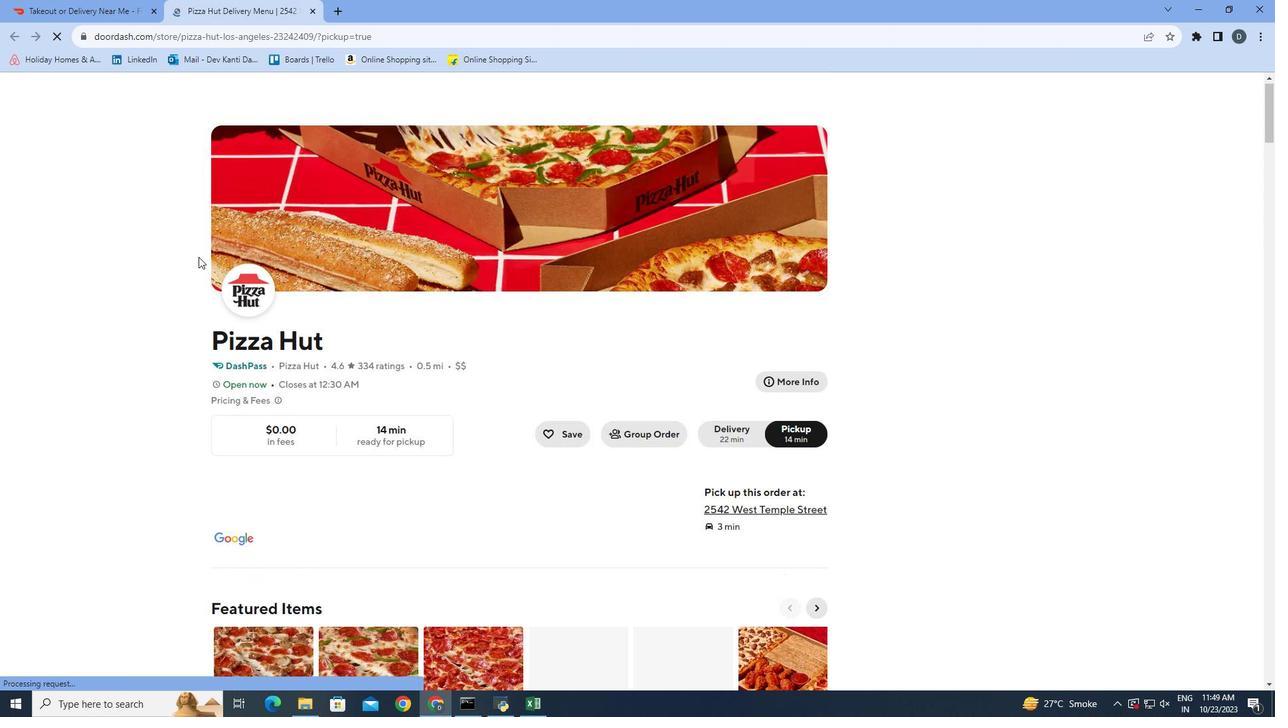 
Action: Mouse scrolled (198, 256) with delta (0, 0)
Screenshot: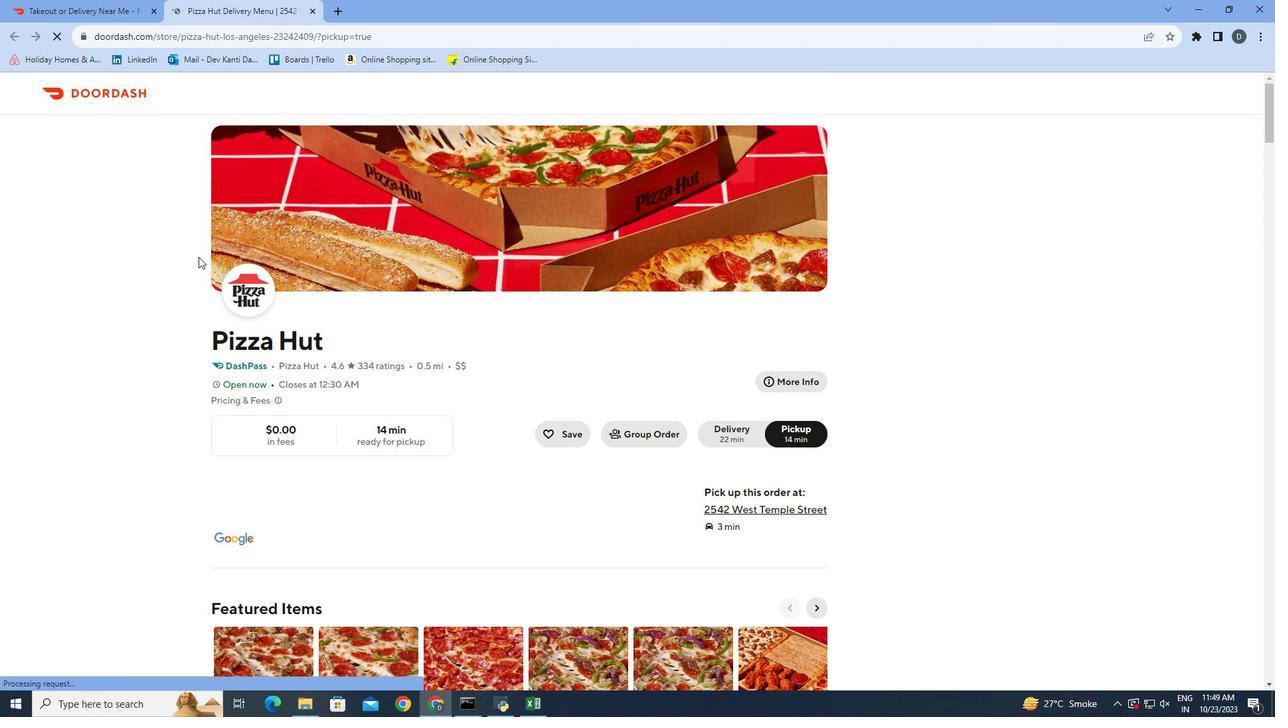 
Action: Mouse scrolled (198, 256) with delta (0, 0)
Screenshot: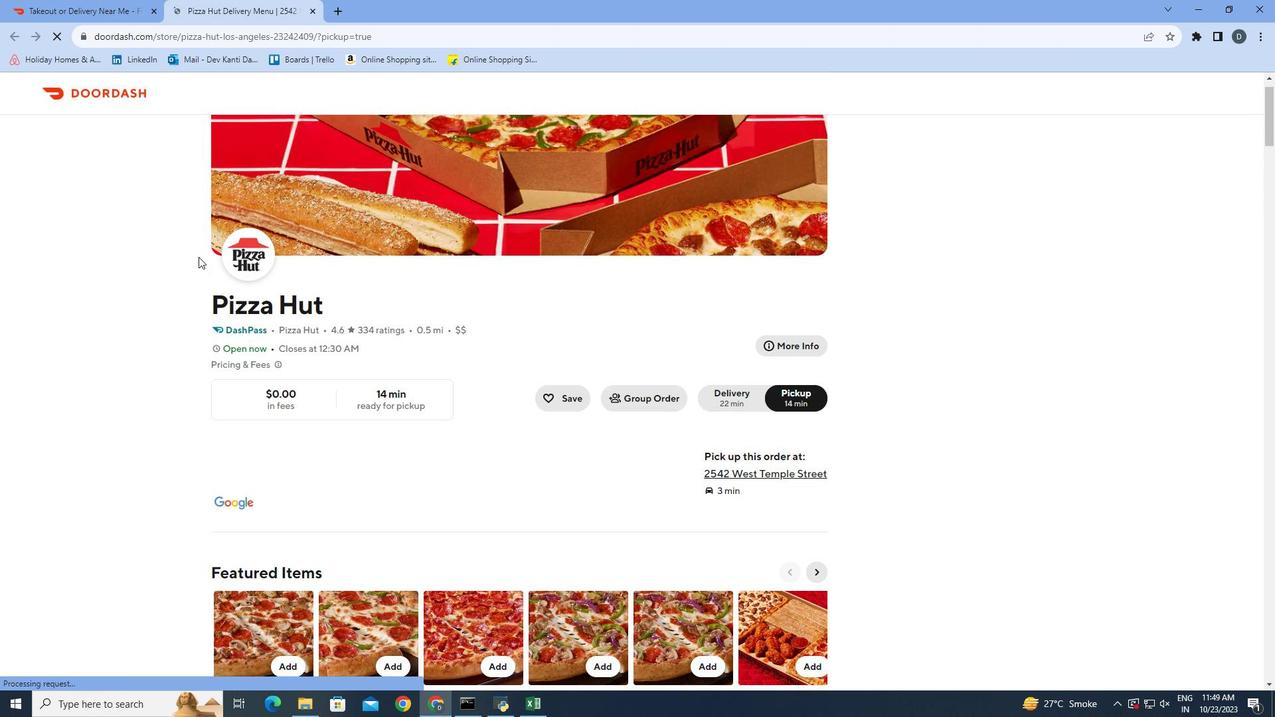 
Action: Mouse scrolled (198, 256) with delta (0, 0)
Screenshot: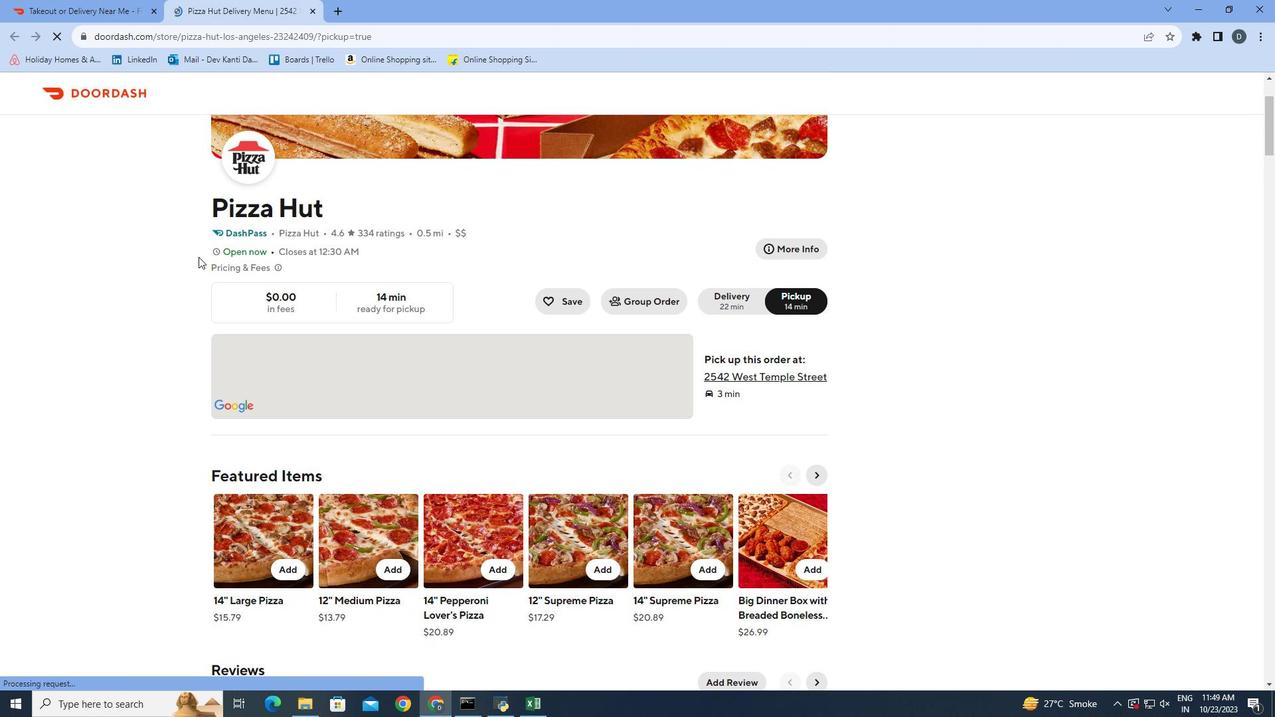 
Action: Mouse scrolled (198, 256) with delta (0, 0)
Screenshot: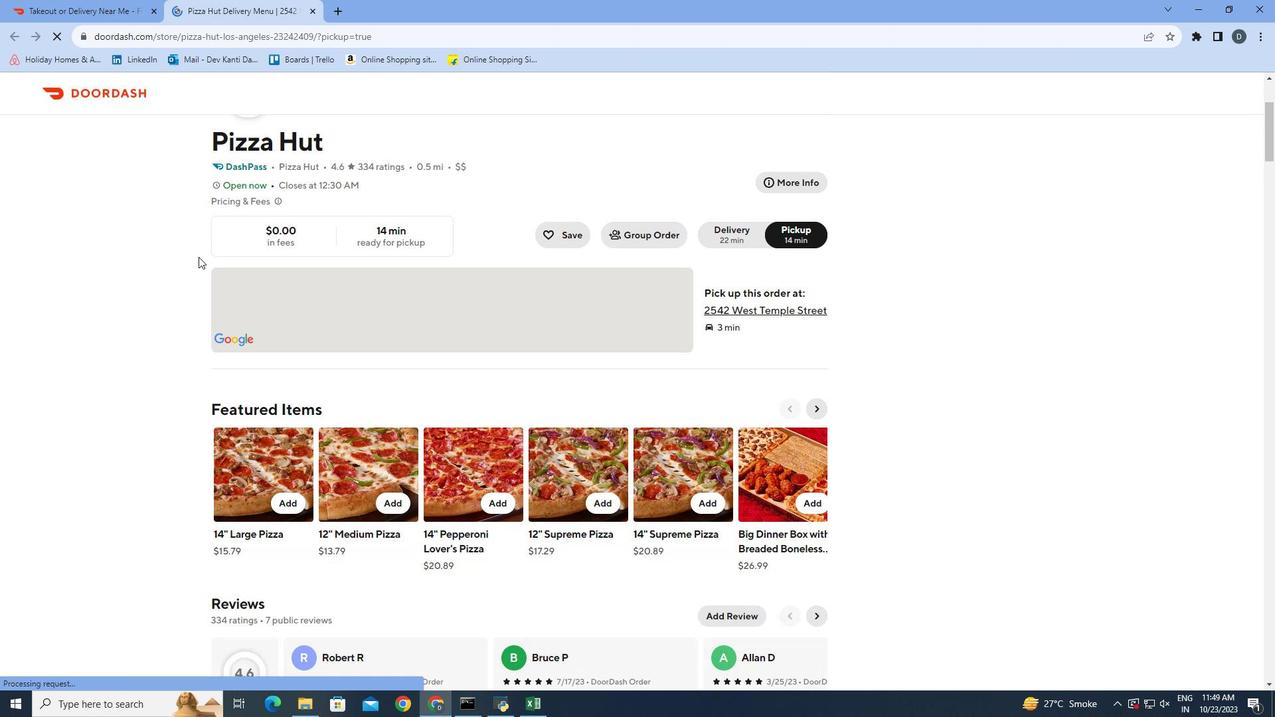 
Action: Mouse scrolled (198, 256) with delta (0, 0)
Screenshot: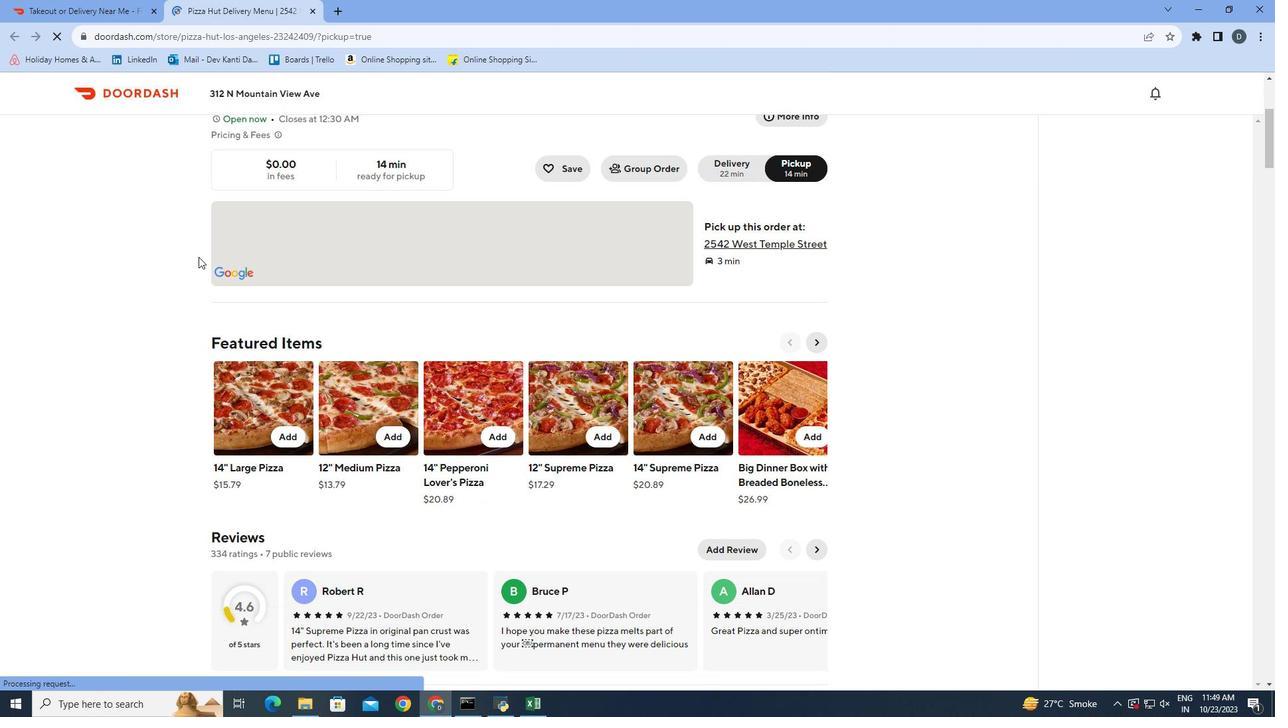 
Action: Mouse scrolled (198, 256) with delta (0, 0)
Screenshot: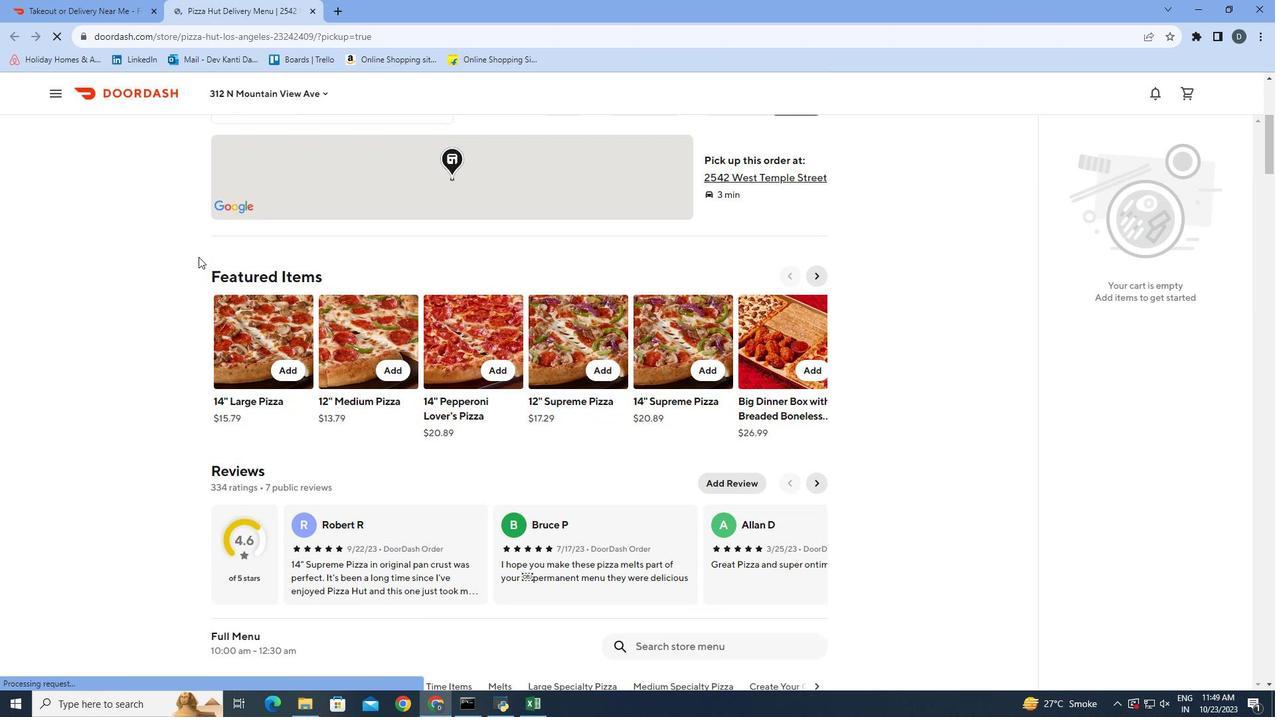 
Action: Mouse scrolled (198, 256) with delta (0, 0)
Screenshot: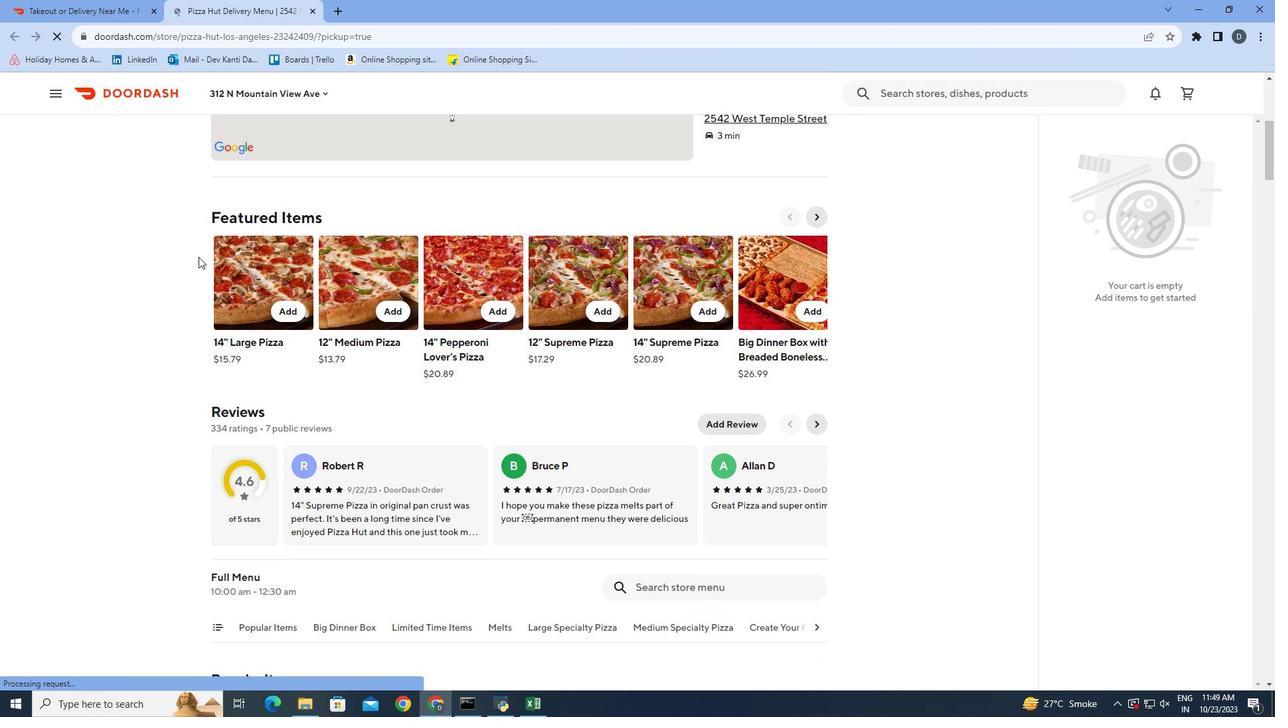 
Action: Mouse scrolled (198, 256) with delta (0, 0)
Screenshot: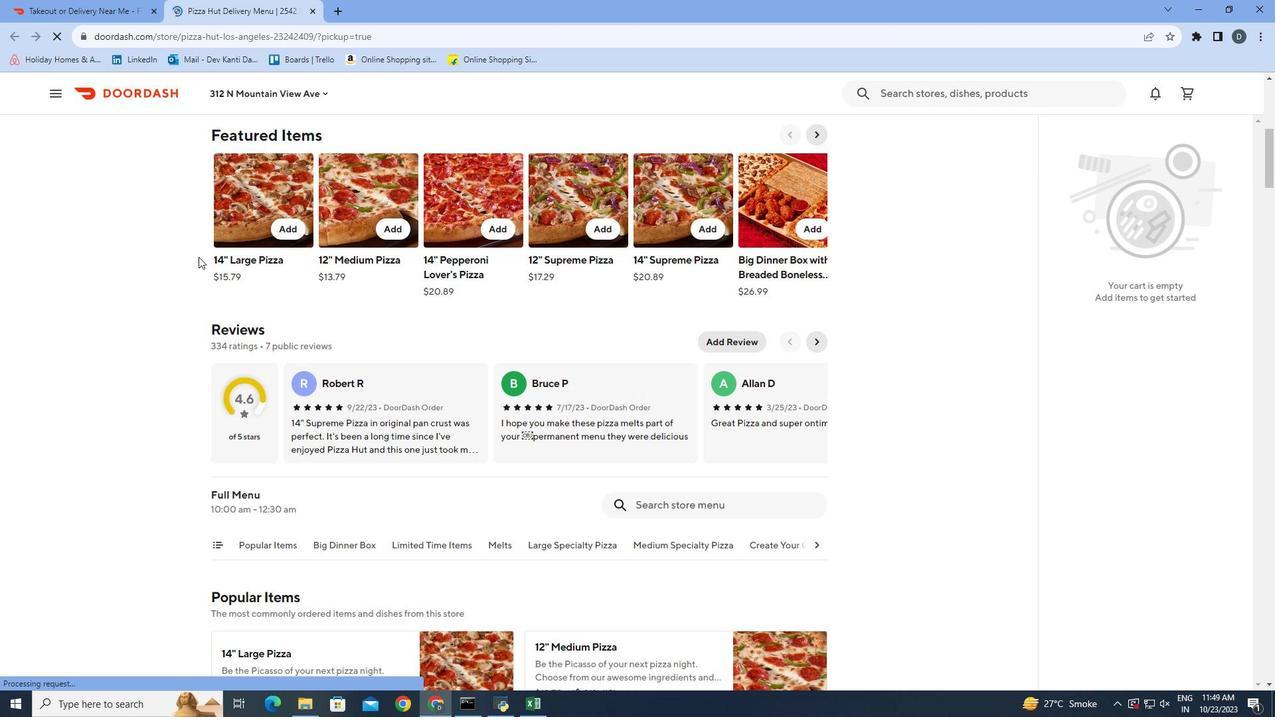 
Action: Mouse scrolled (198, 256) with delta (0, 0)
Screenshot: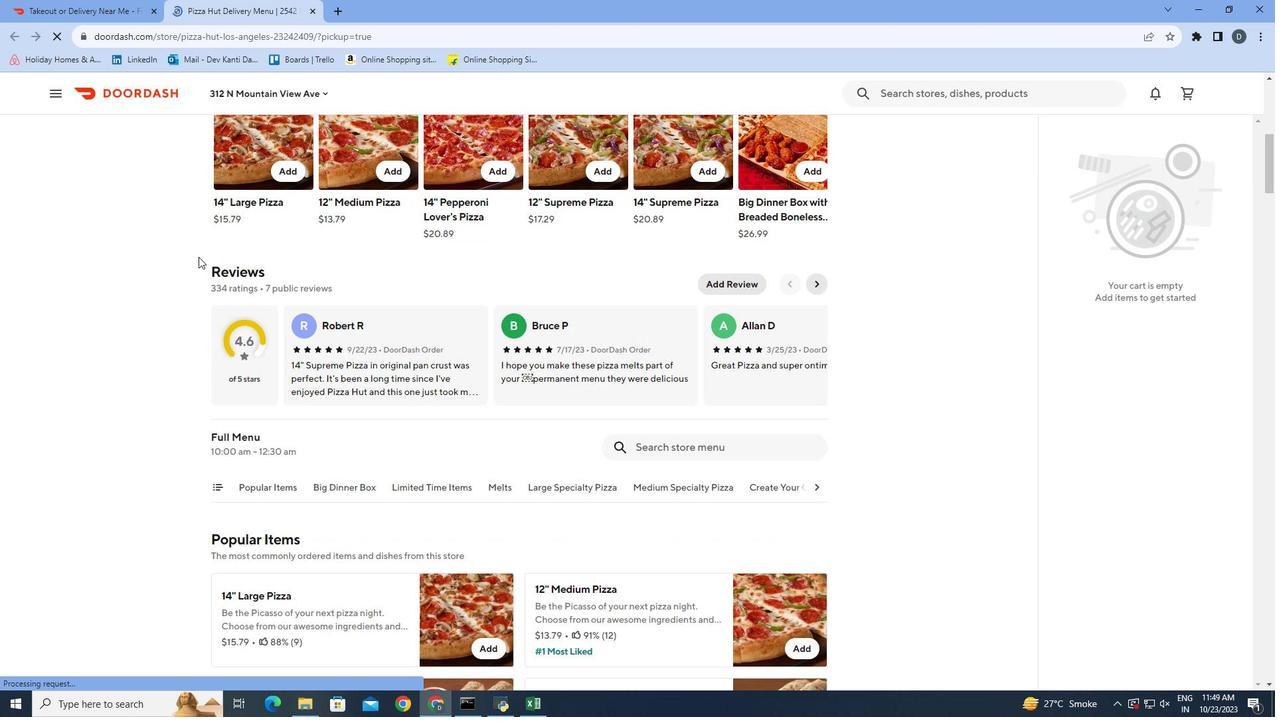 
Action: Mouse scrolled (198, 256) with delta (0, 0)
Screenshot: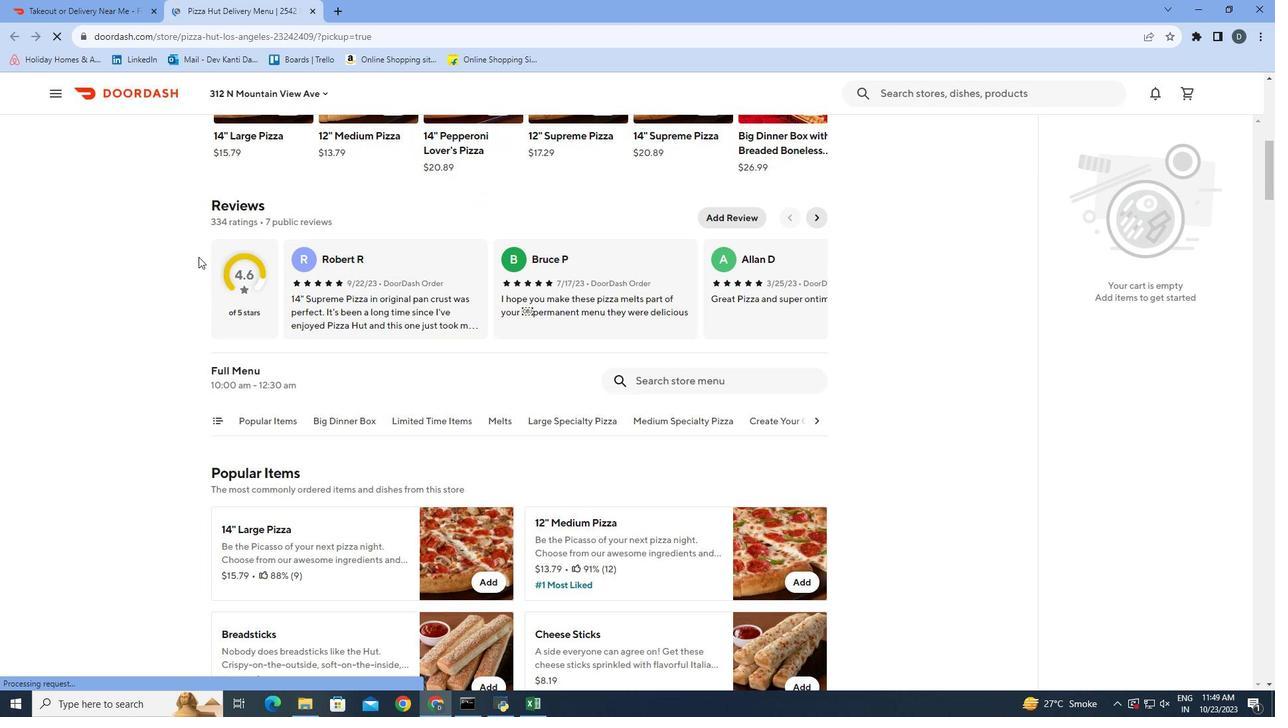
Action: Mouse scrolled (198, 256) with delta (0, 0)
Screenshot: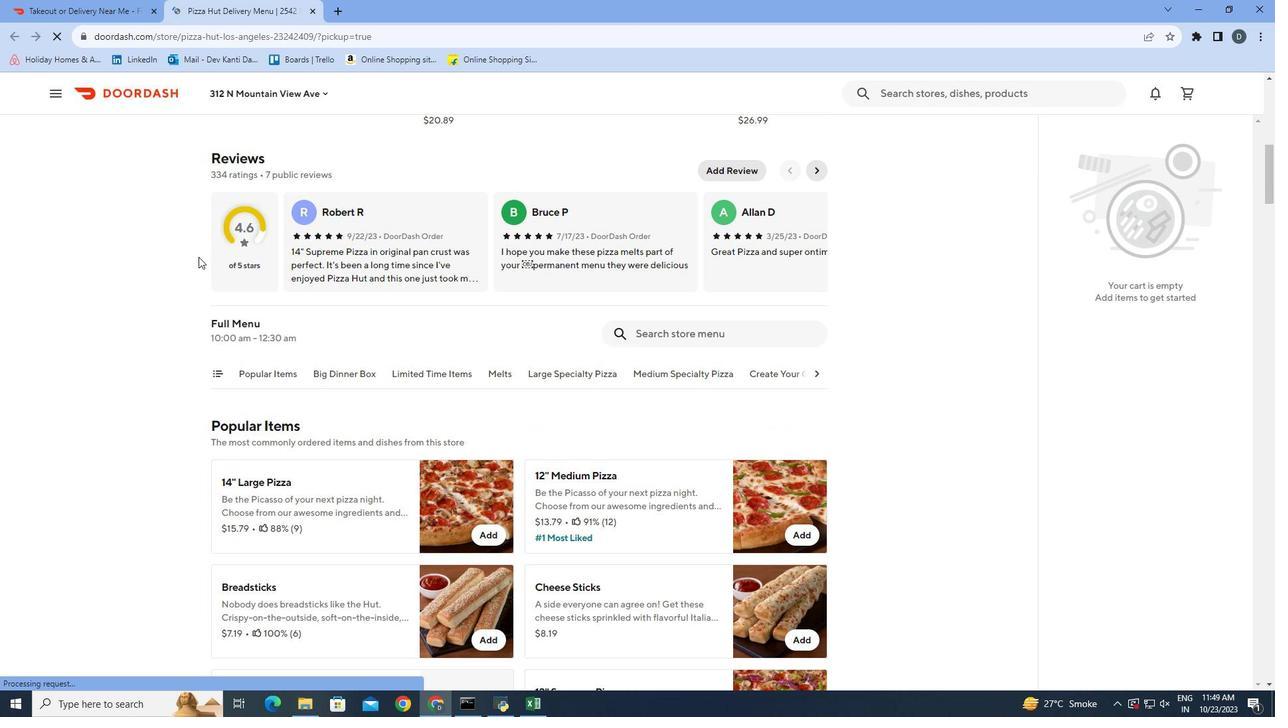 
Action: Mouse scrolled (198, 256) with delta (0, 0)
Screenshot: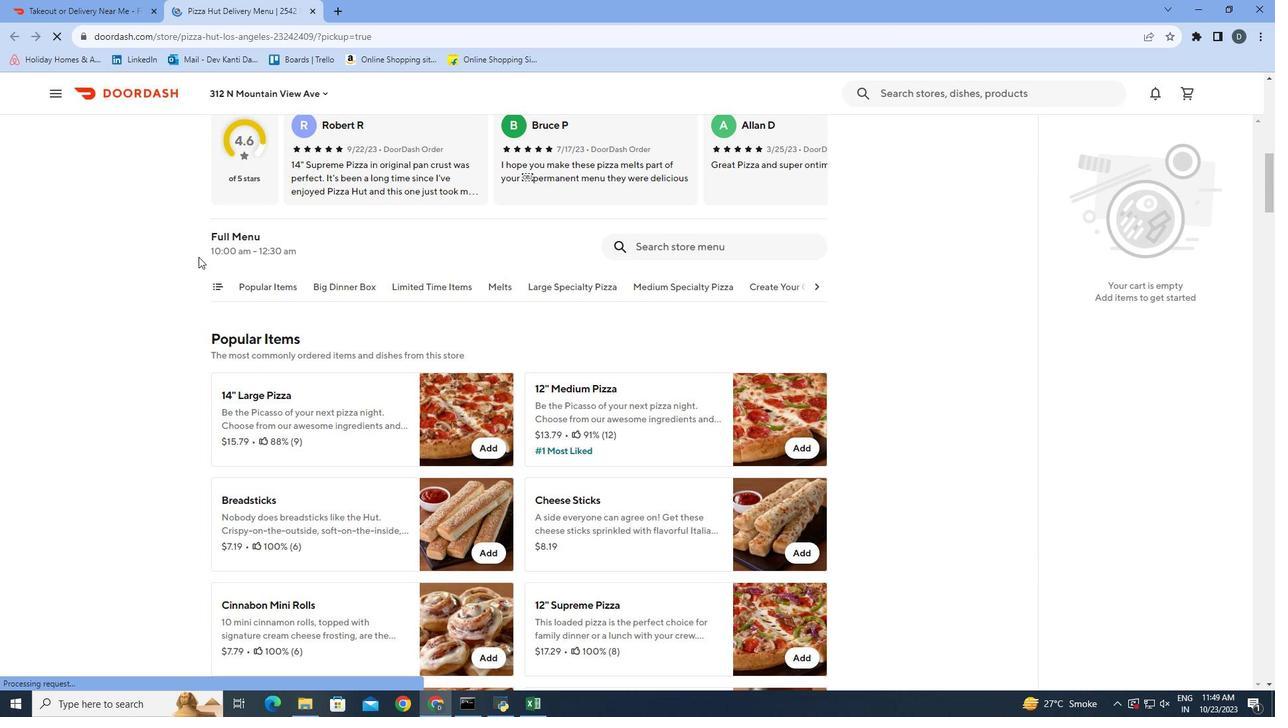 
Action: Mouse scrolled (198, 256) with delta (0, 0)
Screenshot: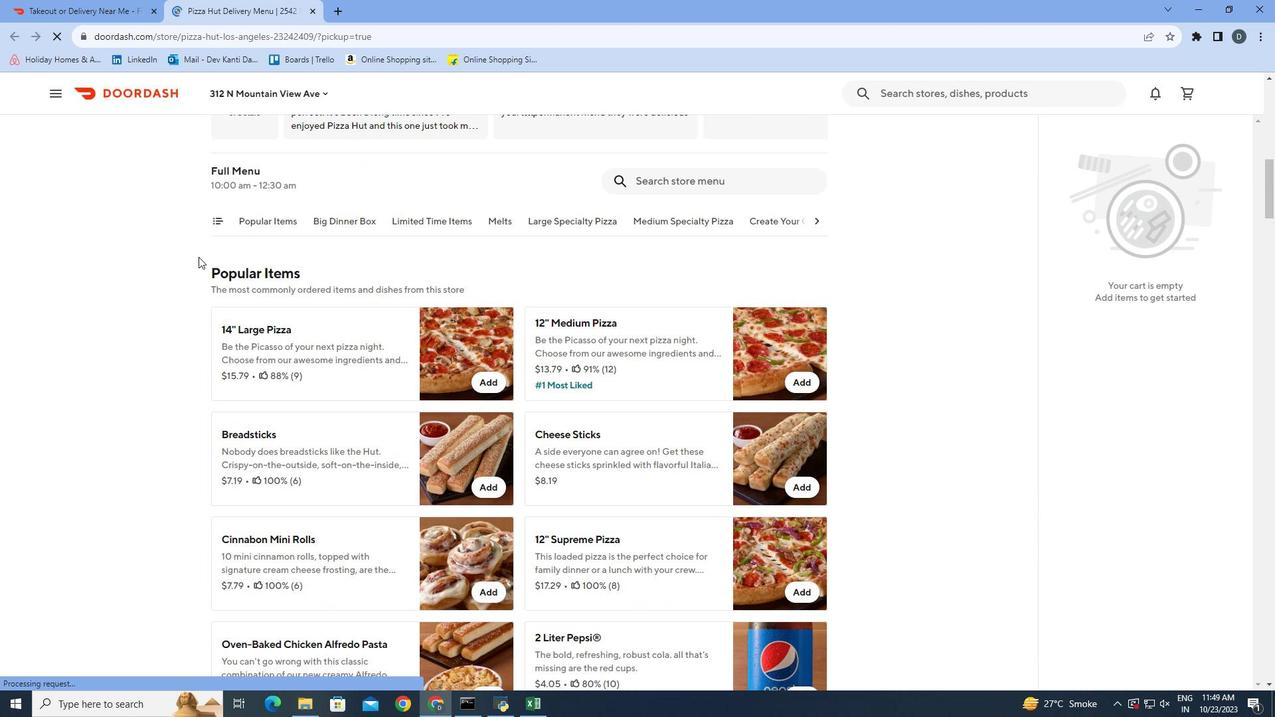 
Action: Mouse scrolled (198, 256) with delta (0, 0)
Screenshot: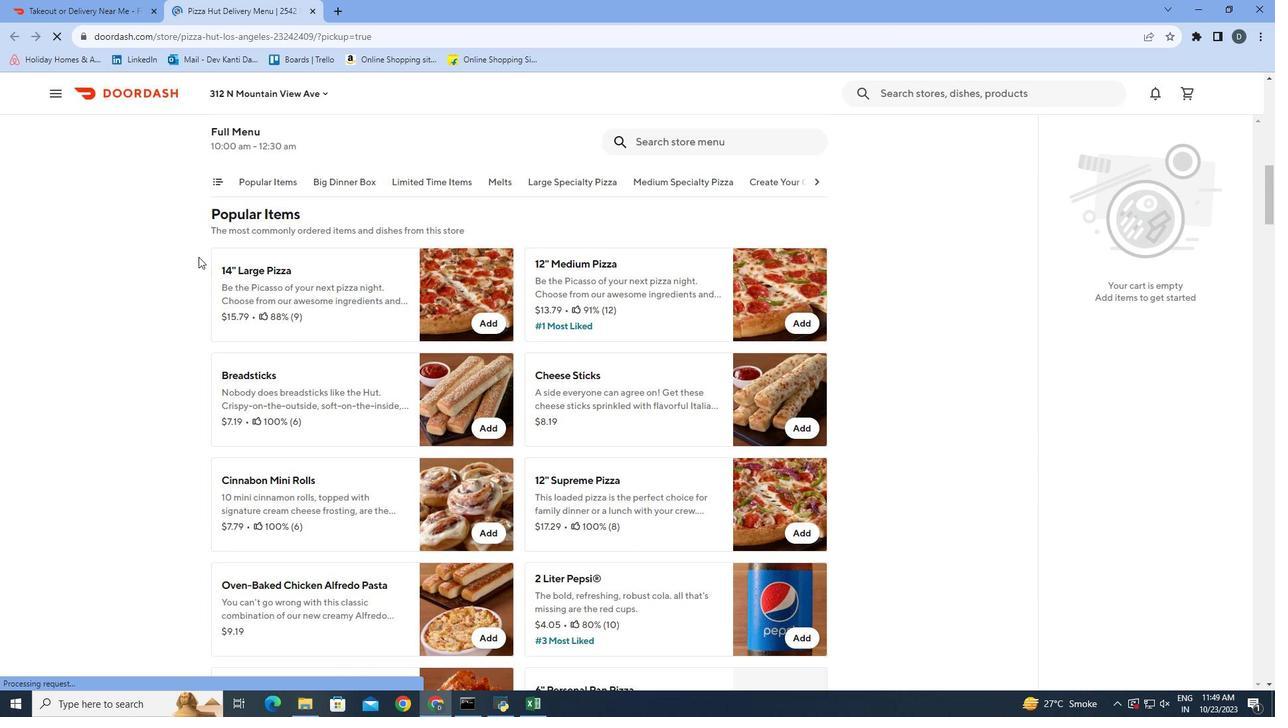 
Action: Mouse scrolled (198, 256) with delta (0, 0)
Screenshot: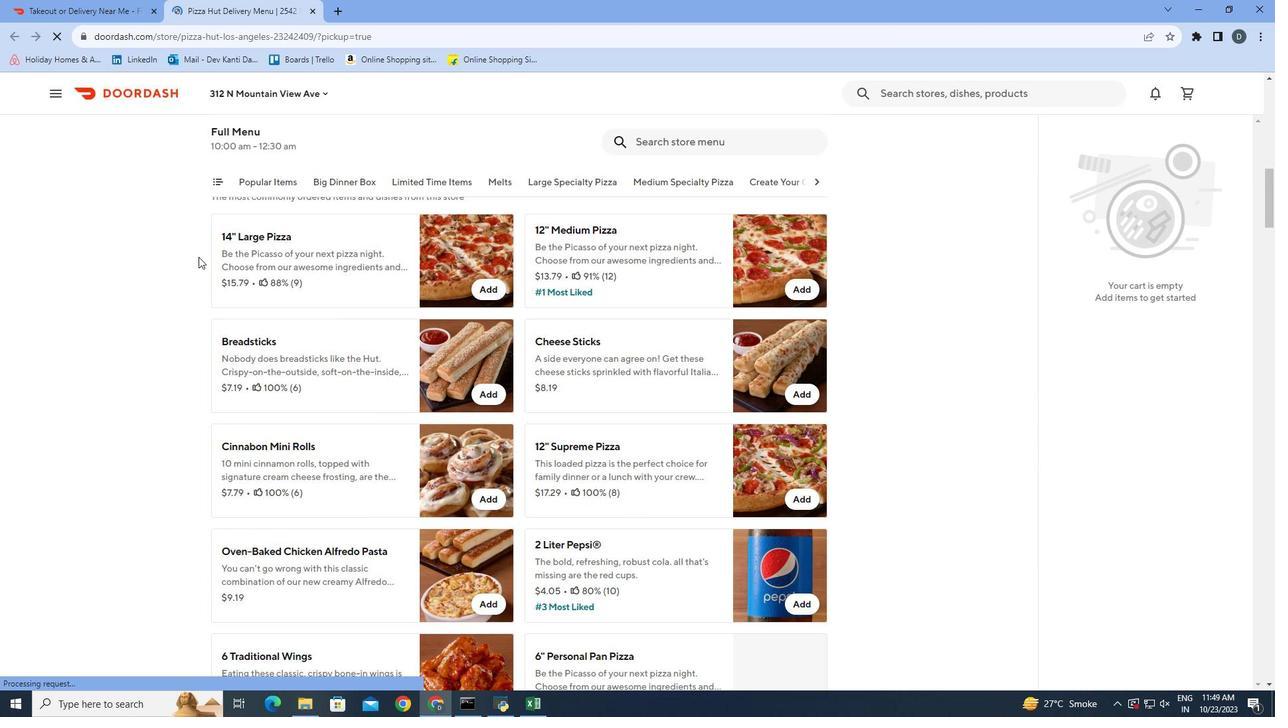 
Action: Mouse scrolled (198, 256) with delta (0, 0)
Screenshot: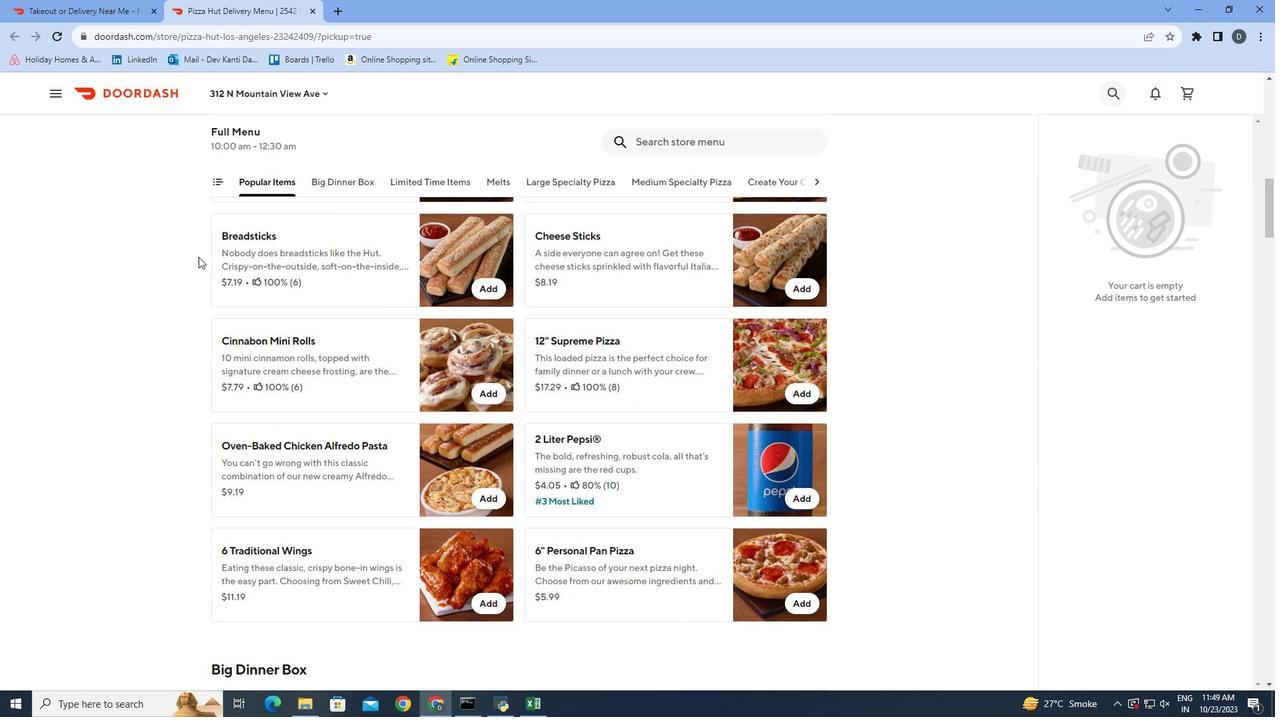 
Action: Mouse scrolled (198, 256) with delta (0, 0)
Screenshot: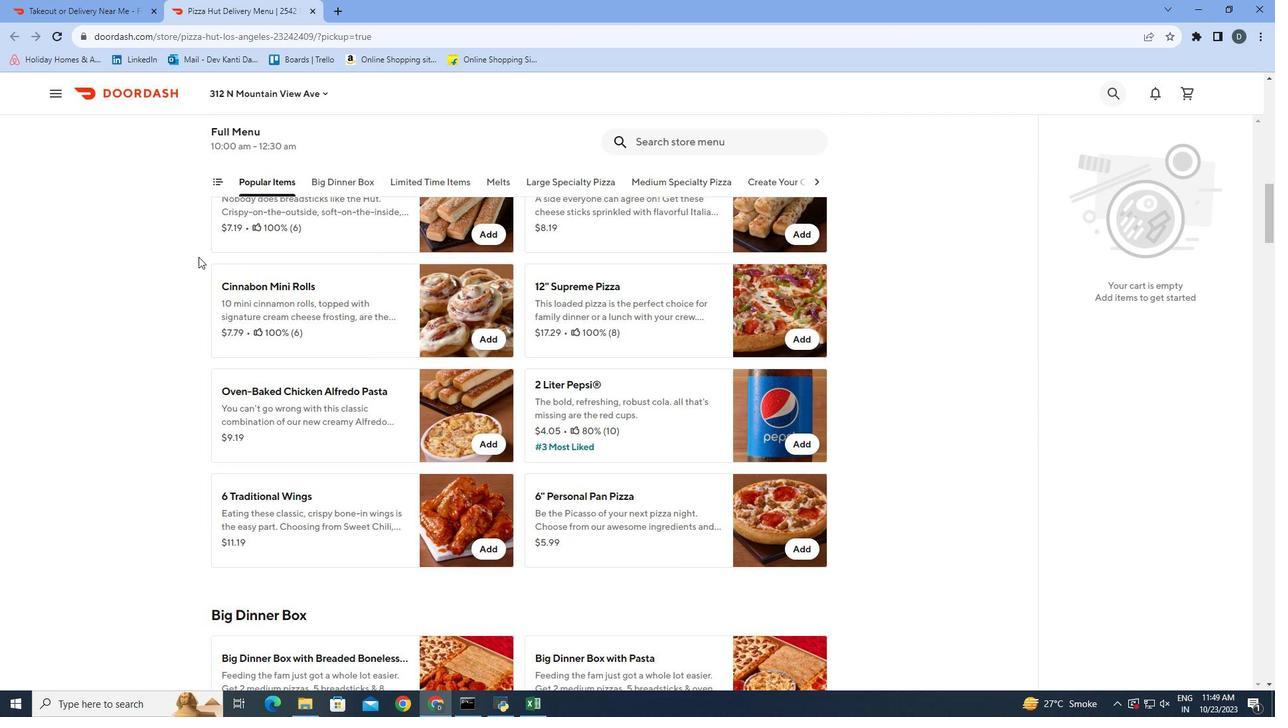 
Action: Mouse scrolled (198, 256) with delta (0, 0)
Screenshot: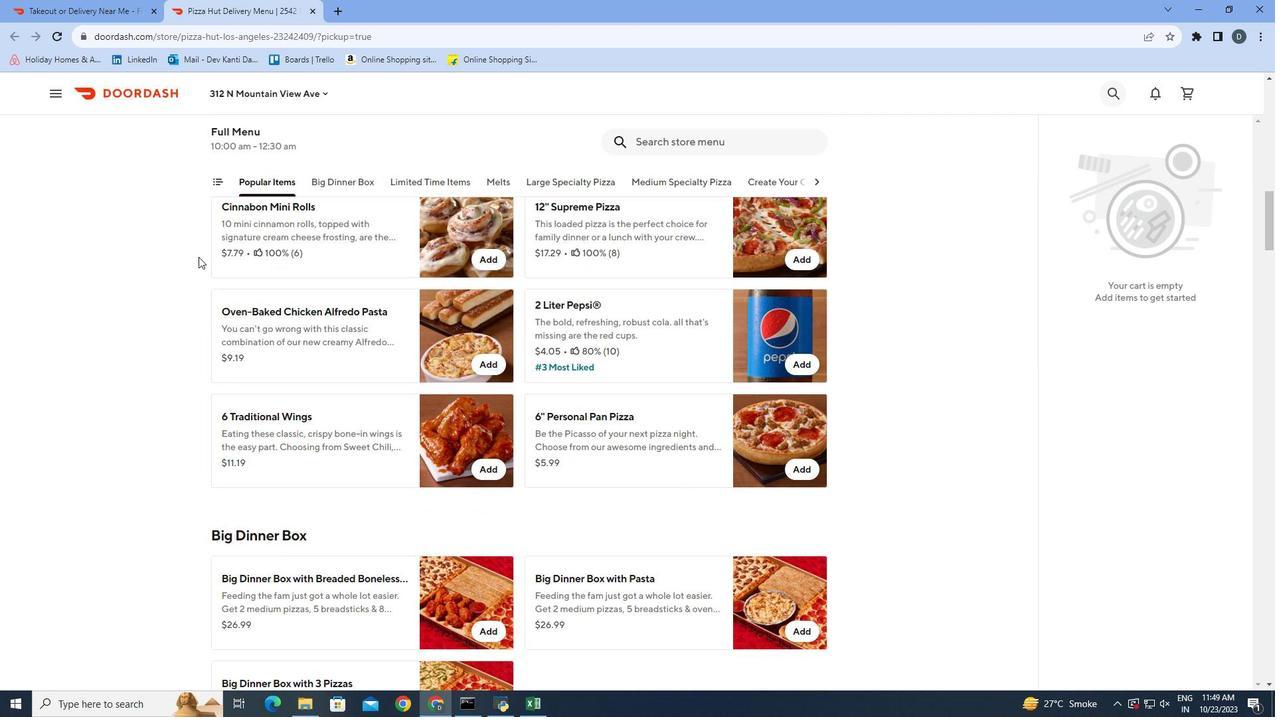 
Action: Mouse scrolled (198, 256) with delta (0, 0)
Screenshot: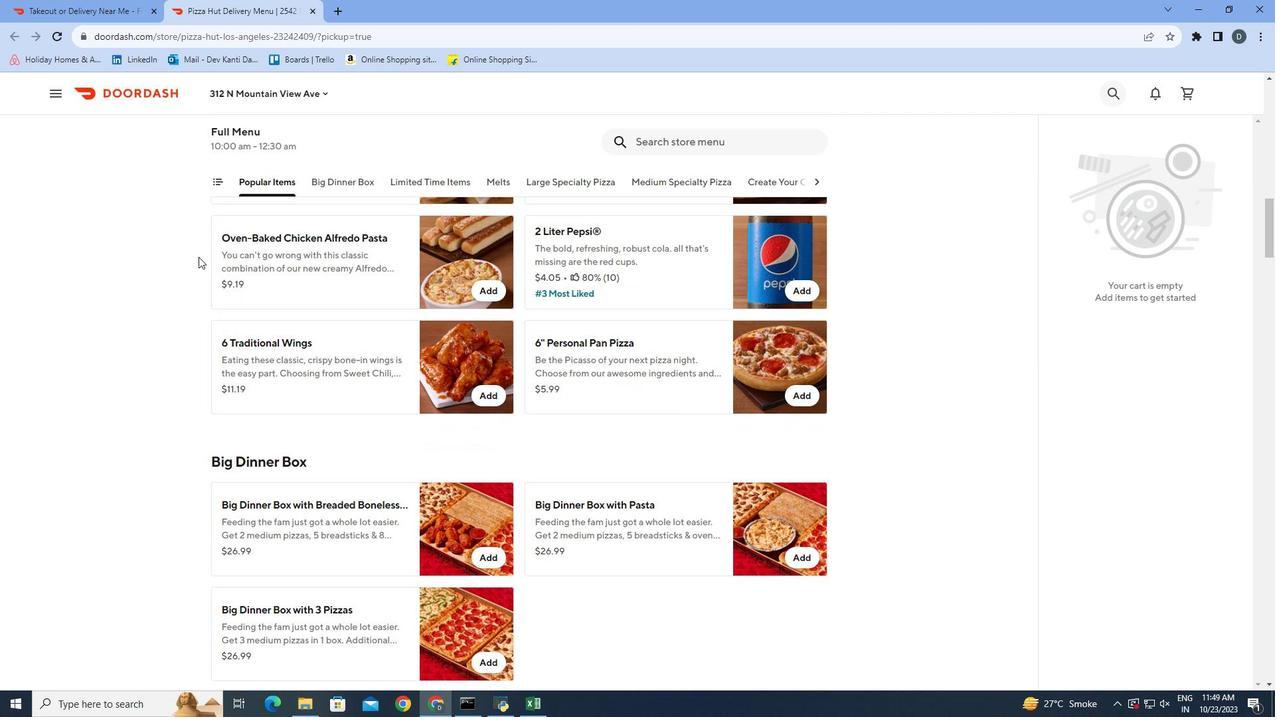 
Action: Mouse moved to (168, 253)
Screenshot: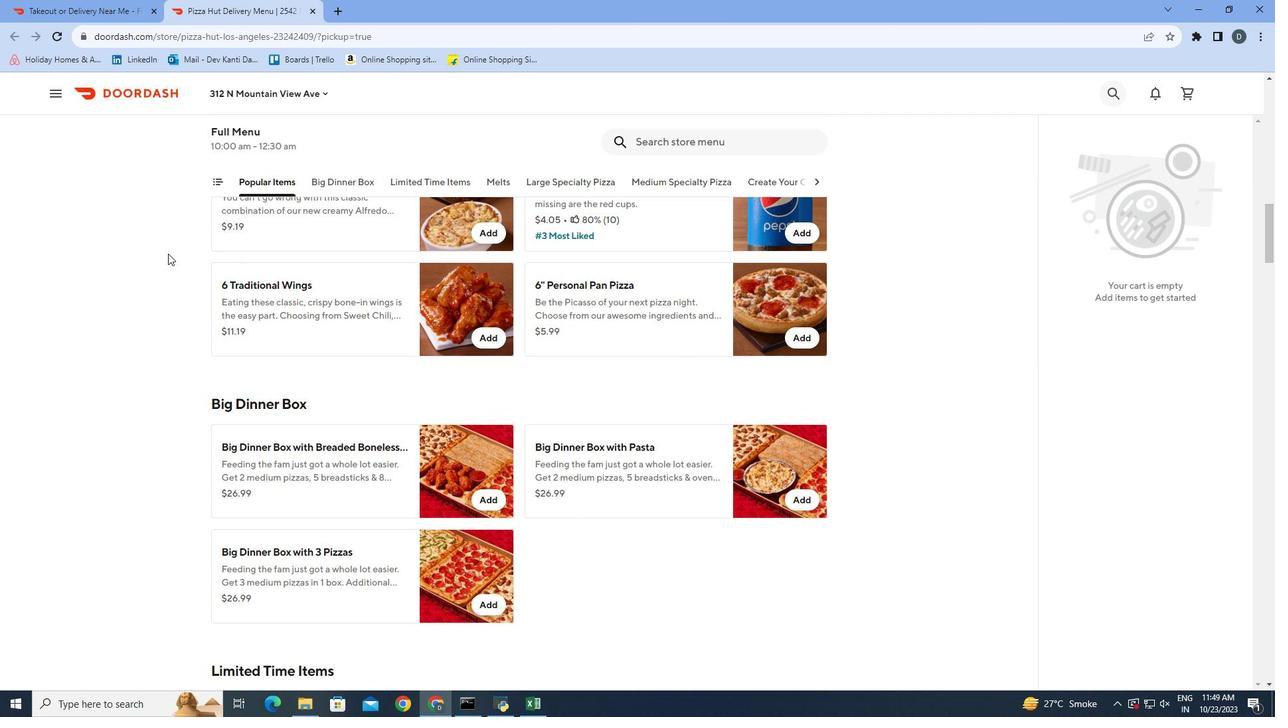 
Action: Mouse scrolled (168, 253) with delta (0, 0)
Screenshot: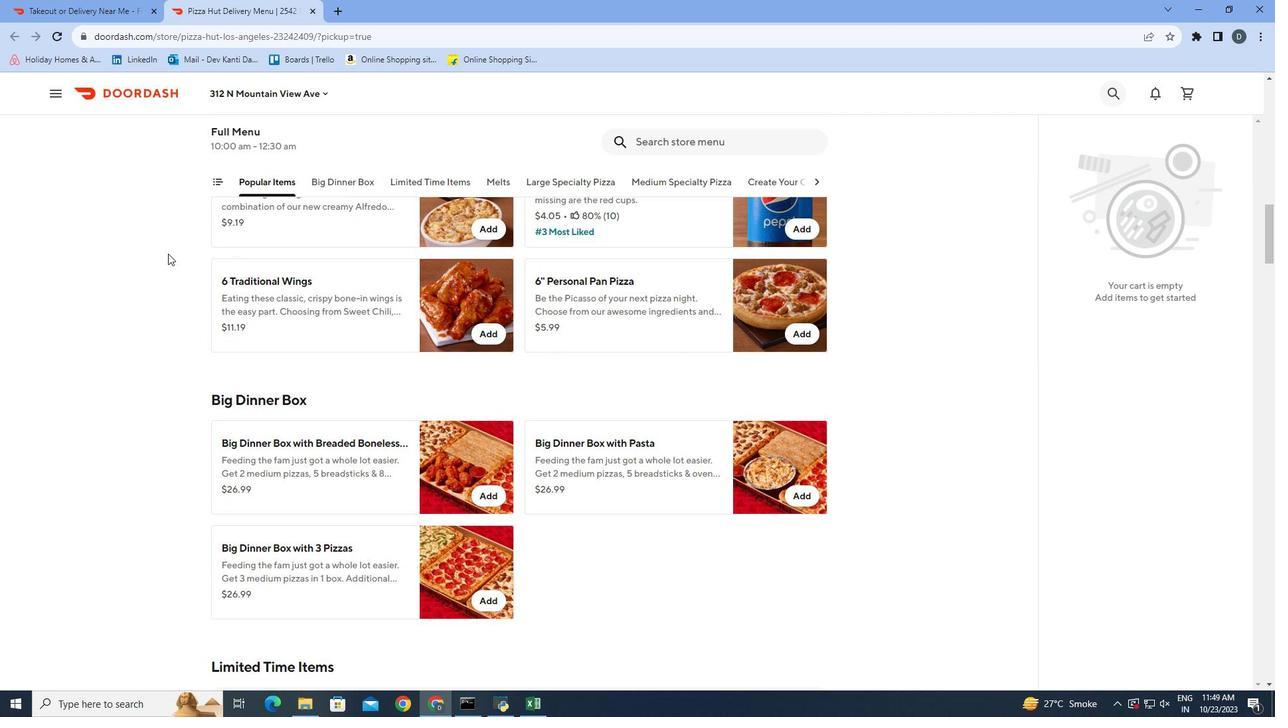 
Action: Mouse moved to (167, 254)
Screenshot: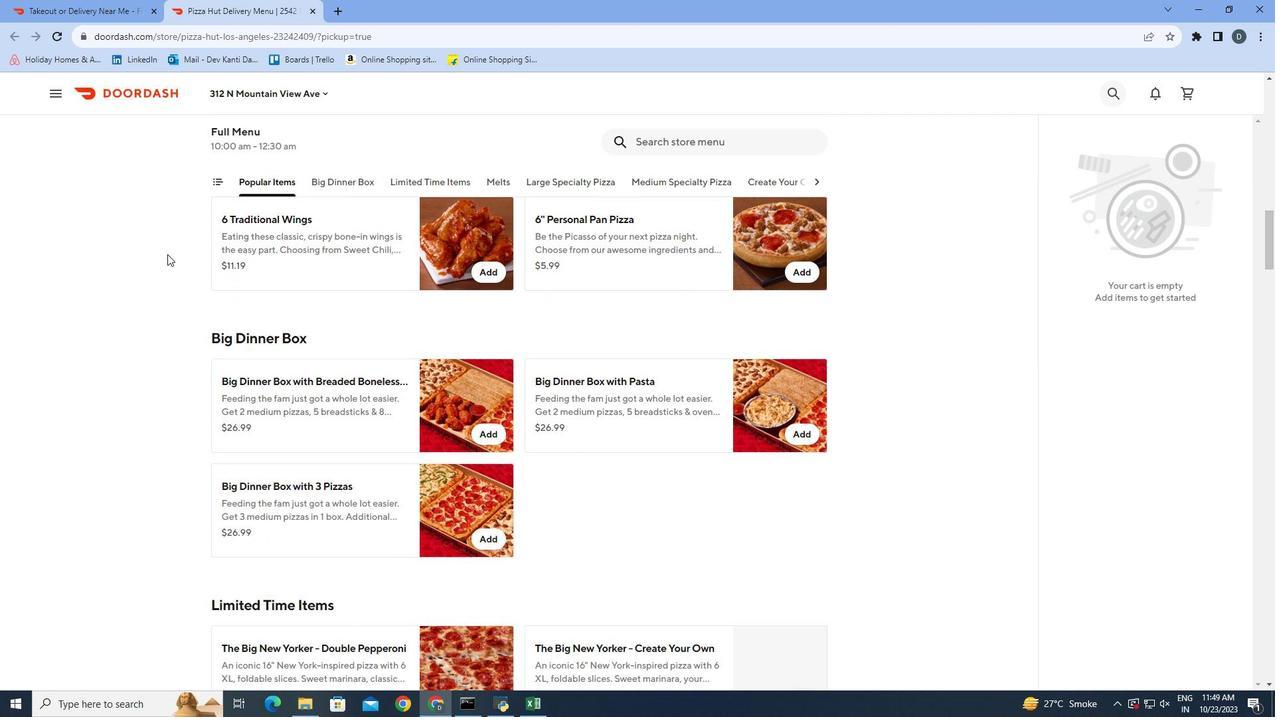 
Action: Mouse scrolled (167, 253) with delta (0, 0)
Screenshot: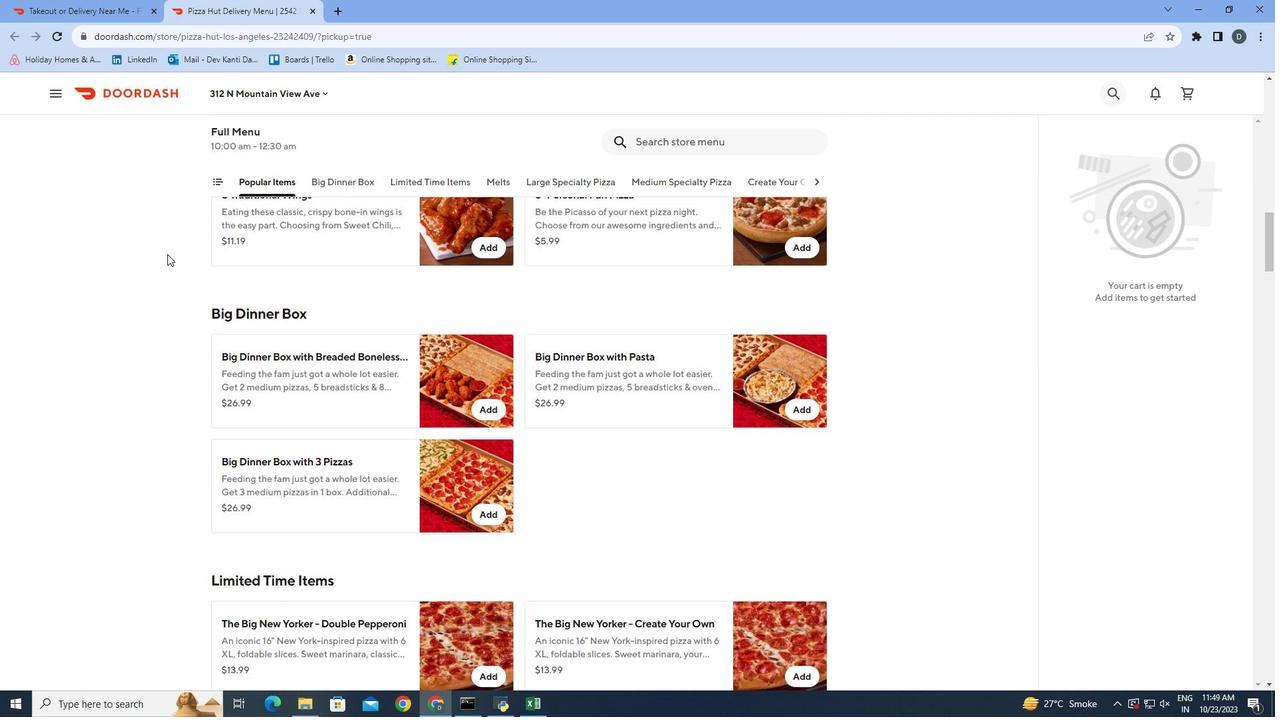 
Action: Mouse scrolled (167, 253) with delta (0, 0)
Screenshot: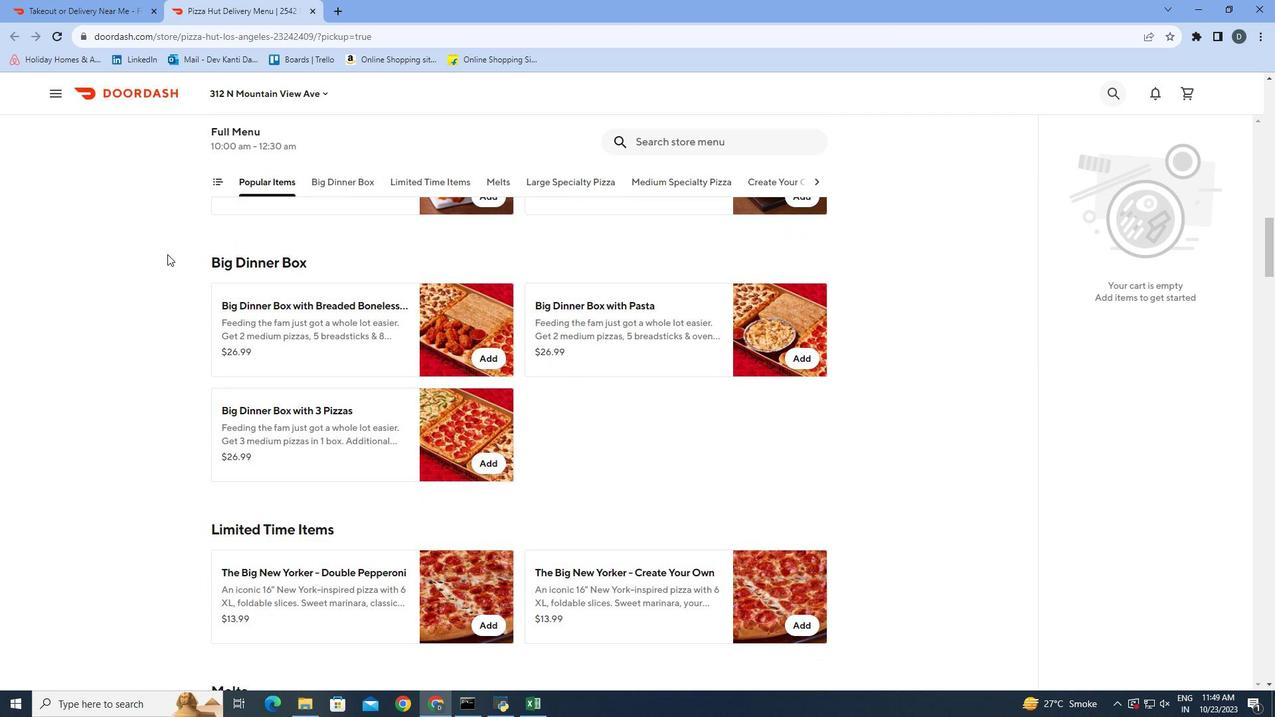 
Action: Mouse scrolled (167, 253) with delta (0, 0)
Screenshot: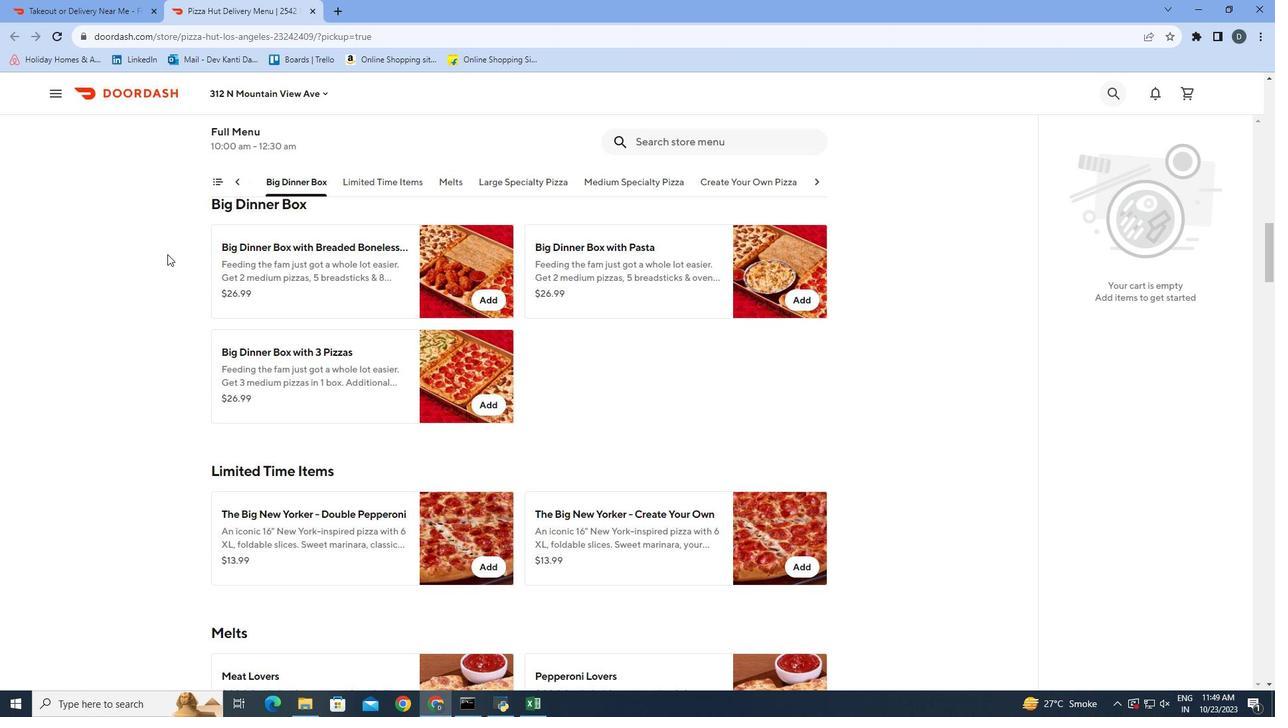 
Action: Mouse moved to (310, 7)
Screenshot: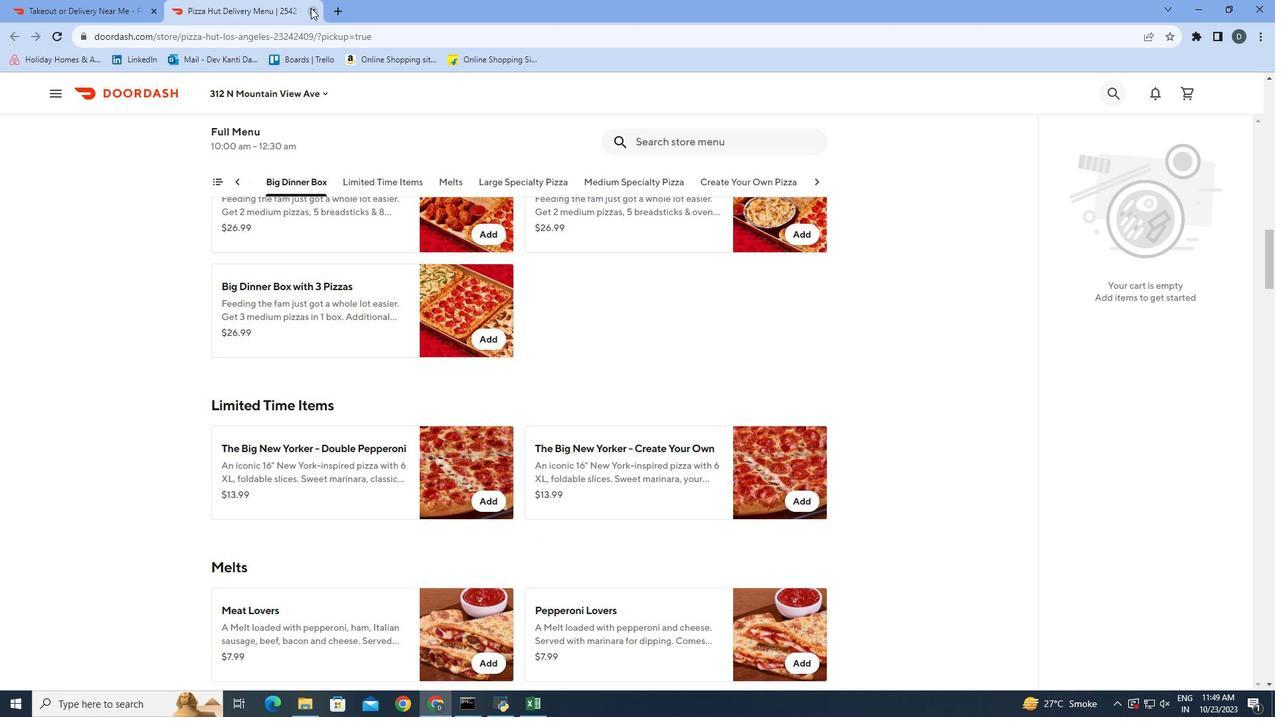 
Action: Mouse pressed left at (310, 7)
Screenshot: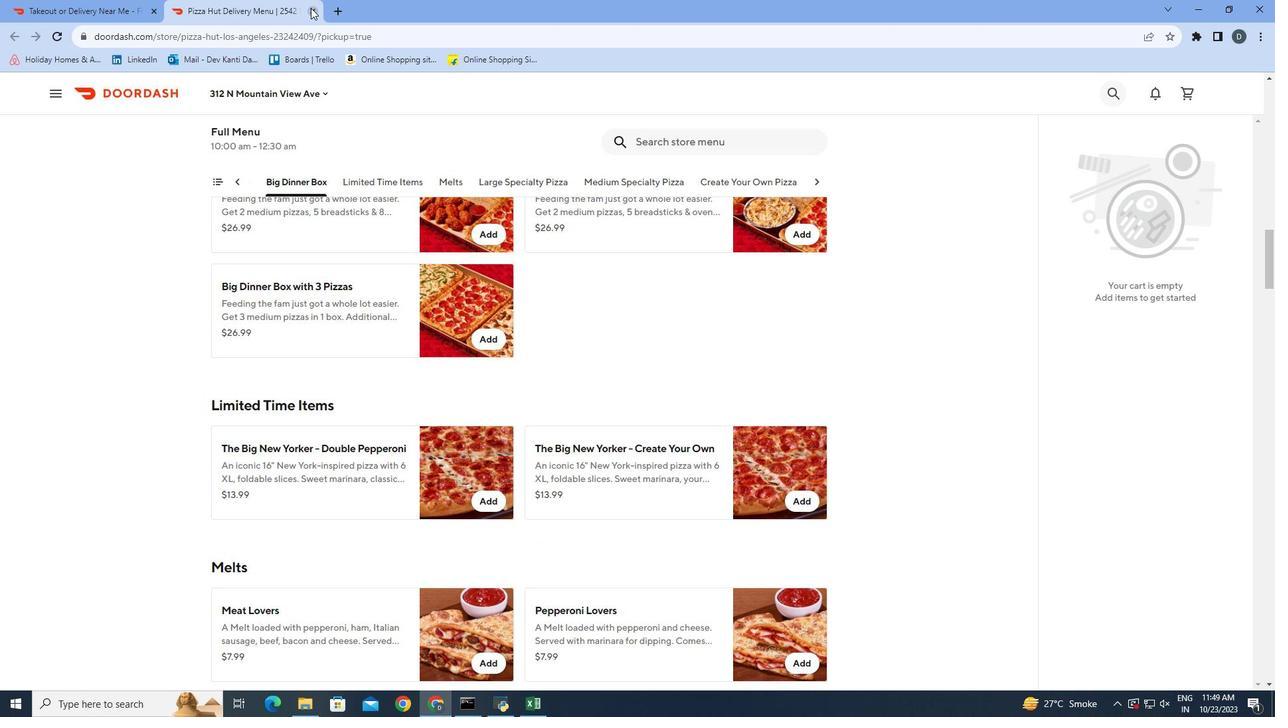 
Action: Mouse moved to (214, 263)
Screenshot: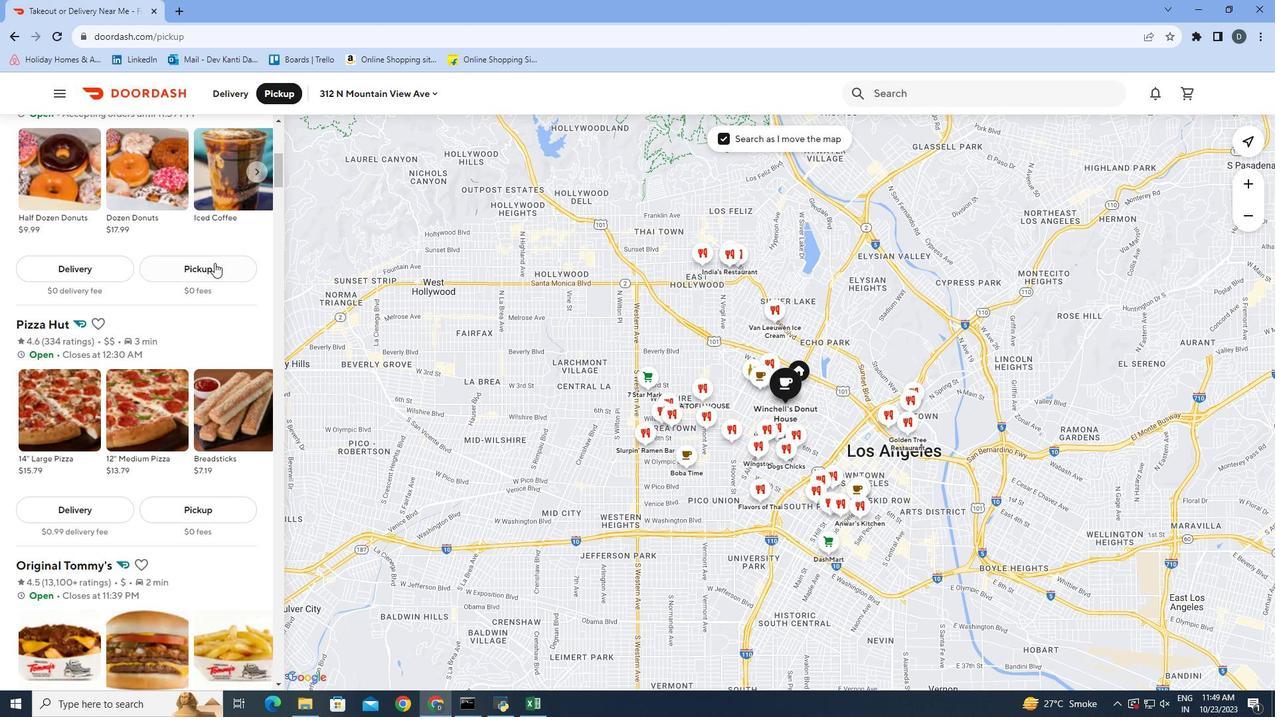 
Action: Mouse scrolled (214, 262) with delta (0, 0)
Screenshot: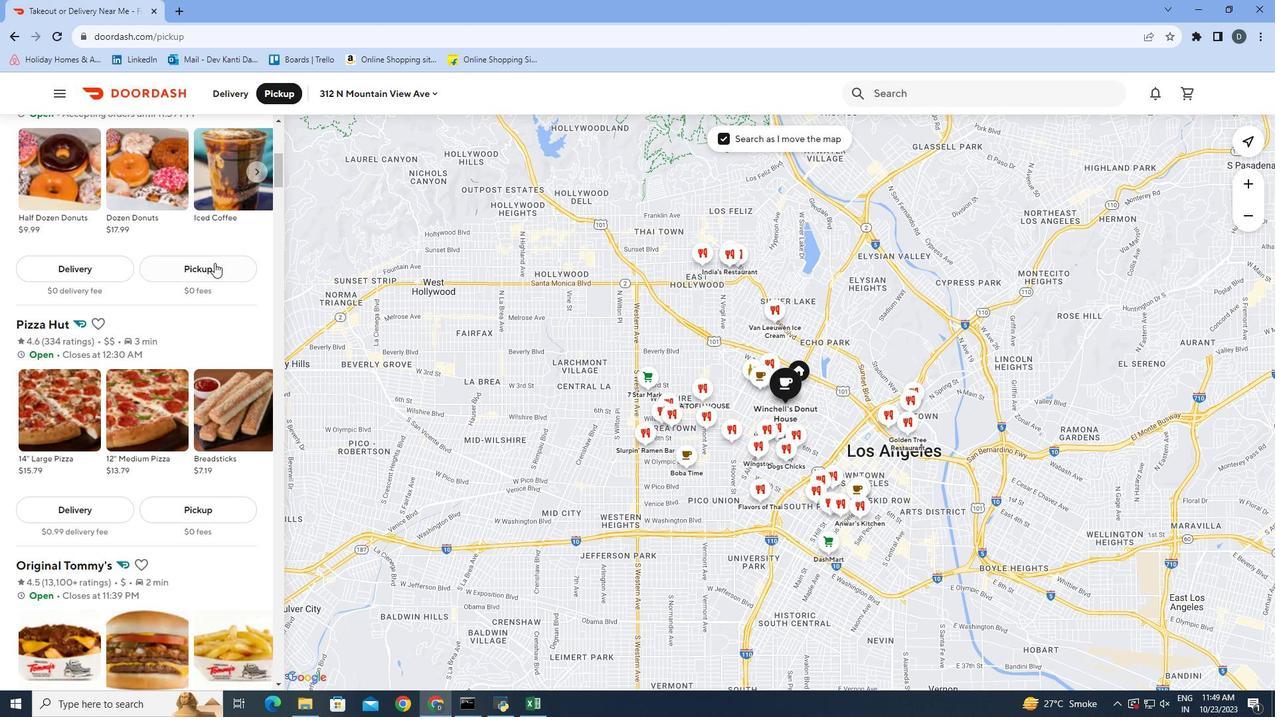 
Action: Mouse scrolled (214, 262) with delta (0, 0)
Screenshot: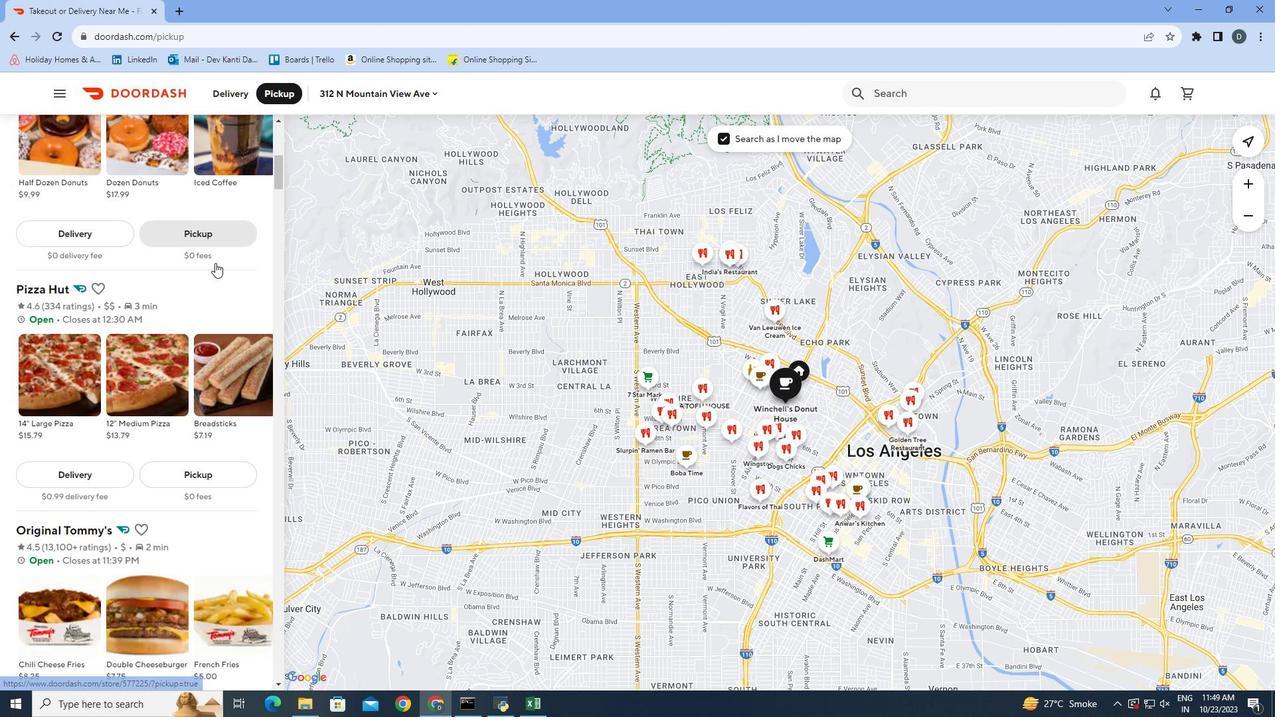 
Action: Mouse moved to (215, 263)
Screenshot: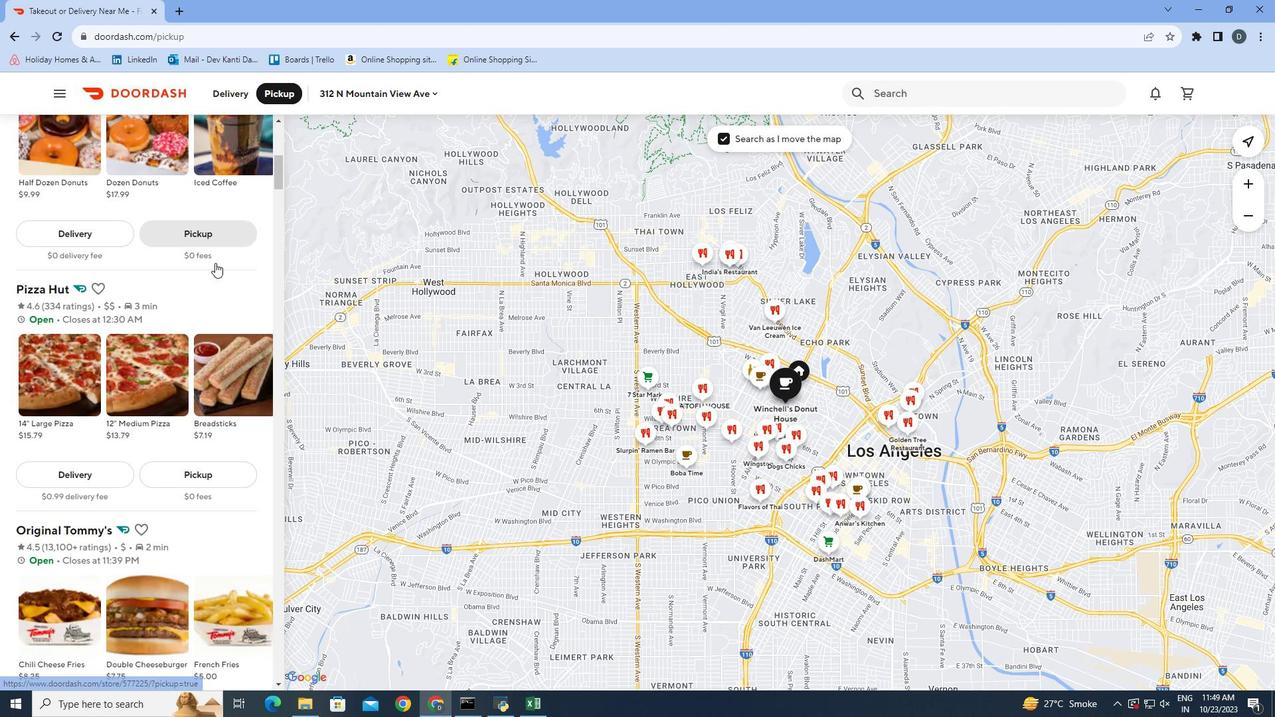 
Action: Mouse scrolled (215, 262) with delta (0, 0)
Screenshot: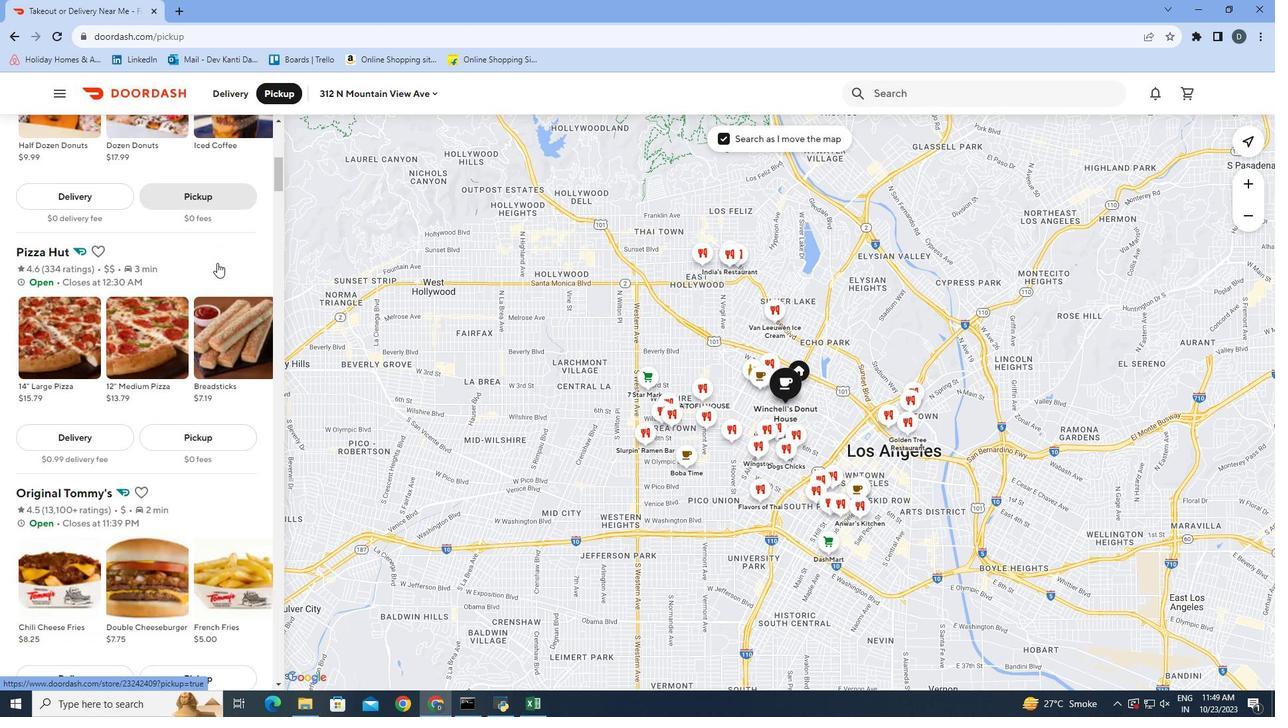 
Action: Mouse moved to (217, 263)
Screenshot: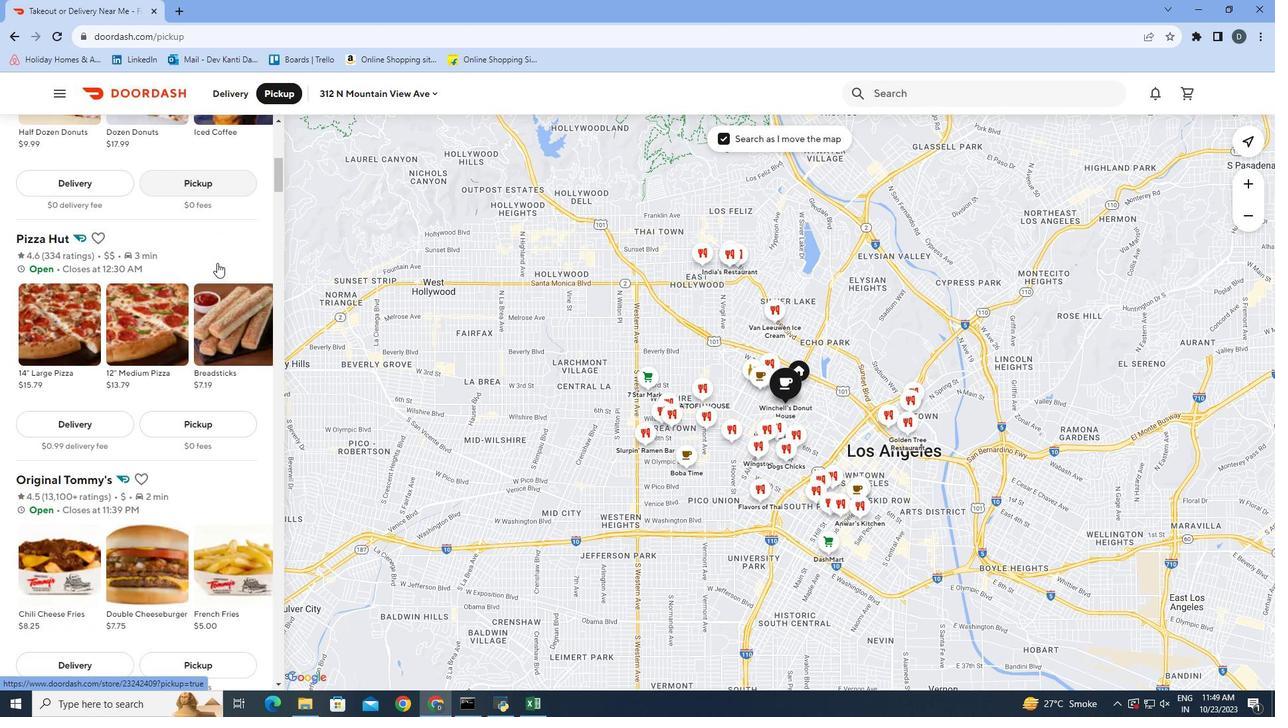 
Action: Mouse scrolled (217, 262) with delta (0, 0)
Screenshot: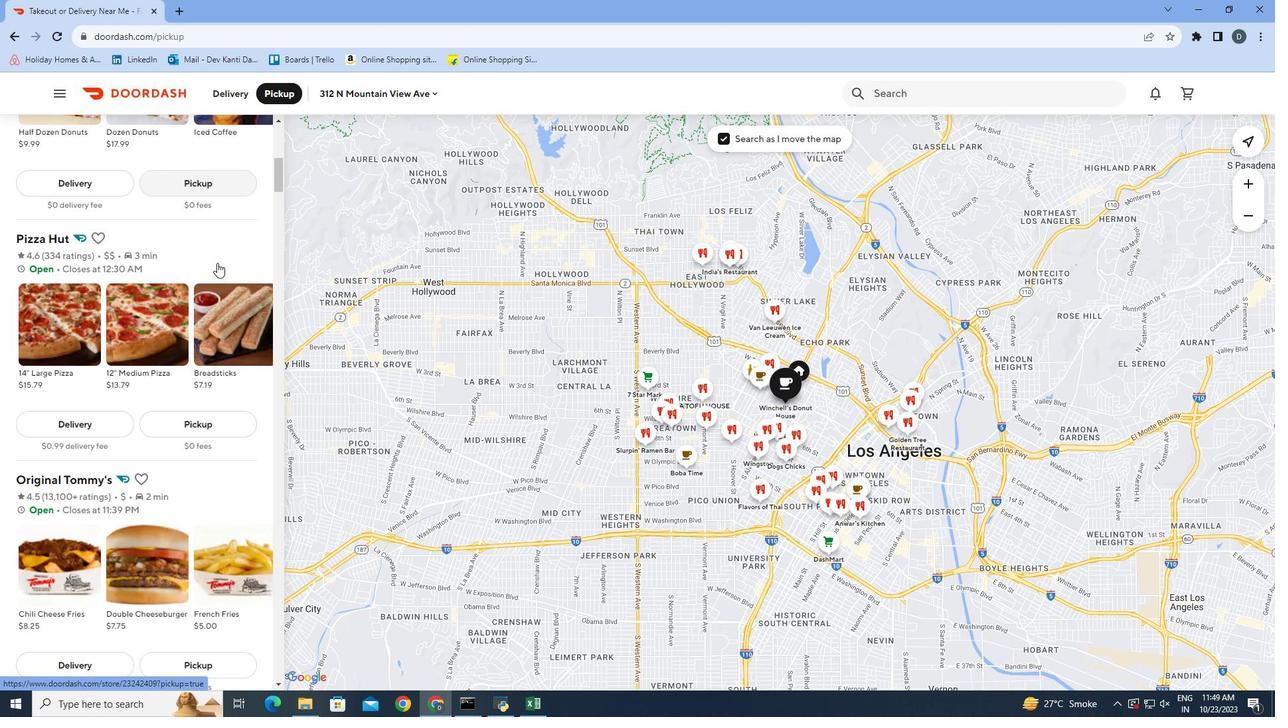 
Action: Mouse moved to (209, 316)
Screenshot: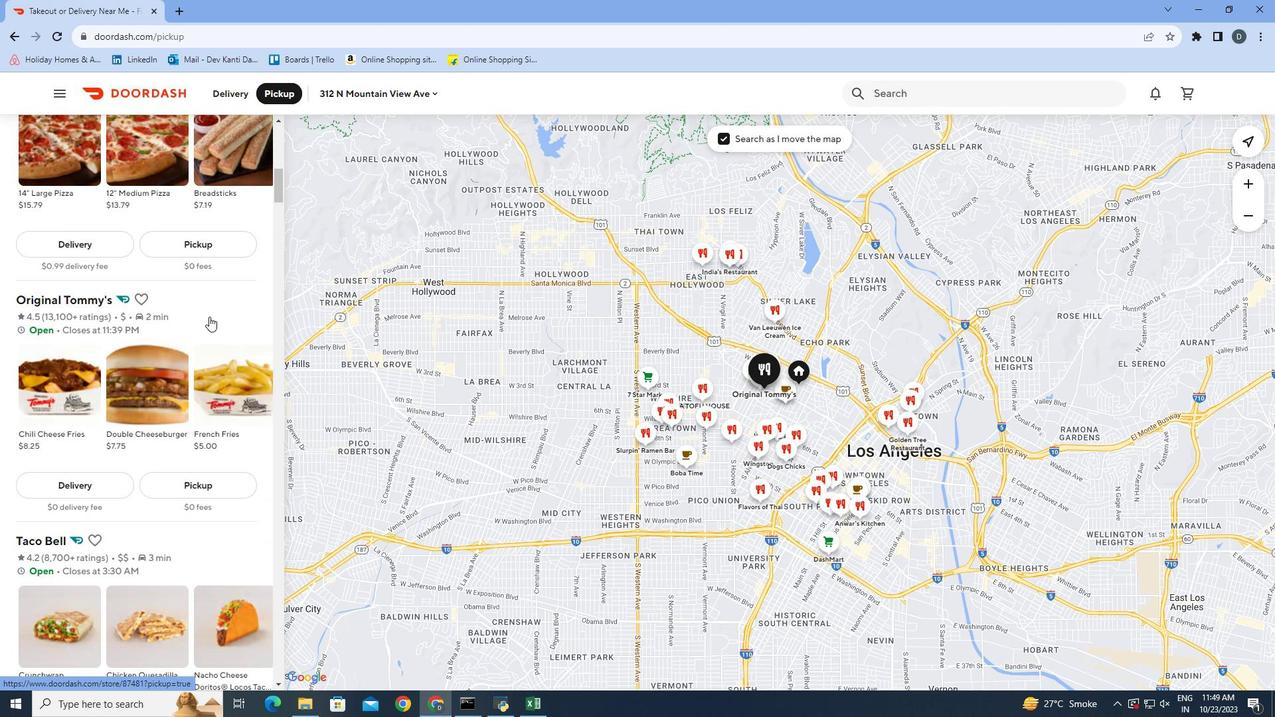 
Action: Mouse pressed left at (209, 316)
Screenshot: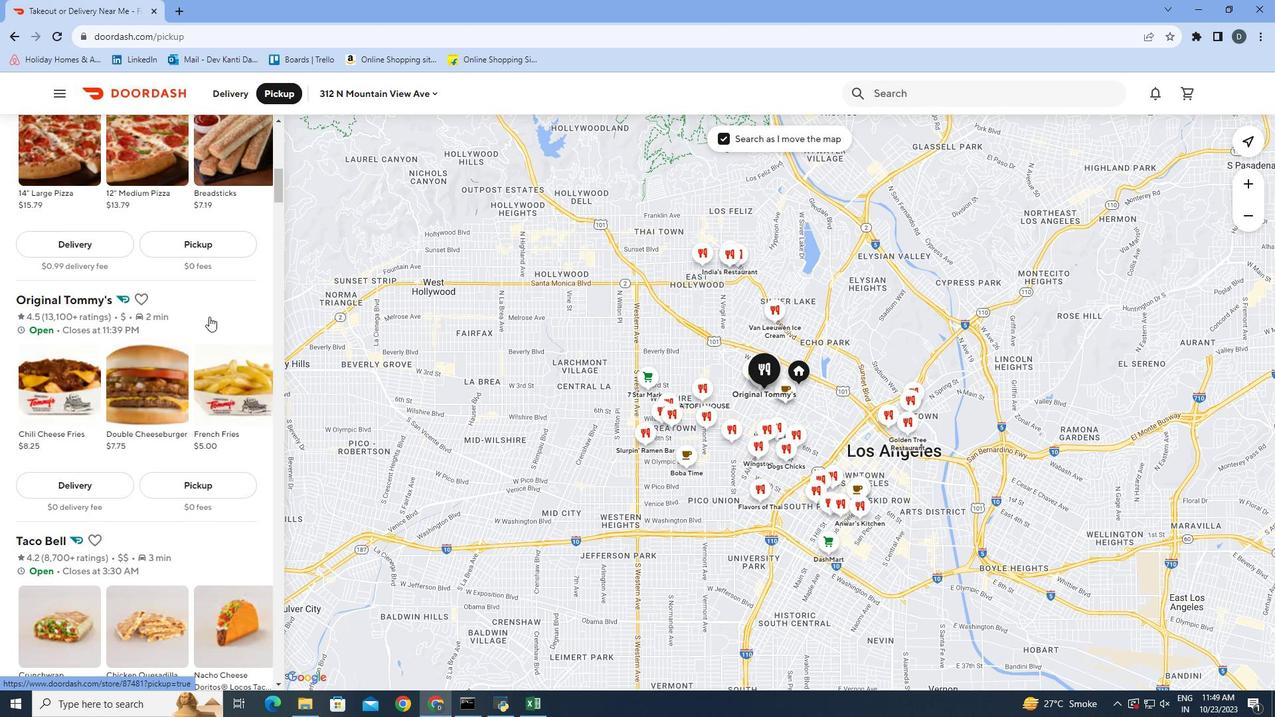 
Action: Mouse moved to (161, 205)
Screenshot: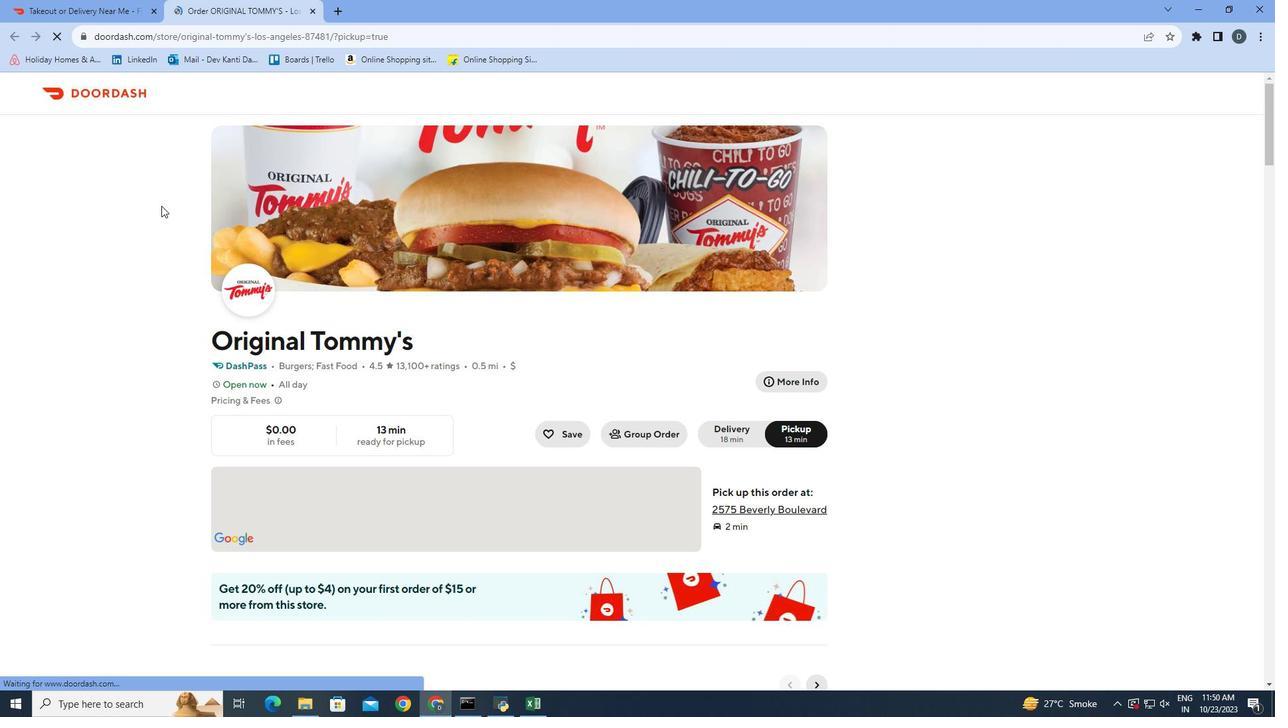 
Action: Mouse scrolled (161, 205) with delta (0, 0)
Screenshot: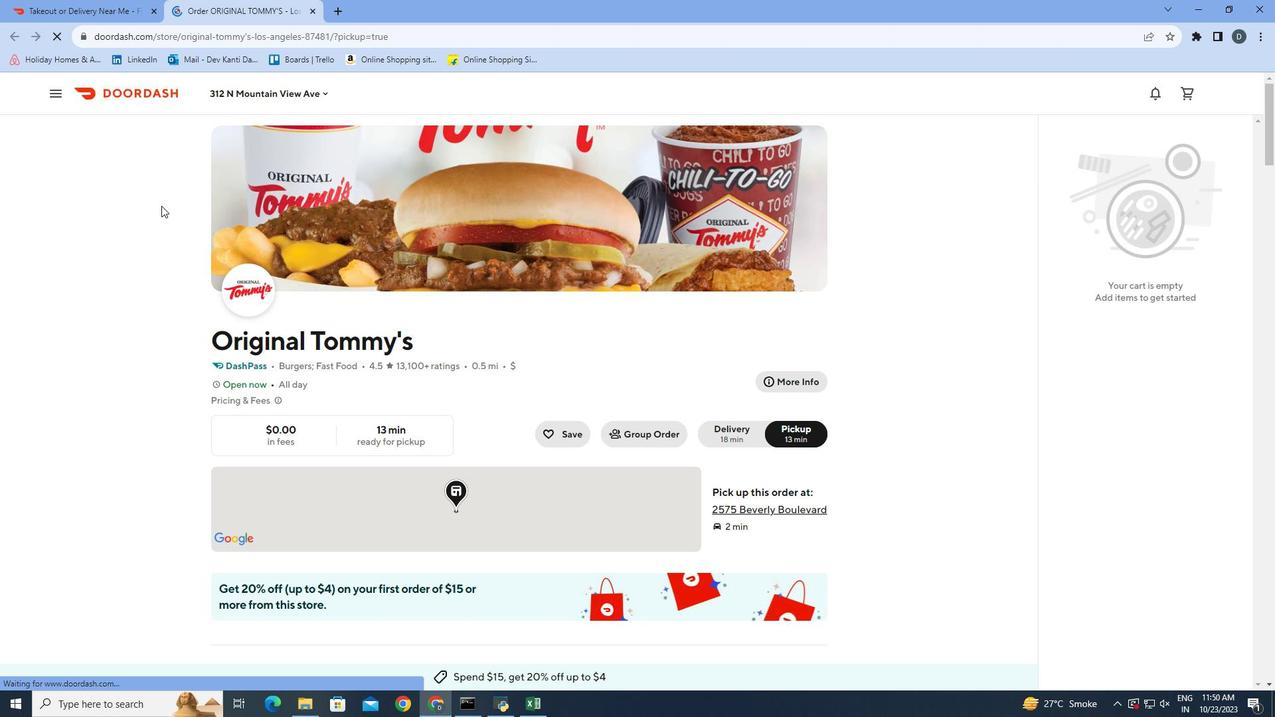 
Action: Mouse moved to (160, 206)
Screenshot: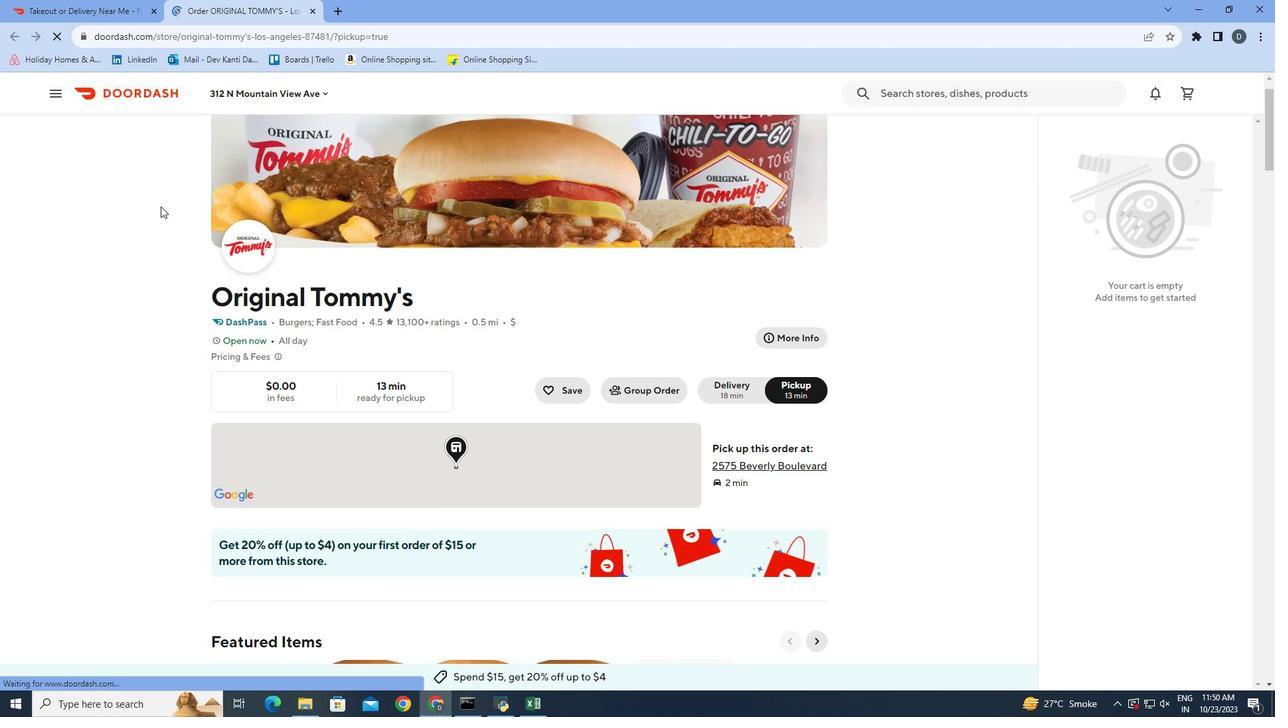 
Action: Mouse scrolled (160, 205) with delta (0, 0)
Screenshot: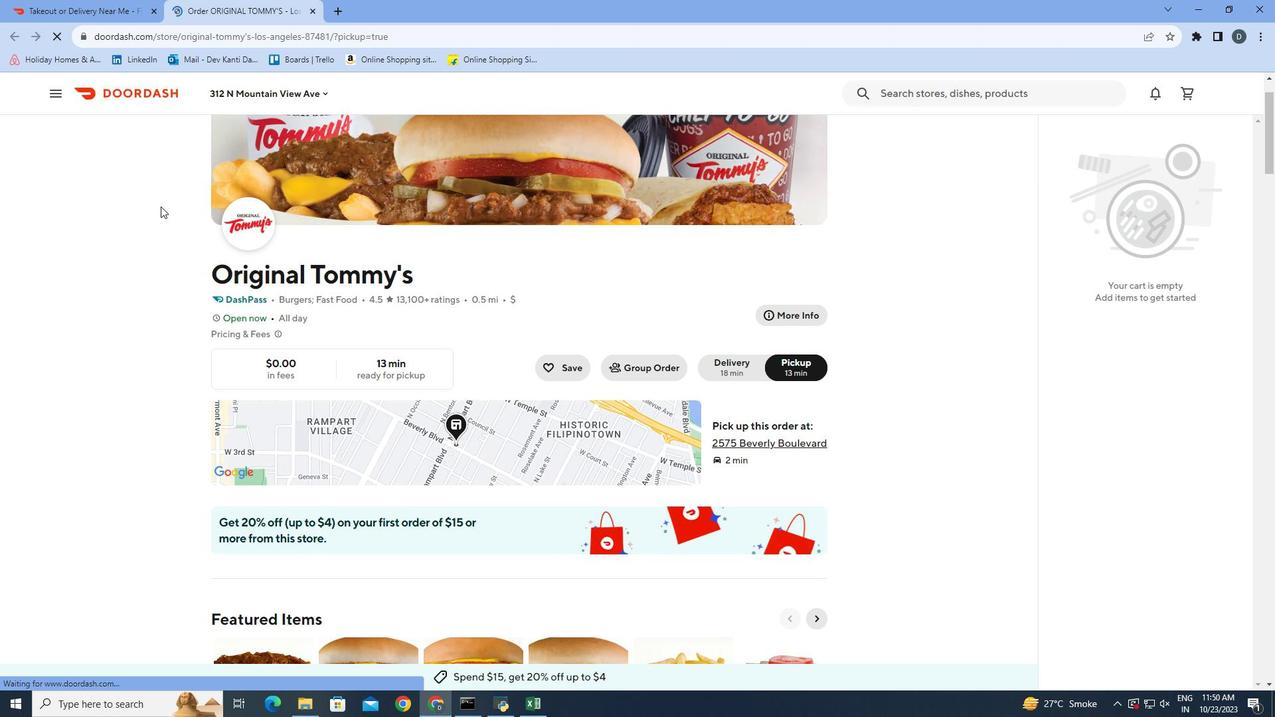 
Action: Mouse scrolled (160, 205) with delta (0, 0)
Screenshot: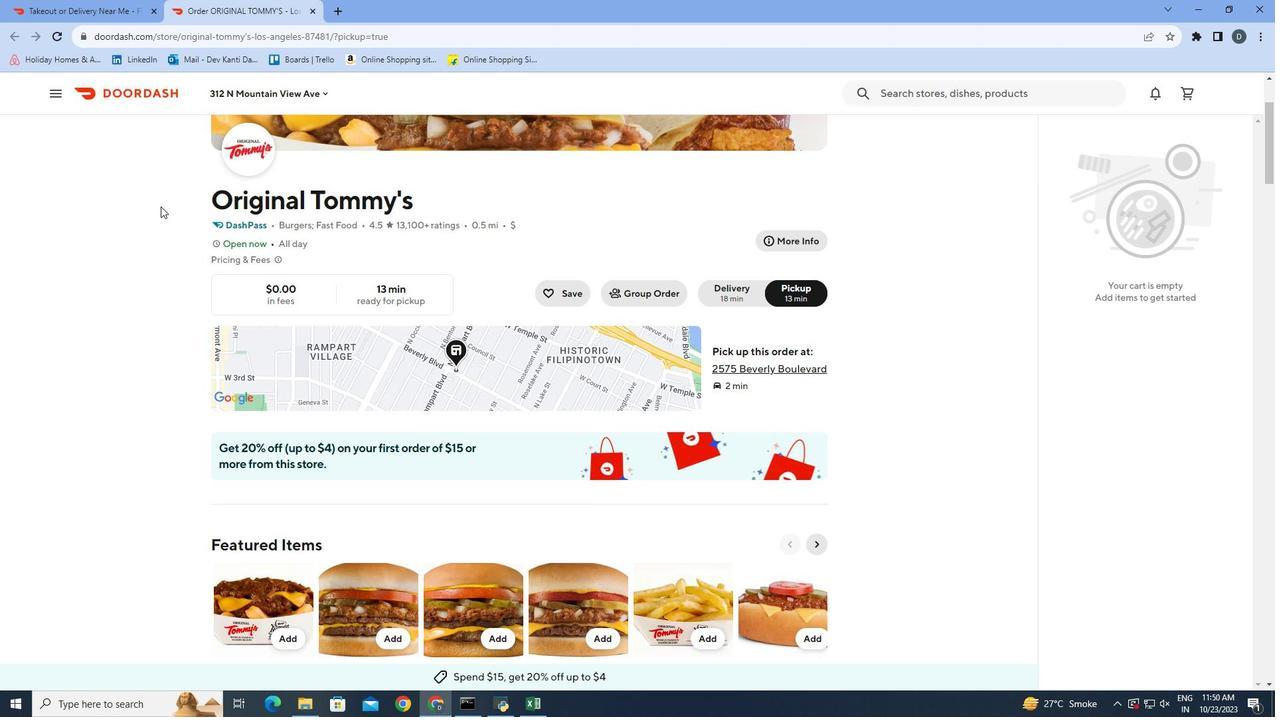 
Action: Mouse scrolled (160, 205) with delta (0, 0)
Screenshot: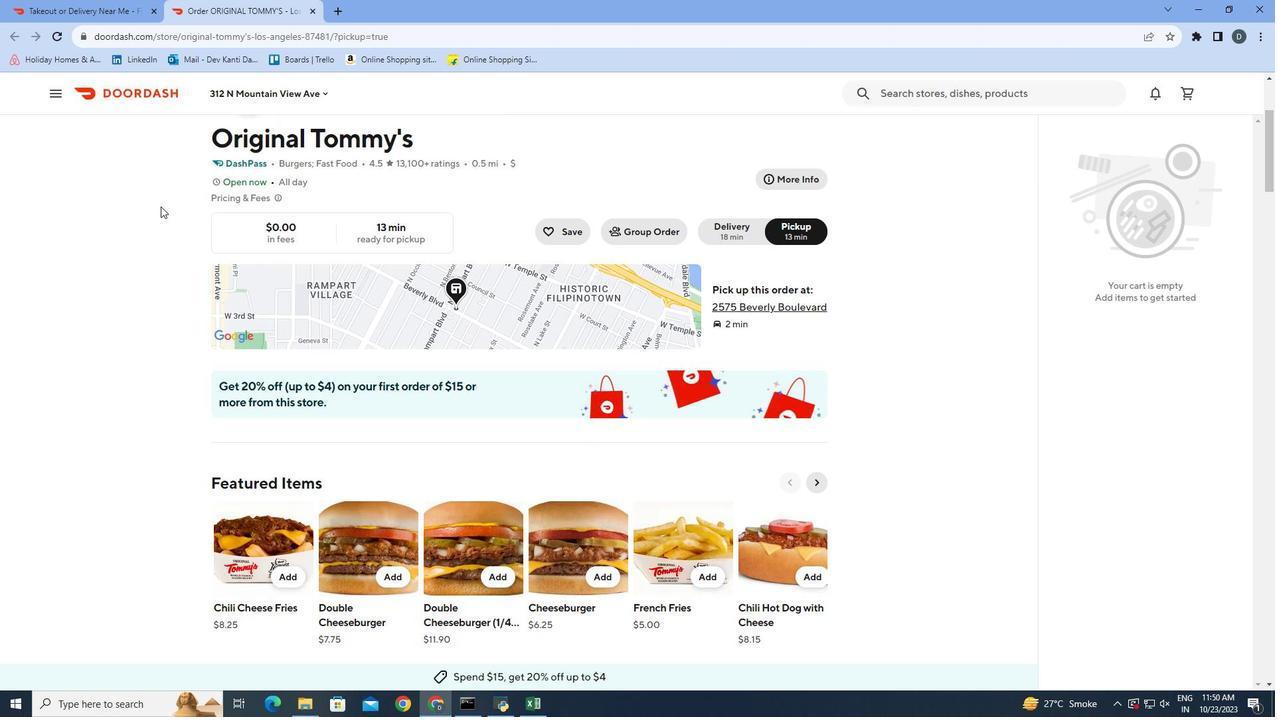 
Action: Mouse scrolled (160, 205) with delta (0, 0)
Screenshot: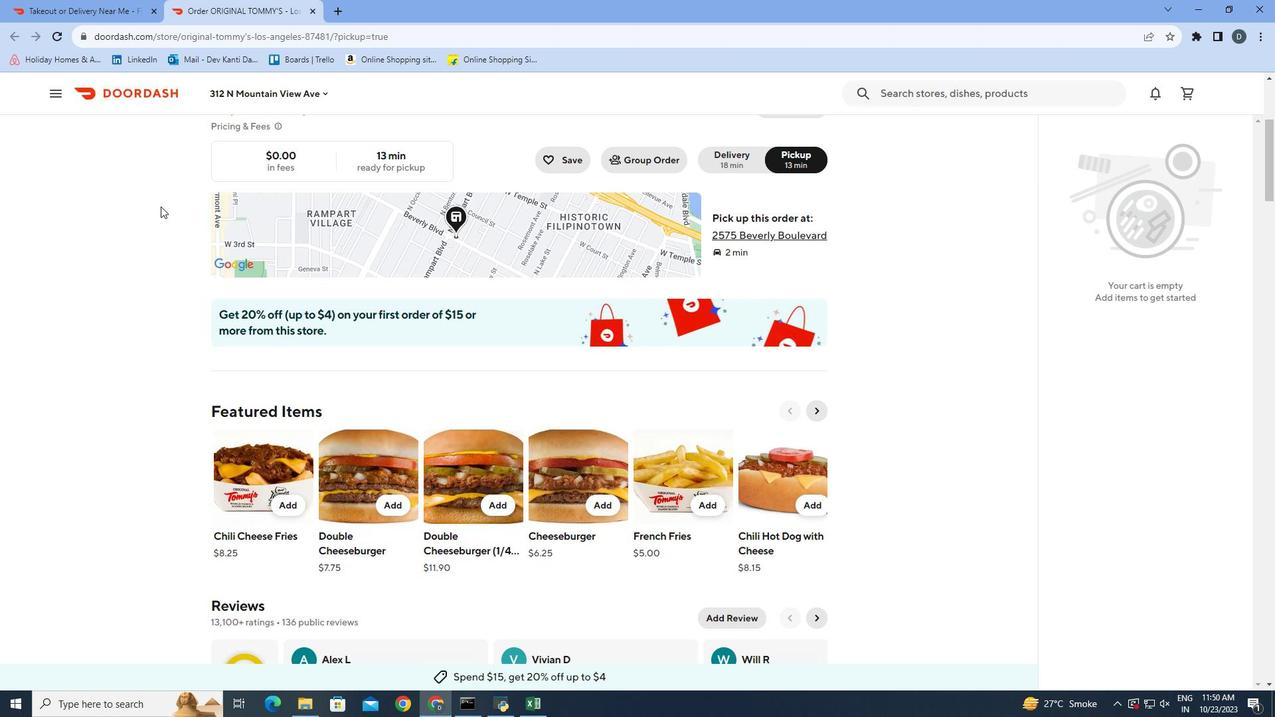 
Action: Mouse scrolled (160, 205) with delta (0, 0)
Screenshot: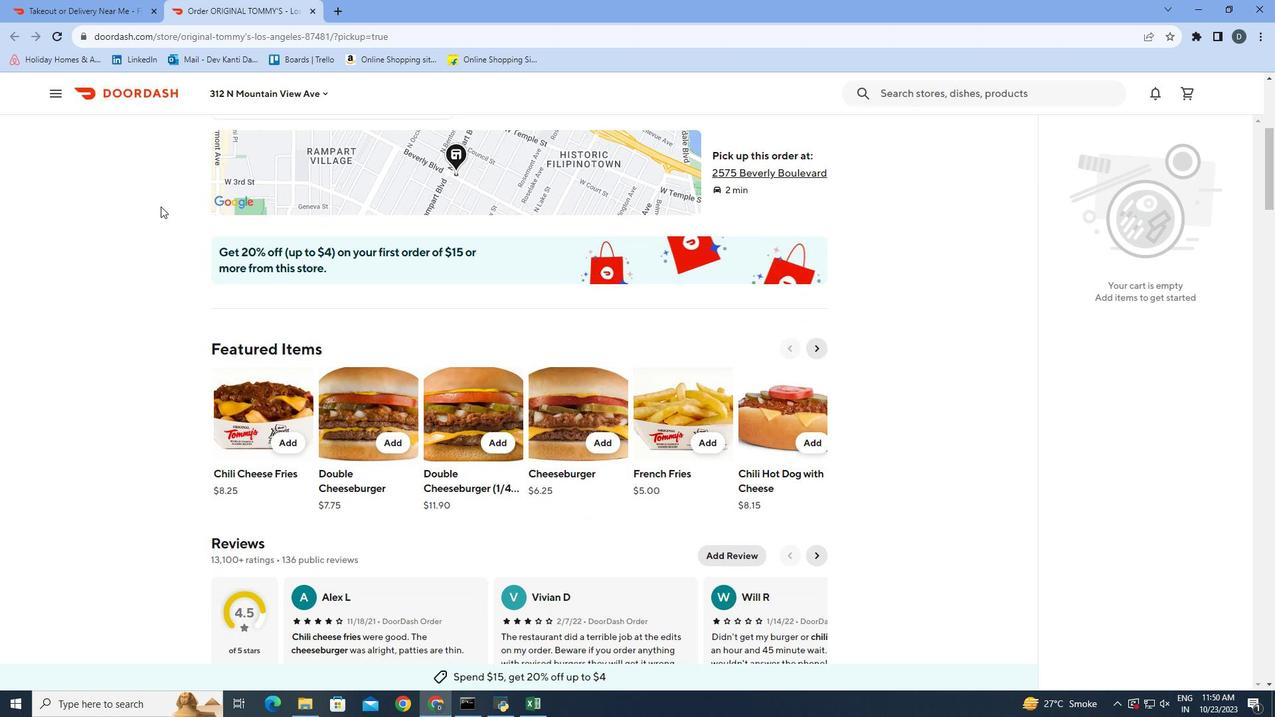 
Action: Mouse scrolled (160, 205) with delta (0, 0)
Screenshot: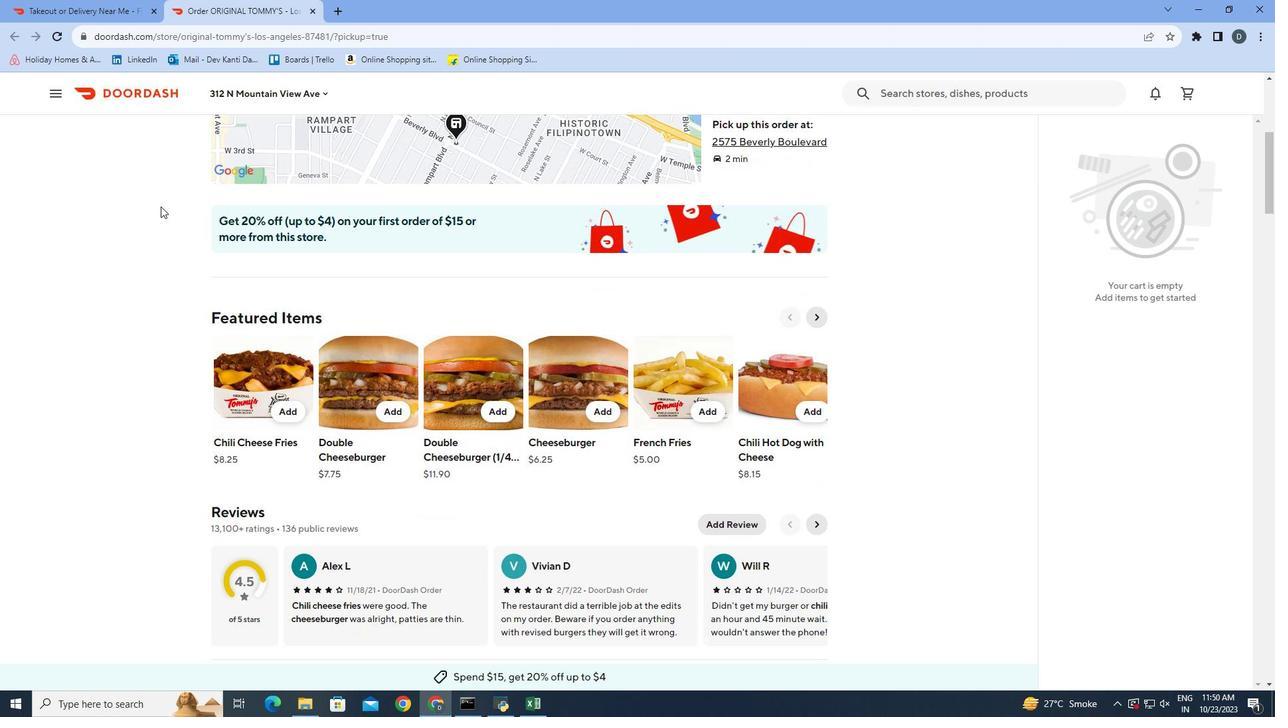 
Action: Mouse moved to (313, 8)
Screenshot: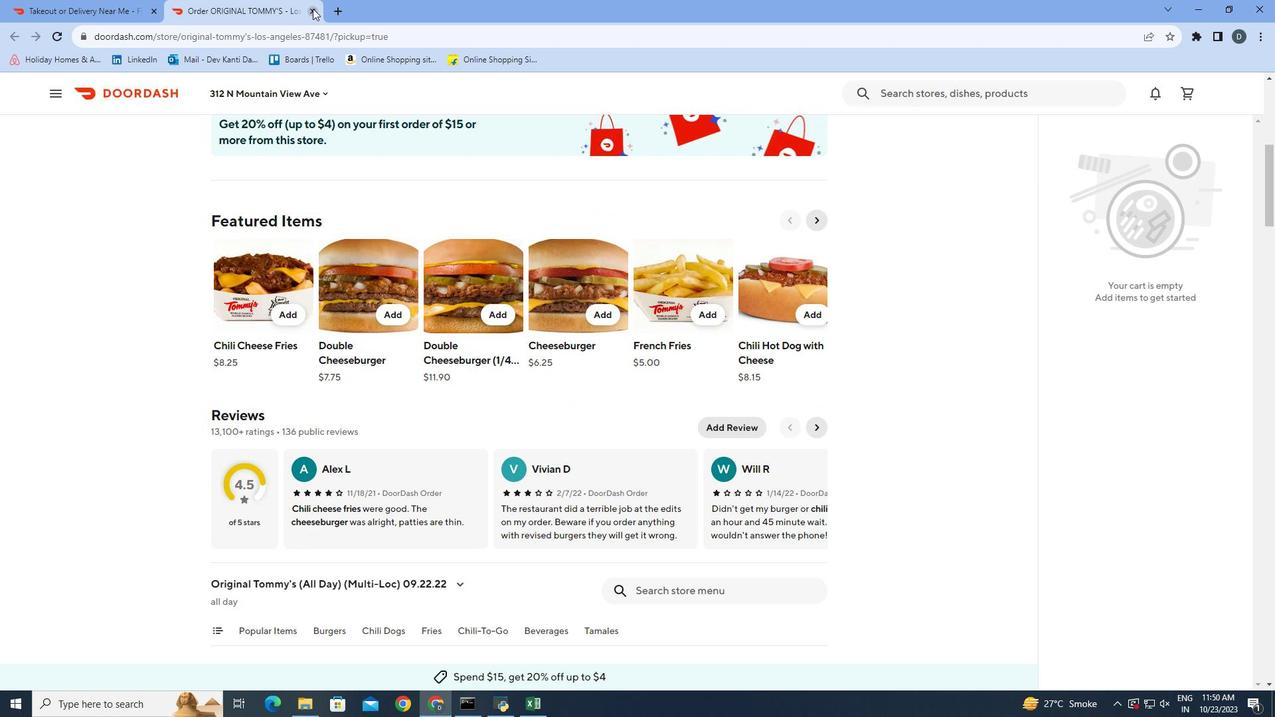 
Action: Mouse pressed left at (313, 8)
Screenshot: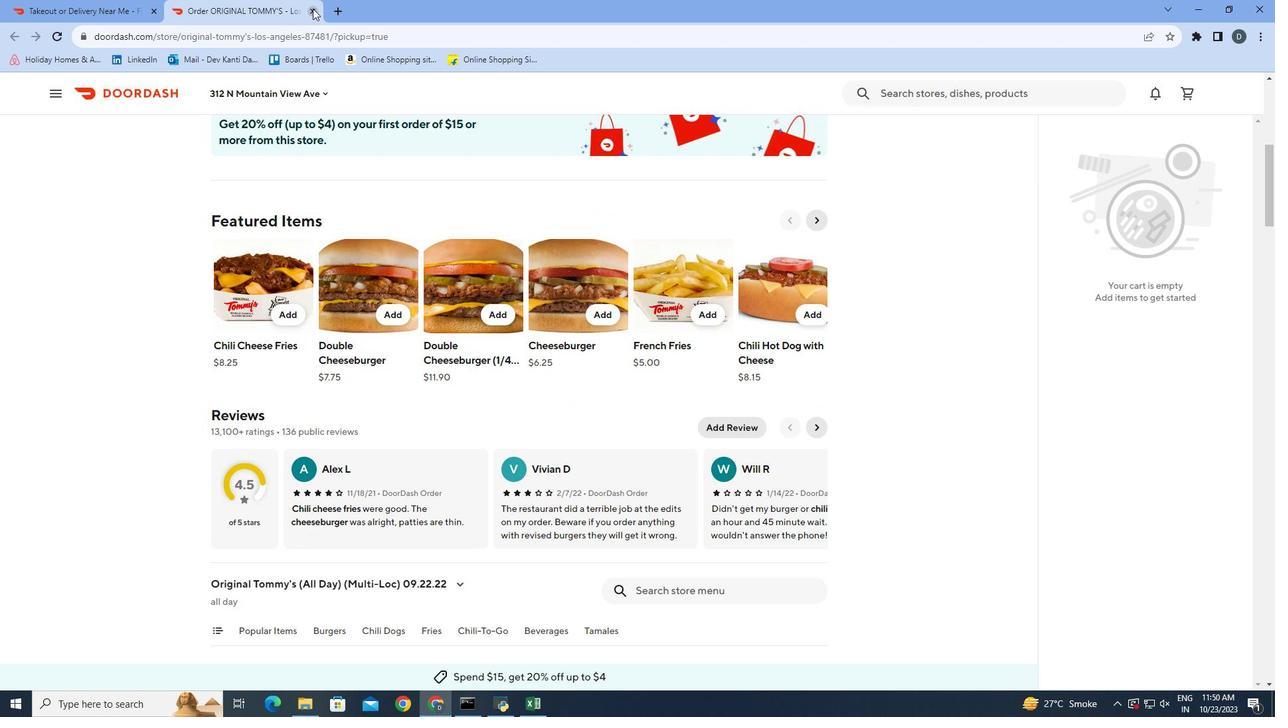 
Action: Mouse moved to (190, 317)
Screenshot: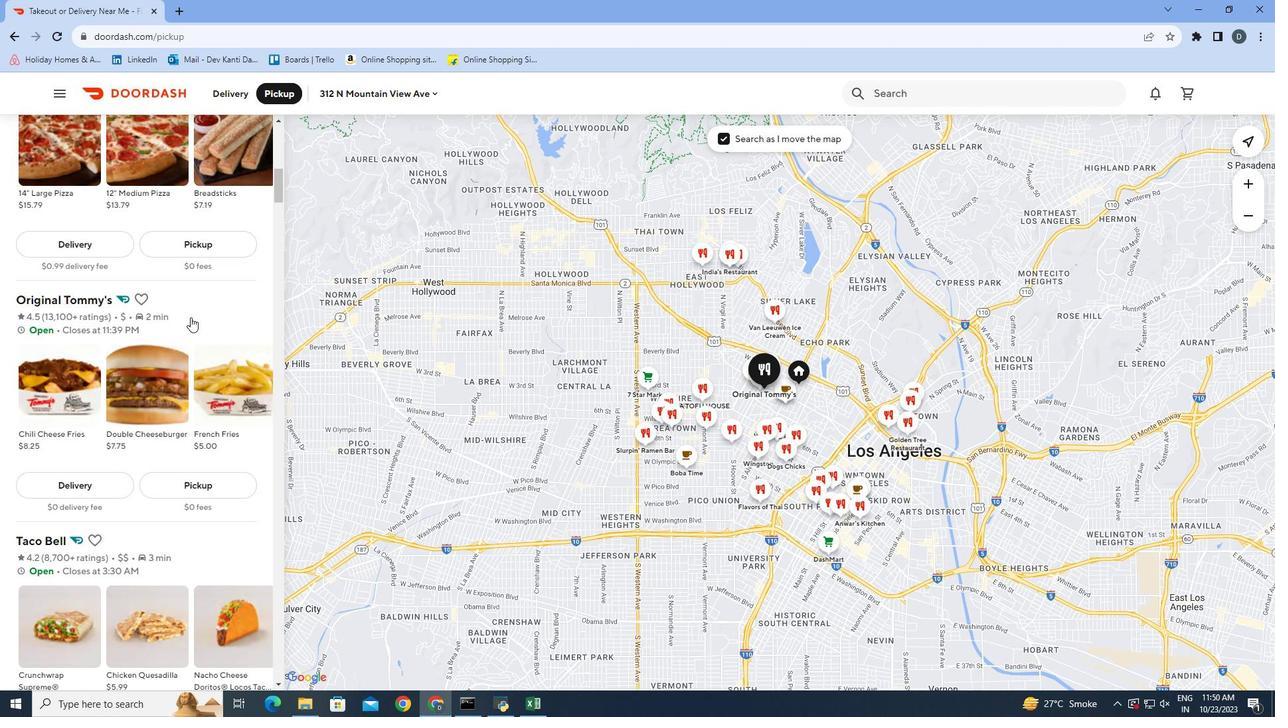 
Action: Mouse scrolled (190, 316) with delta (0, 0)
Screenshot: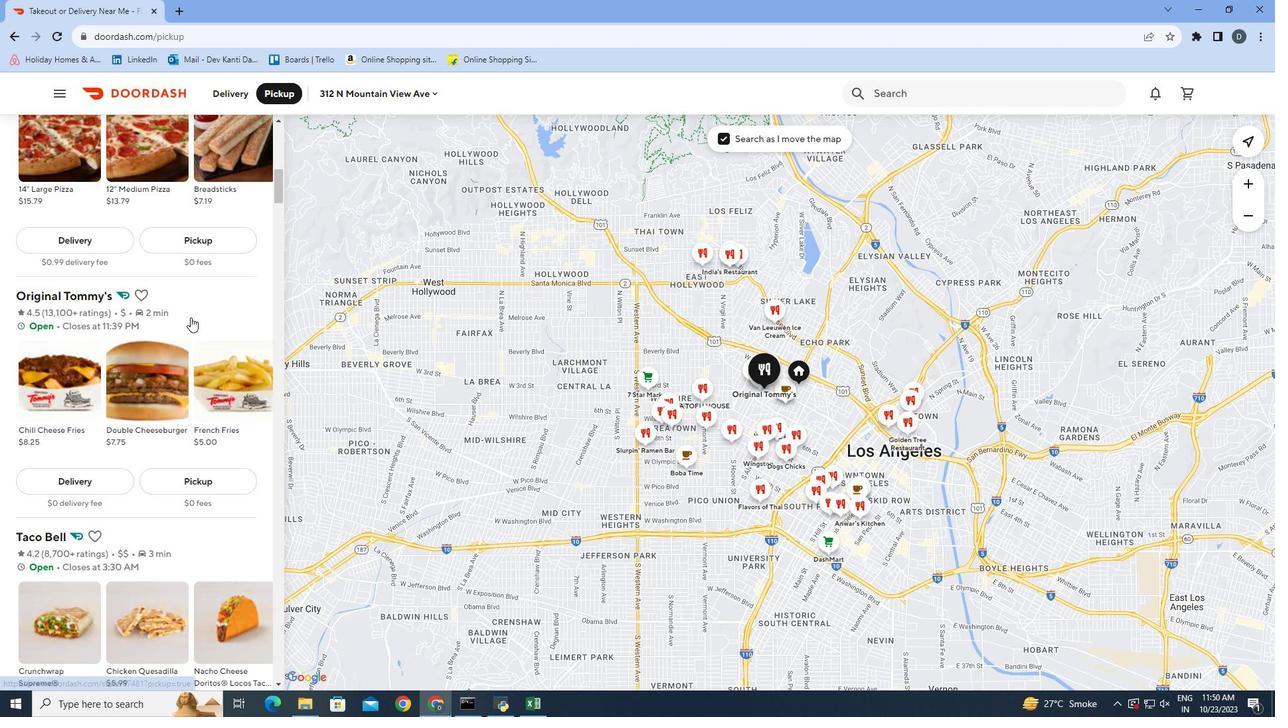 
Action: Mouse moved to (190, 317)
Screenshot: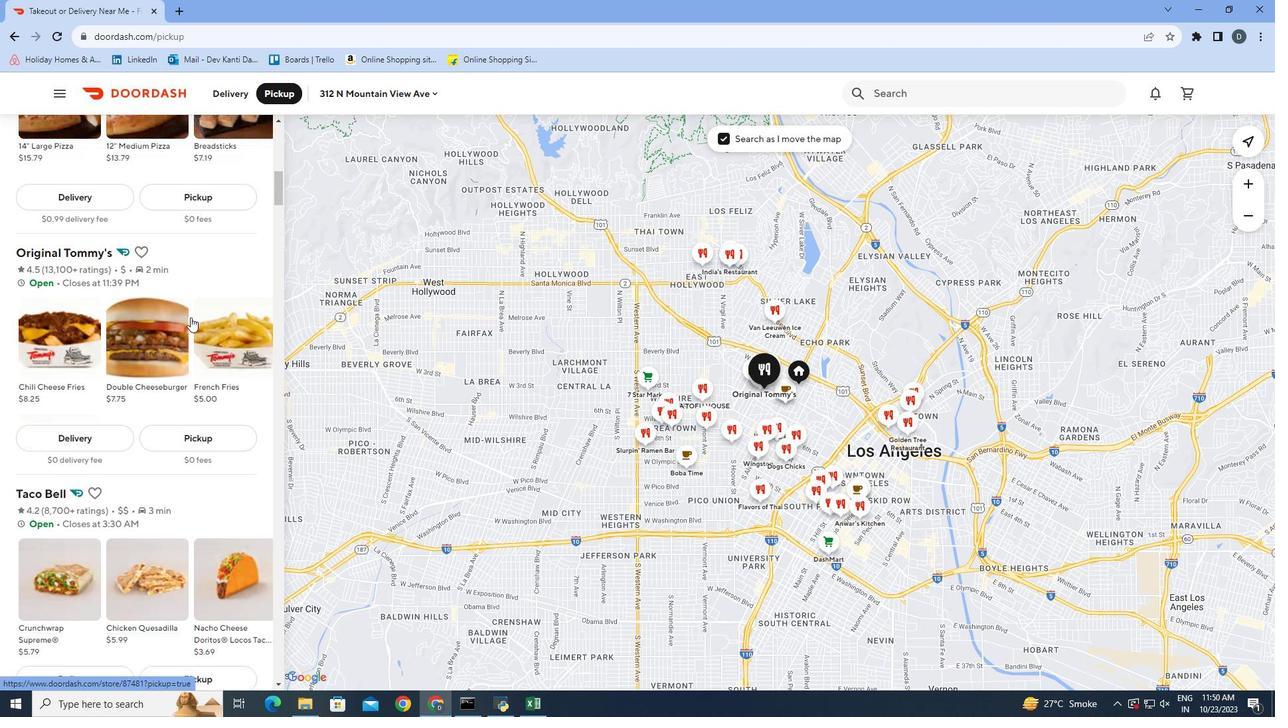 
Action: Mouse scrolled (190, 316) with delta (0, 0)
Screenshot: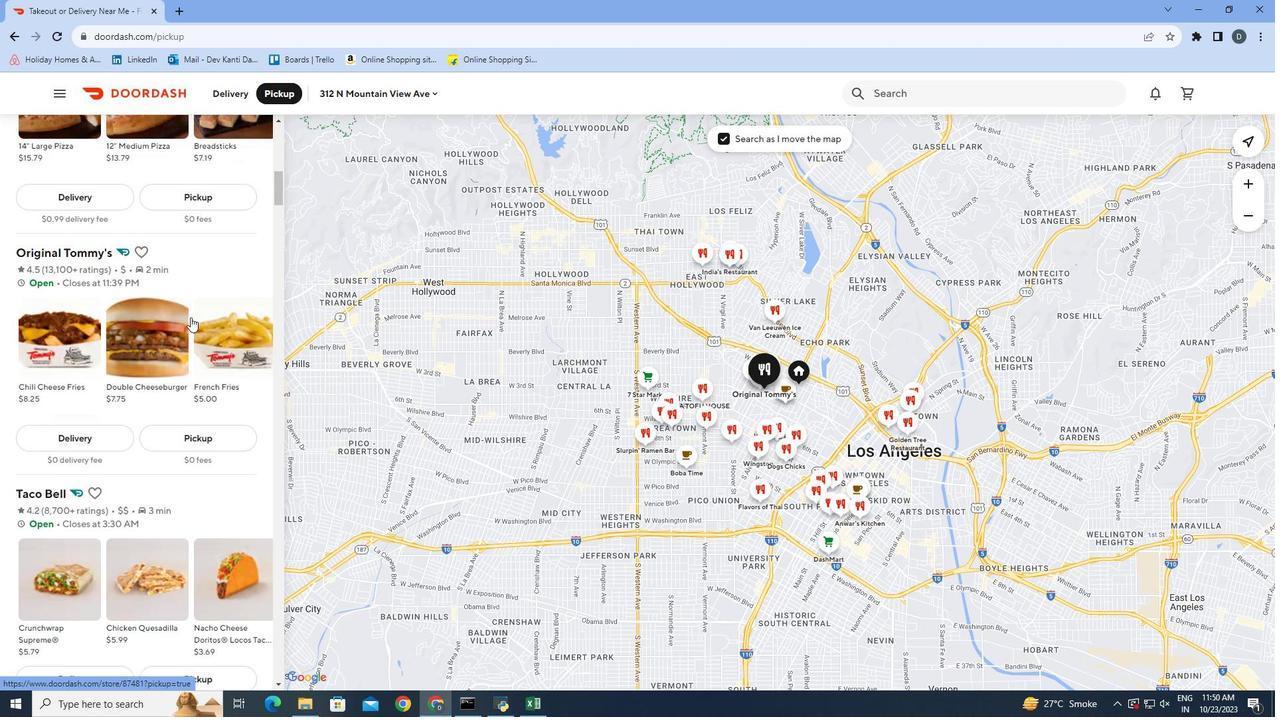 
Action: Mouse moved to (190, 317)
Screenshot: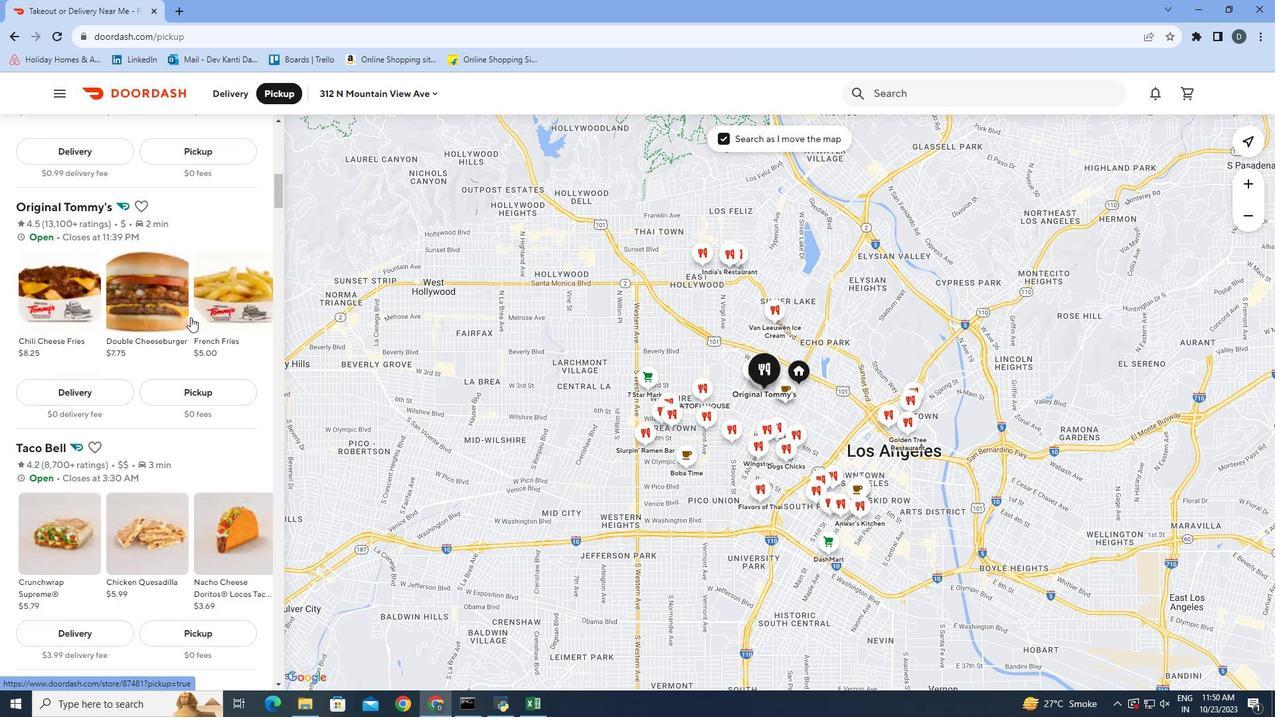 
Action: Mouse scrolled (190, 316) with delta (0, 0)
Screenshot: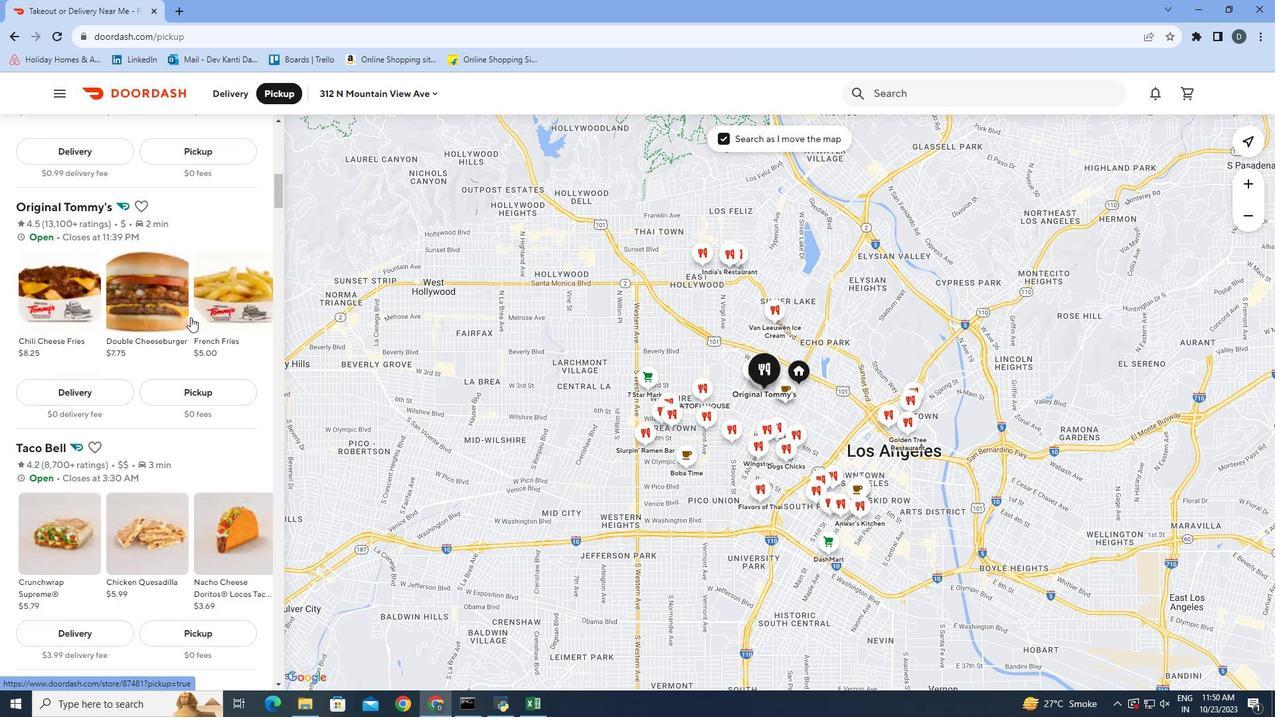 
Action: Mouse moved to (190, 336)
Screenshot: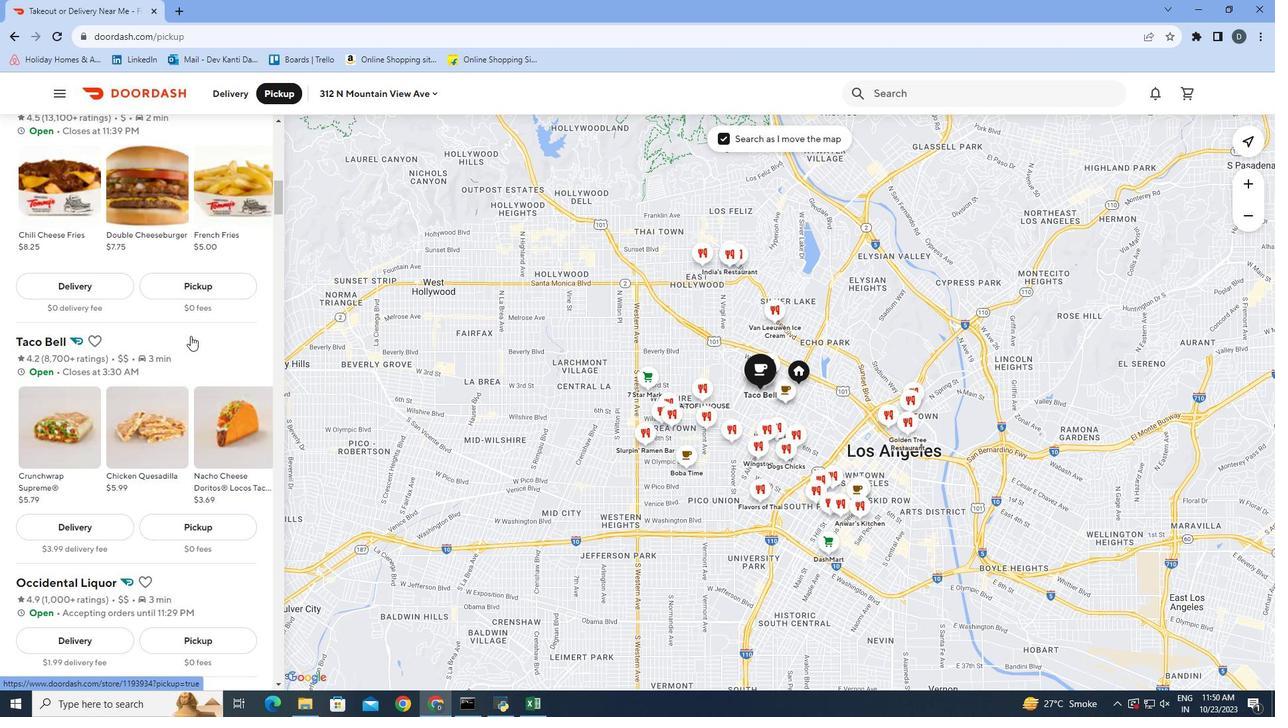 
Action: Mouse pressed left at (190, 336)
Screenshot: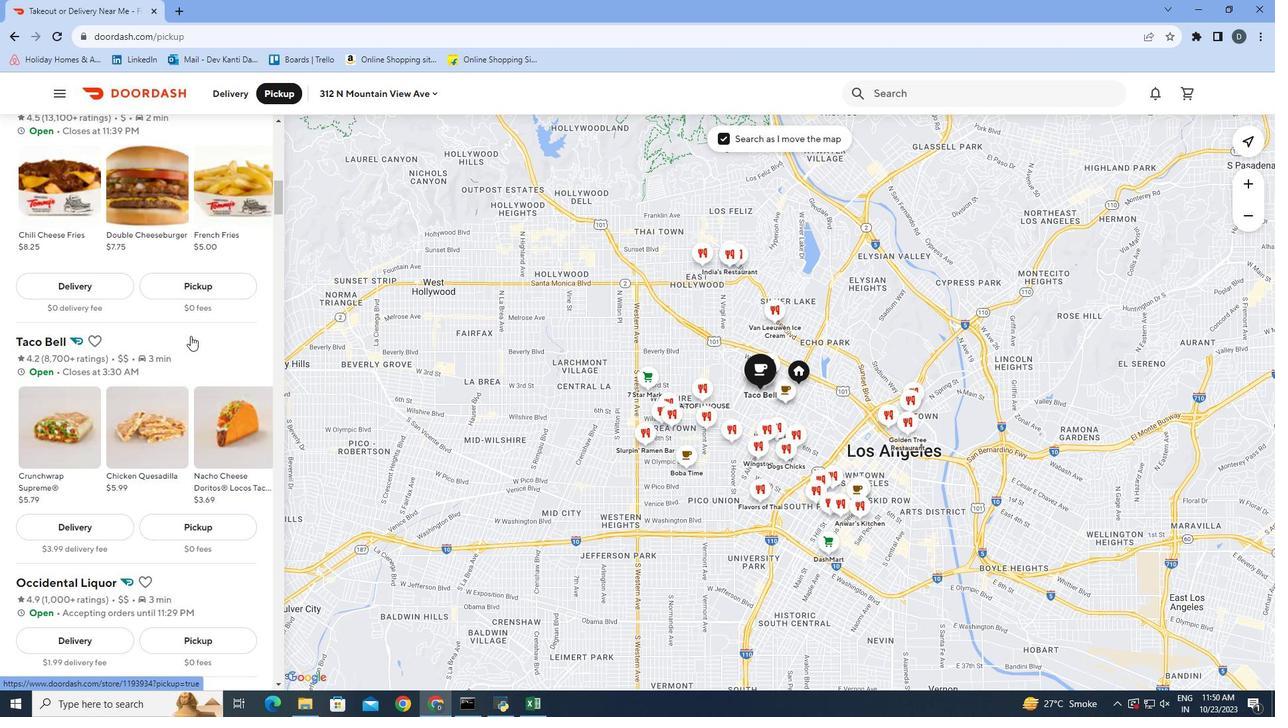 
Action: Mouse moved to (166, 304)
Screenshot: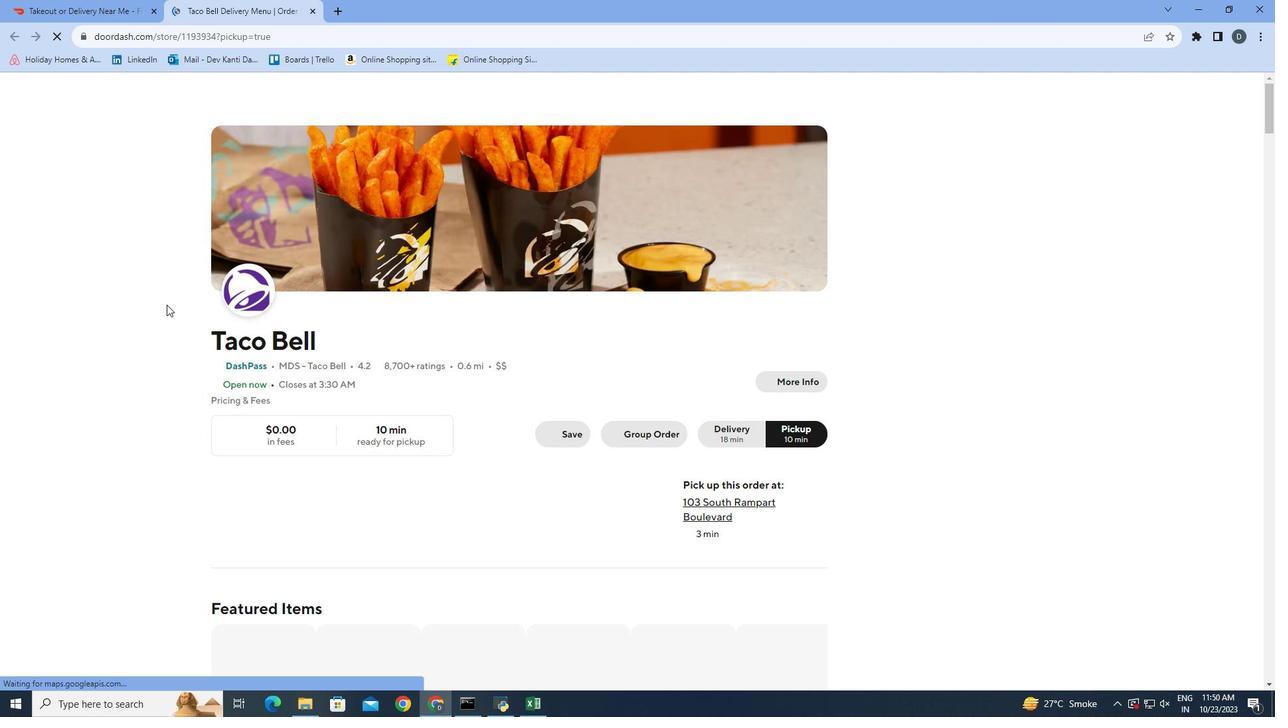 
Action: Mouse scrolled (166, 304) with delta (0, 0)
Screenshot: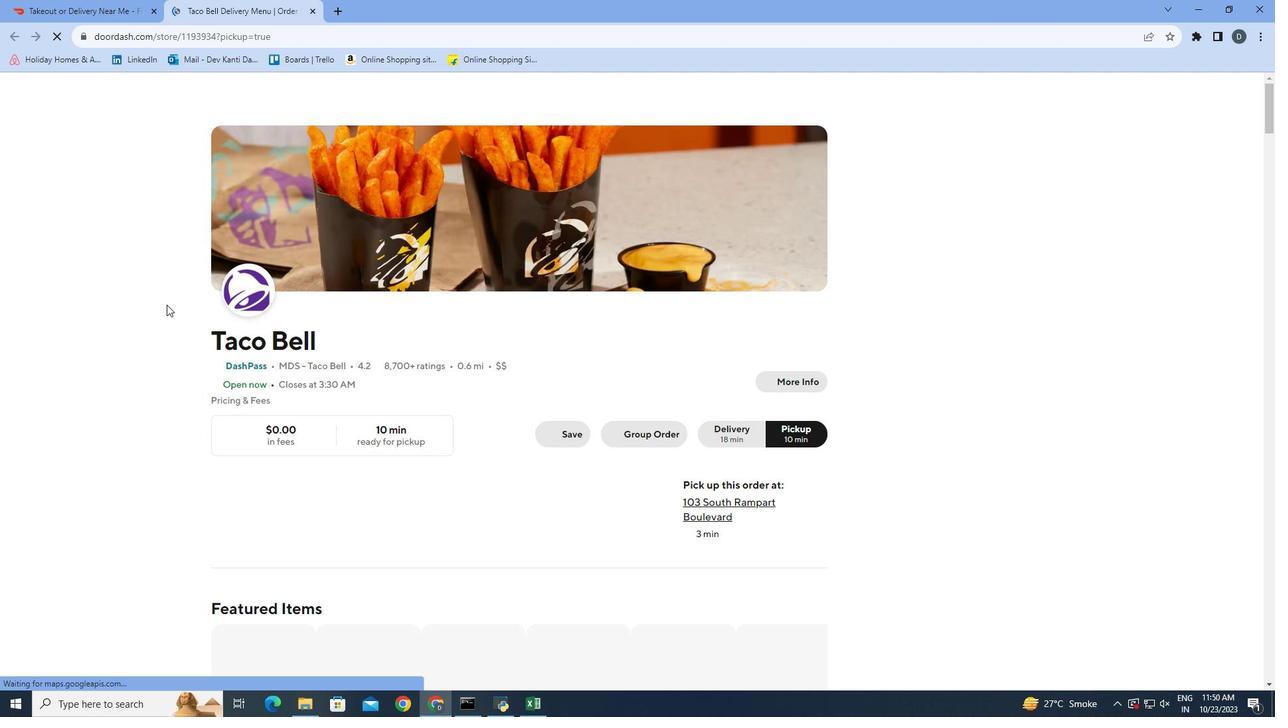 
Action: Mouse scrolled (166, 304) with delta (0, 0)
Screenshot: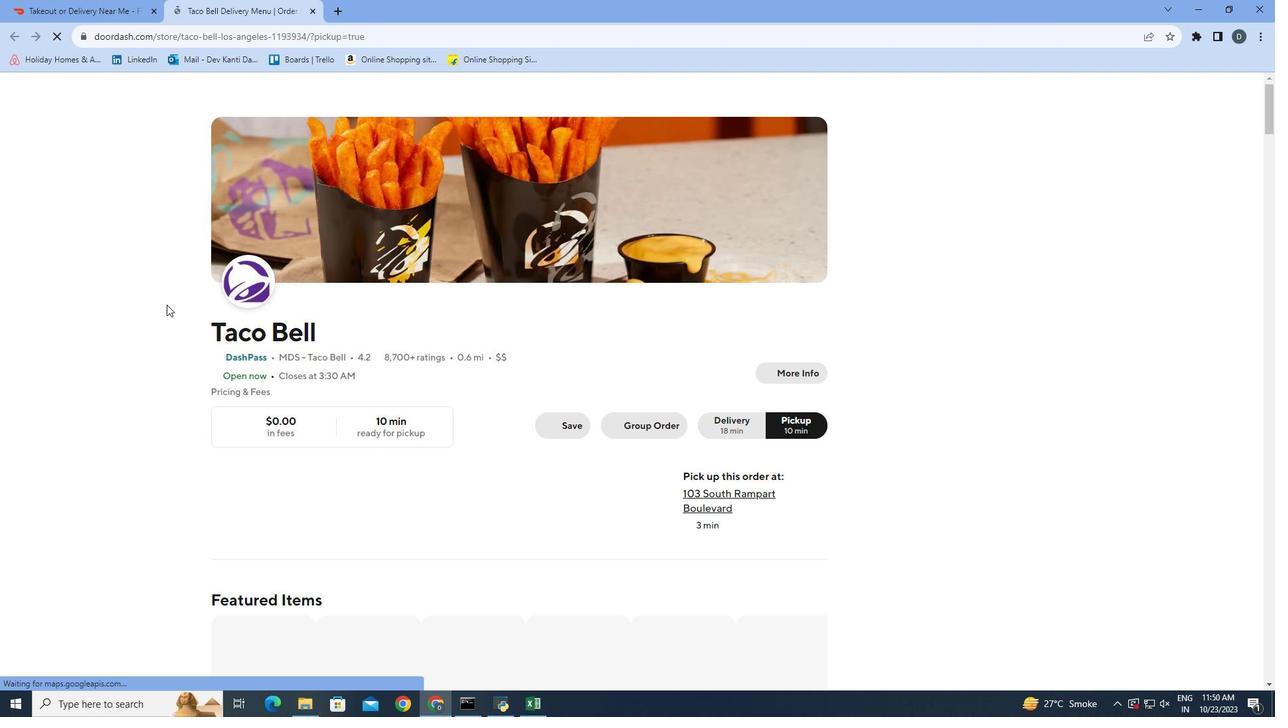 
Action: Mouse scrolled (166, 304) with delta (0, 0)
Screenshot: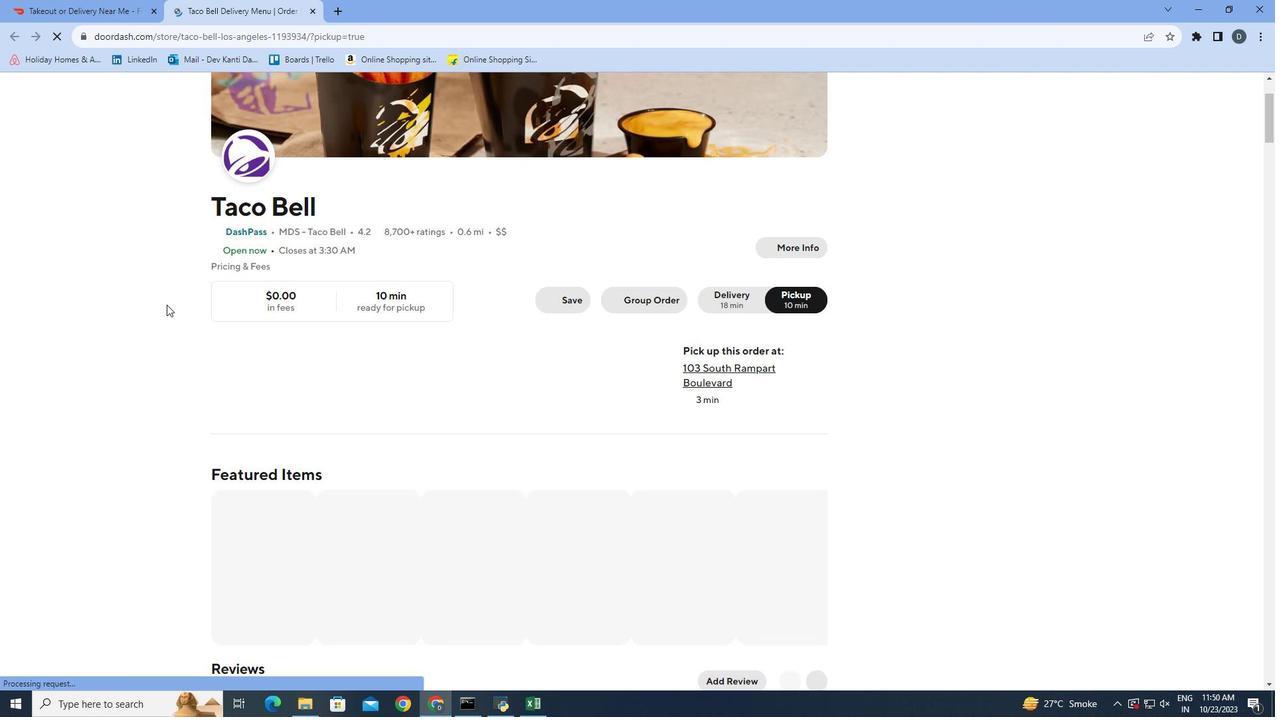 
Action: Mouse scrolled (166, 304) with delta (0, 0)
Screenshot: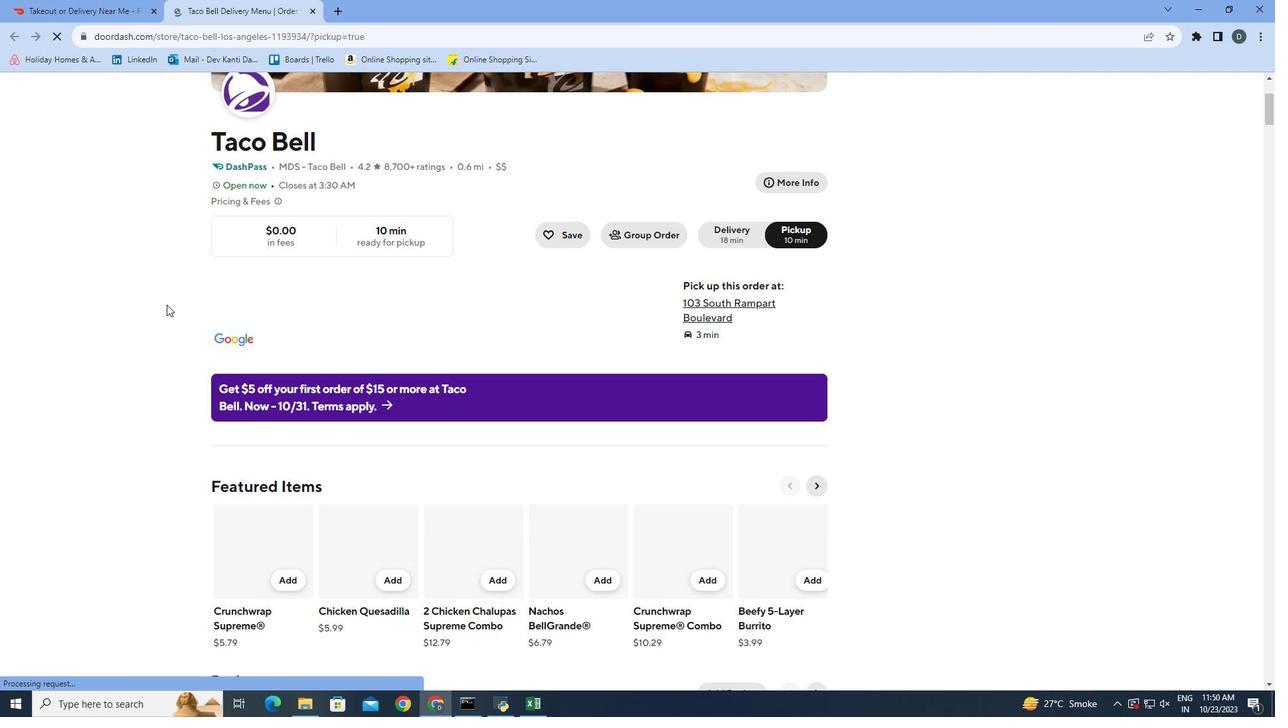 
Action: Mouse scrolled (166, 304) with delta (0, 0)
Screenshot: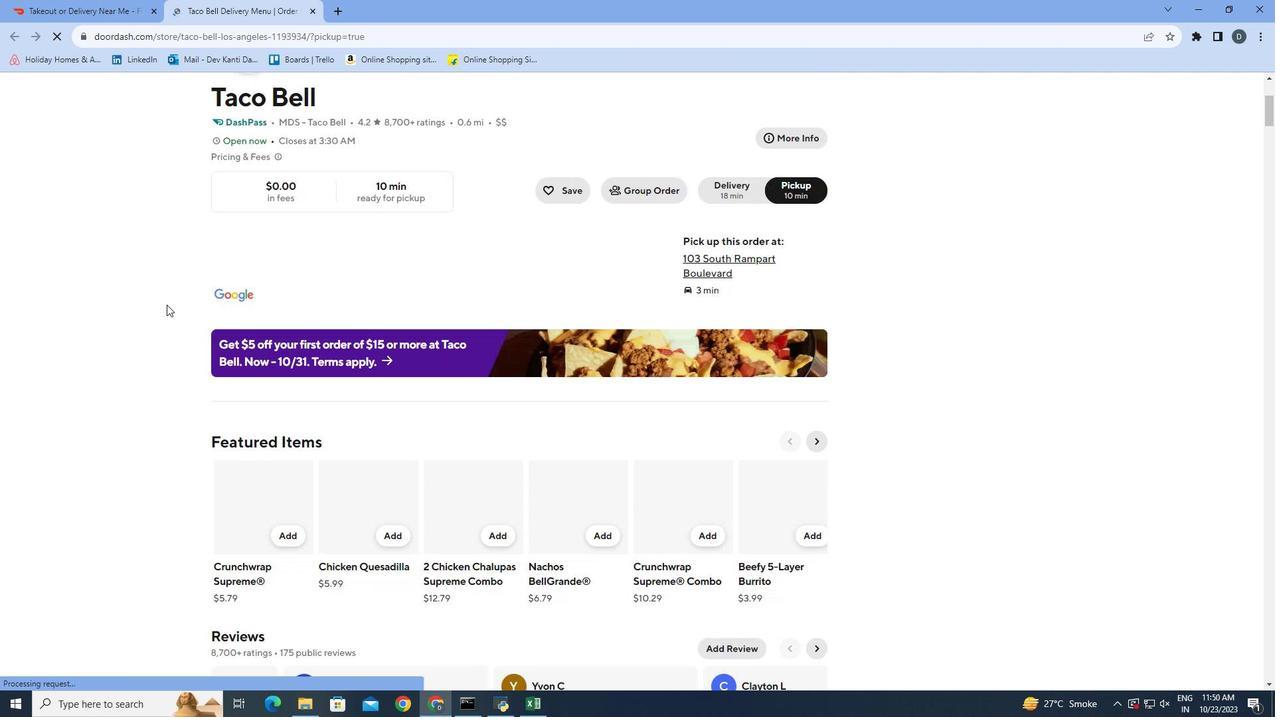 
Action: Mouse scrolled (166, 304) with delta (0, 0)
Screenshot: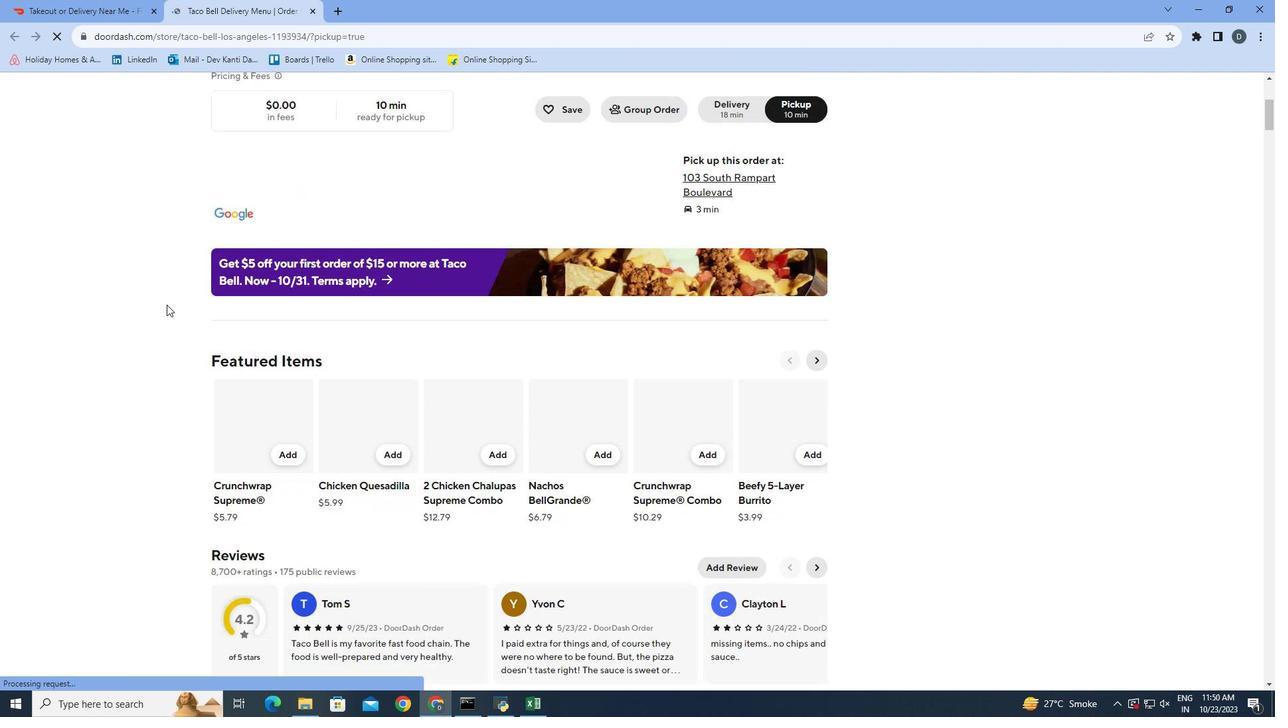 
Action: Mouse scrolled (166, 304) with delta (0, 0)
Screenshot: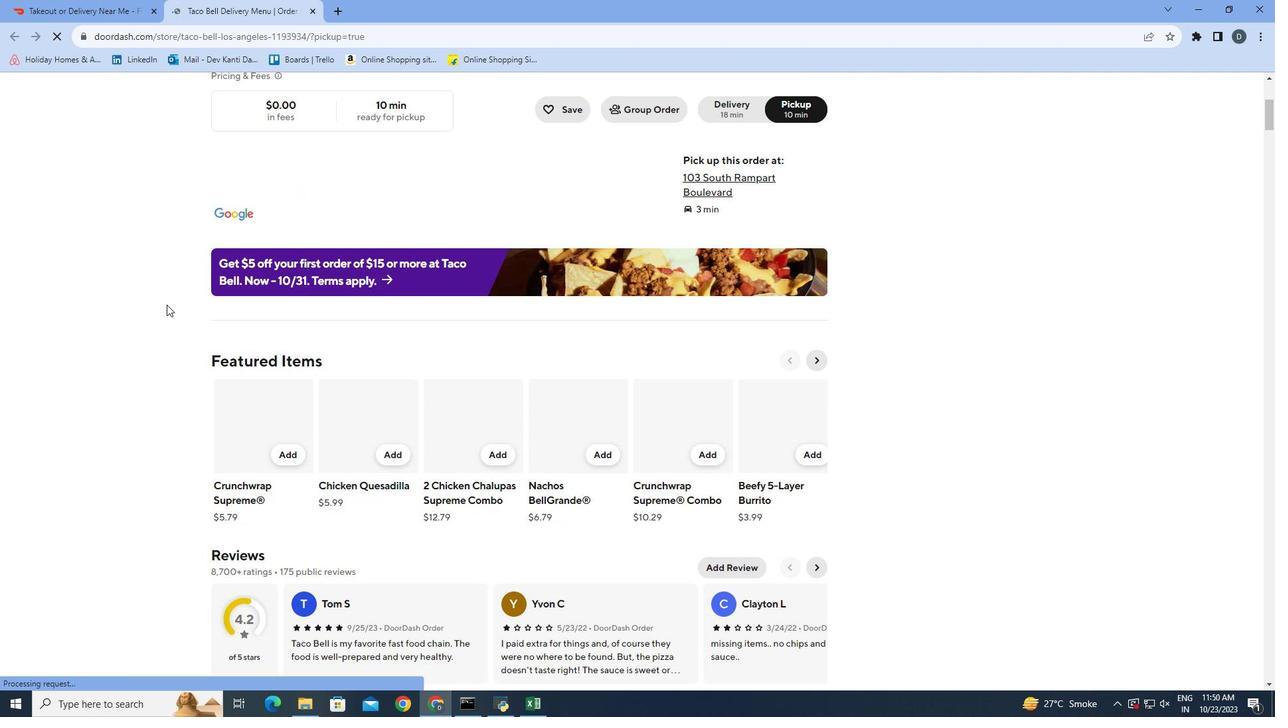 
Action: Mouse scrolled (166, 304) with delta (0, 0)
Screenshot: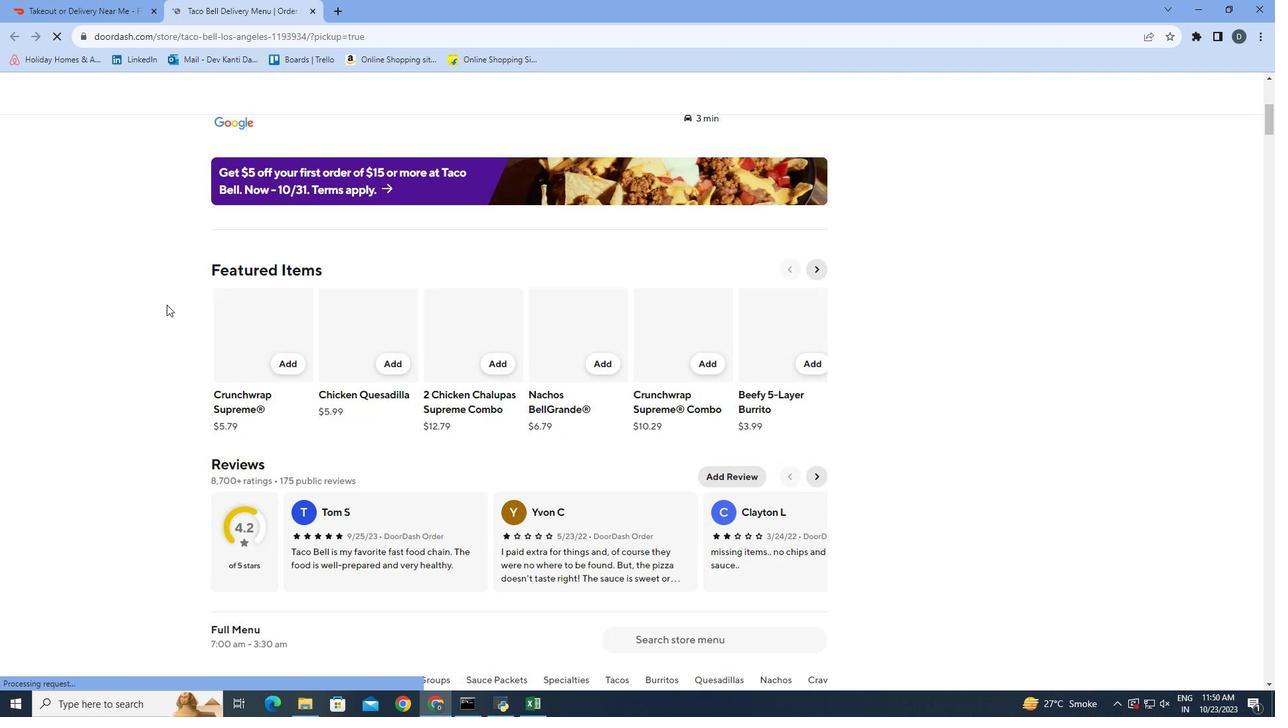 
Action: Mouse scrolled (166, 304) with delta (0, 0)
Screenshot: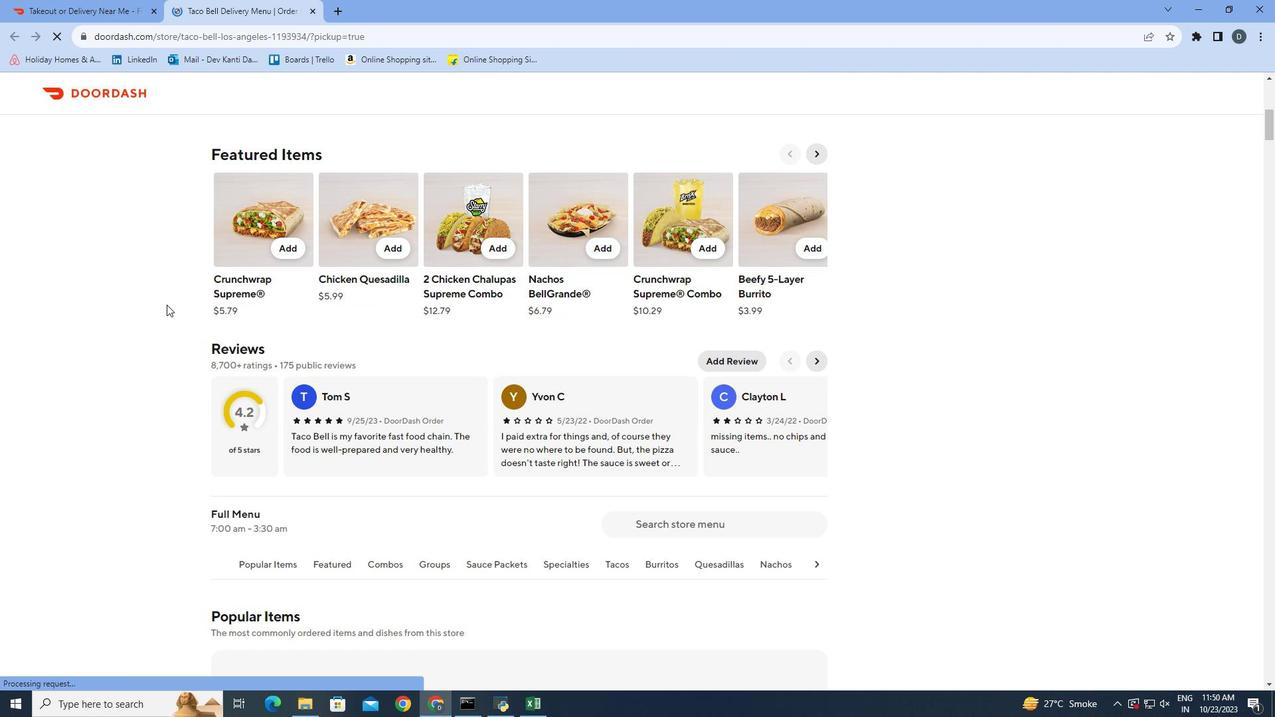 
Action: Mouse scrolled (166, 304) with delta (0, 0)
Screenshot: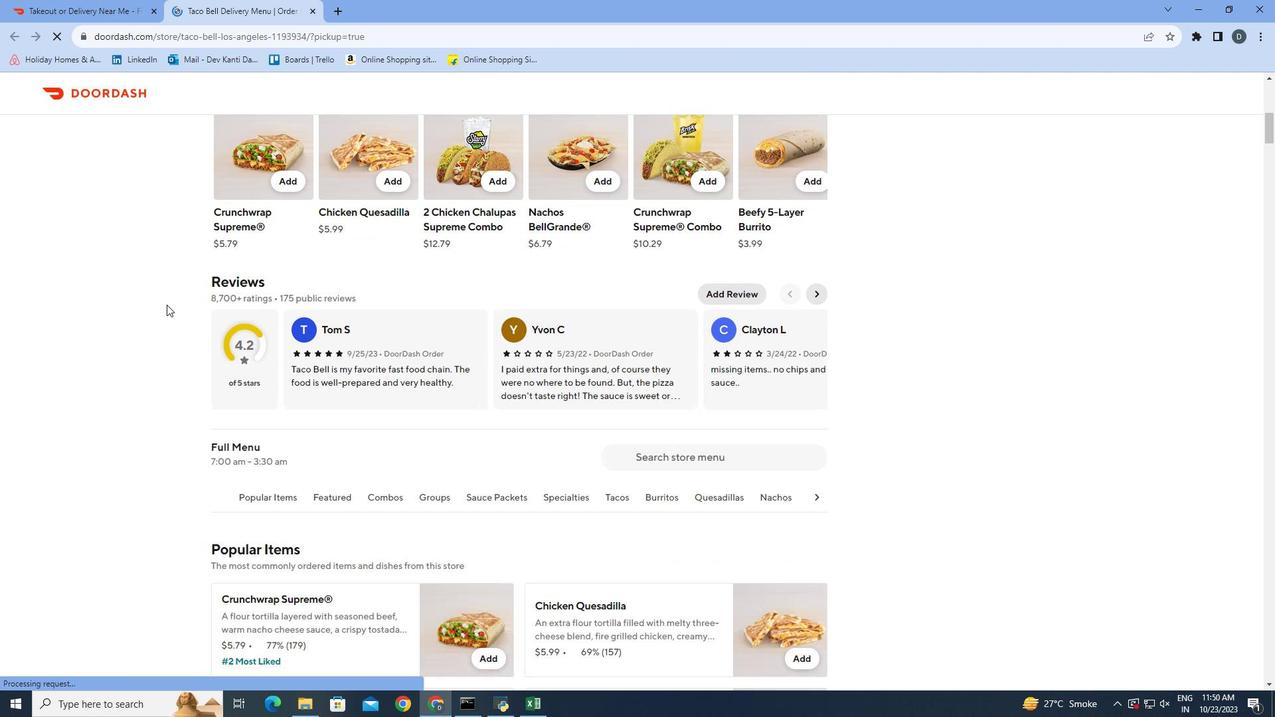 
Action: Mouse scrolled (166, 304) with delta (0, 0)
Screenshot: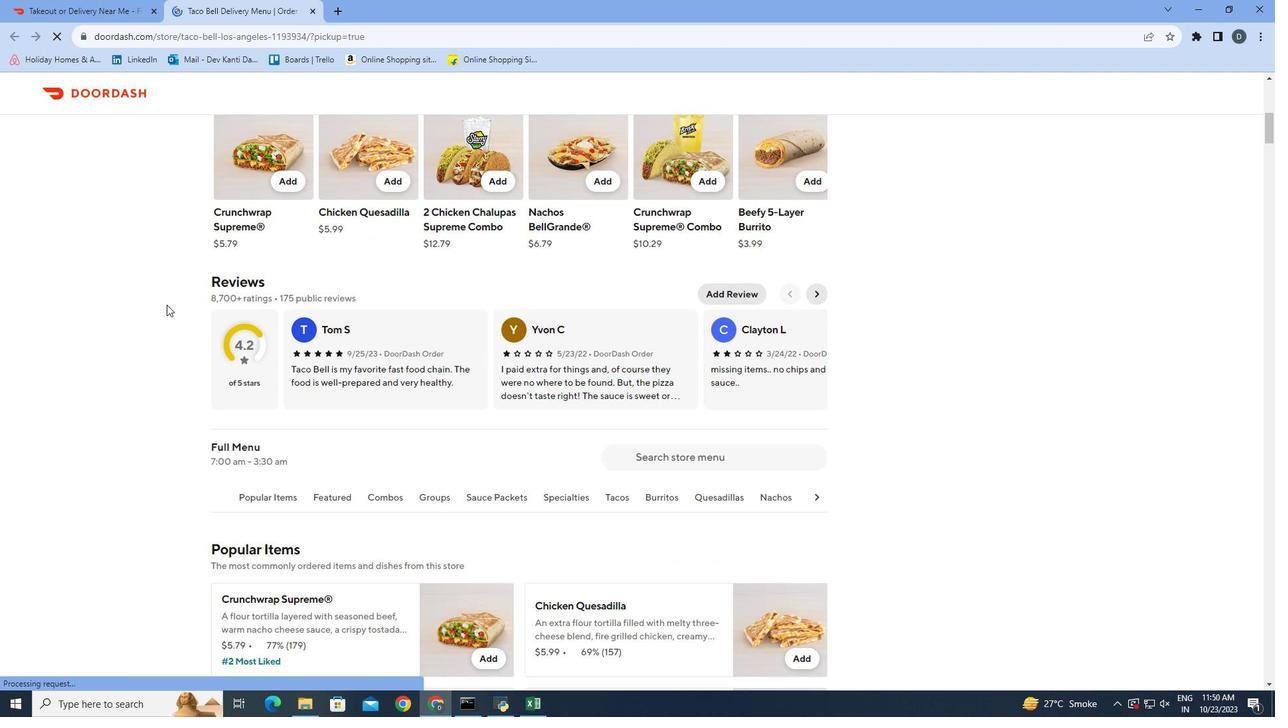 
Action: Mouse scrolled (166, 304) with delta (0, 0)
Screenshot: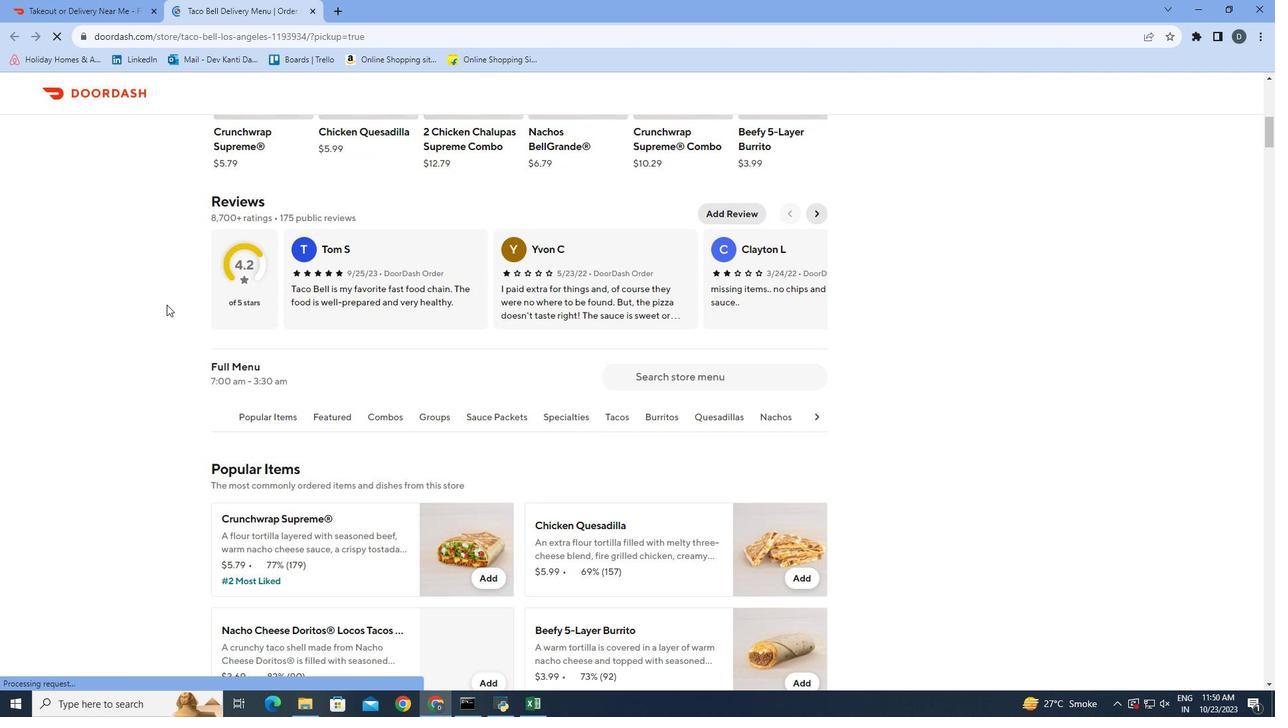 
Action: Mouse scrolled (166, 304) with delta (0, 0)
Screenshot: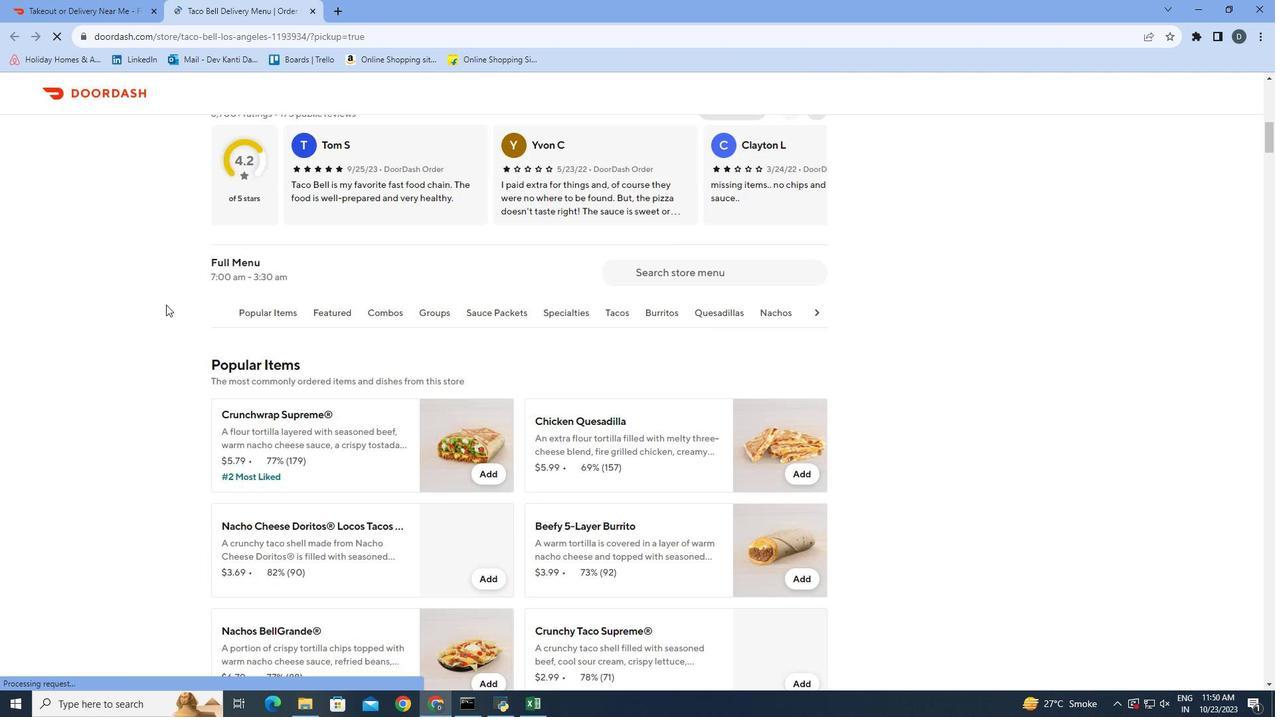 
Action: Mouse moved to (166, 304)
Screenshot: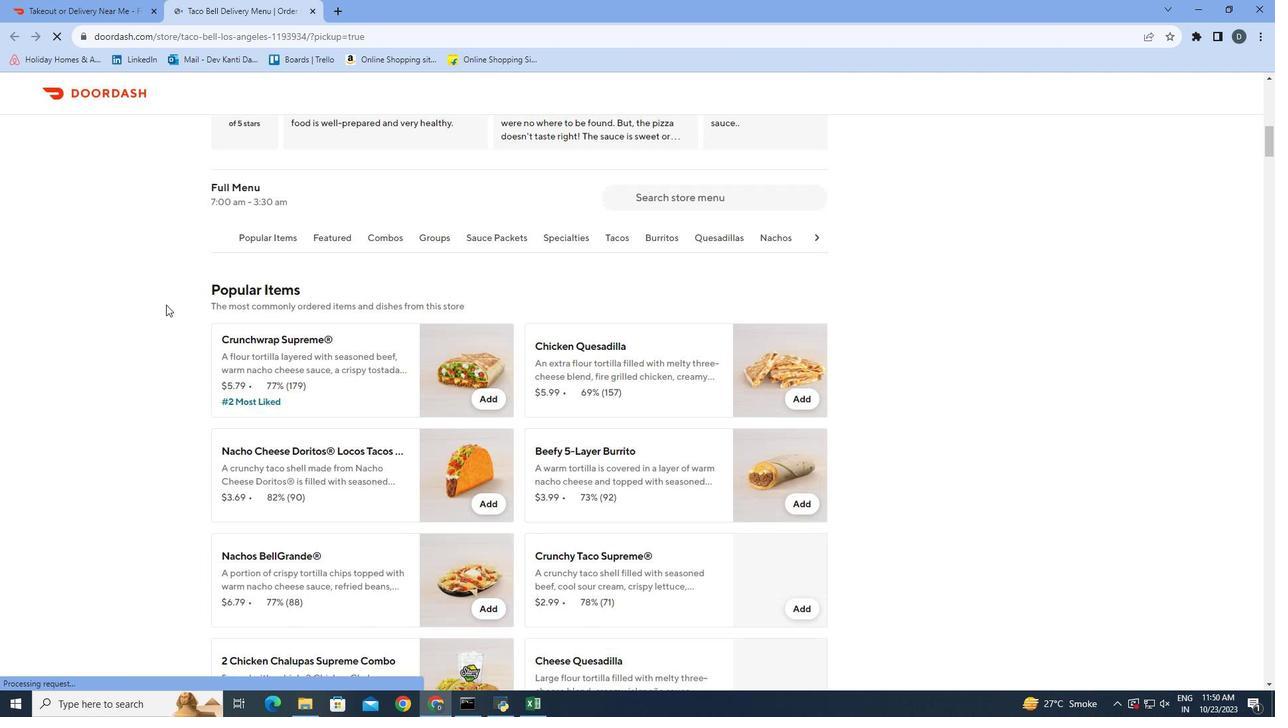 
Action: Mouse scrolled (166, 304) with delta (0, 0)
Screenshot: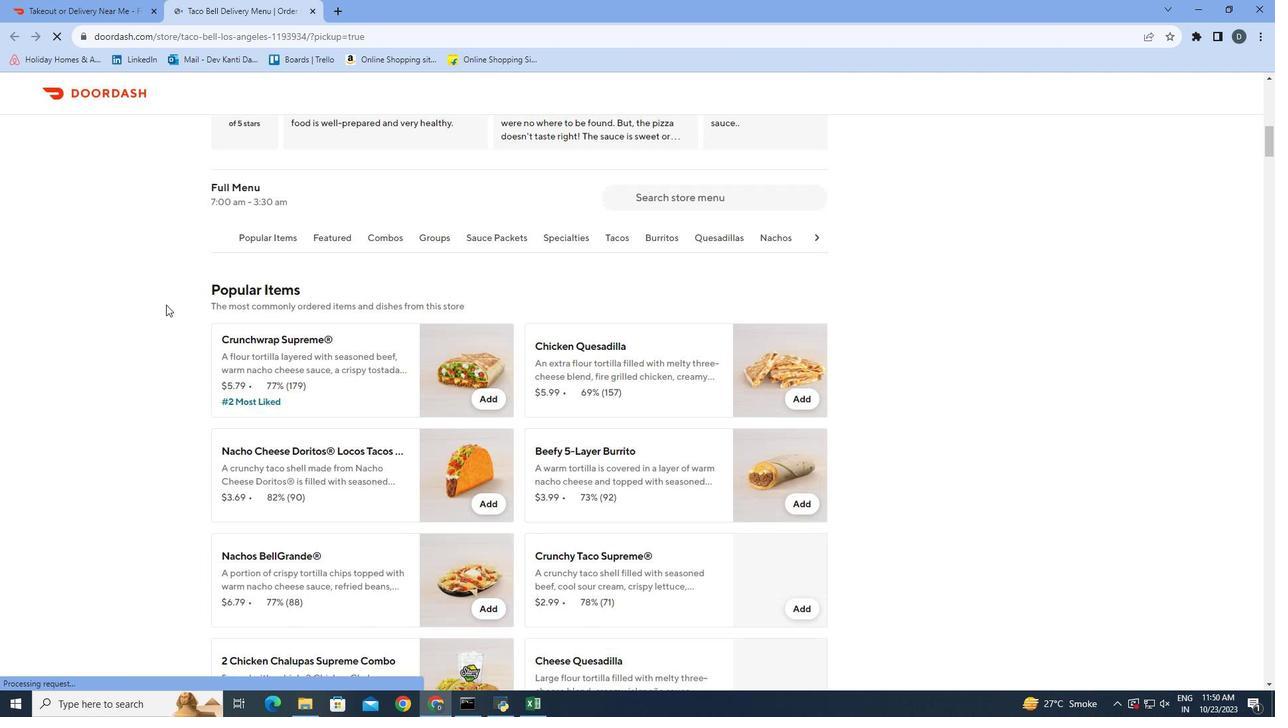 
Action: Mouse scrolled (166, 304) with delta (0, 0)
Screenshot: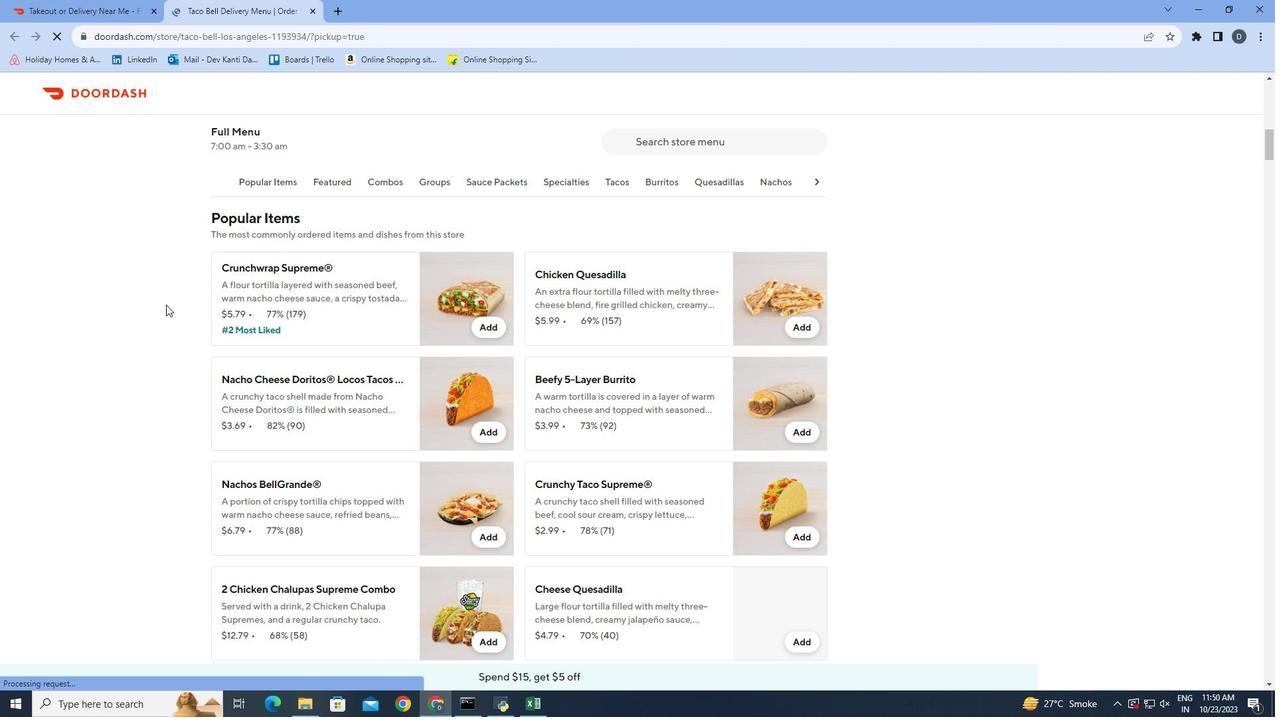
Action: Mouse scrolled (166, 304) with delta (0, 0)
Screenshot: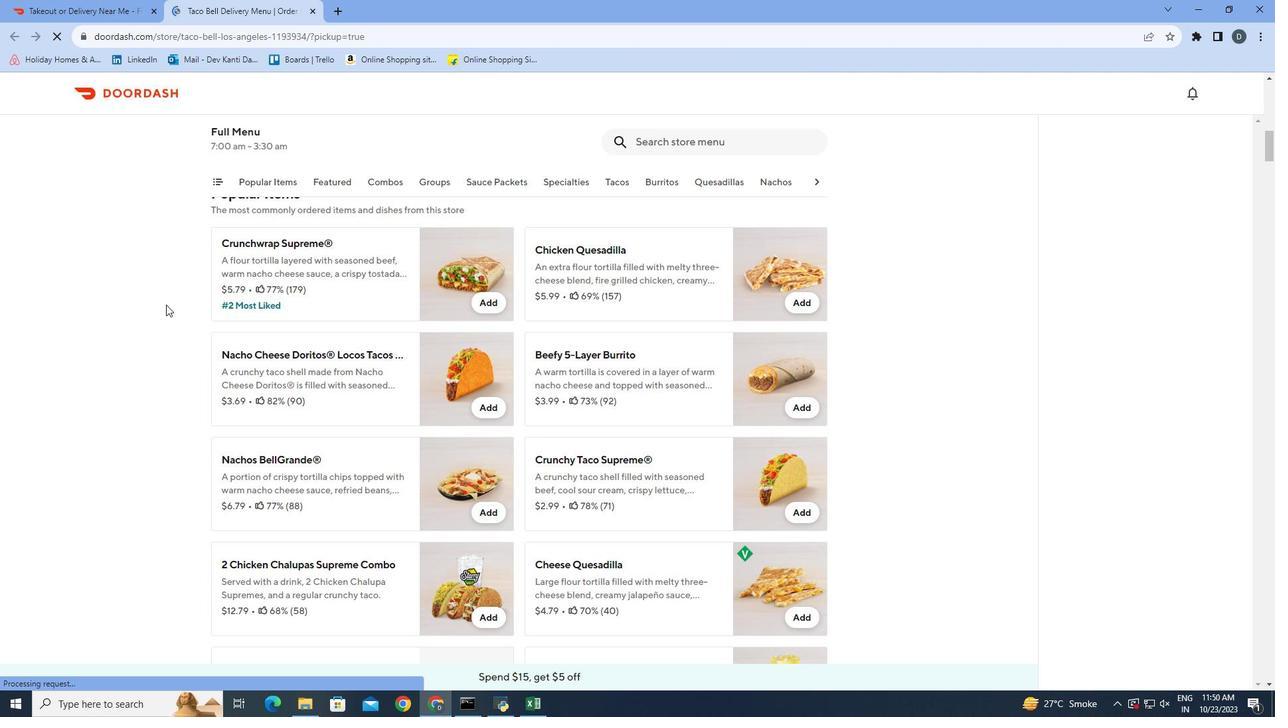 
Action: Mouse scrolled (166, 304) with delta (0, 0)
Screenshot: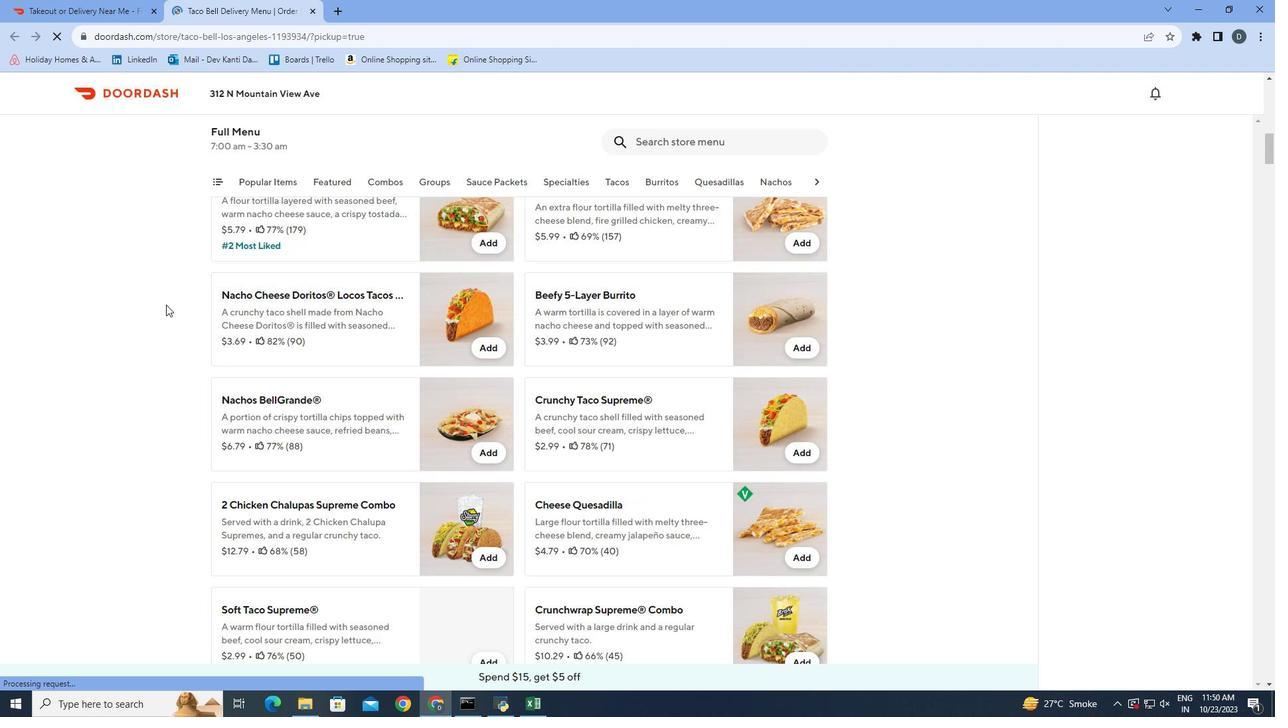 
Action: Mouse scrolled (166, 304) with delta (0, 0)
Screenshot: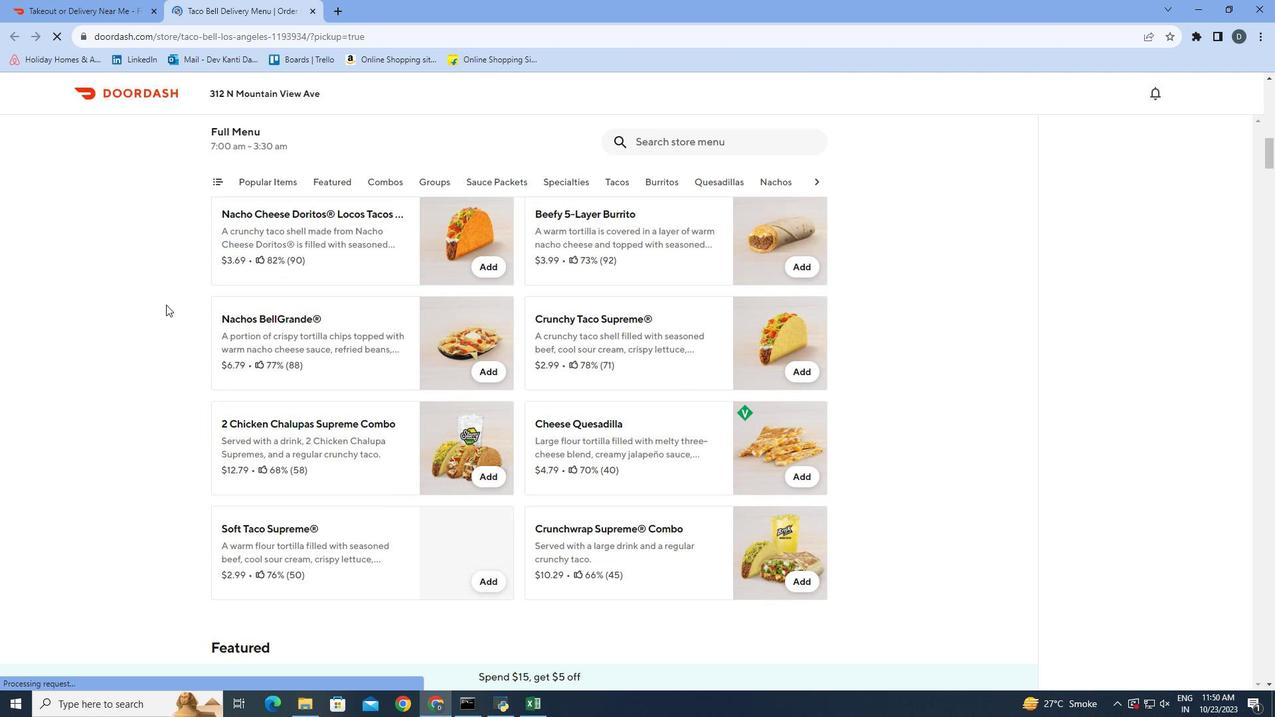 
Action: Mouse scrolled (166, 304) with delta (0, 0)
Screenshot: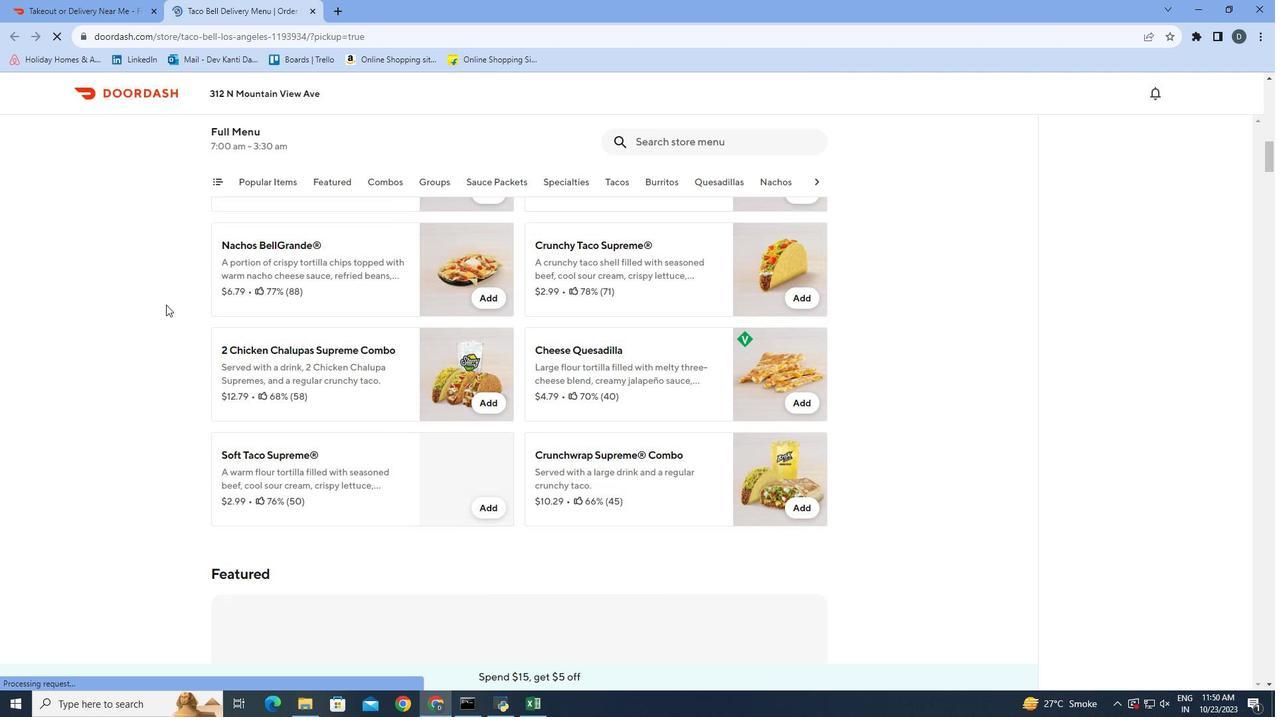 
Action: Mouse scrolled (166, 304) with delta (0, 0)
Screenshot: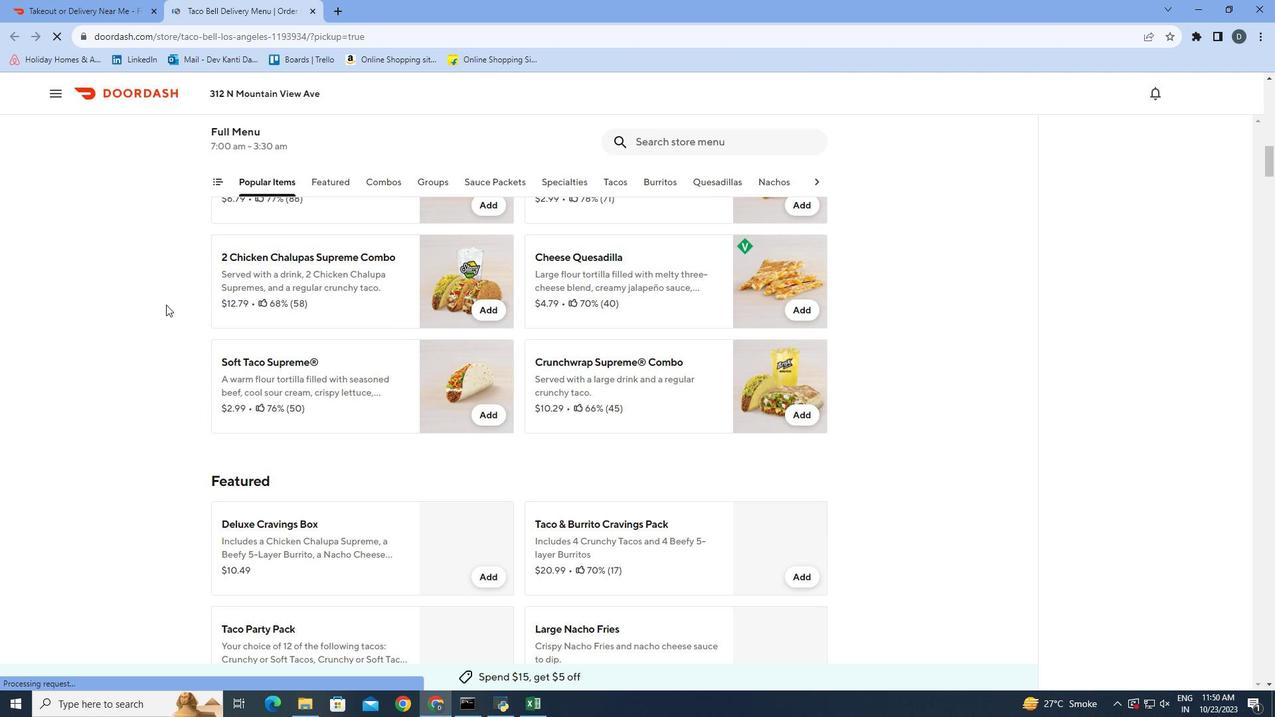 
Action: Mouse scrolled (166, 304) with delta (0, 0)
Screenshot: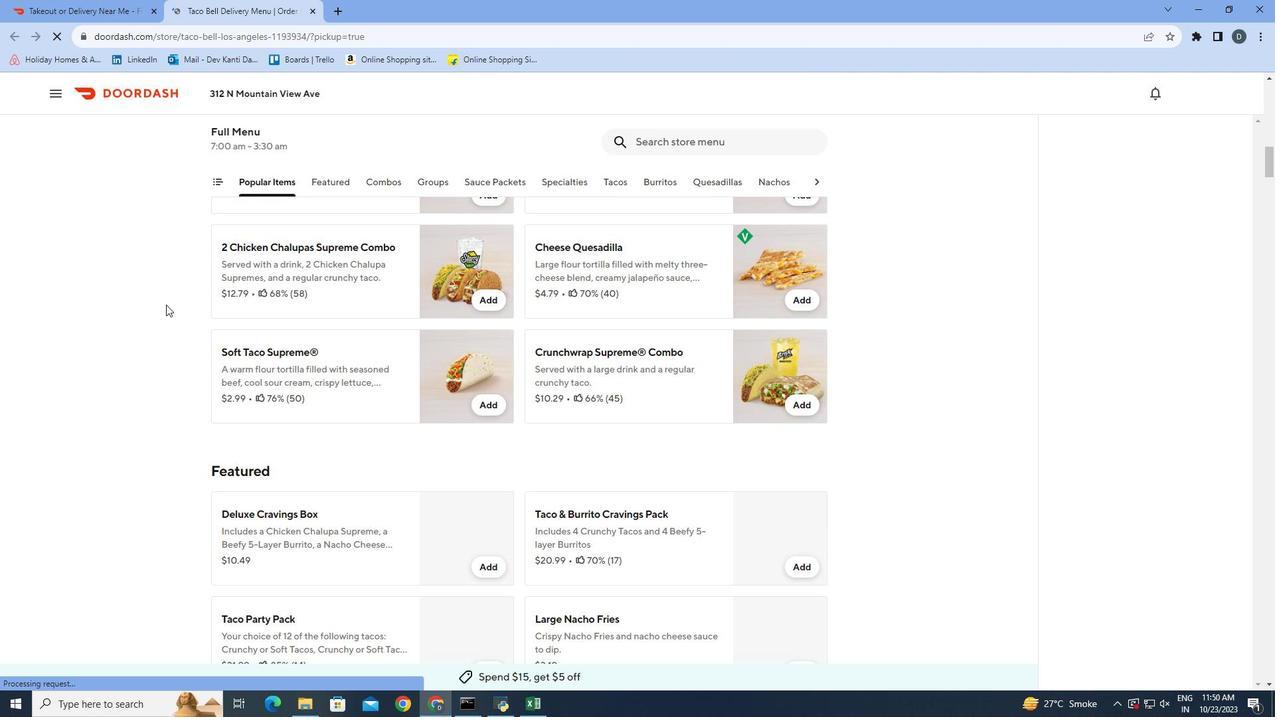 
Action: Mouse scrolled (166, 304) with delta (0, 0)
Screenshot: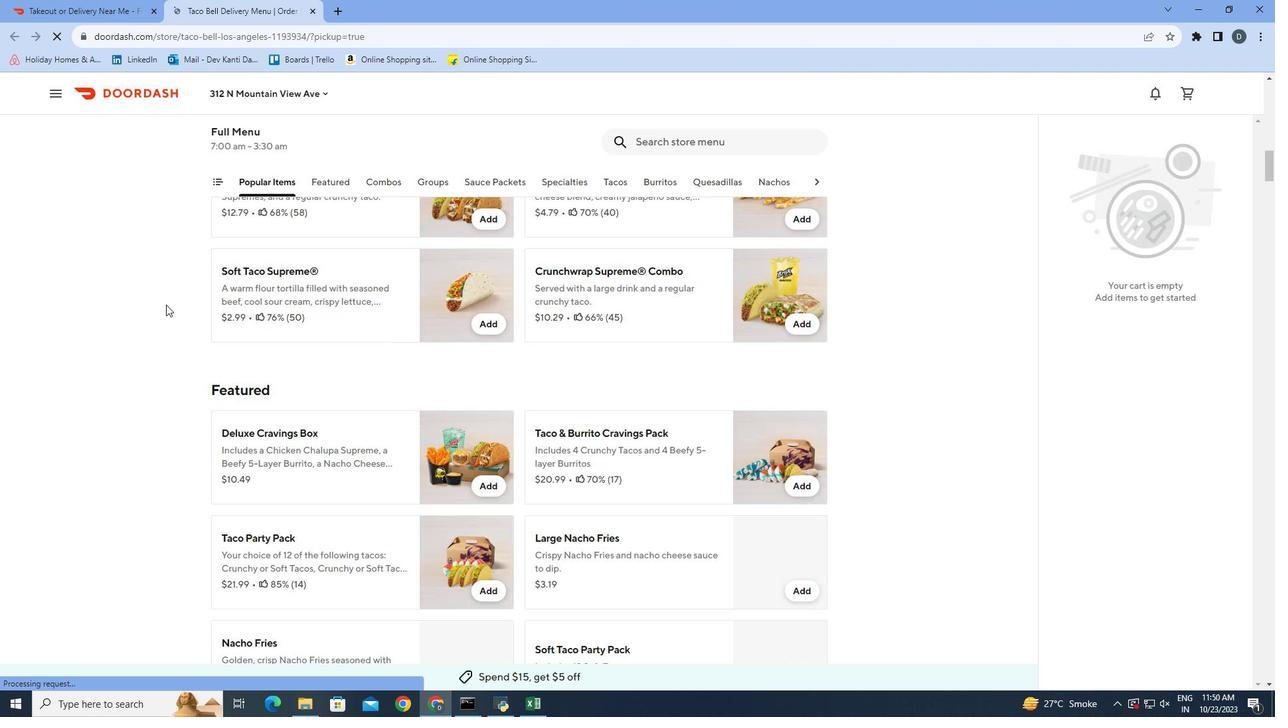 
Action: Mouse scrolled (166, 304) with delta (0, 0)
Screenshot: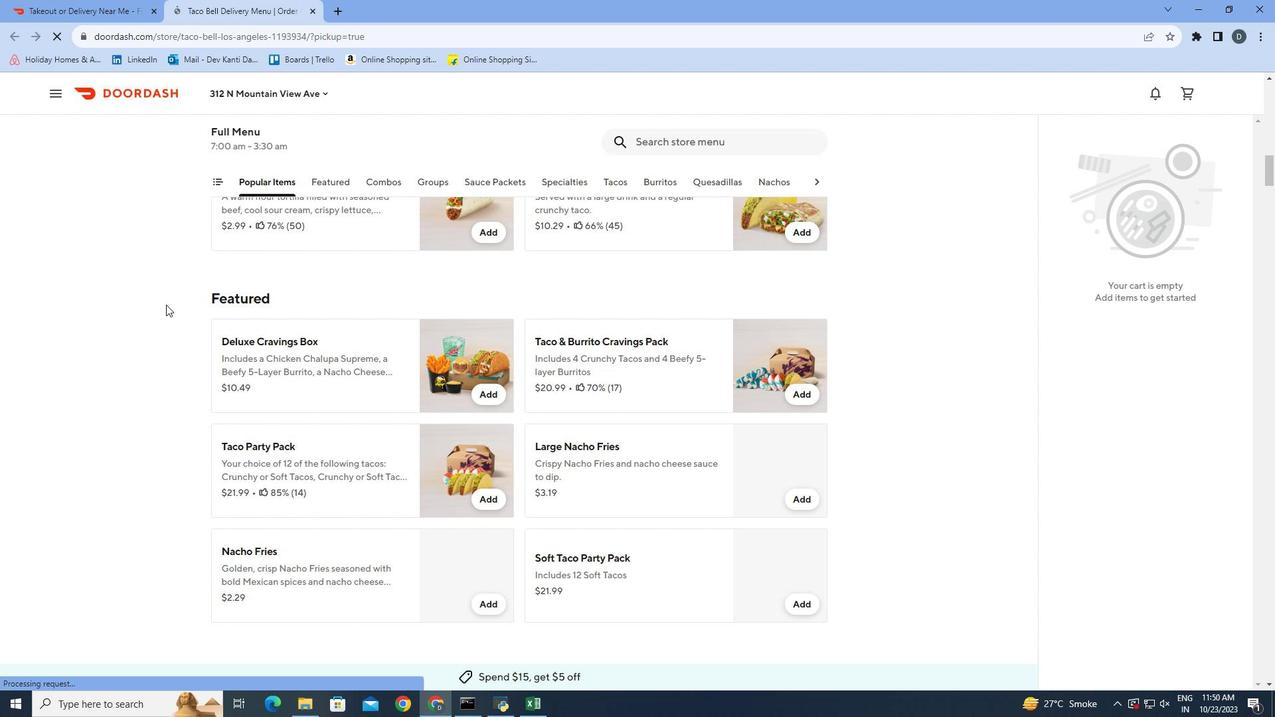 
Action: Mouse scrolled (166, 304) with delta (0, 0)
Screenshot: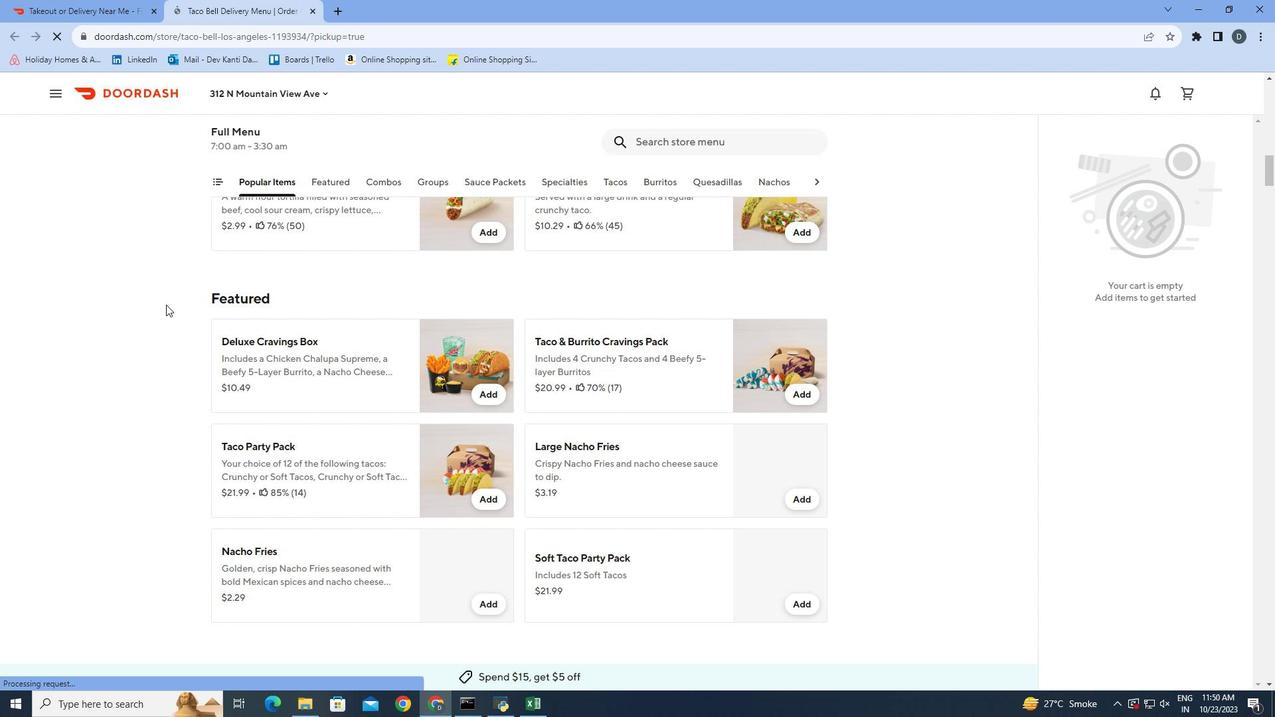 
Action: Mouse scrolled (166, 304) with delta (0, 0)
Screenshot: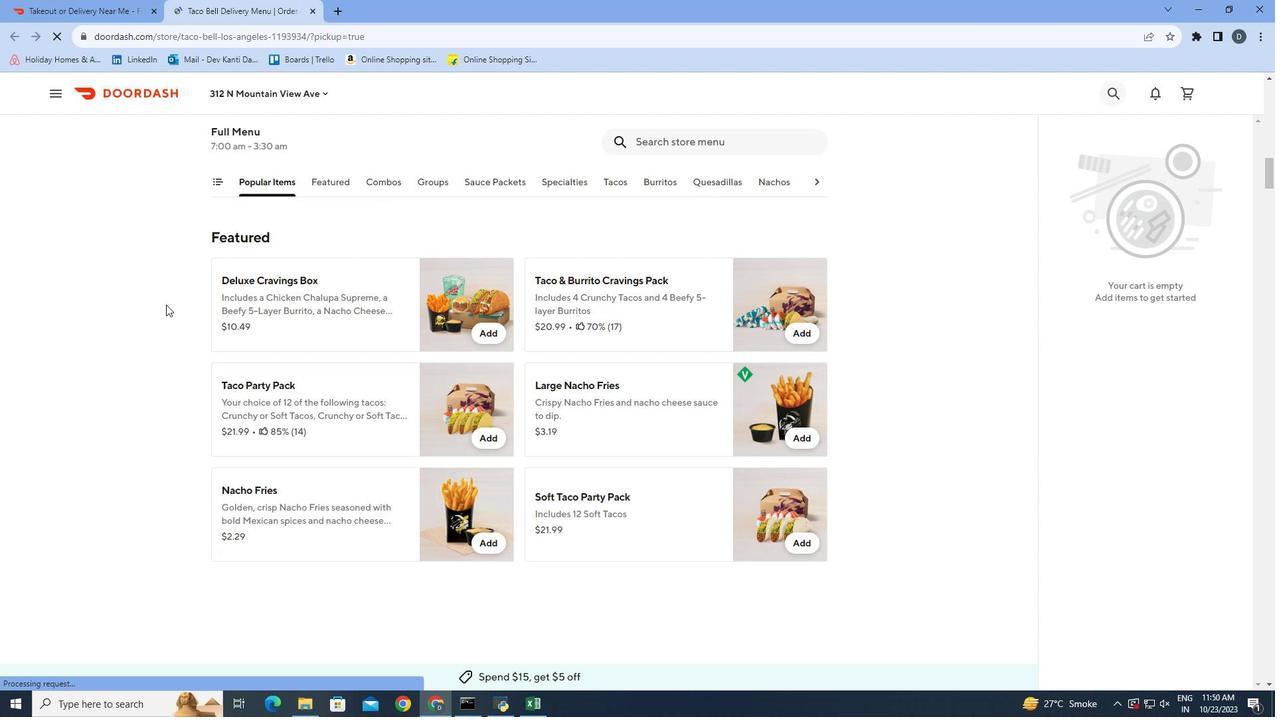 
Action: Mouse scrolled (166, 304) with delta (0, 0)
Screenshot: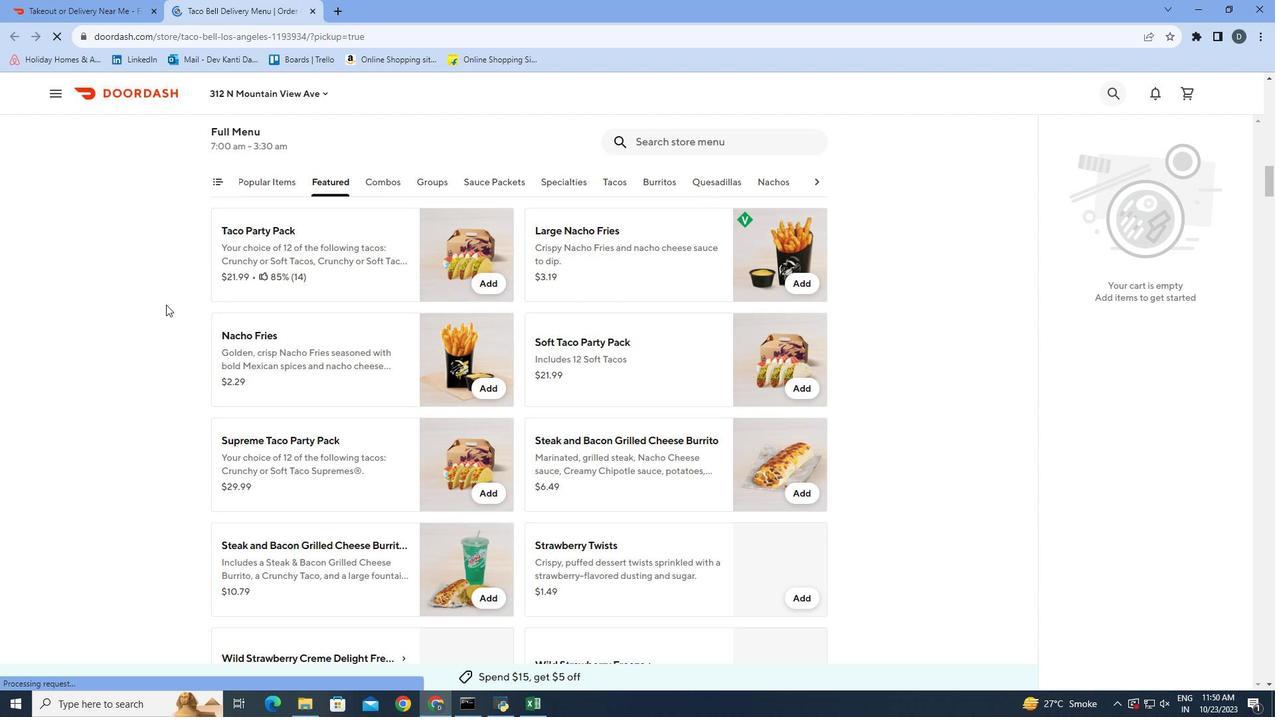 
Action: Mouse scrolled (166, 304) with delta (0, 0)
Screenshot: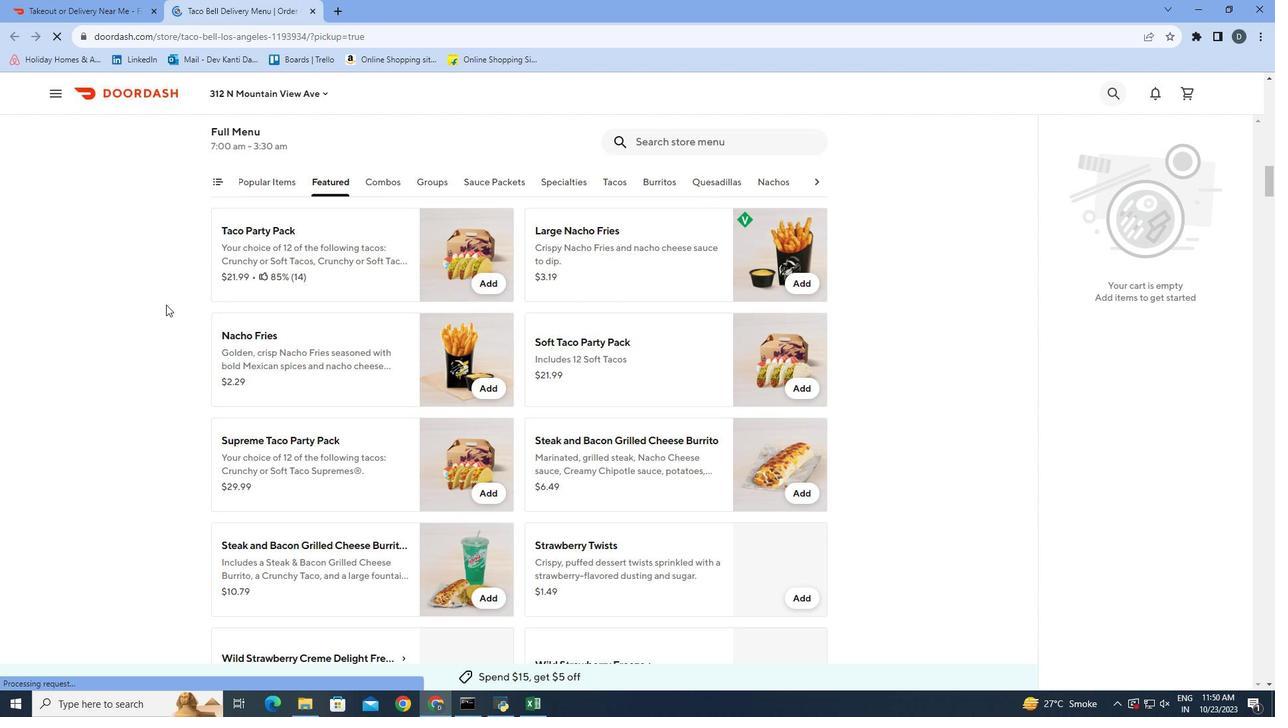 
Action: Mouse scrolled (166, 304) with delta (0, 0)
Screenshot: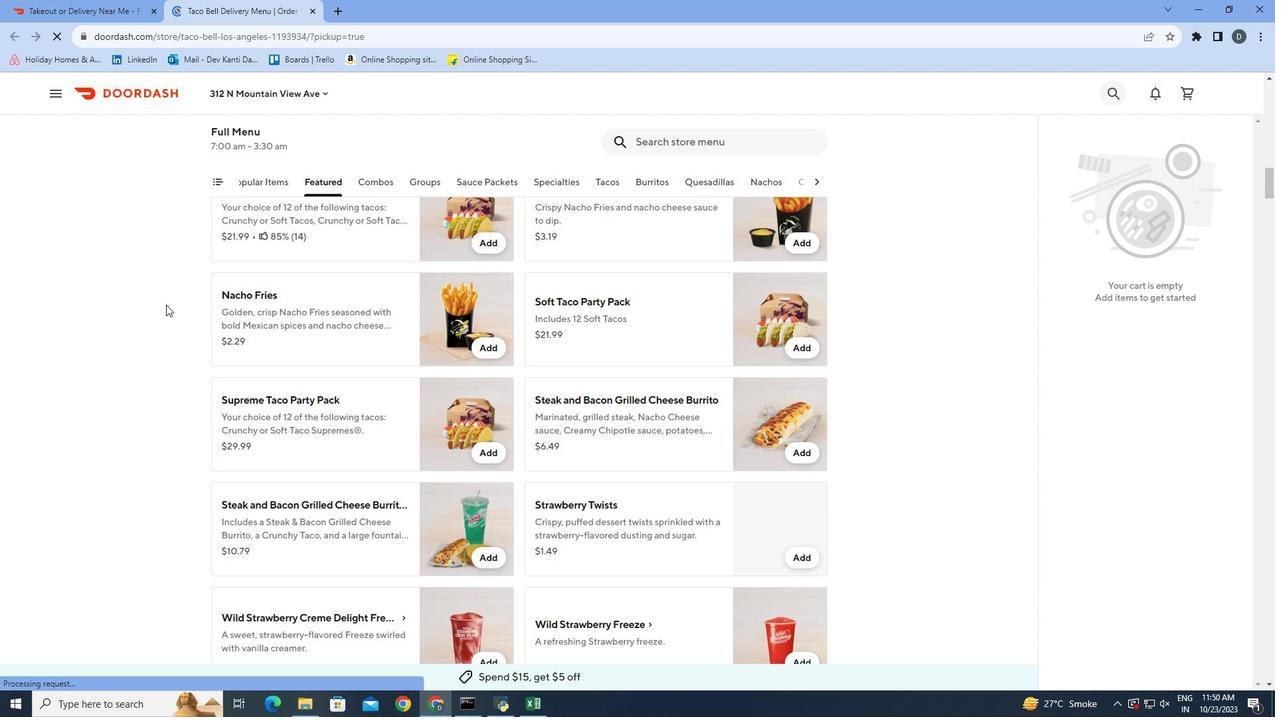 
Action: Mouse scrolled (166, 304) with delta (0, 0)
Screenshot: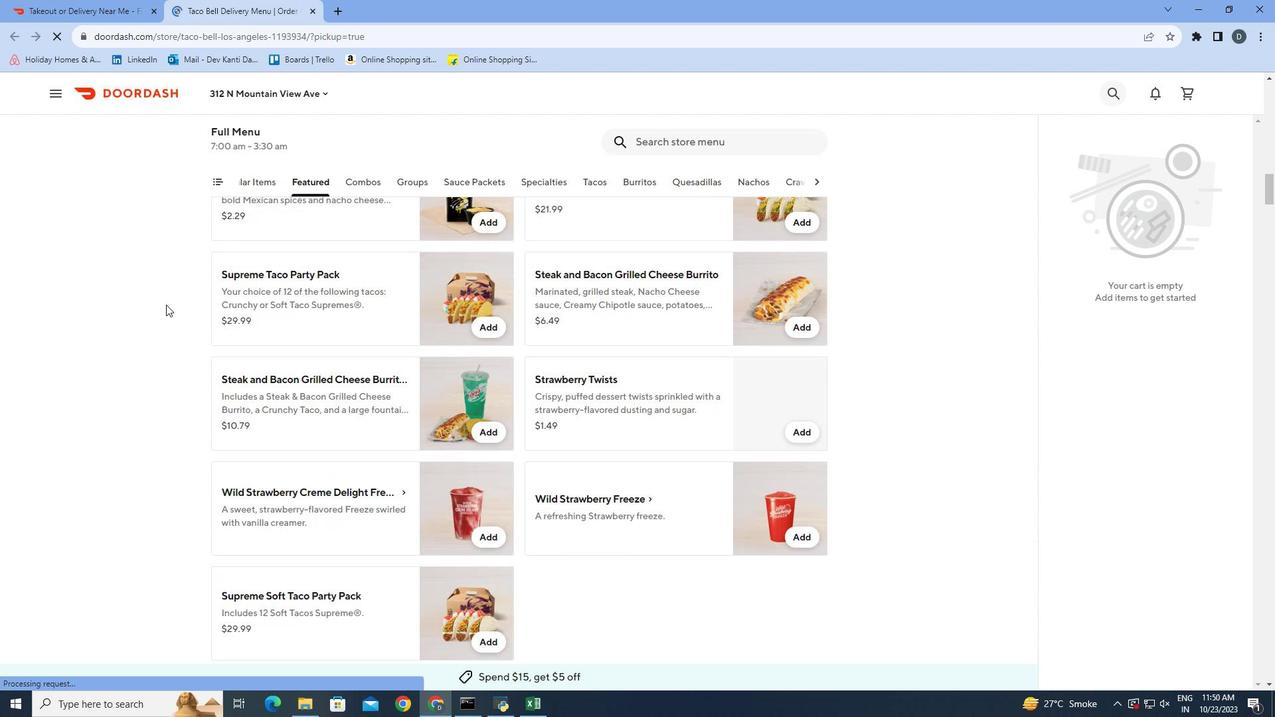 
Action: Mouse scrolled (166, 304) with delta (0, 0)
Screenshot: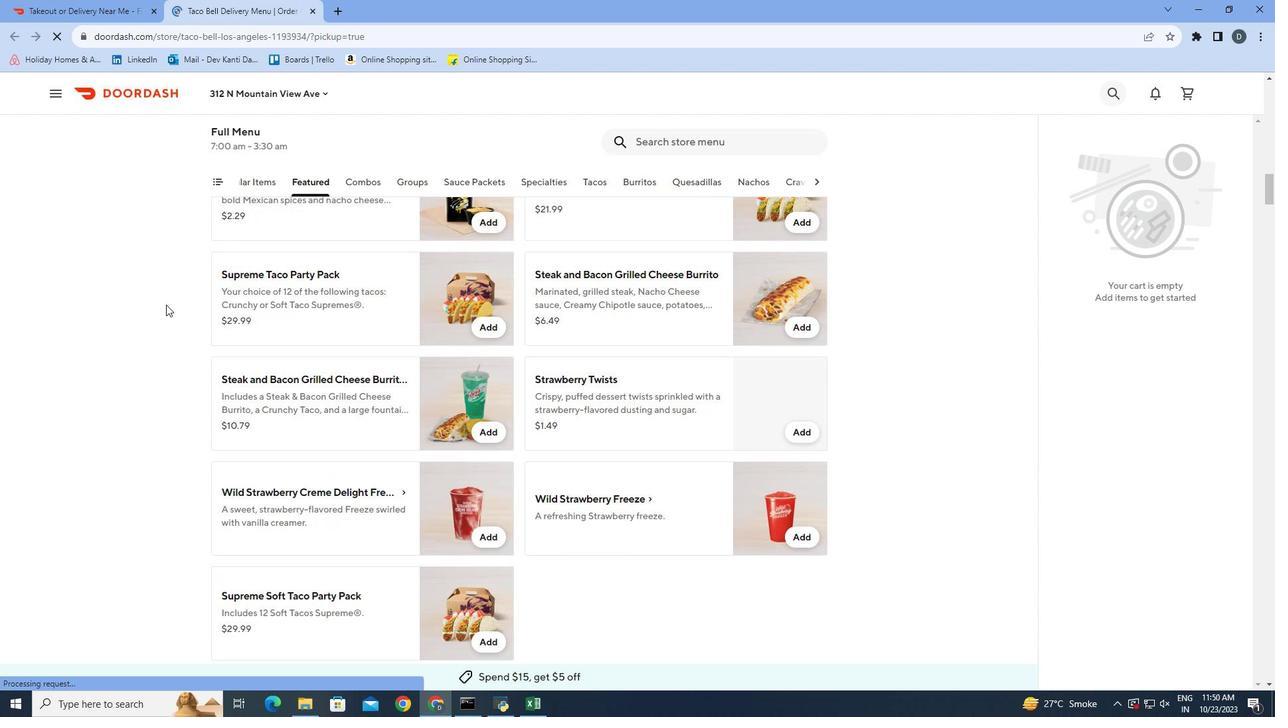 
Action: Mouse scrolled (166, 304) with delta (0, 0)
Screenshot: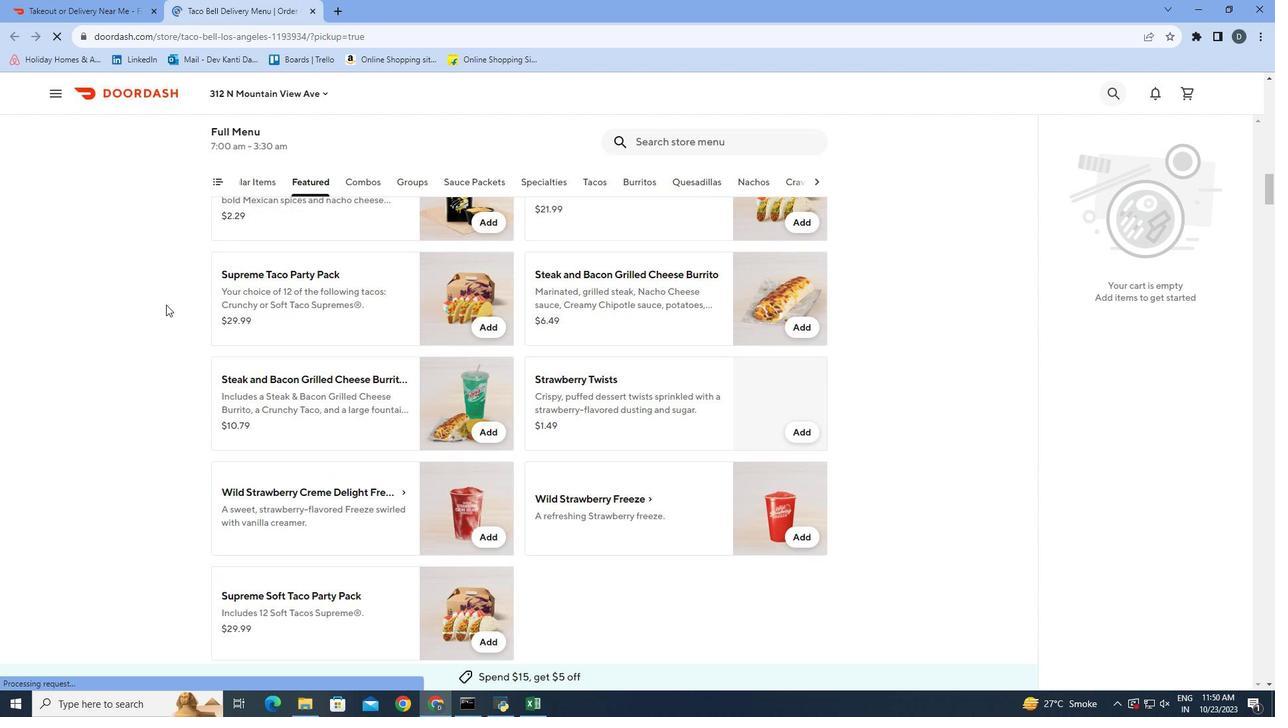 
Action: Mouse moved to (164, 305)
Screenshot: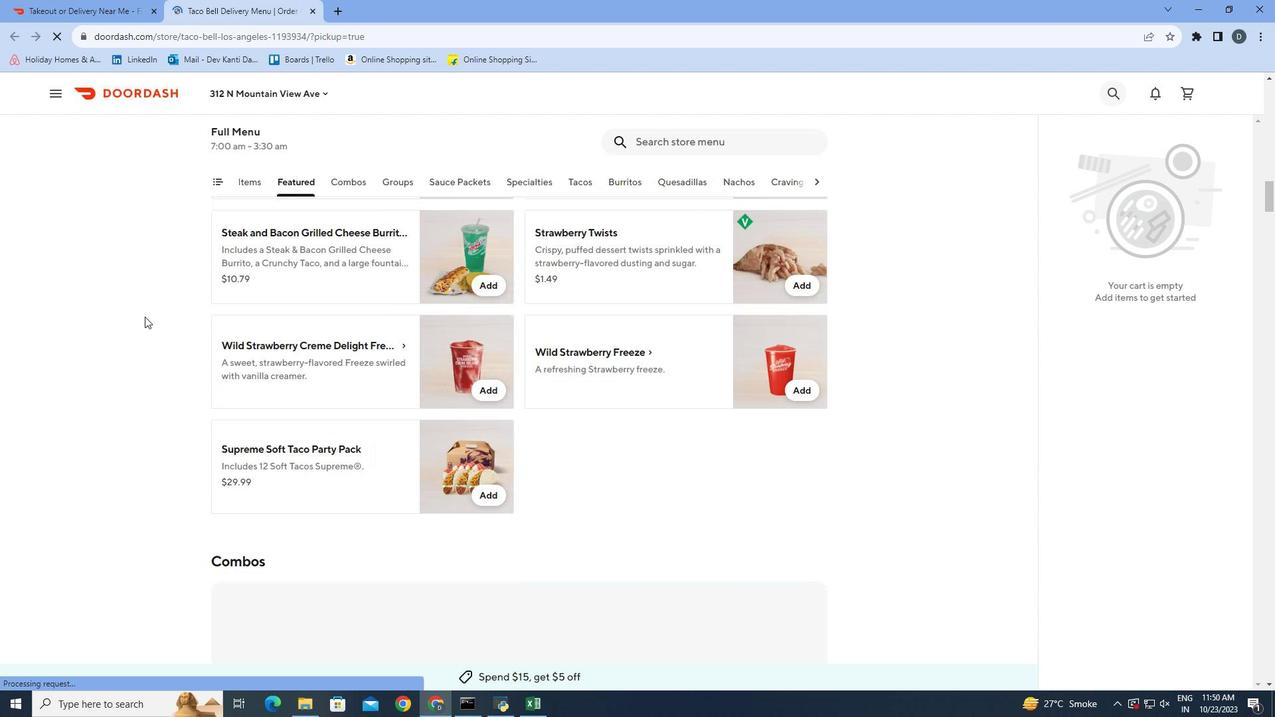 
Action: Mouse scrolled (164, 304) with delta (0, 0)
Screenshot: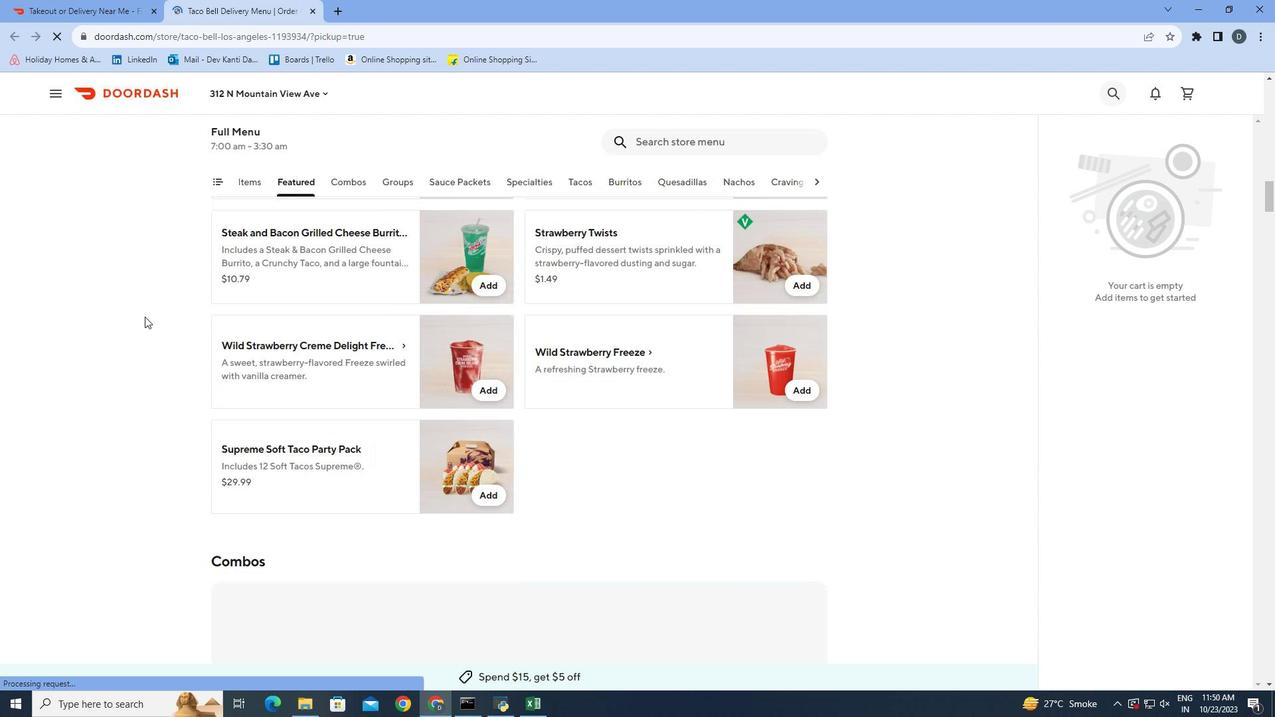 
Action: Mouse moved to (173, 300)
